 Task: In the  document Daniel.html ,change text color to 'Dark Blue' Insert the mentioned shape below the text 'Rounded Rectangle'. Change color of the shape to  PinkChange shape height to 0.7
Action: Mouse moved to (398, 221)
Screenshot: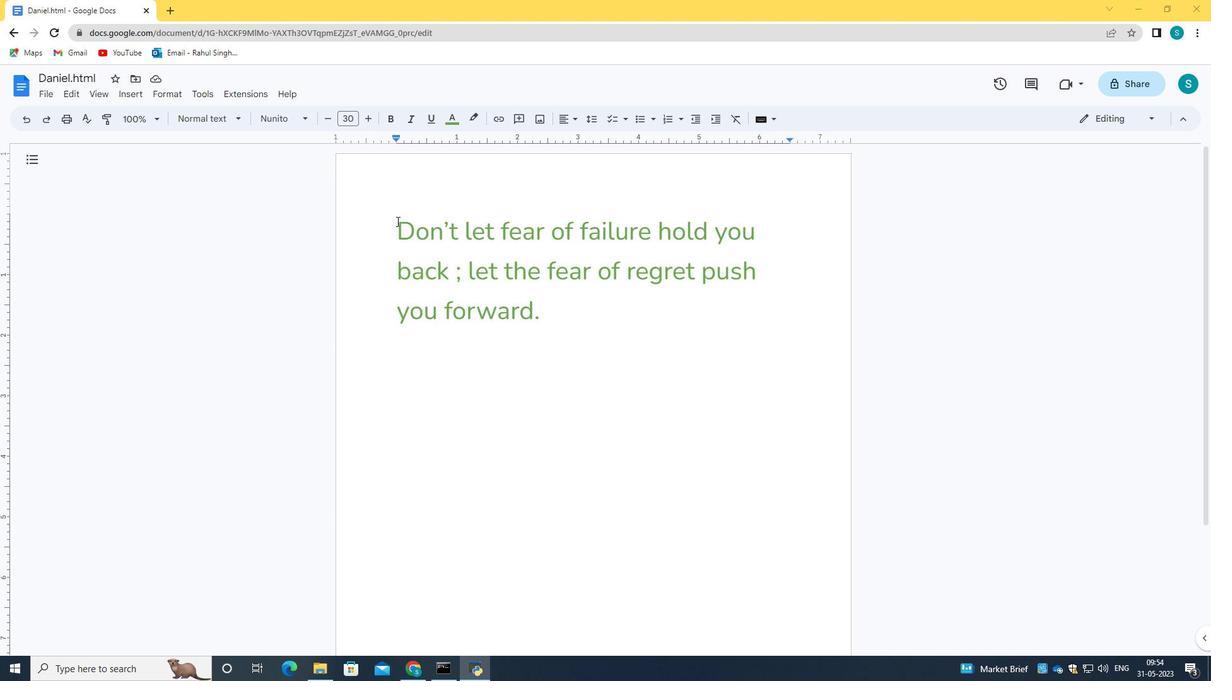 
Action: Mouse pressed left at (398, 221)
Screenshot: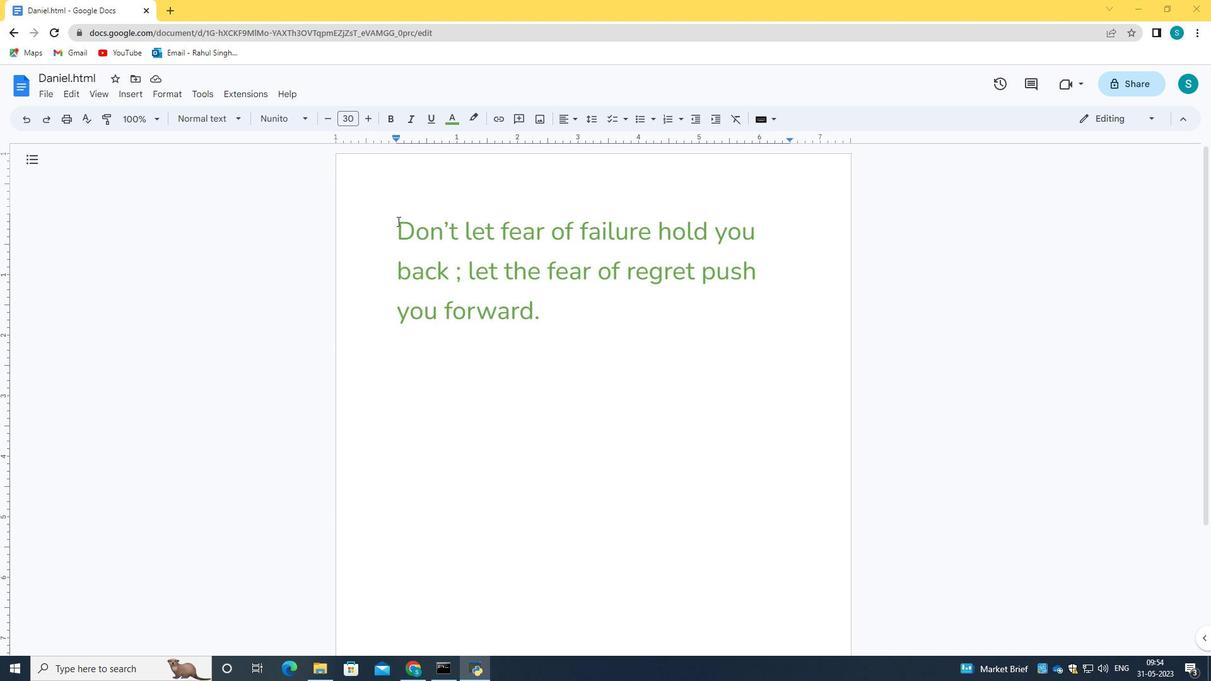 
Action: Mouse moved to (457, 116)
Screenshot: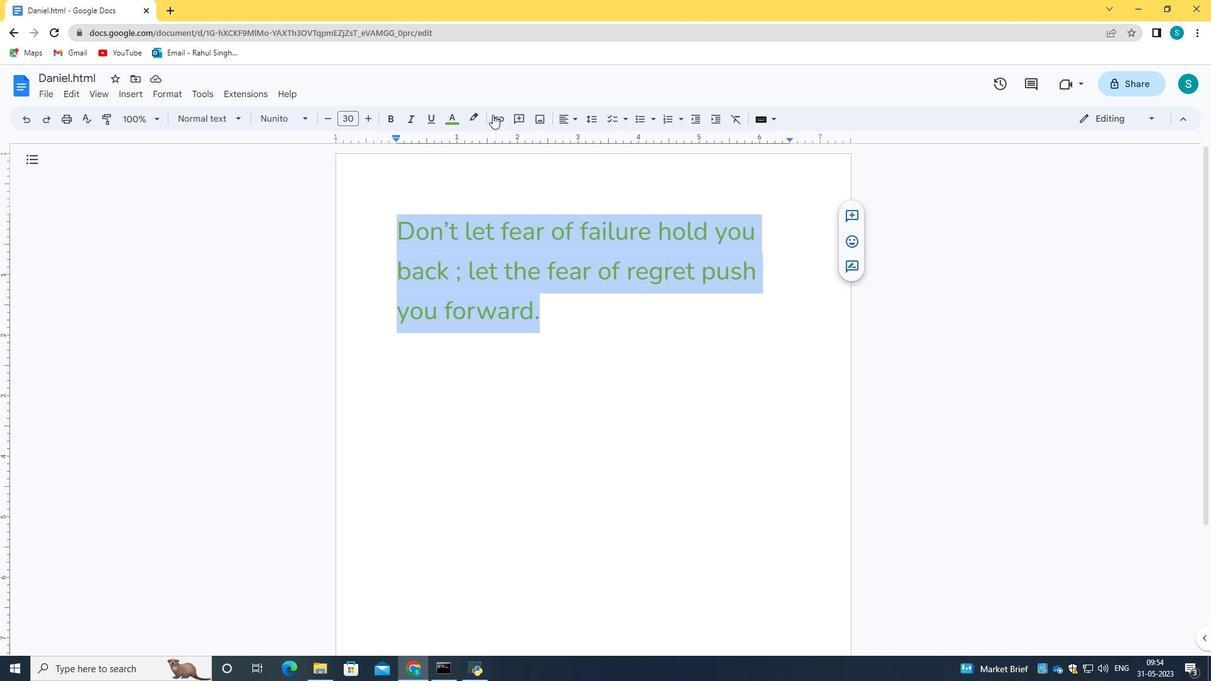 
Action: Mouse pressed left at (457, 116)
Screenshot: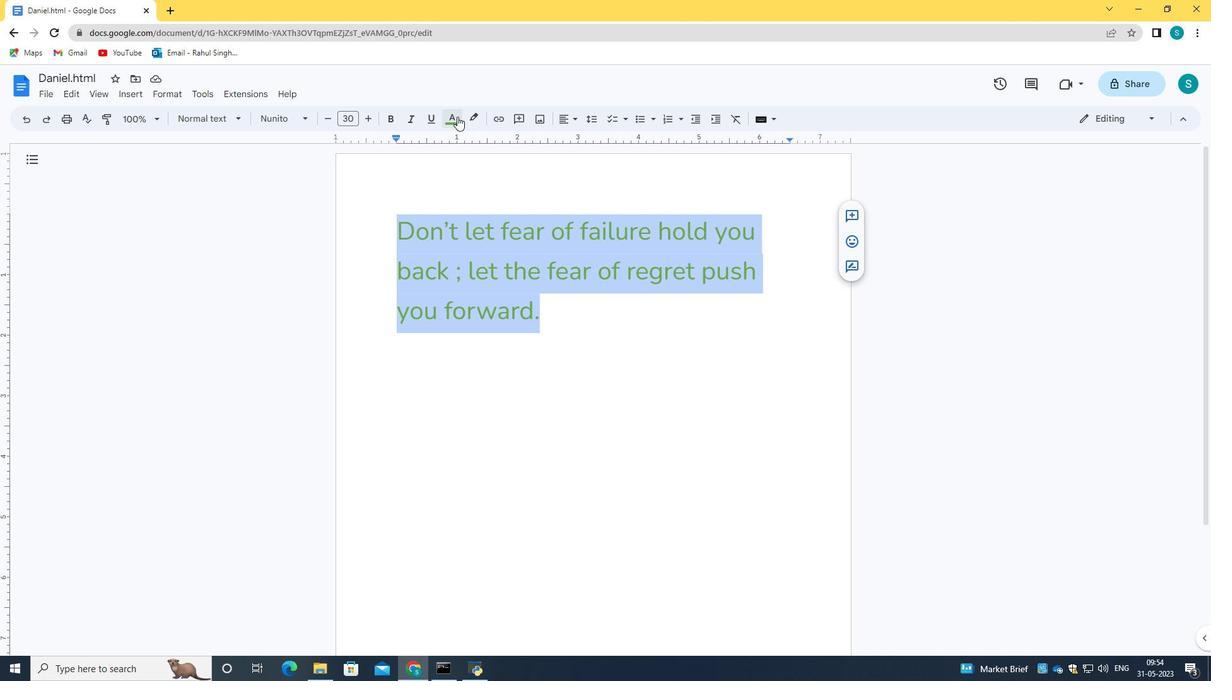 
Action: Mouse moved to (551, 239)
Screenshot: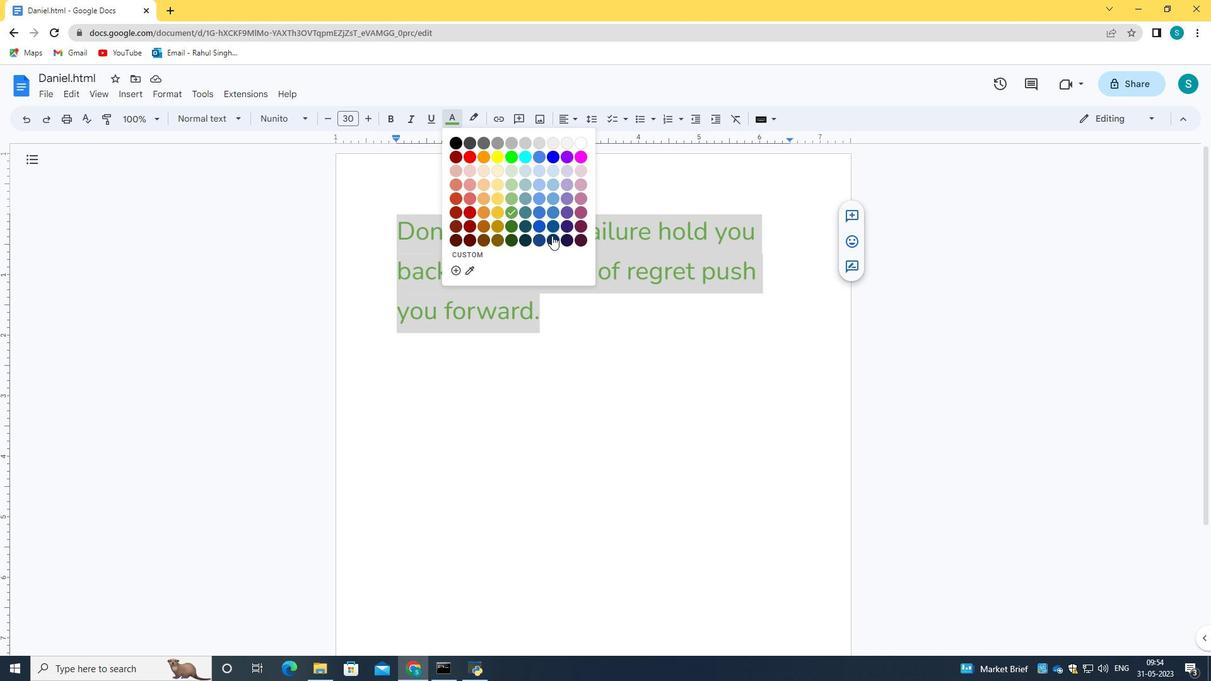 
Action: Mouse pressed left at (551, 239)
Screenshot: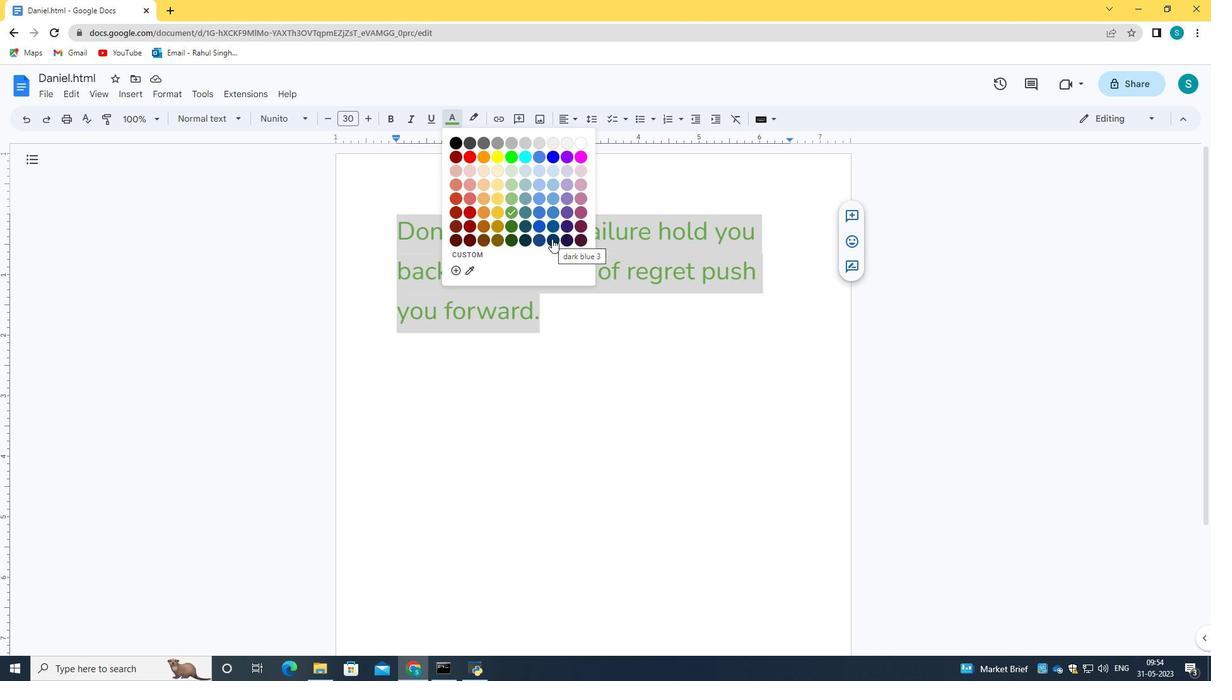 
Action: Mouse moved to (553, 192)
Screenshot: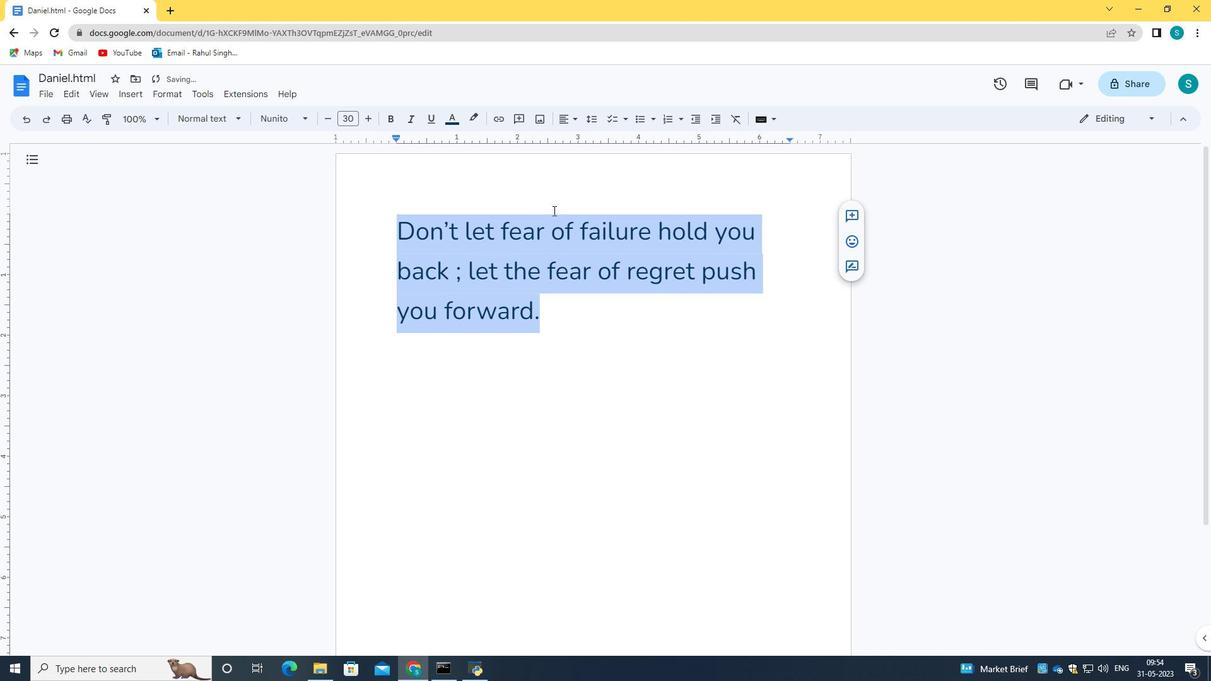 
Action: Mouse pressed left at (553, 192)
Screenshot: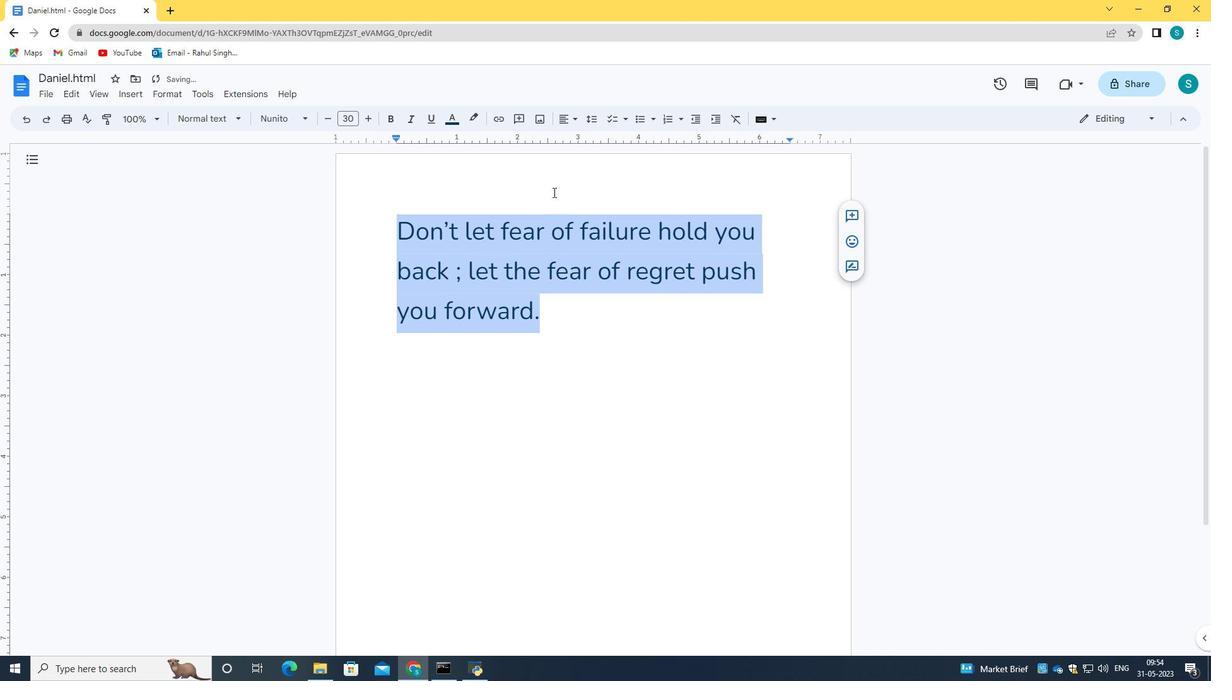 
Action: Mouse moved to (396, 222)
Screenshot: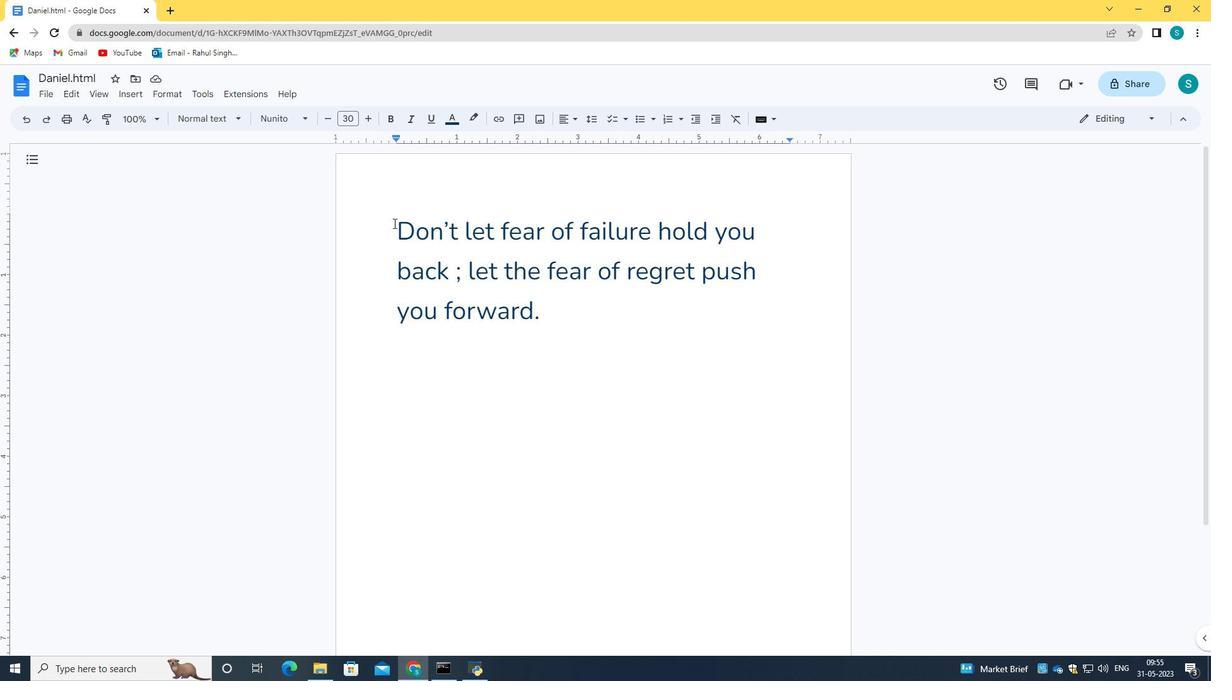 
Action: Mouse pressed left at (396, 222)
Screenshot: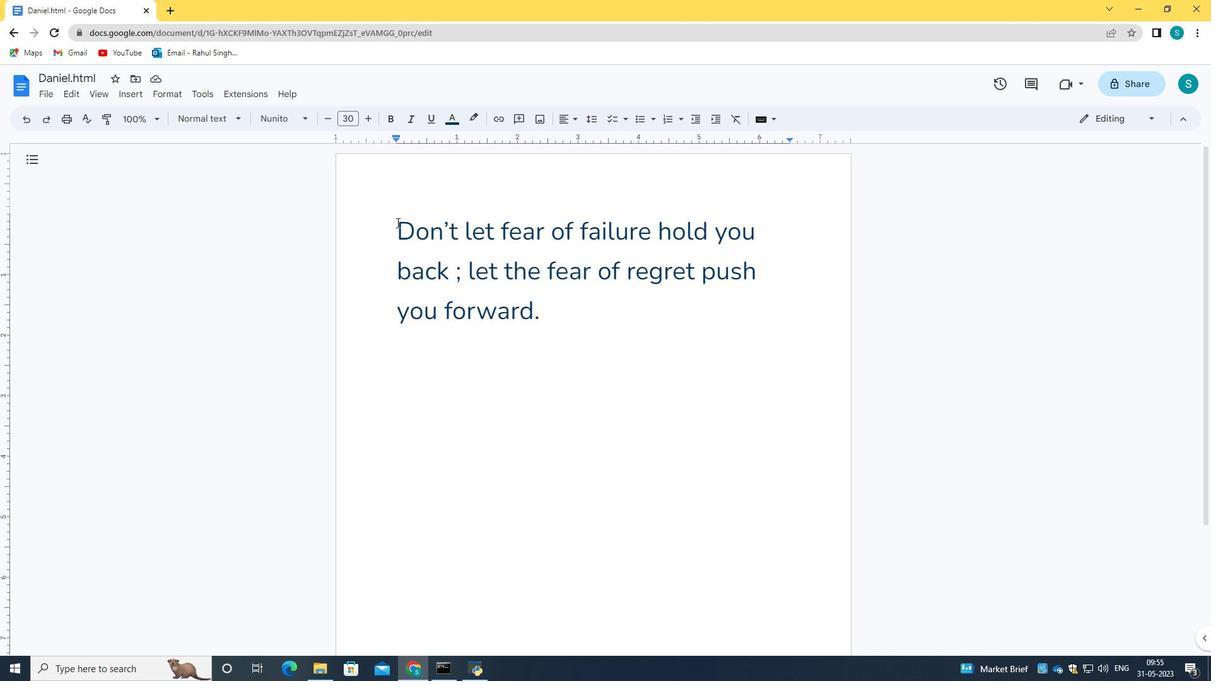 
Action: Mouse moved to (54, 95)
Screenshot: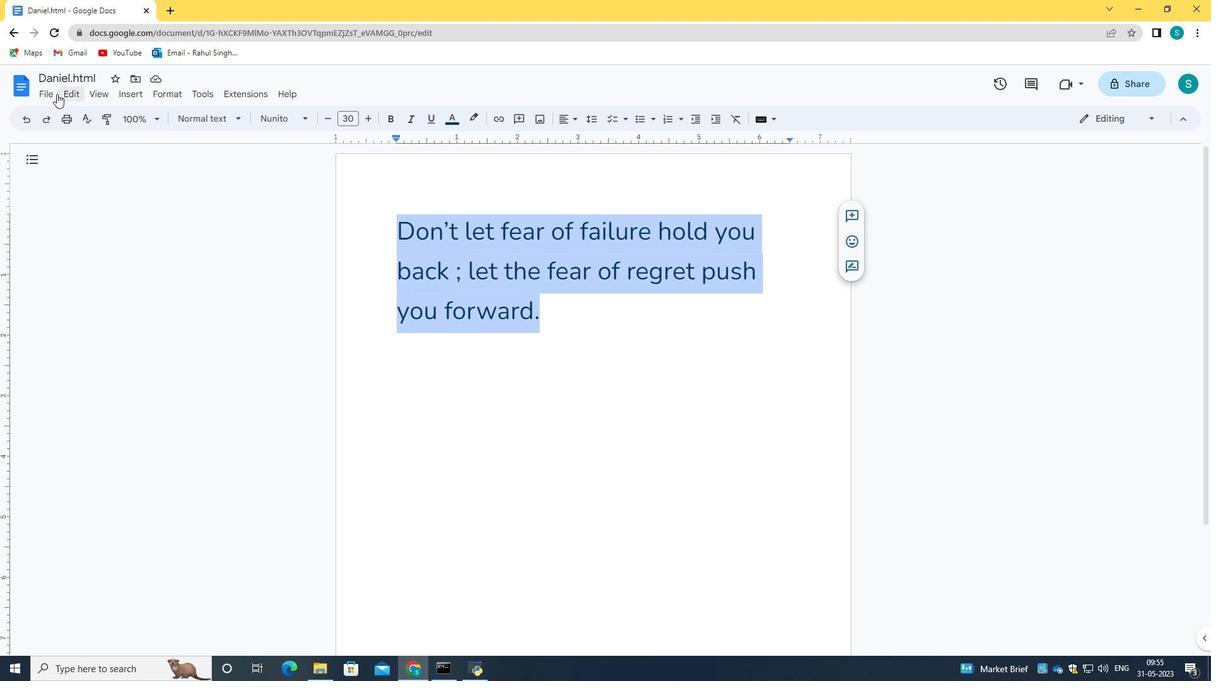 
Action: Mouse pressed left at (54, 95)
Screenshot: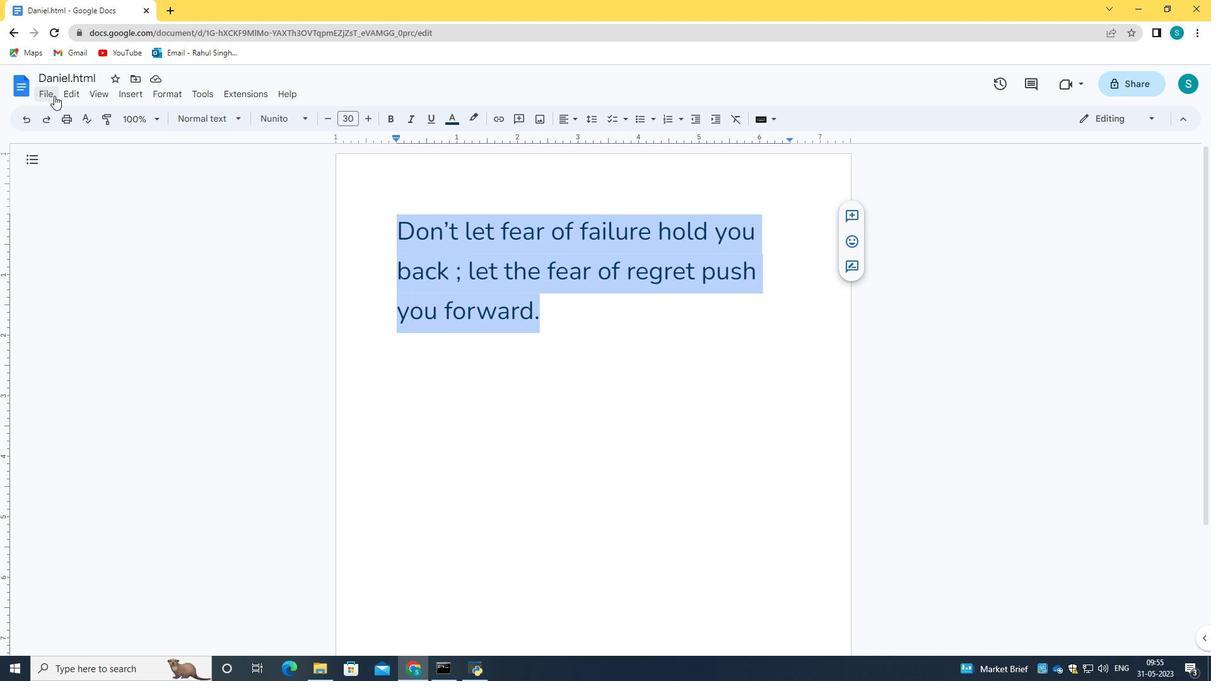 
Action: Mouse moved to (336, 357)
Screenshot: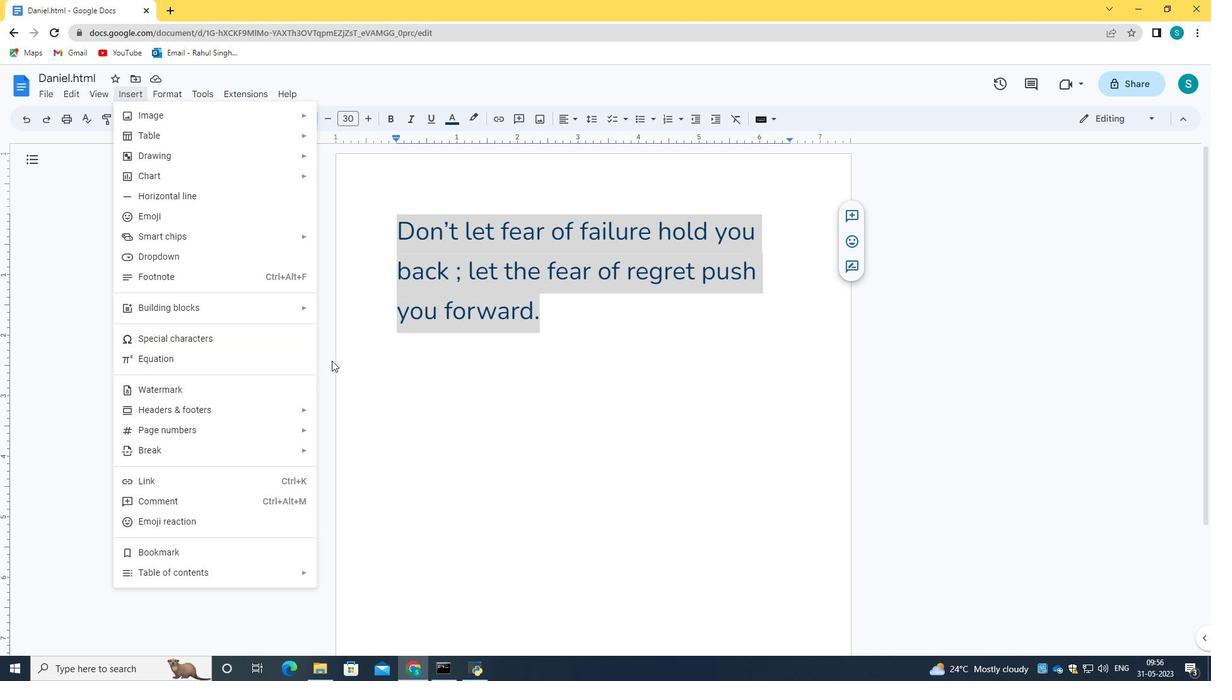
Action: Mouse pressed left at (336, 357)
Screenshot: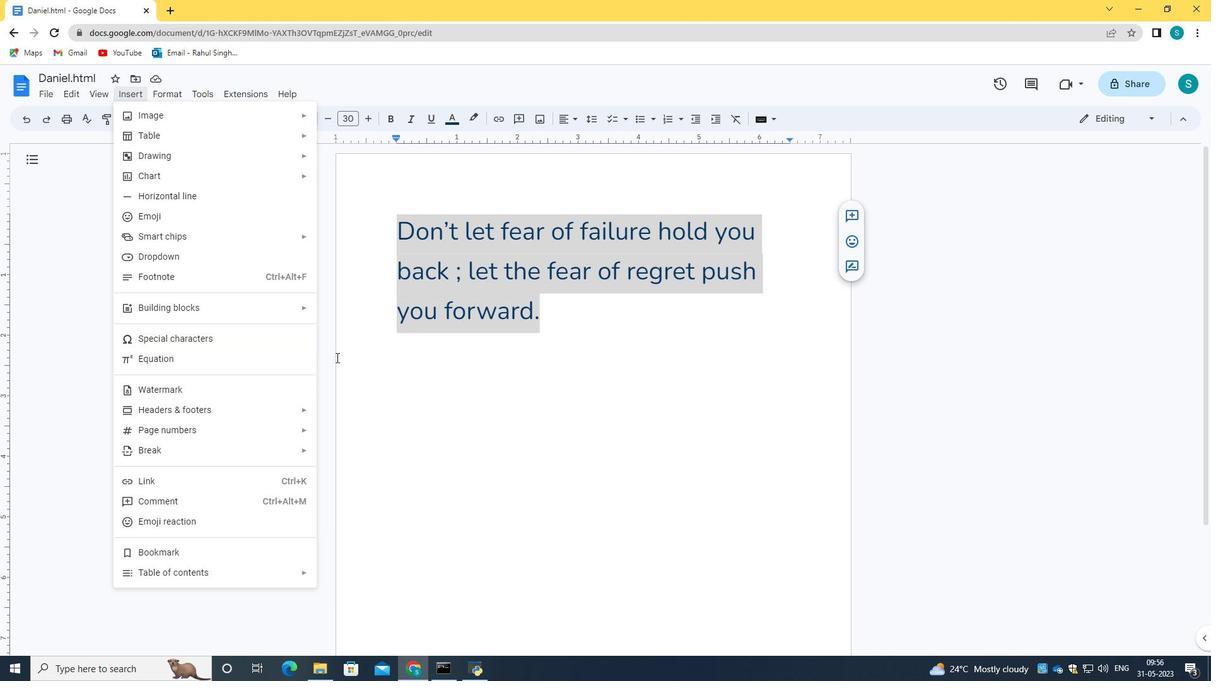 
Action: Mouse moved to (65, 96)
Screenshot: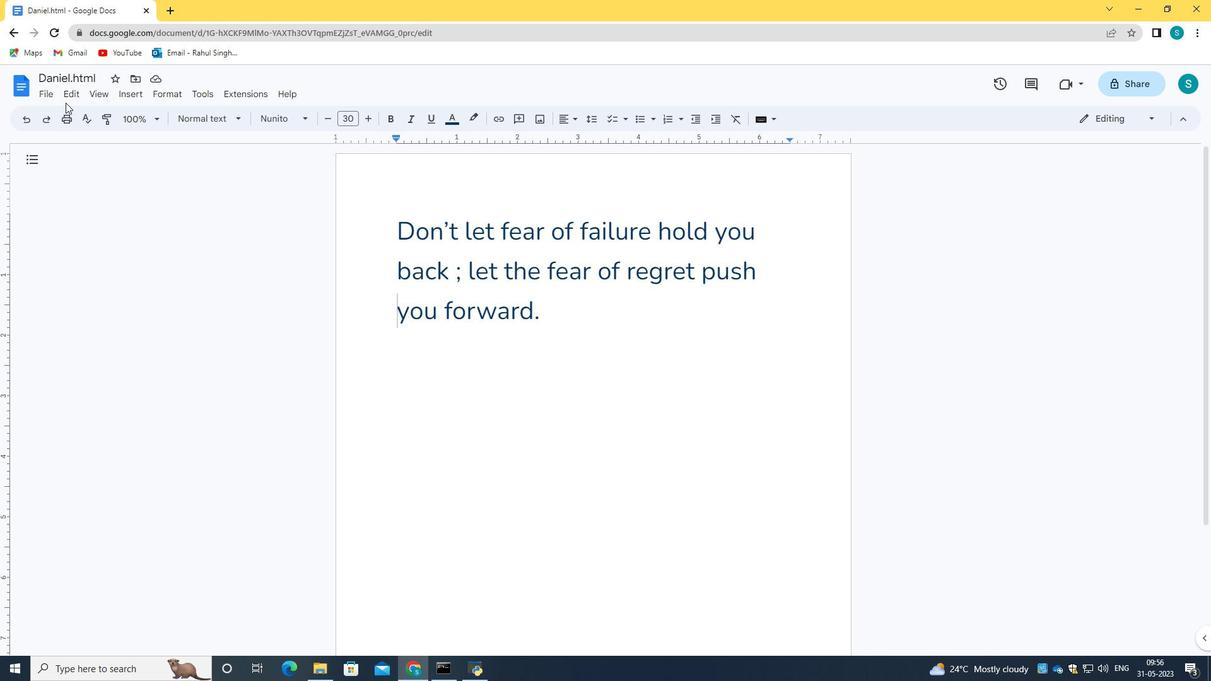 
Action: Mouse pressed left at (65, 96)
Screenshot: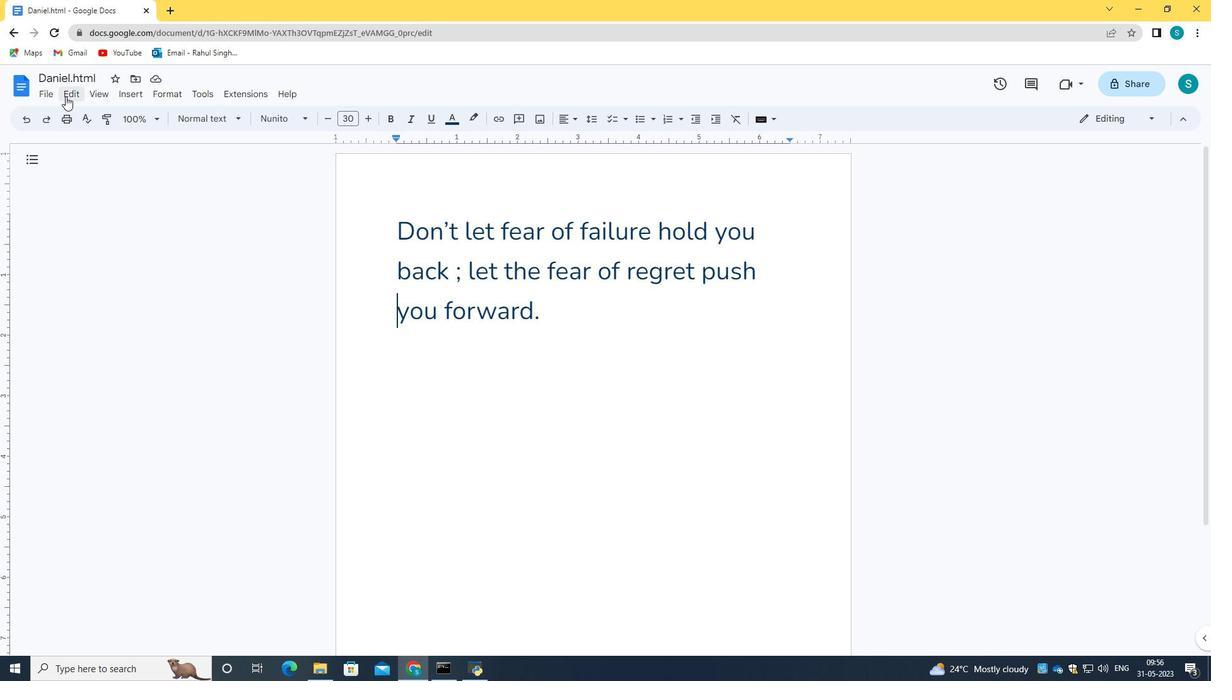 
Action: Mouse pressed left at (65, 96)
Screenshot: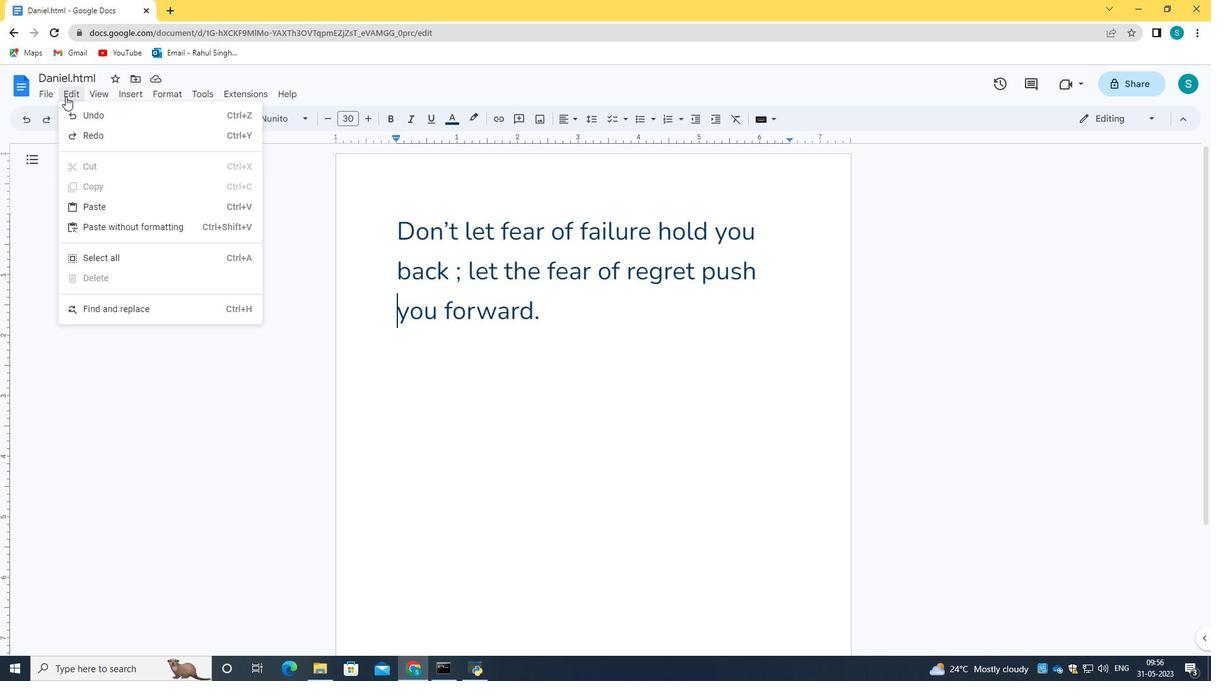 
Action: Mouse moved to (83, 96)
Screenshot: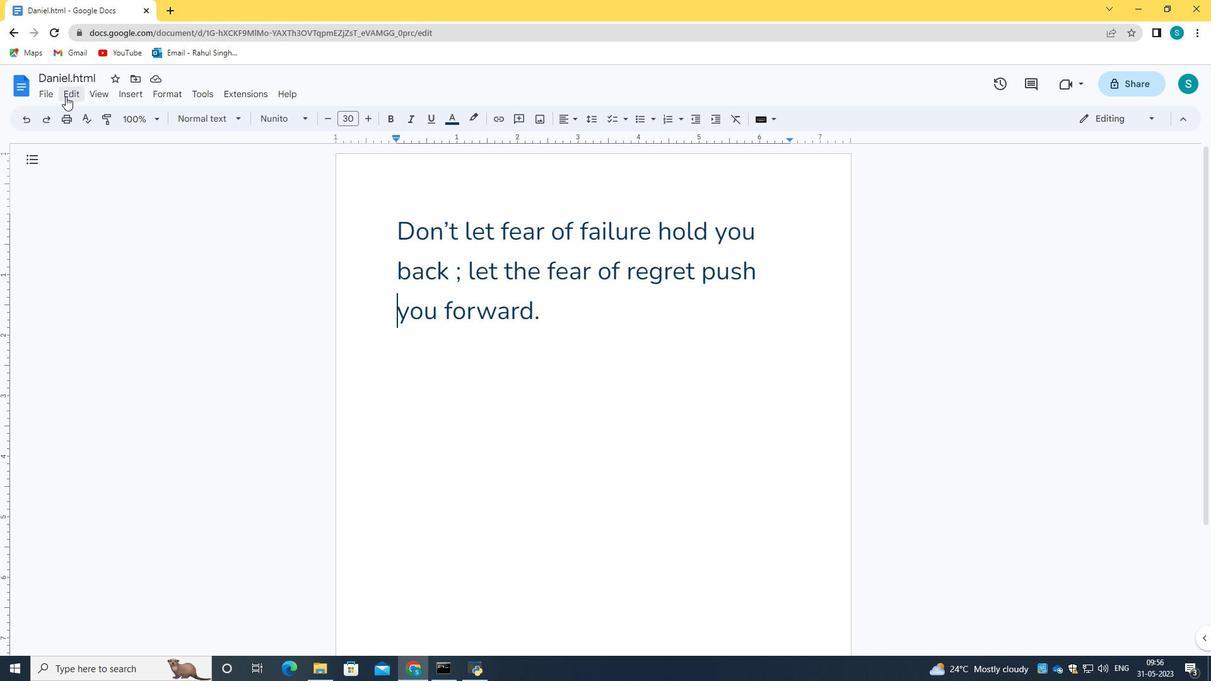 
Action: Mouse pressed left at (83, 96)
Screenshot: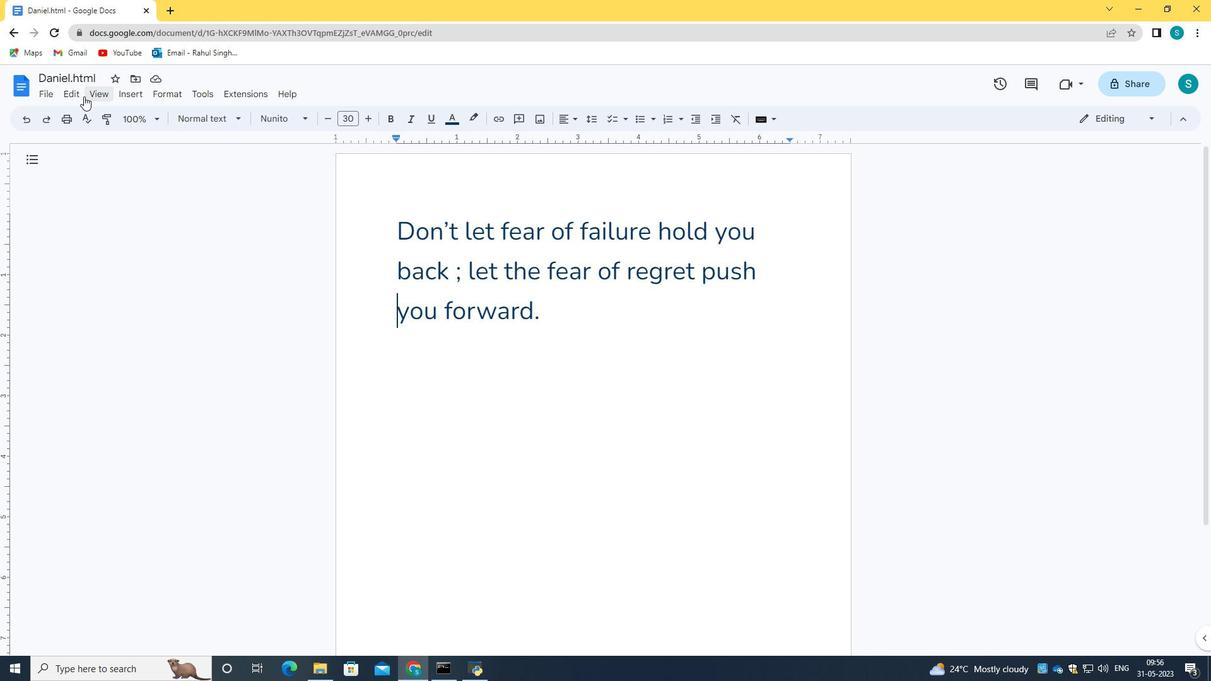
Action: Mouse moved to (154, 85)
Screenshot: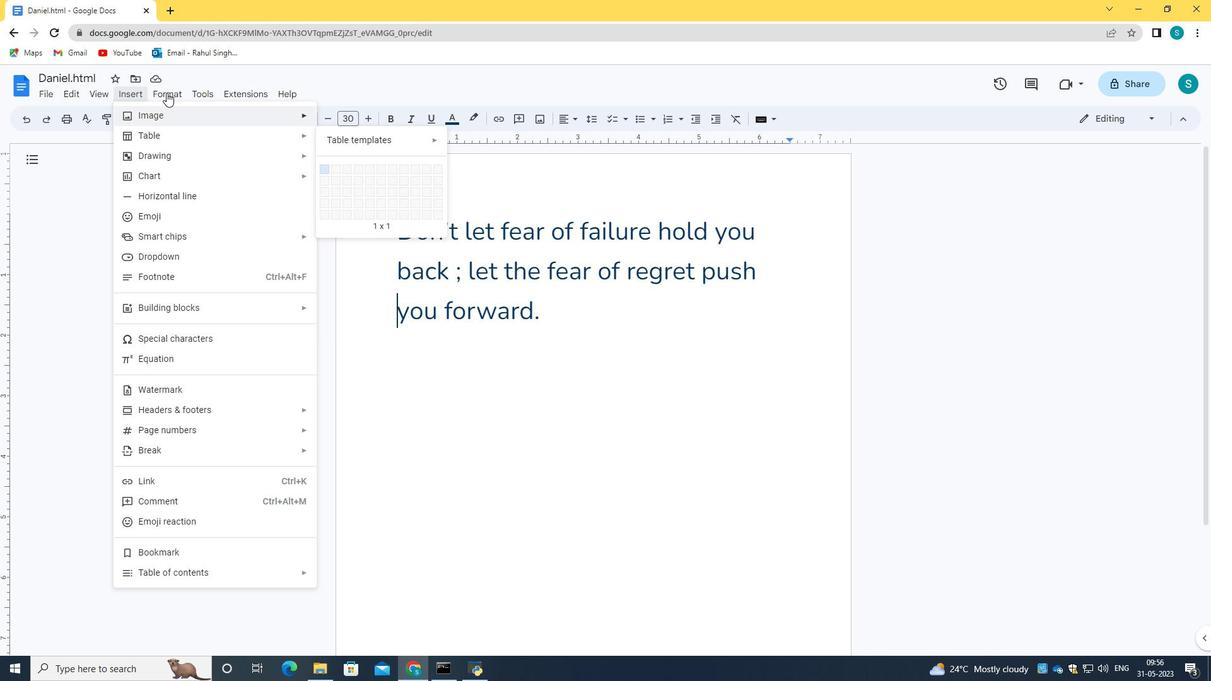 
Action: Mouse pressed left at (154, 85)
Screenshot: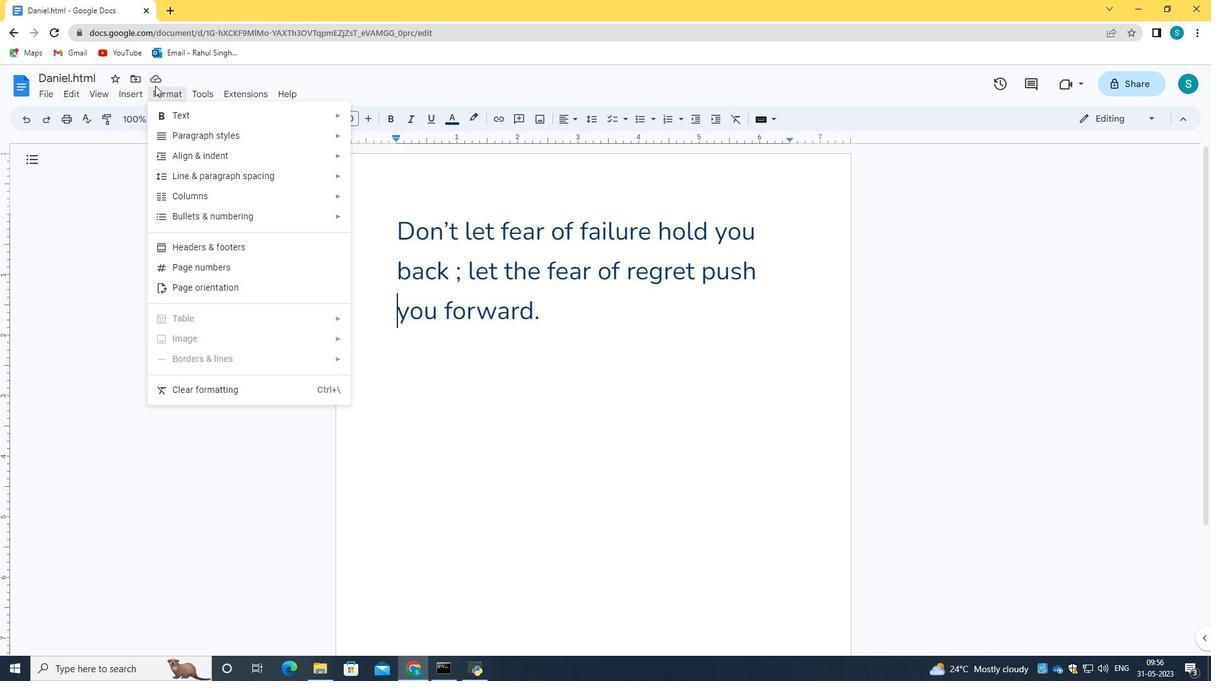 
Action: Mouse moved to (167, 92)
Screenshot: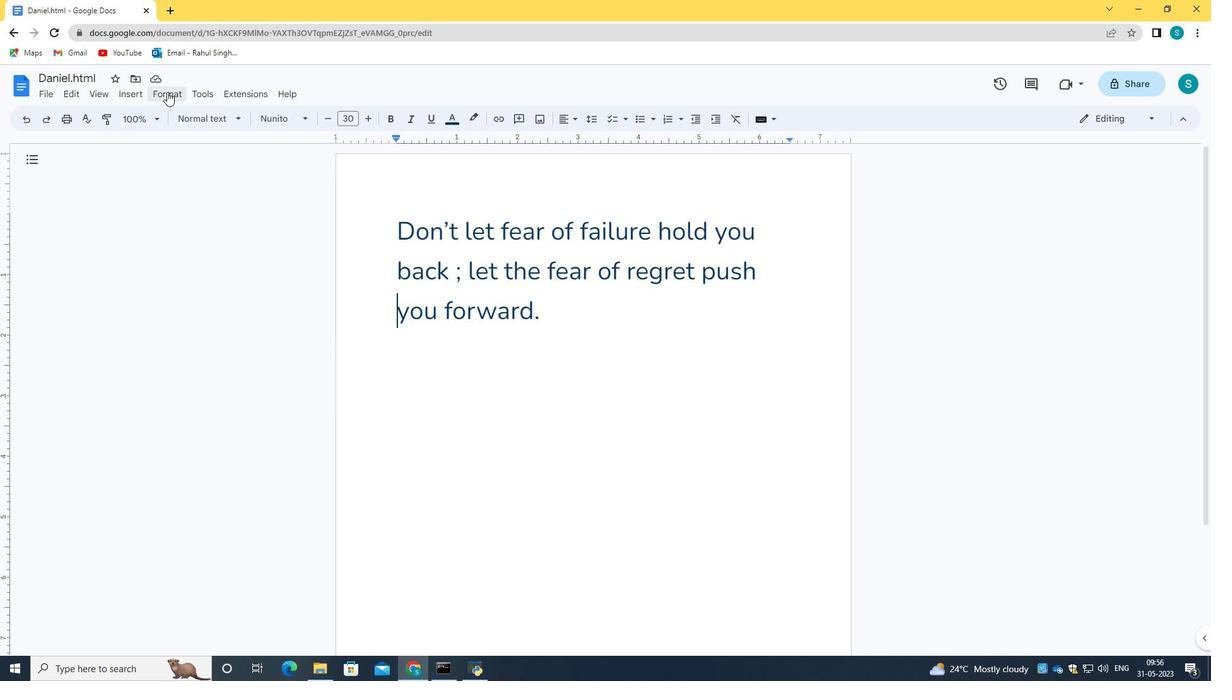 
Action: Mouse pressed left at (167, 92)
Screenshot: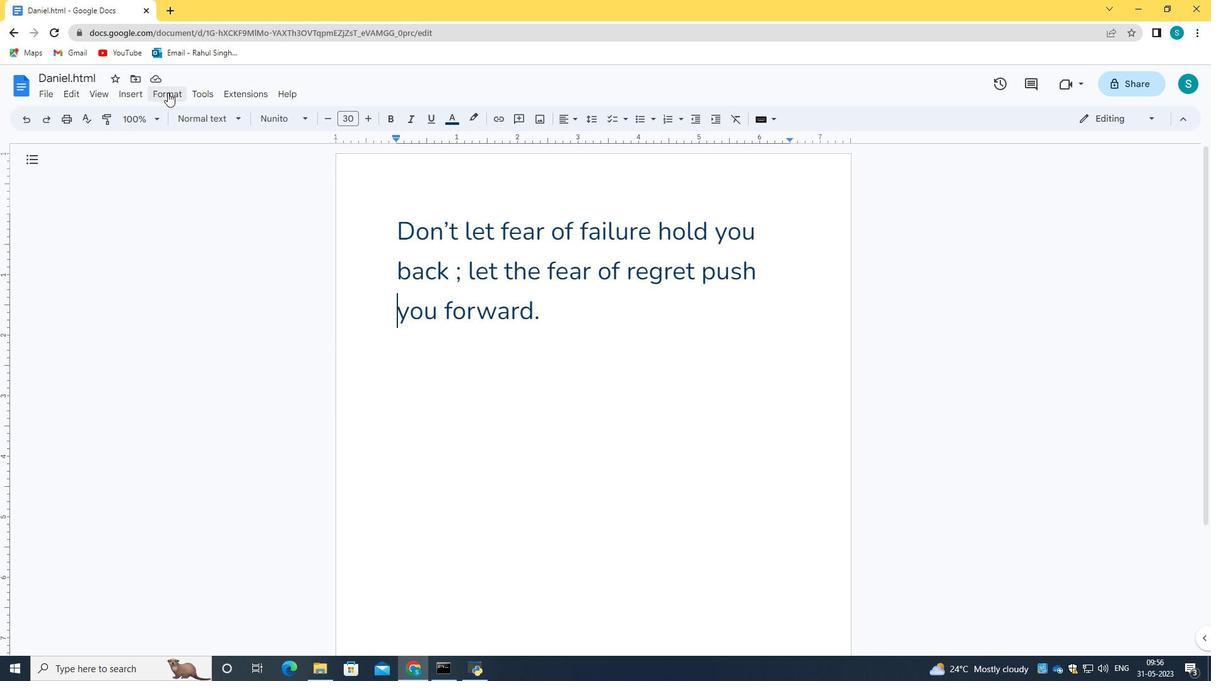 
Action: Mouse moved to (351, 163)
Screenshot: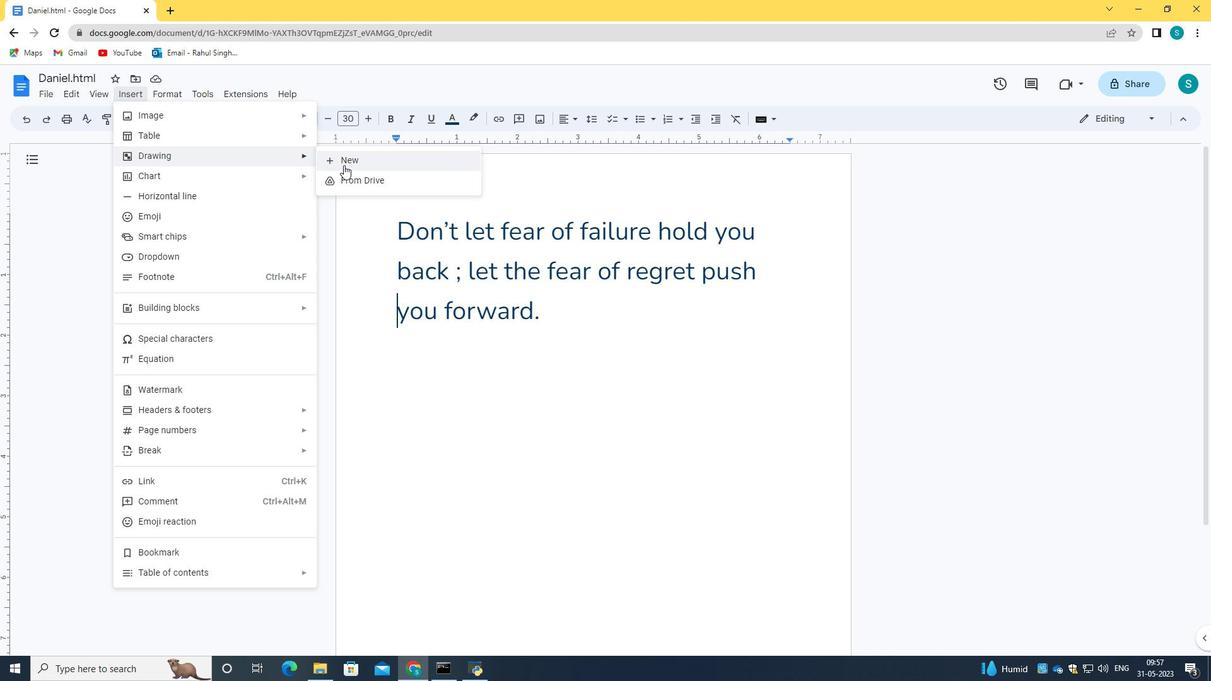 
Action: Mouse pressed left at (351, 163)
Screenshot: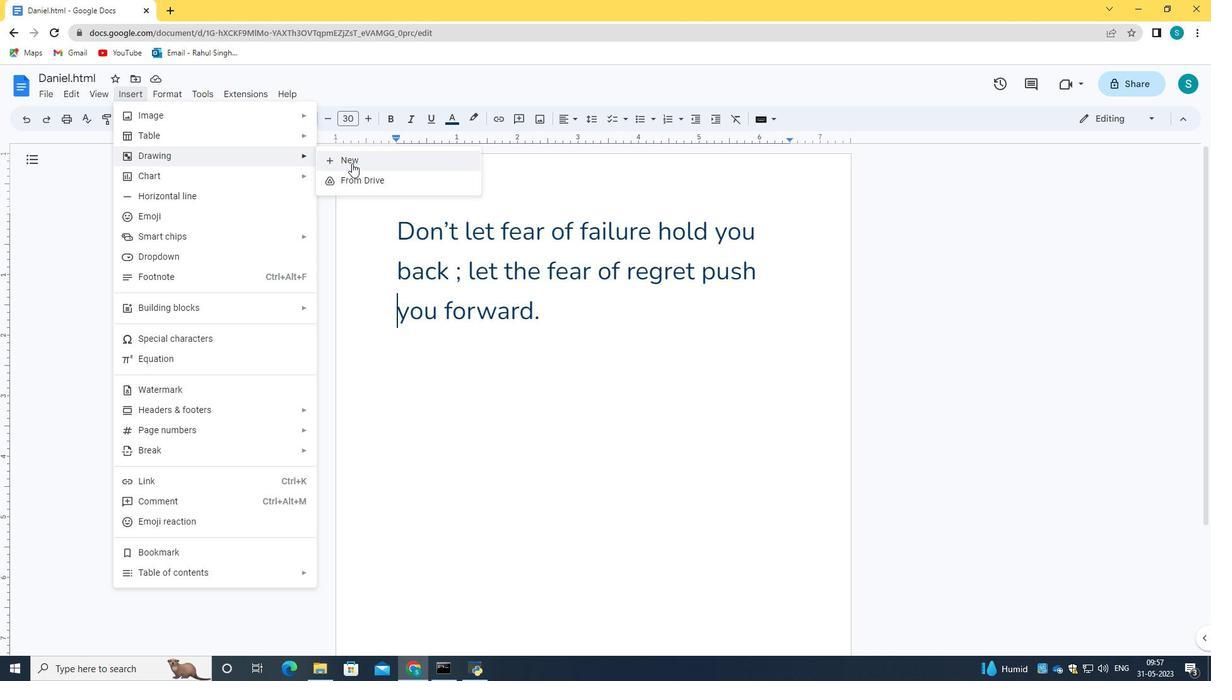 
Action: Mouse moved to (471, 146)
Screenshot: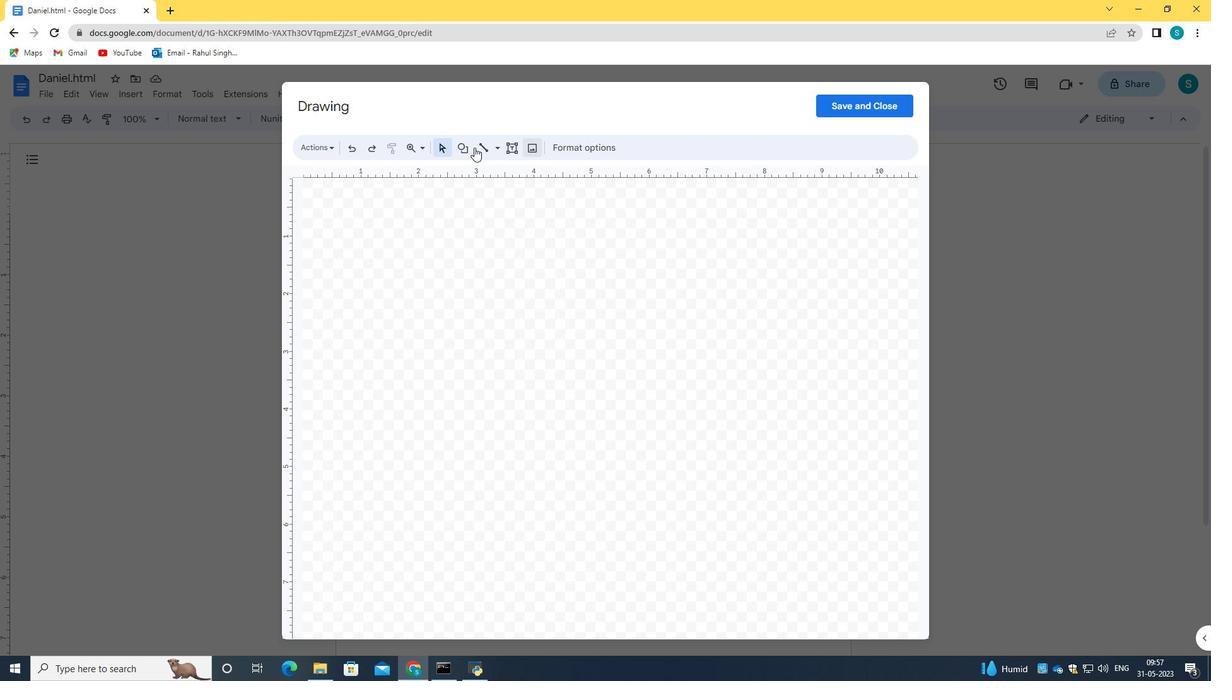 
Action: Mouse pressed left at (471, 146)
Screenshot: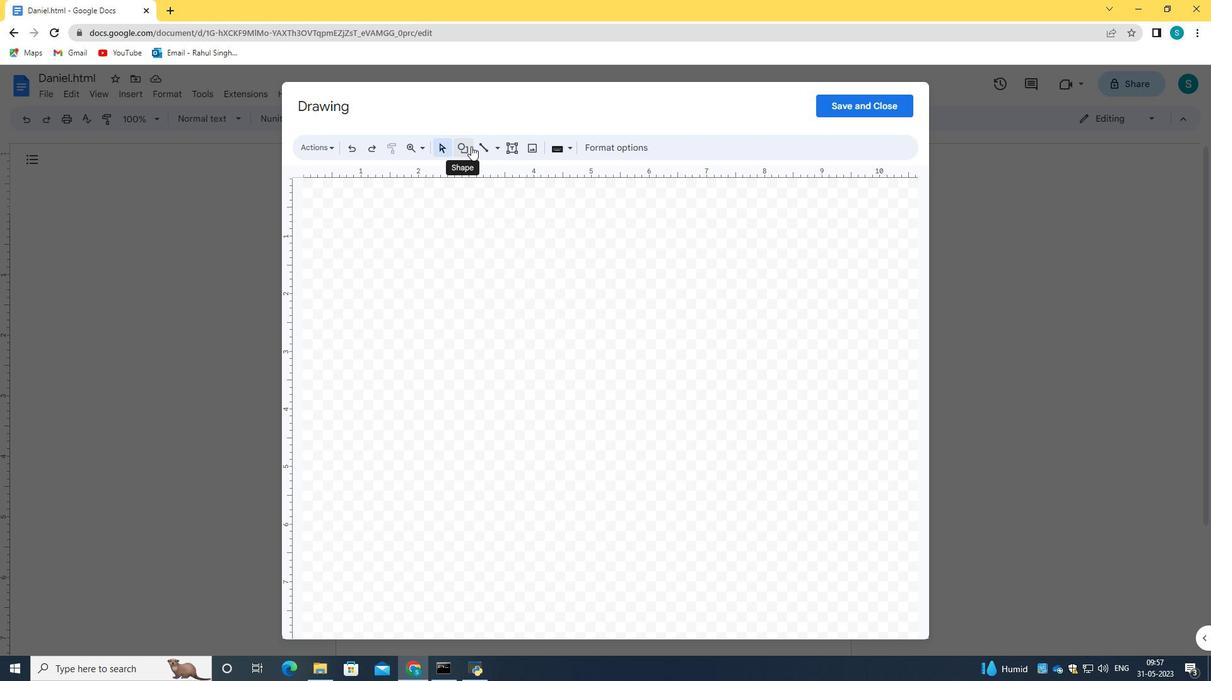 
Action: Mouse moved to (577, 173)
Screenshot: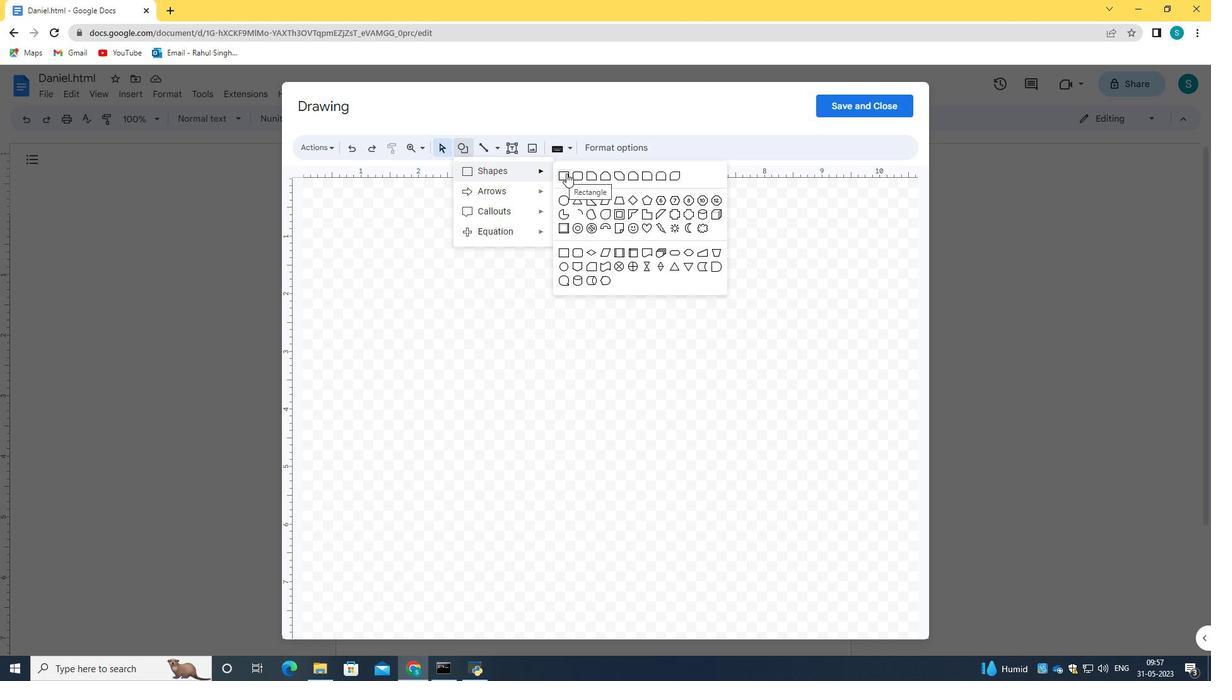 
Action: Mouse pressed left at (577, 173)
Screenshot: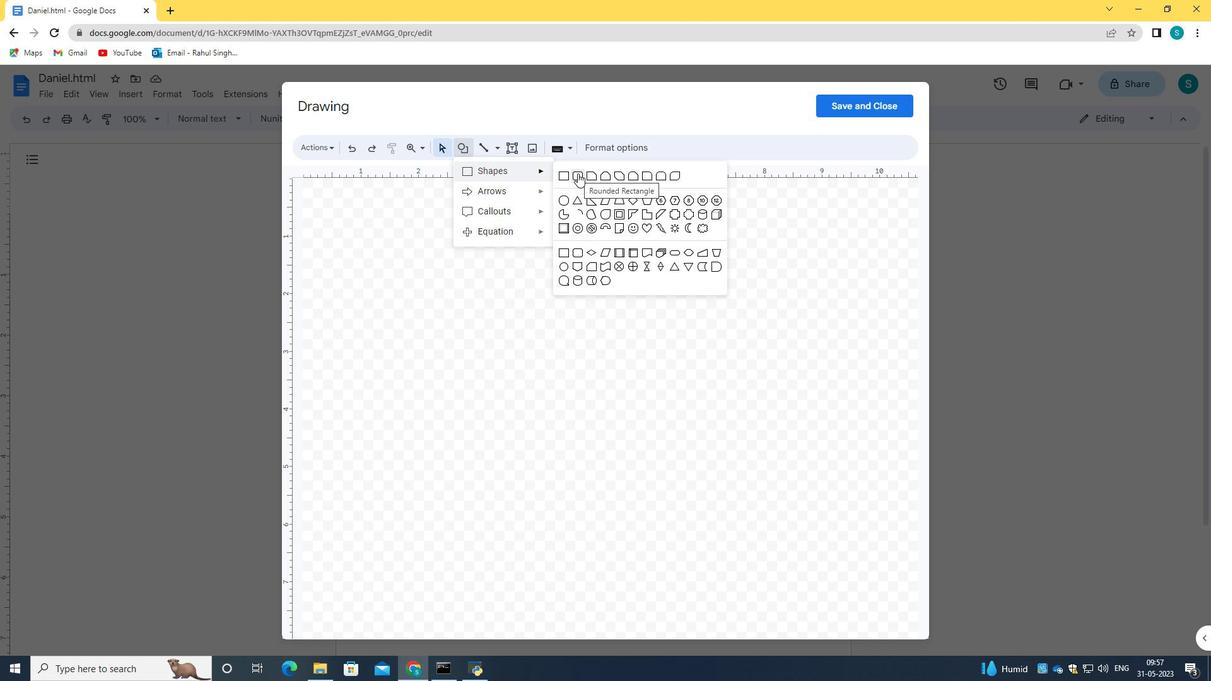 
Action: Mouse moved to (870, 102)
Screenshot: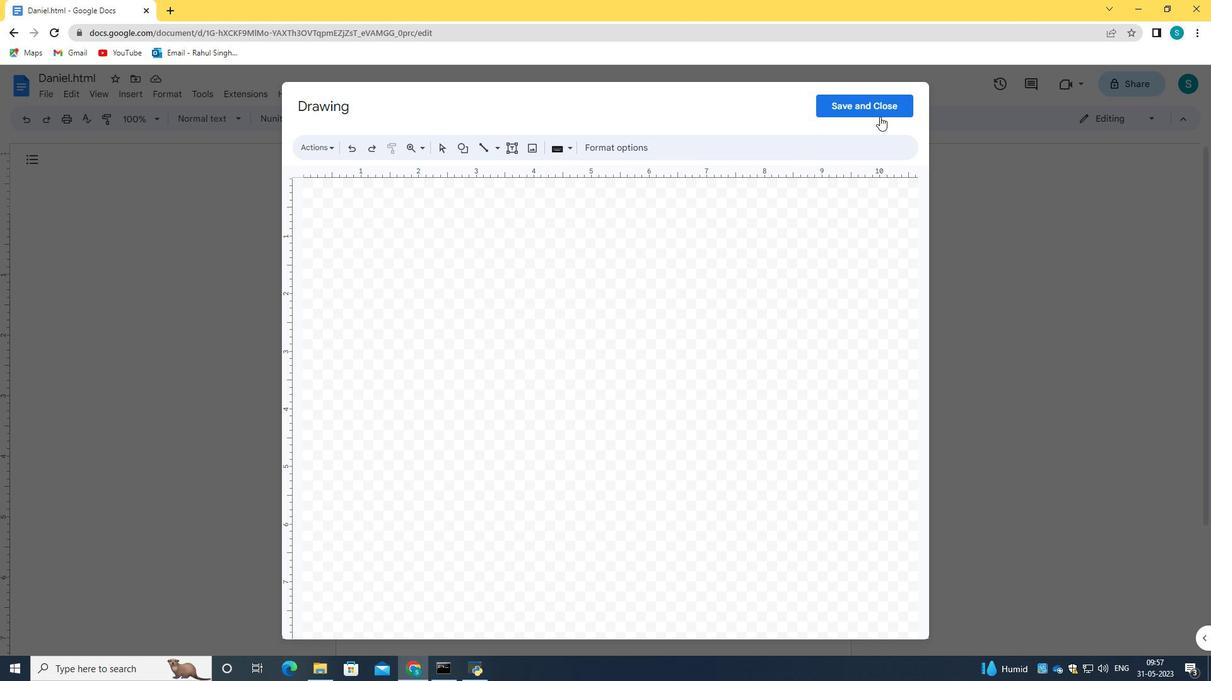 
Action: Mouse pressed left at (870, 102)
Screenshot: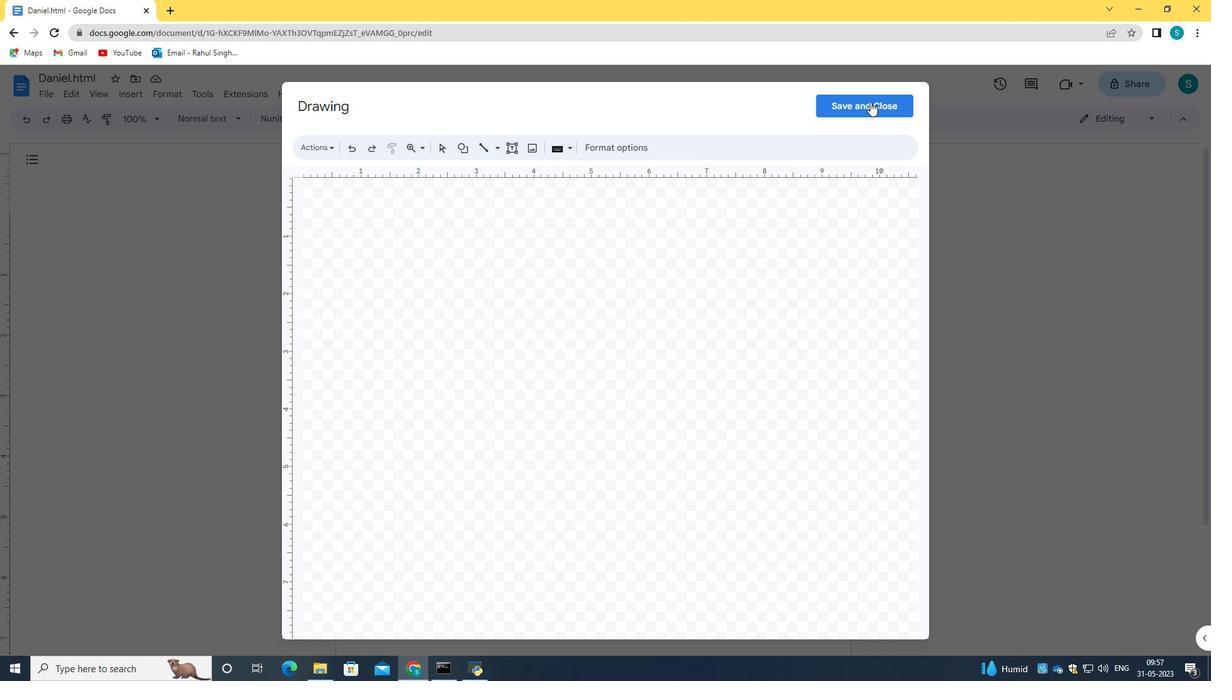 
Action: Mouse moved to (431, 232)
Screenshot: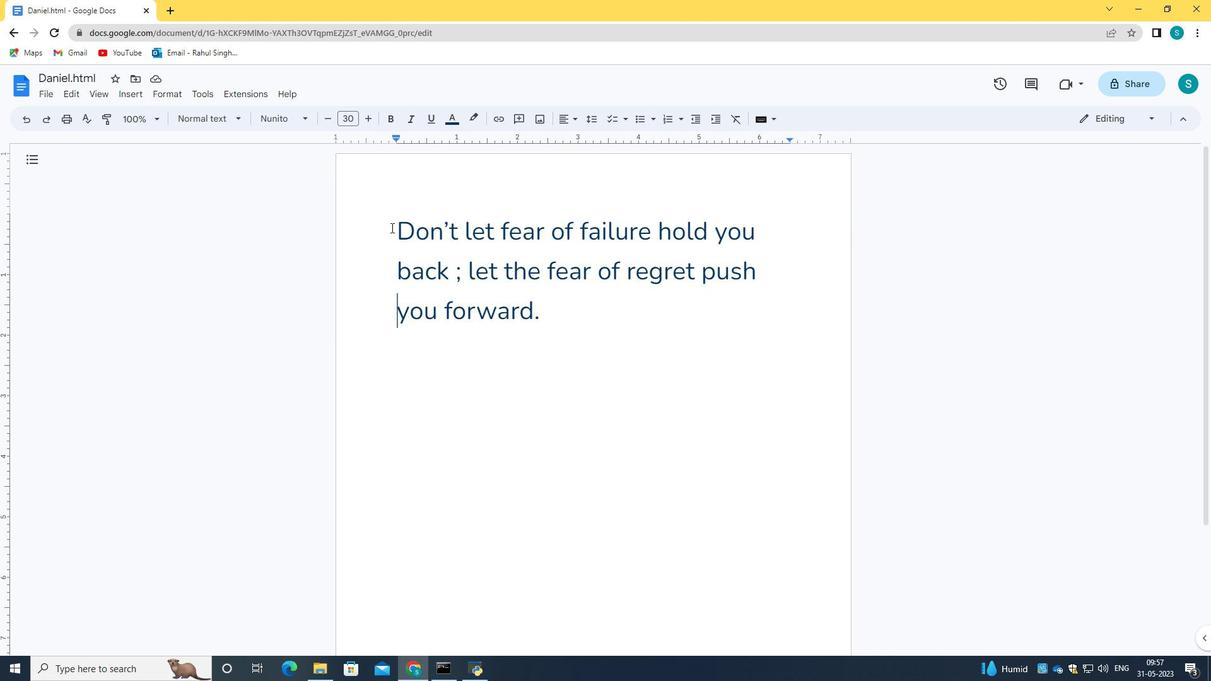 
Action: Mouse pressed left at (431, 232)
Screenshot: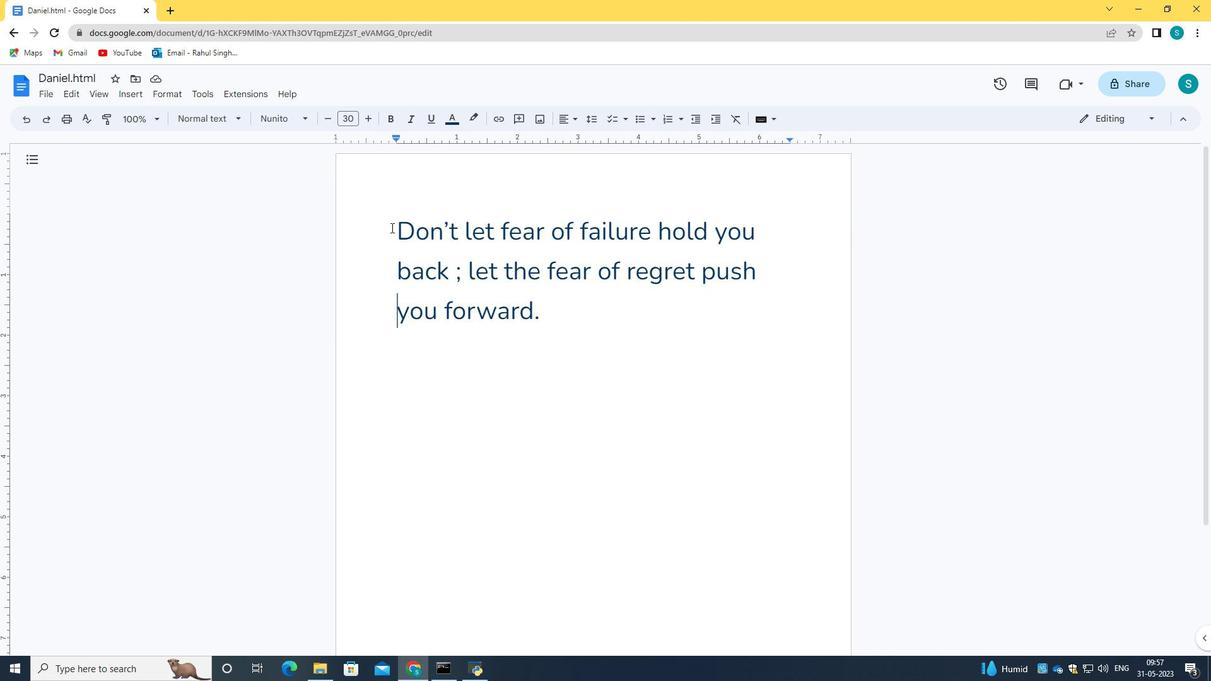 
Action: Mouse moved to (388, 223)
Screenshot: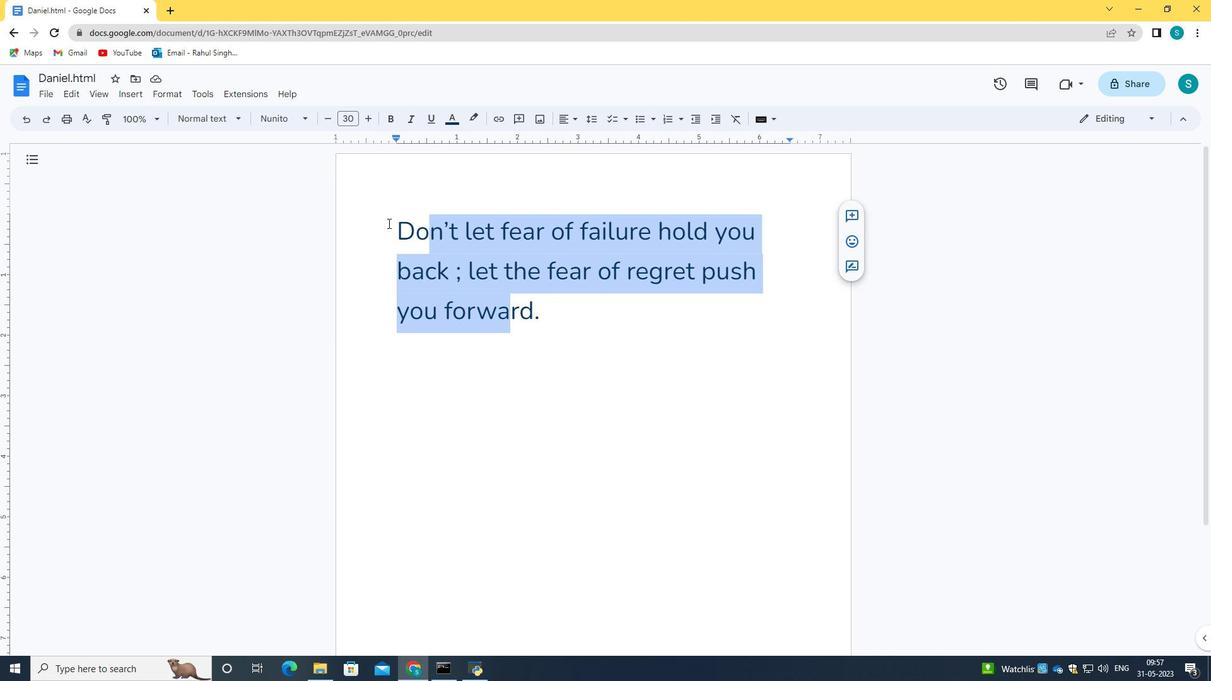 
Action: Mouse pressed left at (388, 223)
Screenshot: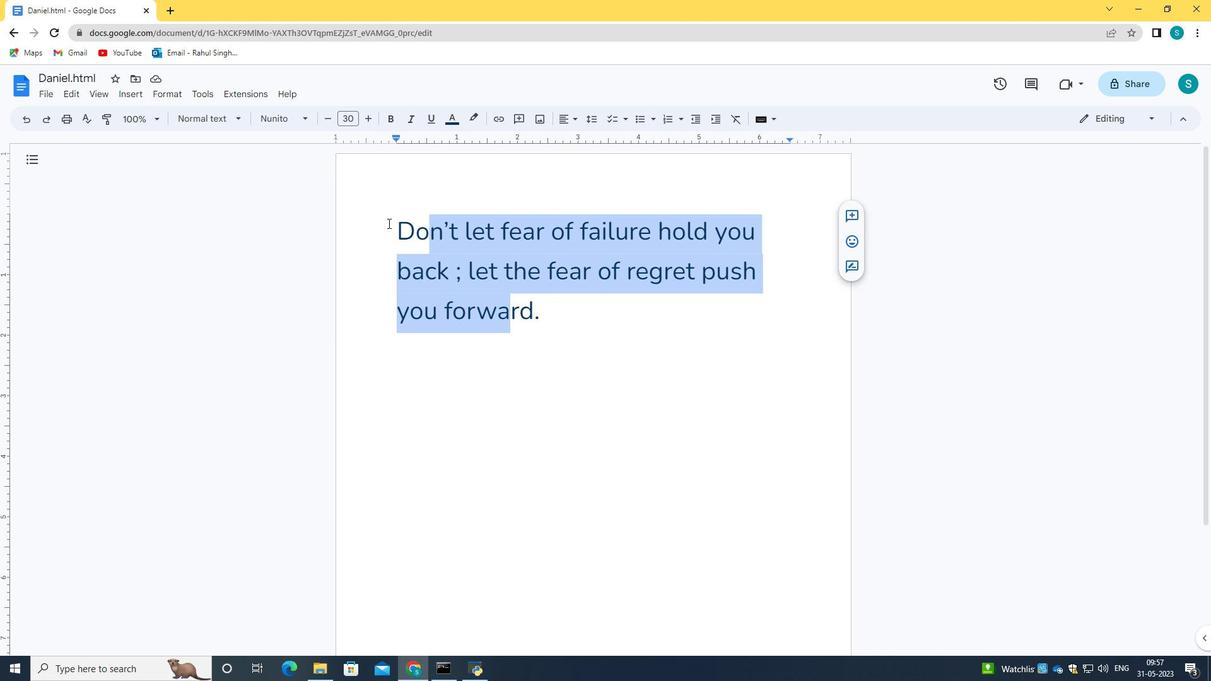 
Action: Mouse moved to (132, 94)
Screenshot: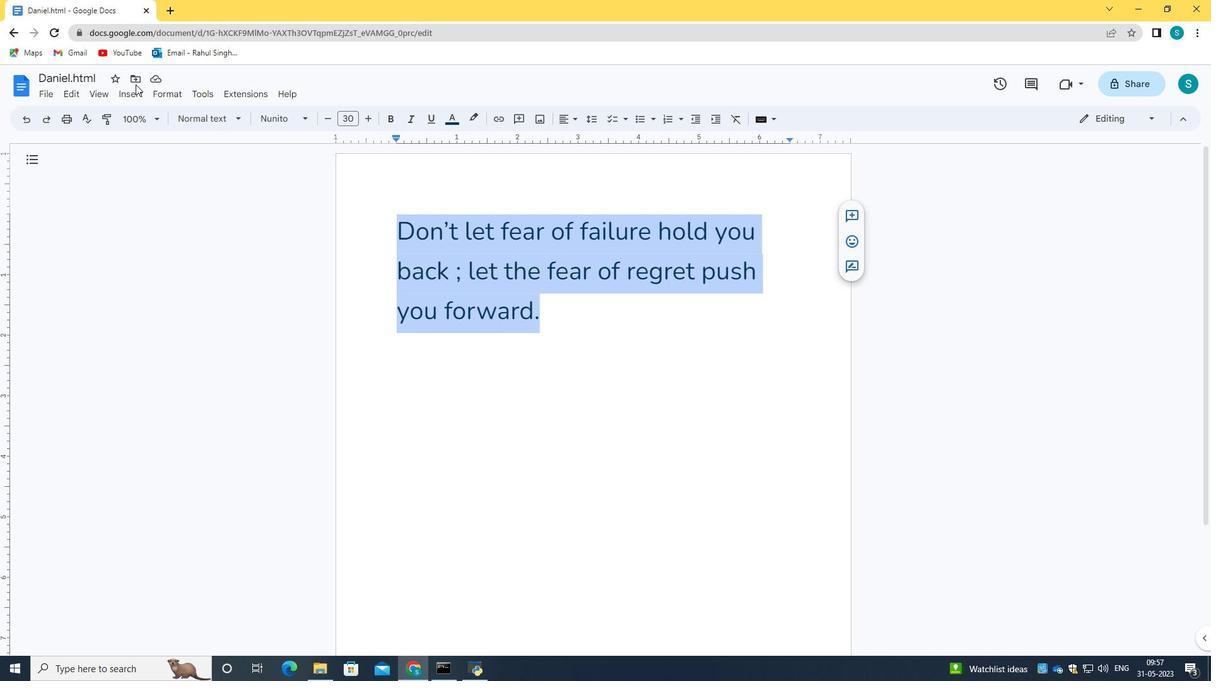 
Action: Mouse pressed left at (132, 94)
Screenshot: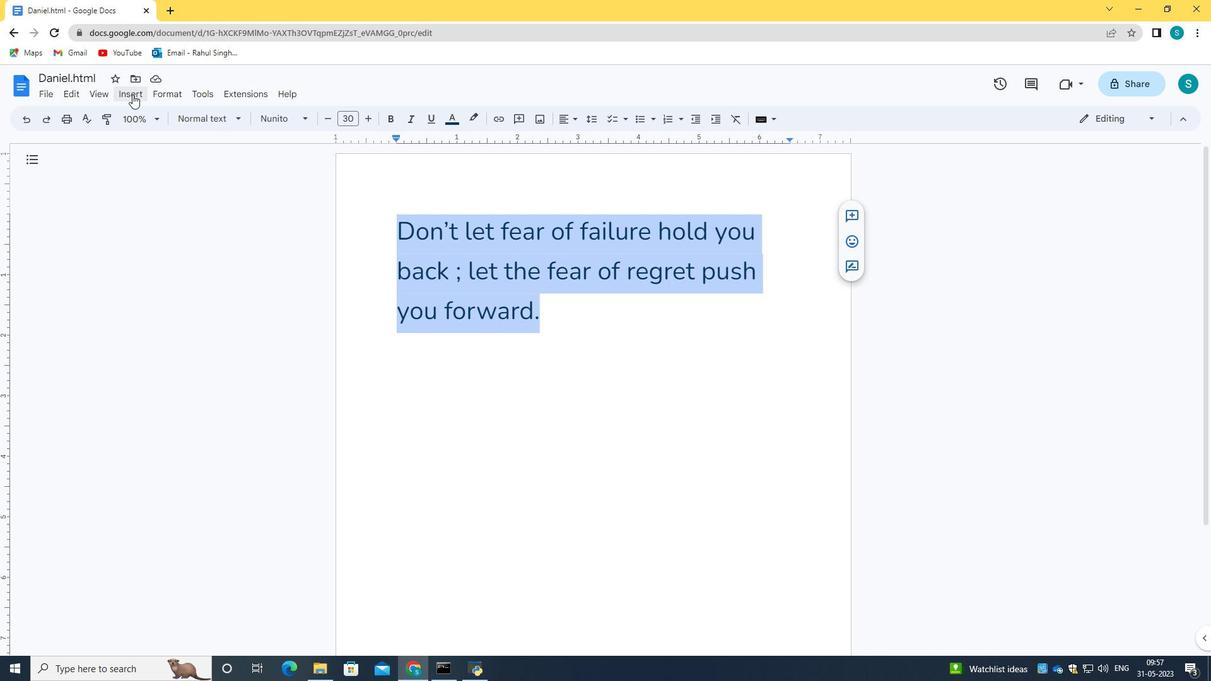 
Action: Mouse moved to (365, 164)
Screenshot: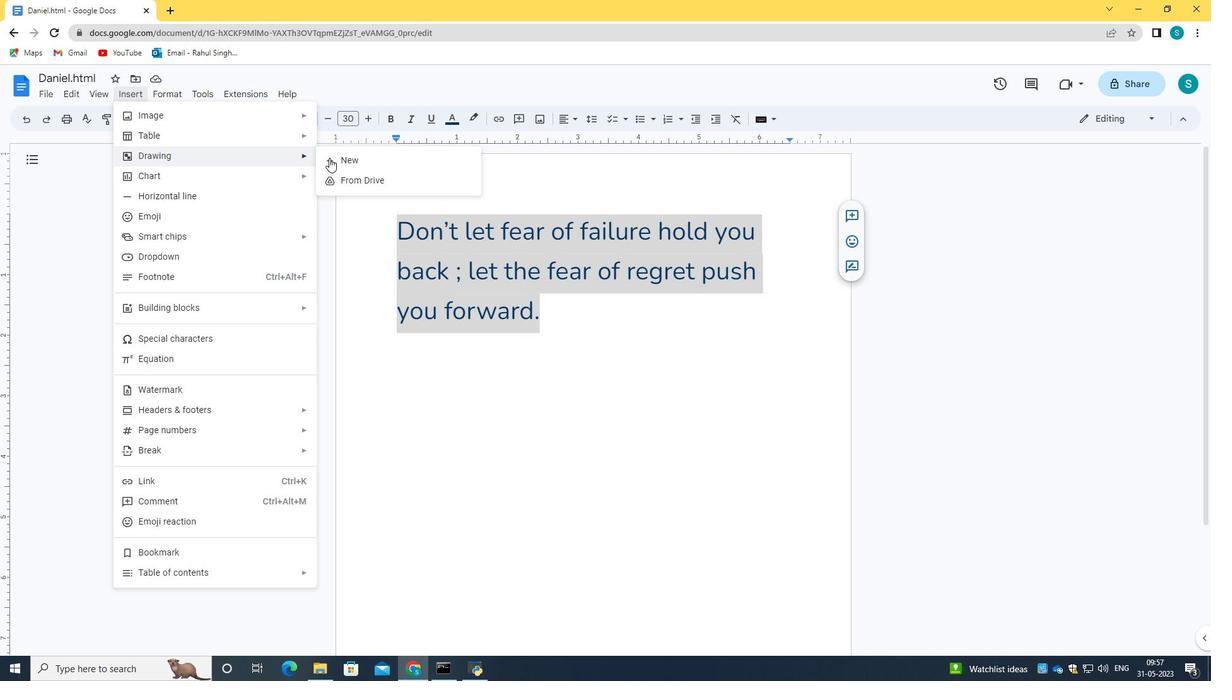 
Action: Mouse pressed left at (365, 164)
Screenshot: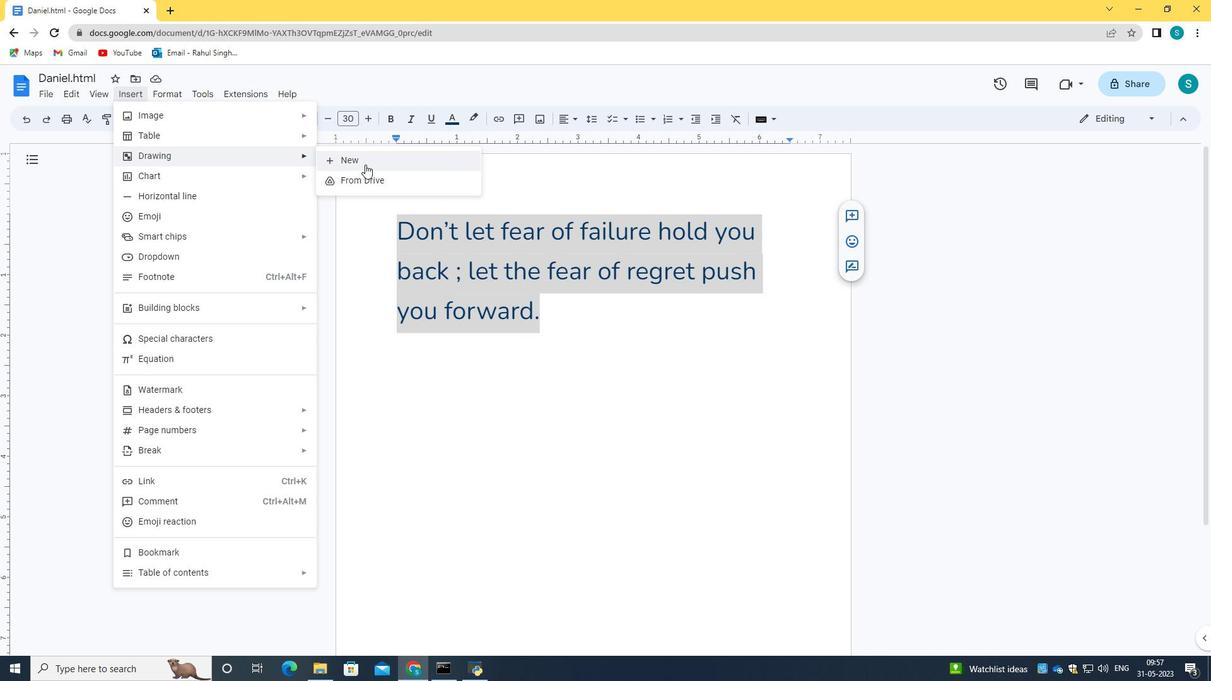 
Action: Mouse moved to (459, 151)
Screenshot: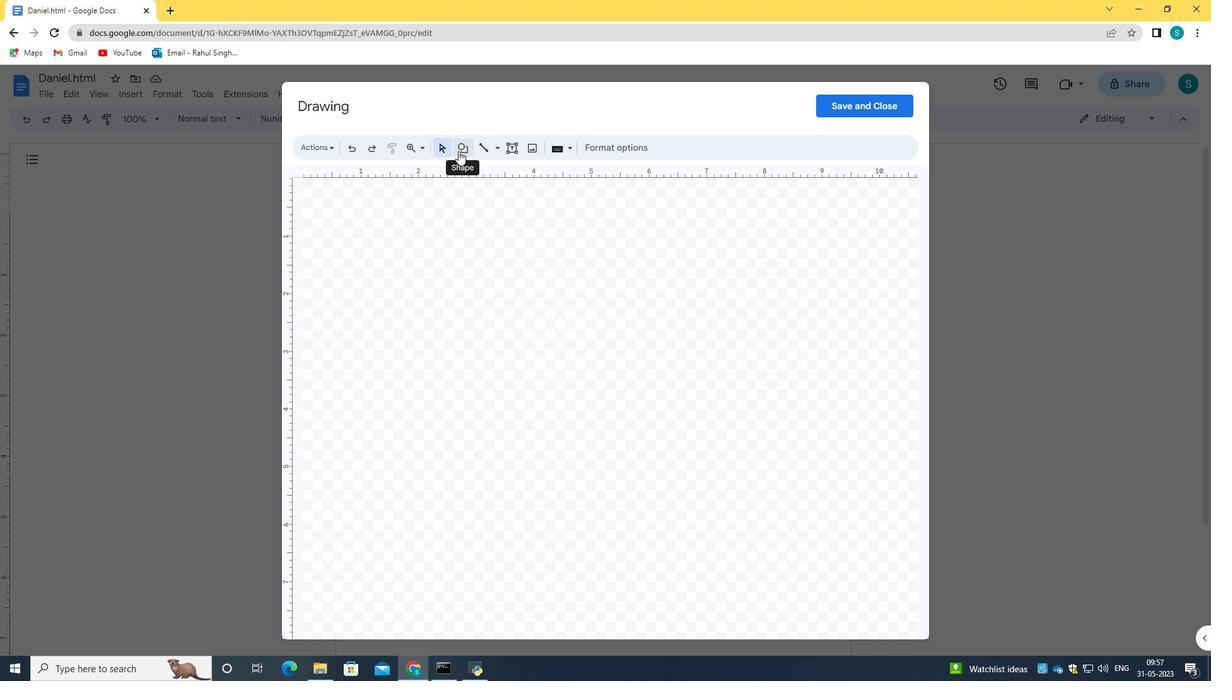 
Action: Mouse pressed left at (459, 151)
Screenshot: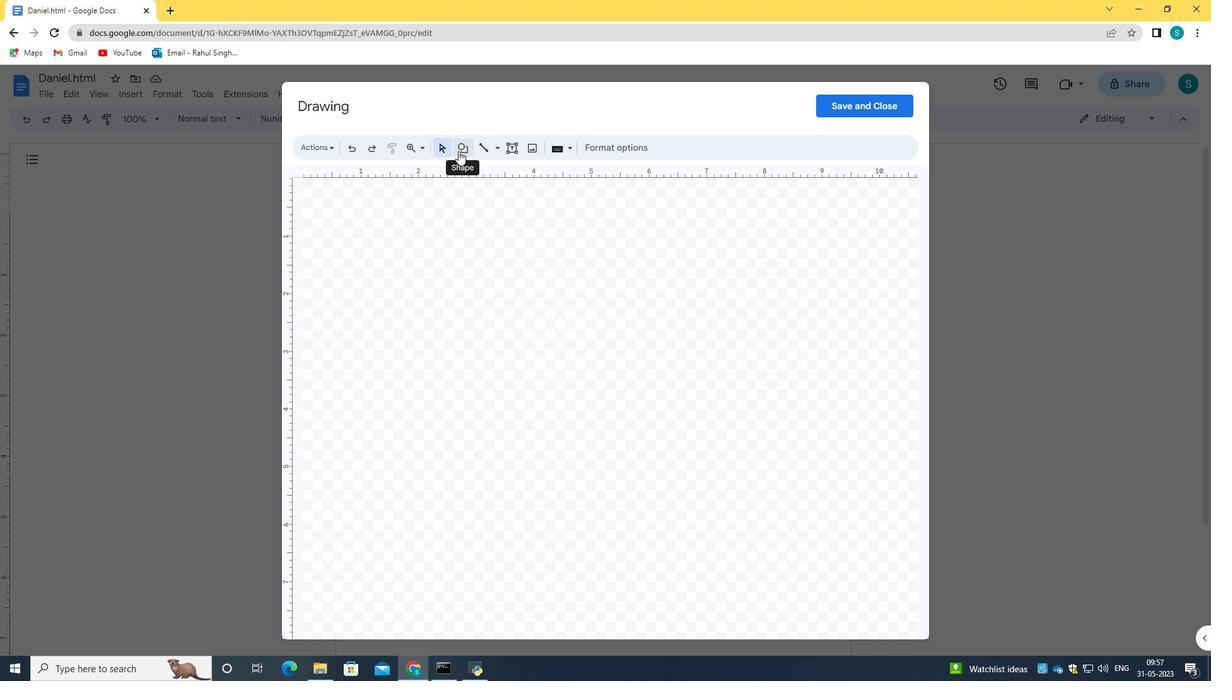 
Action: Mouse moved to (485, 172)
Screenshot: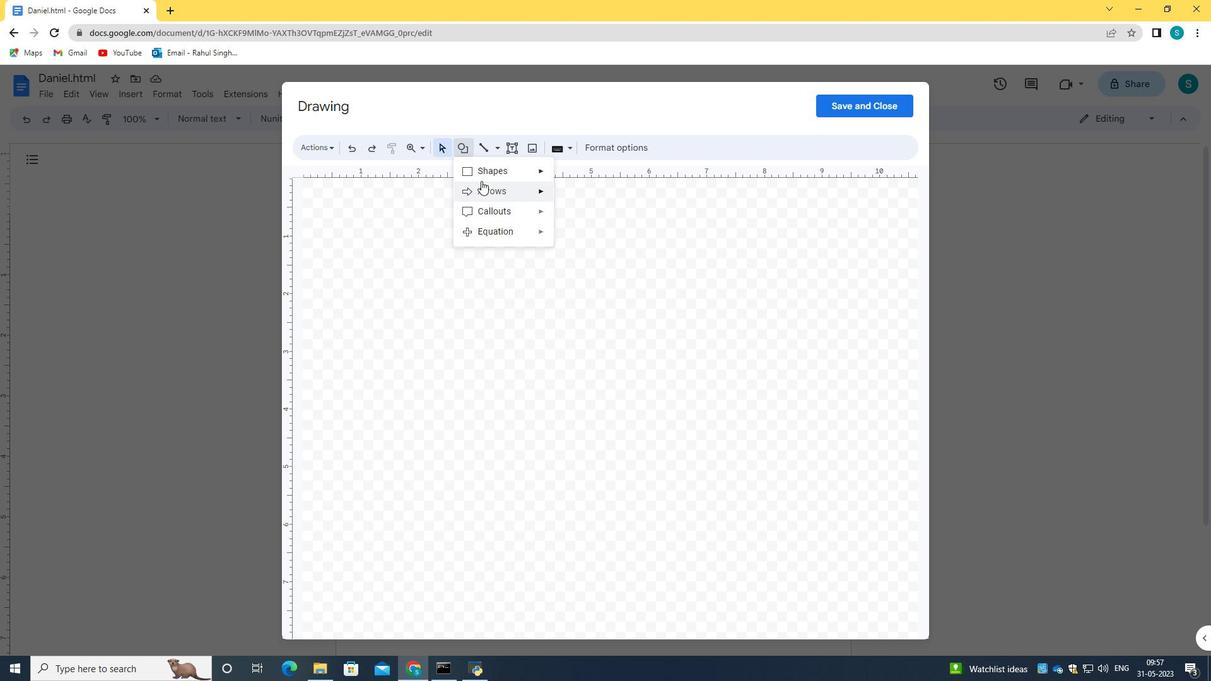 
Action: Mouse pressed left at (485, 172)
Screenshot: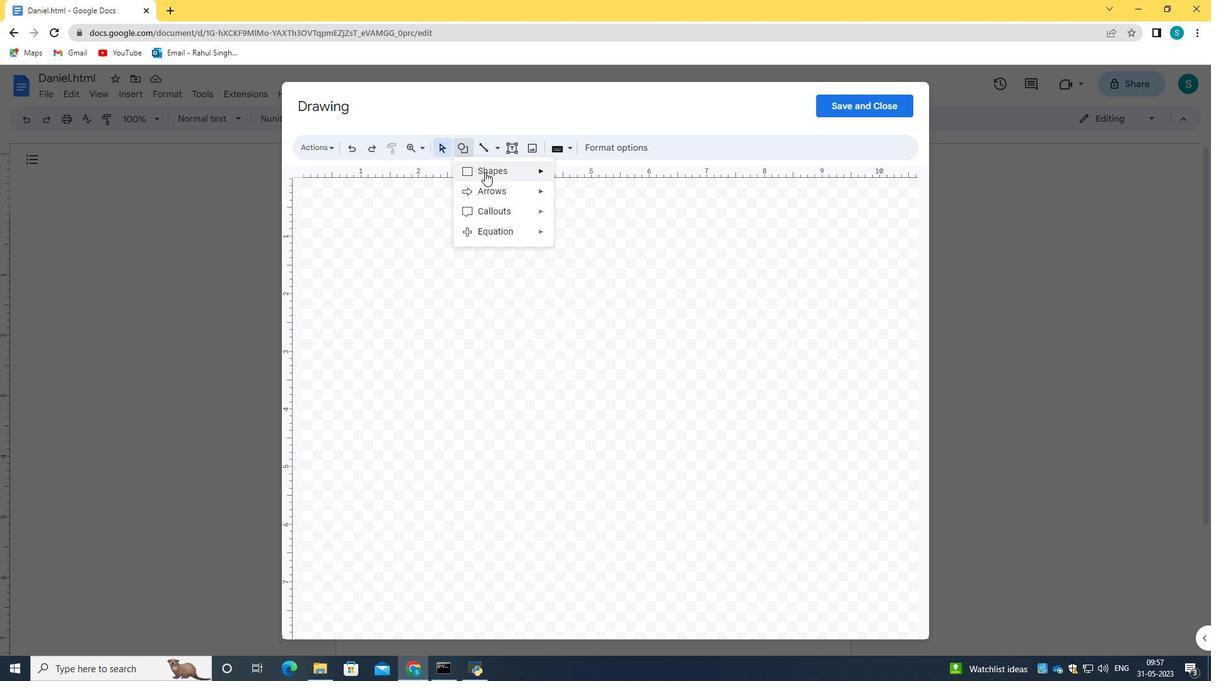 
Action: Mouse moved to (575, 180)
Screenshot: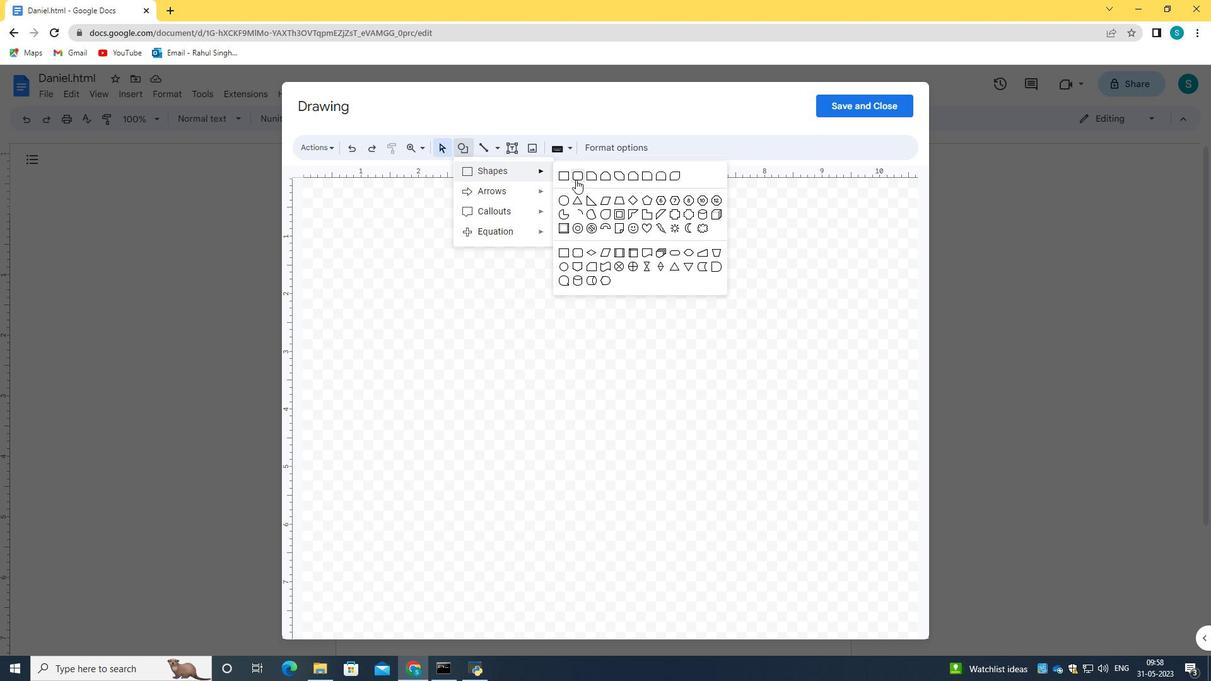 
Action: Mouse pressed left at (575, 180)
Screenshot: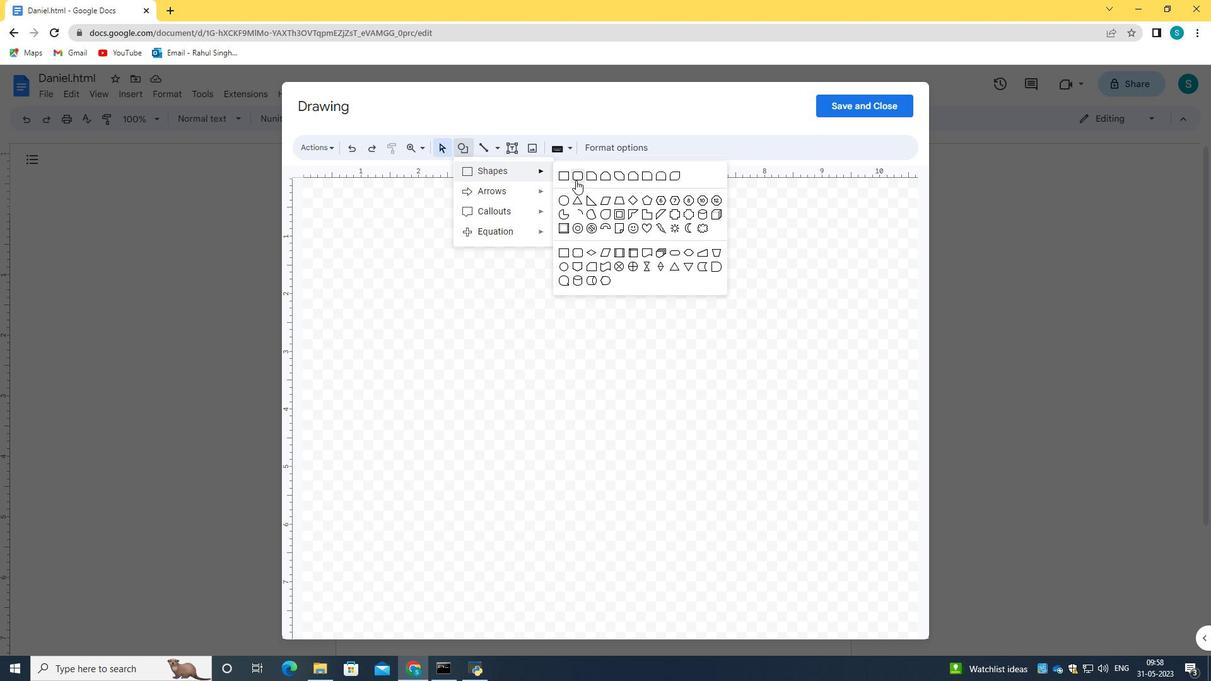 
Action: Mouse moved to (510, 216)
Screenshot: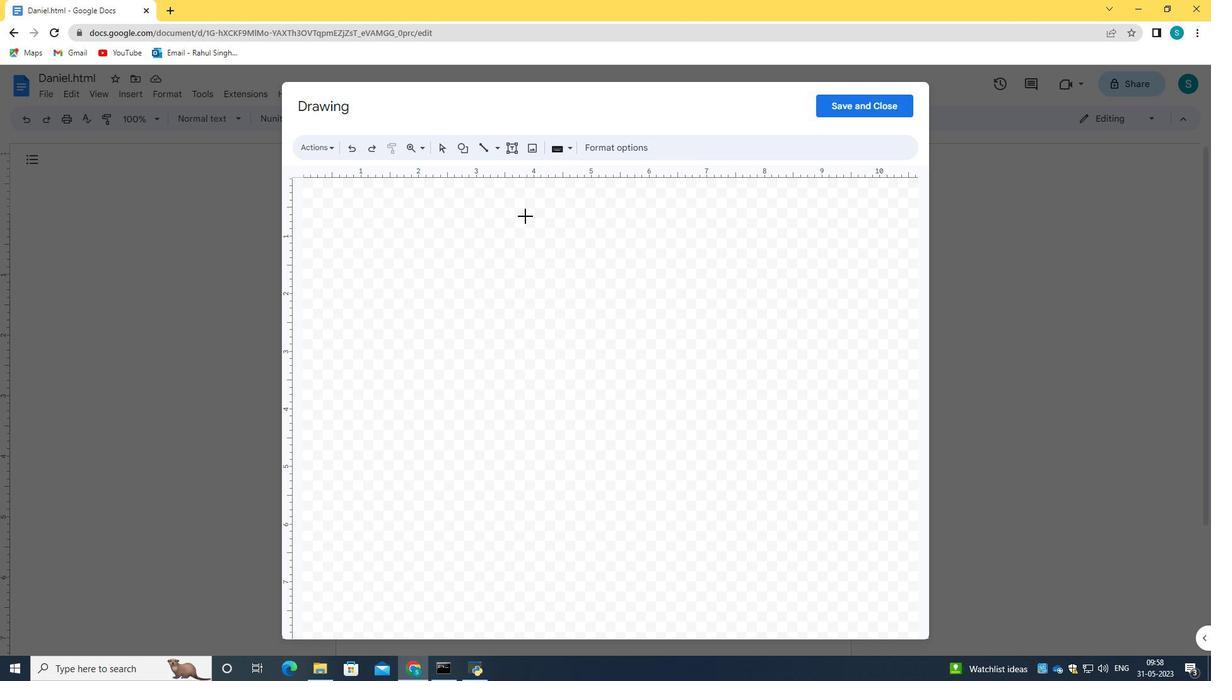 
Action: Mouse pressed left at (510, 216)
Screenshot: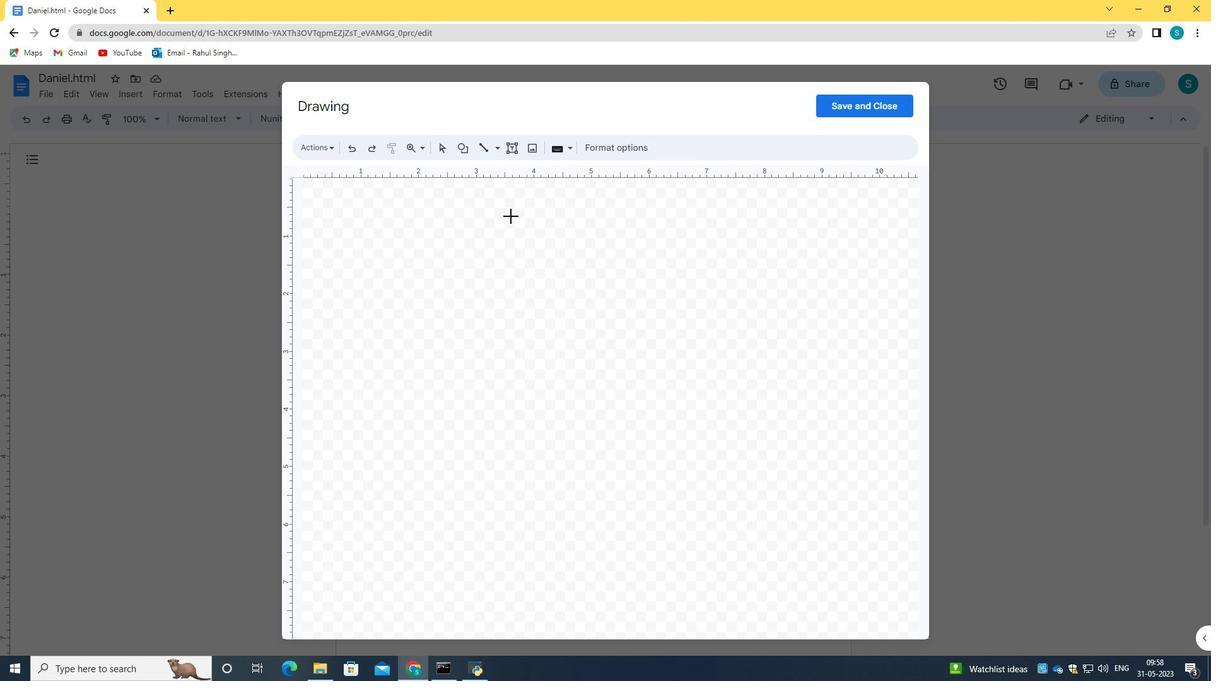 
Action: Mouse moved to (604, 262)
Screenshot: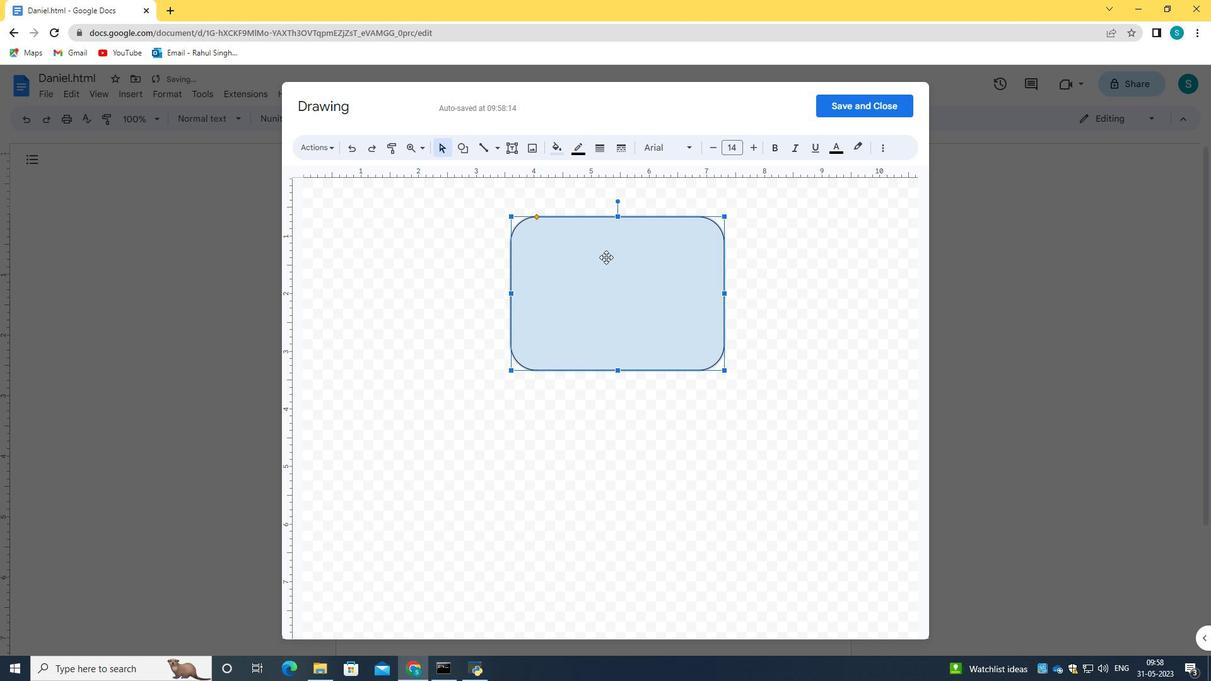 
Action: Mouse pressed left at (604, 262)
Screenshot: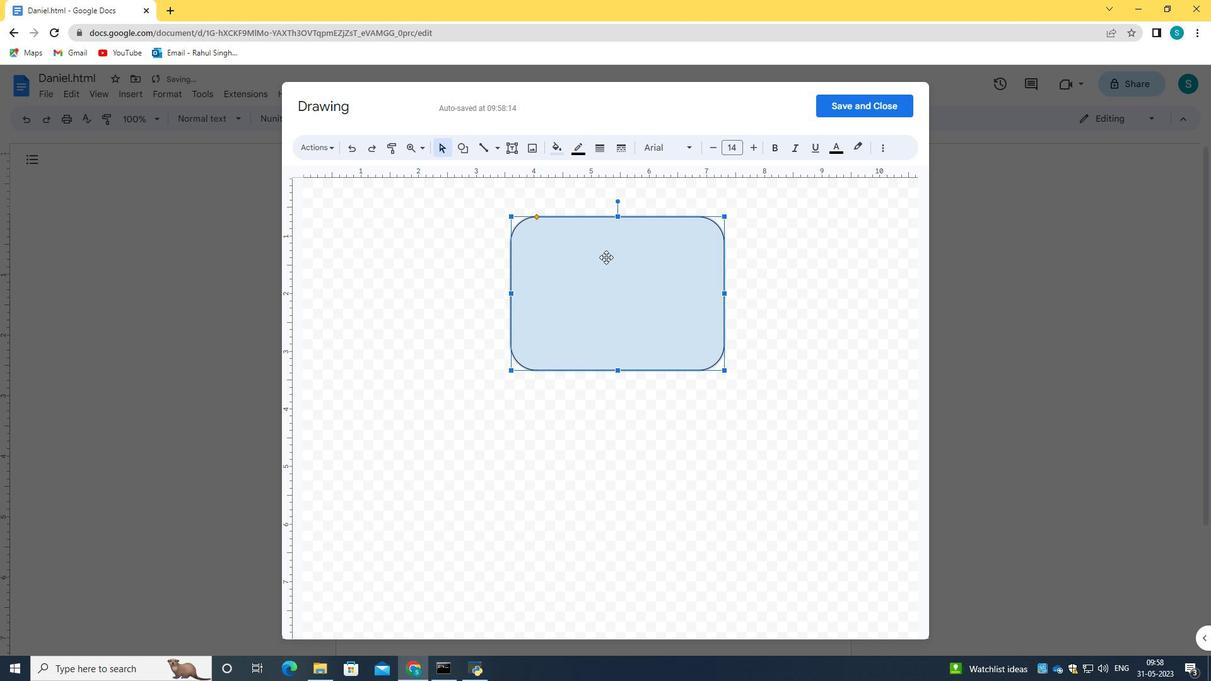 
Action: Mouse moved to (870, 107)
Screenshot: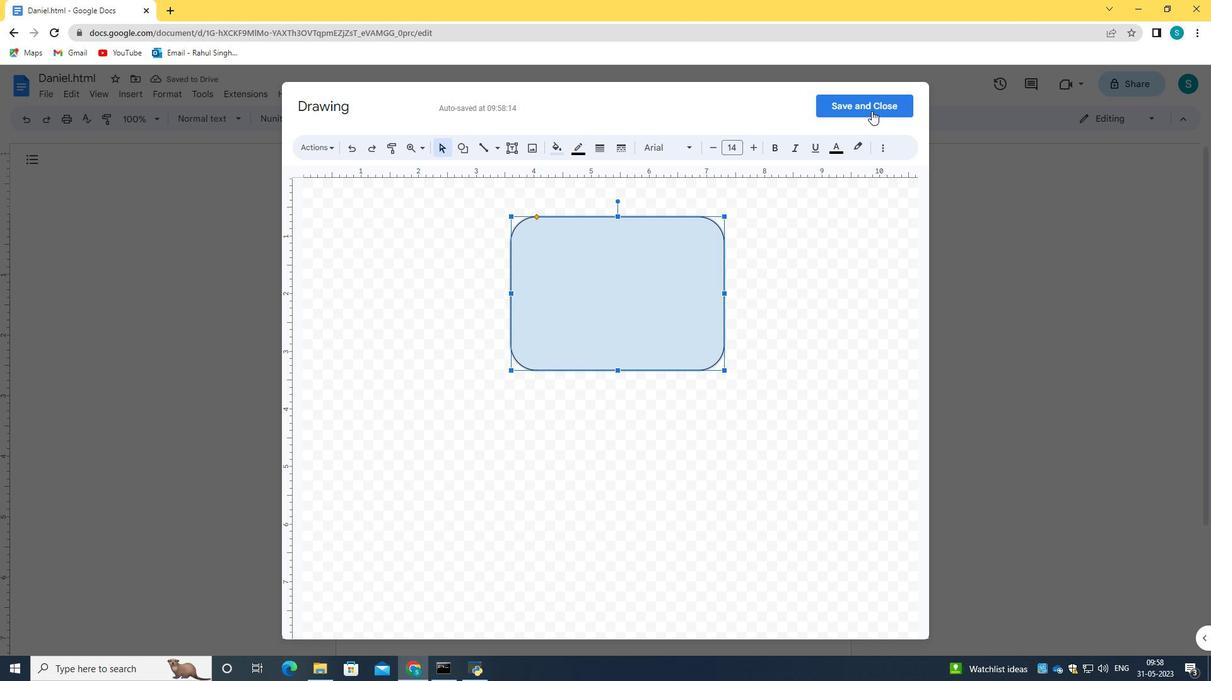 
Action: Mouse pressed left at (870, 107)
Screenshot: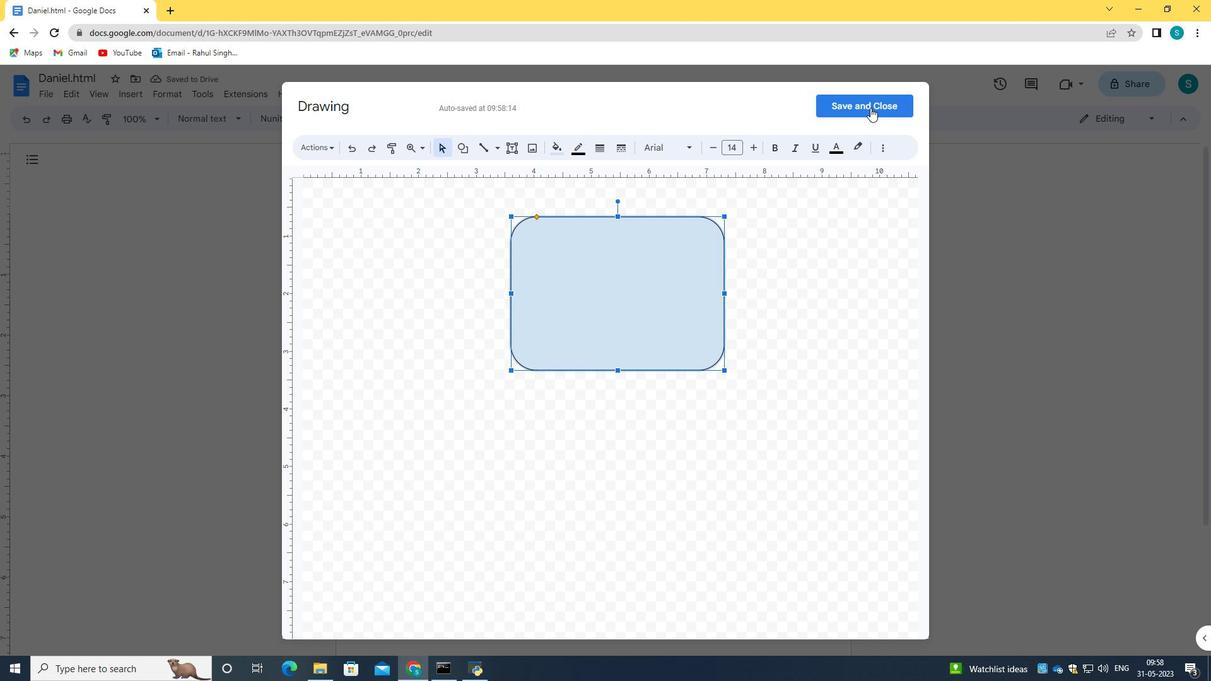 
Action: Mouse moved to (541, 292)
Screenshot: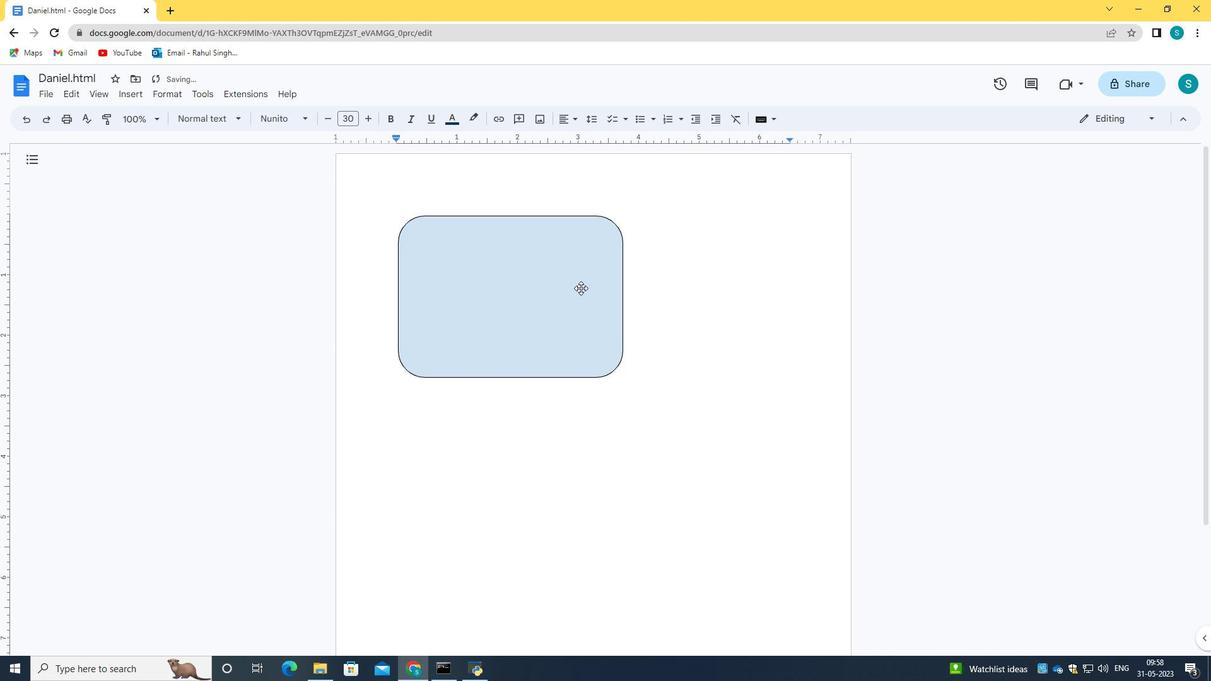 
Action: Mouse pressed left at (541, 292)
Screenshot: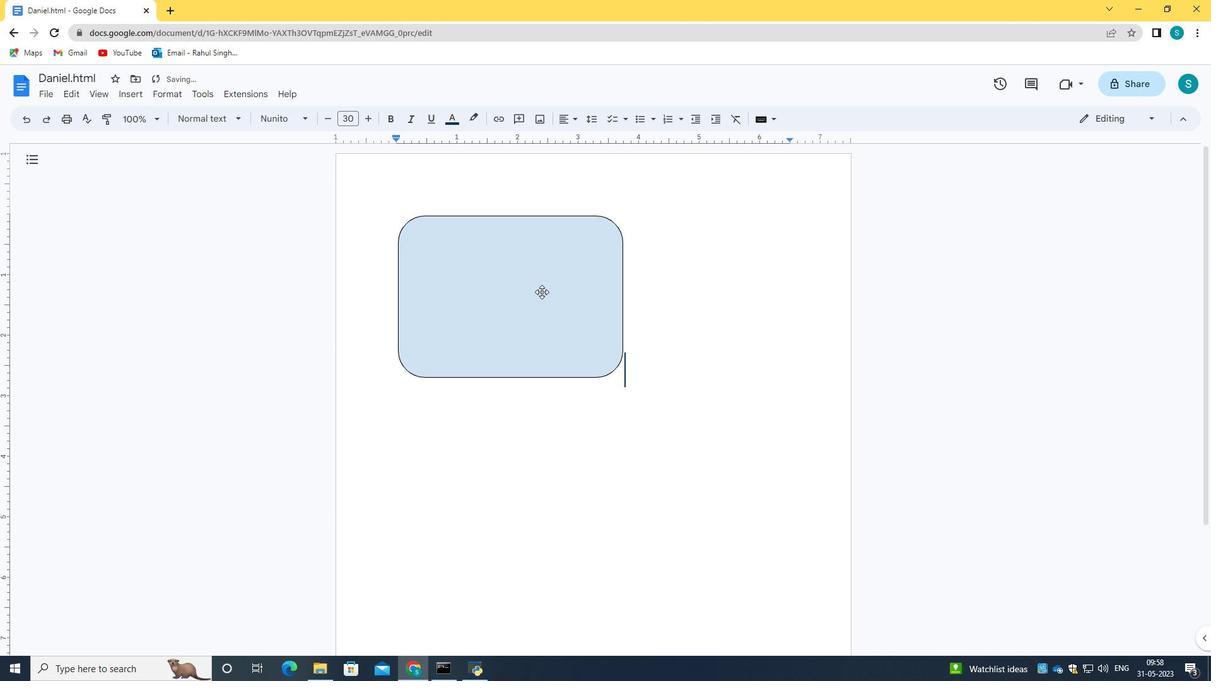 
Action: Mouse moved to (30, 116)
Screenshot: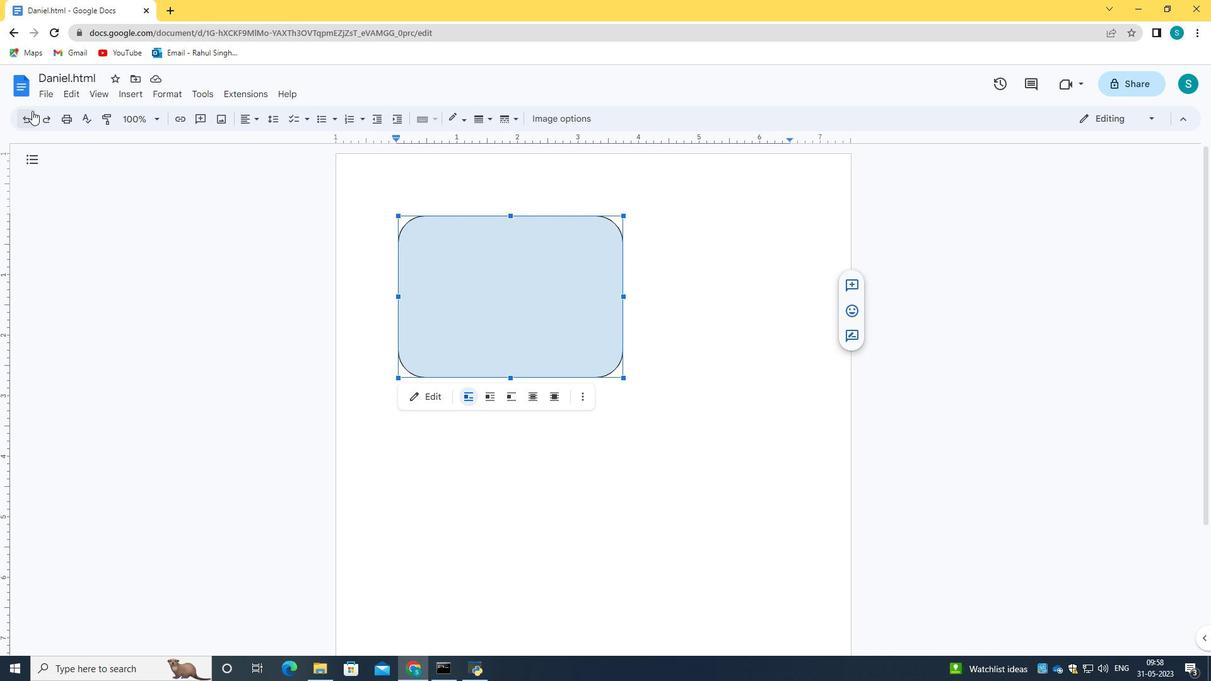 
Action: Mouse pressed left at (30, 116)
Screenshot: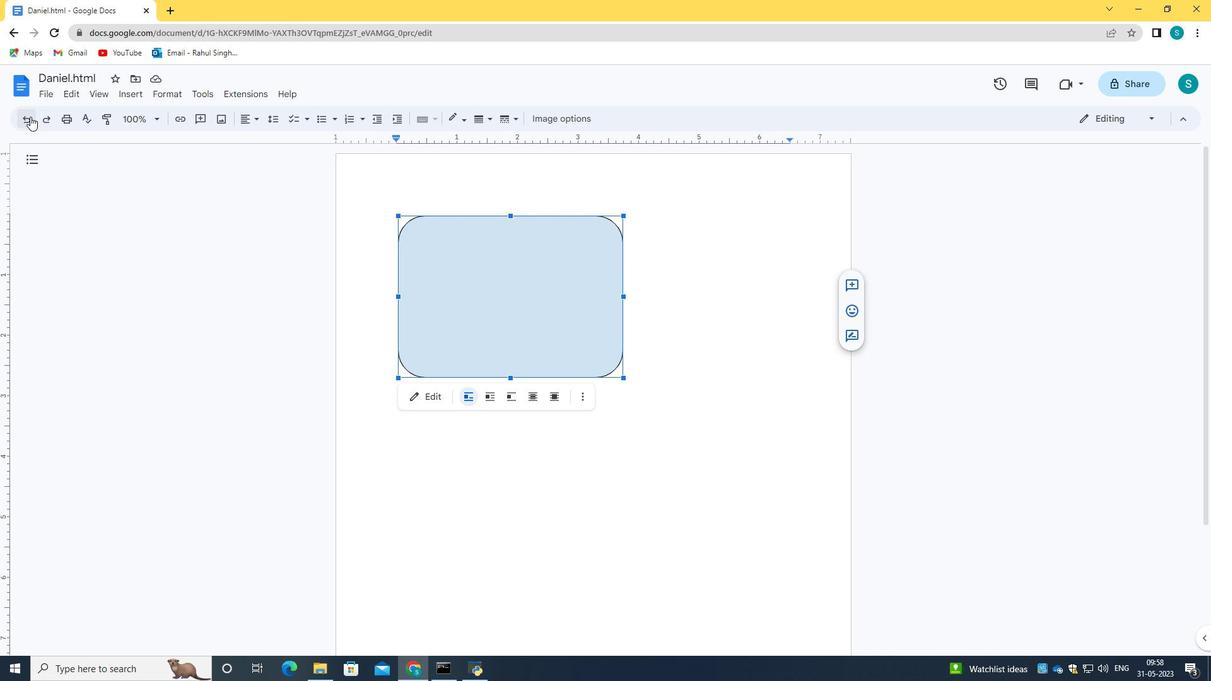 
Action: Mouse moved to (30, 117)
Screenshot: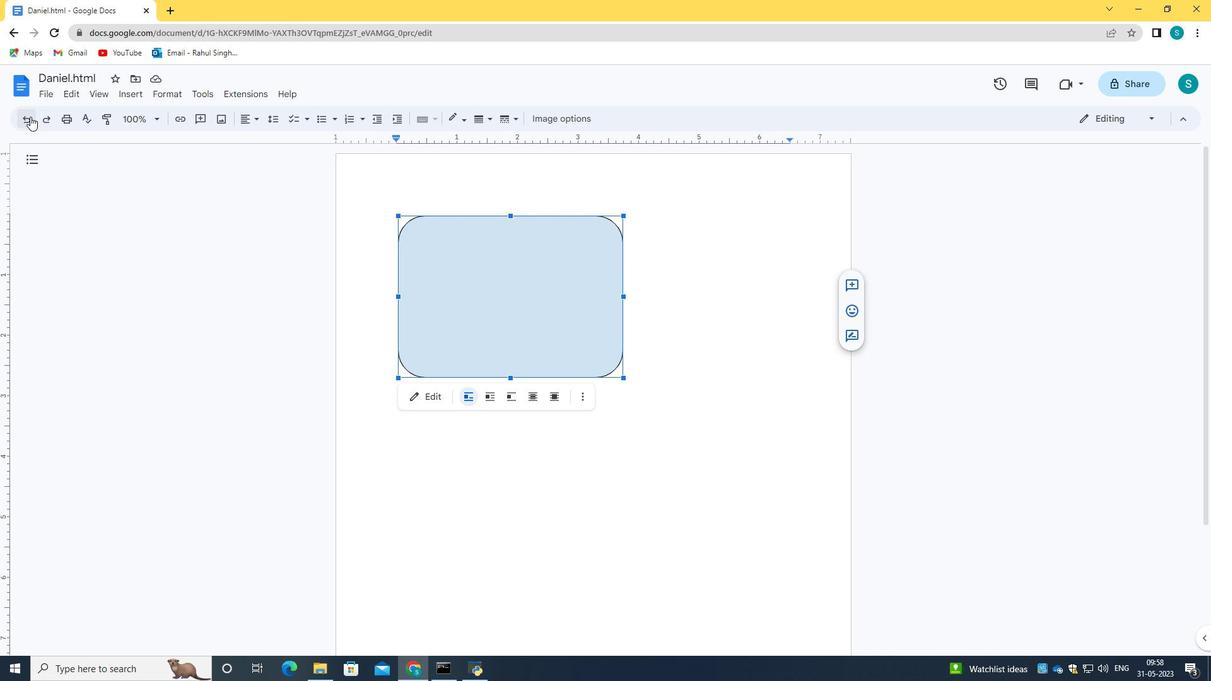 
Action: Mouse pressed left at (30, 117)
Screenshot: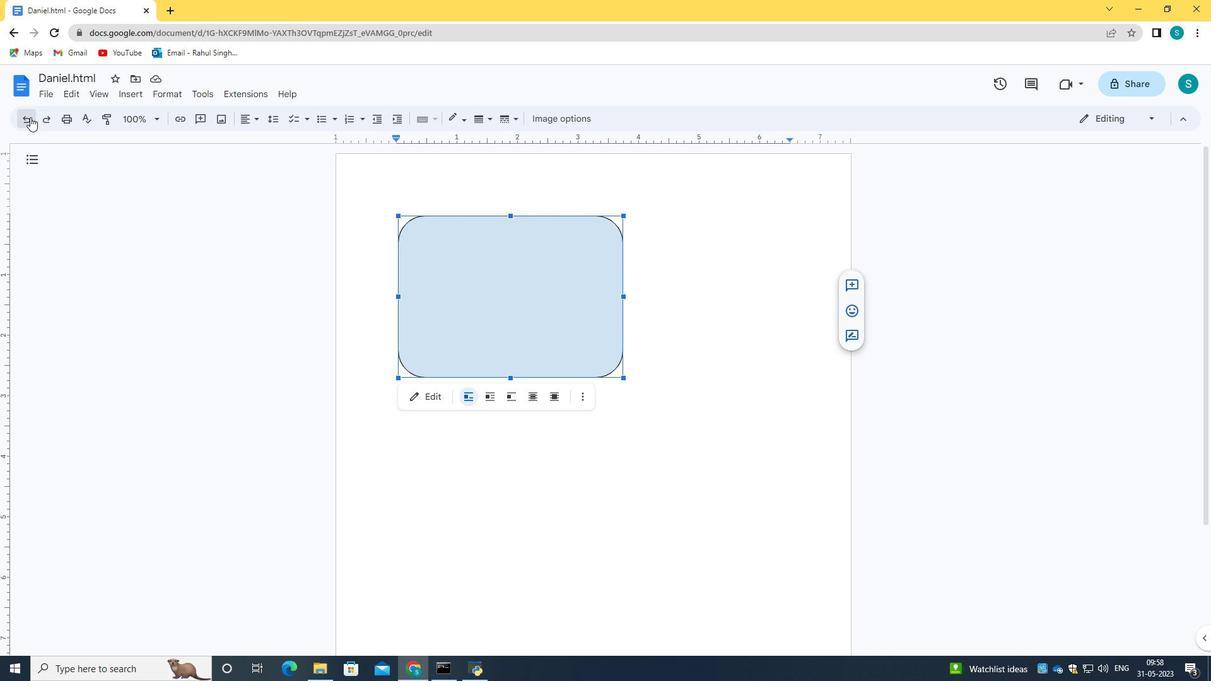 
Action: Mouse moved to (559, 181)
Screenshot: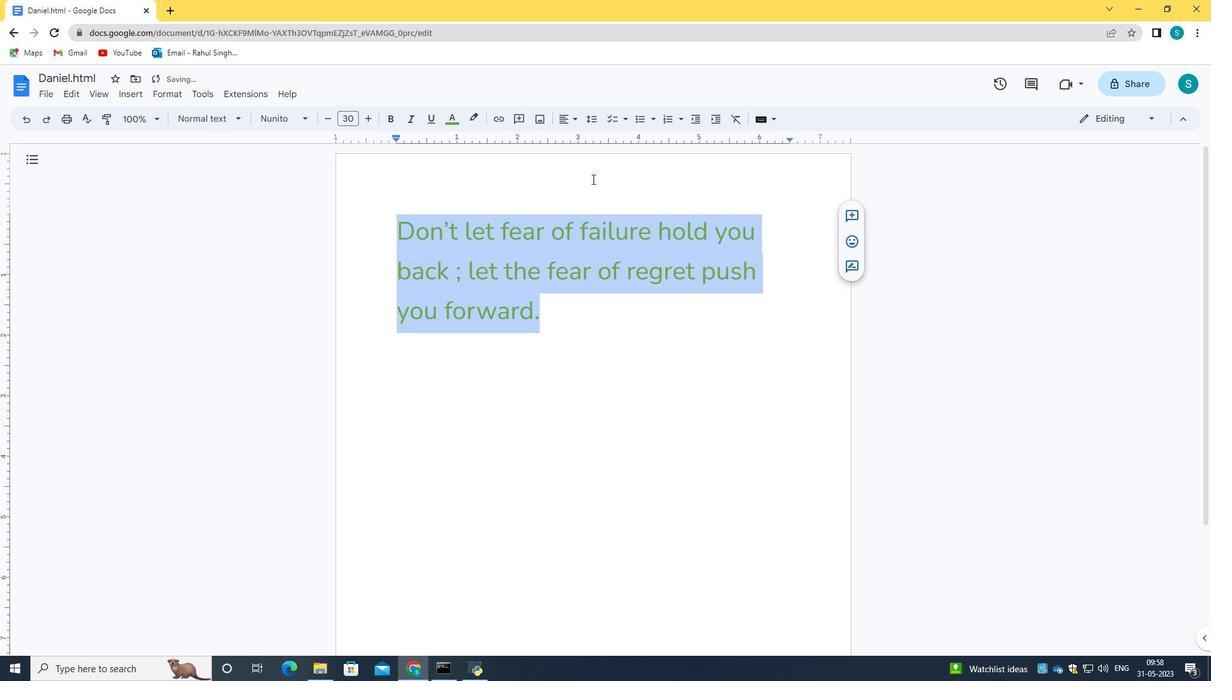 
Action: Mouse pressed left at (559, 181)
Screenshot: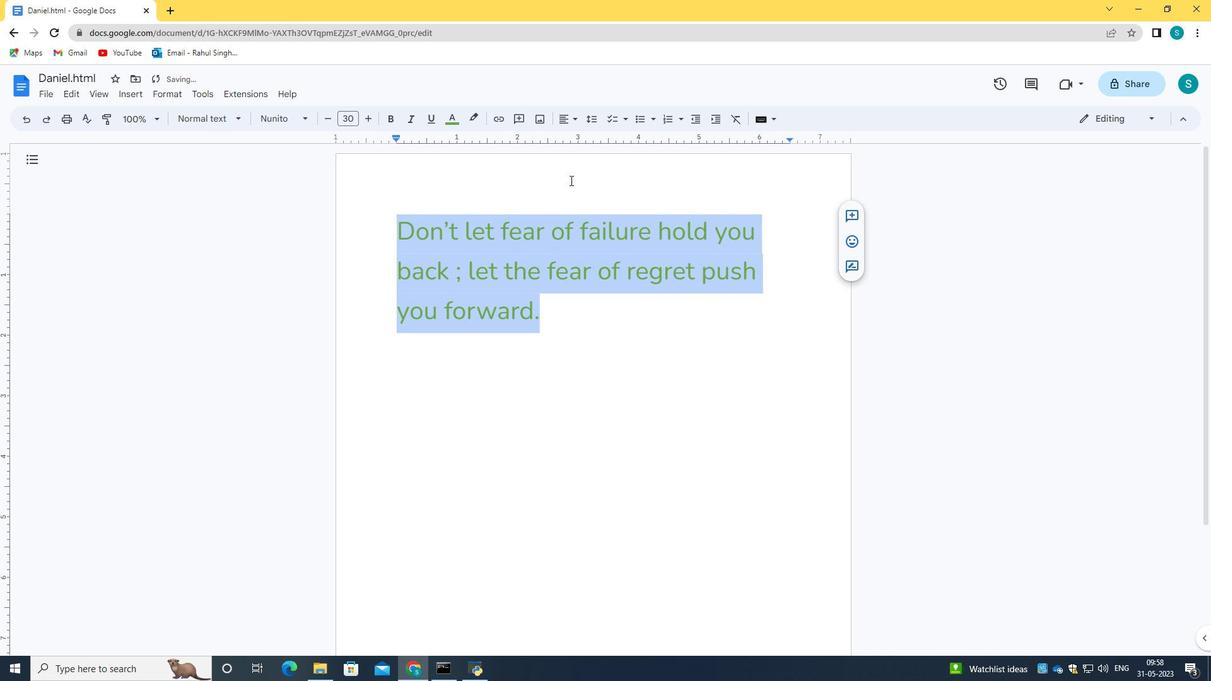 
Action: Mouse moved to (384, 201)
Screenshot: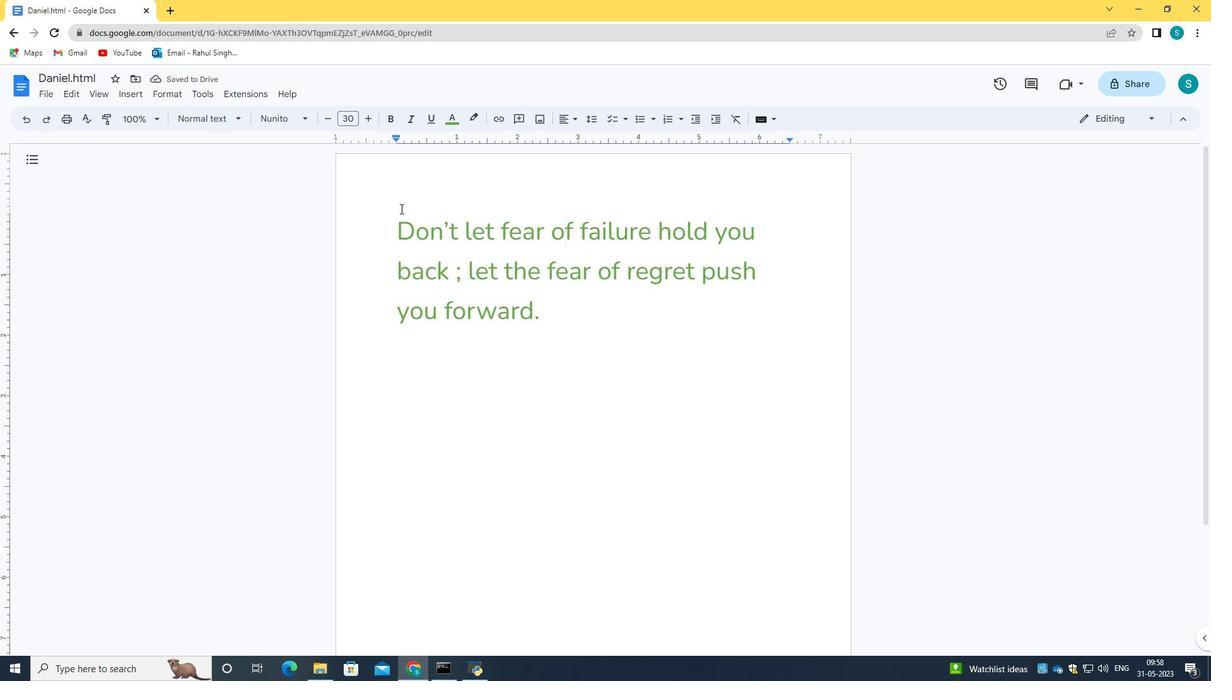 
Action: Mouse pressed left at (384, 201)
Screenshot: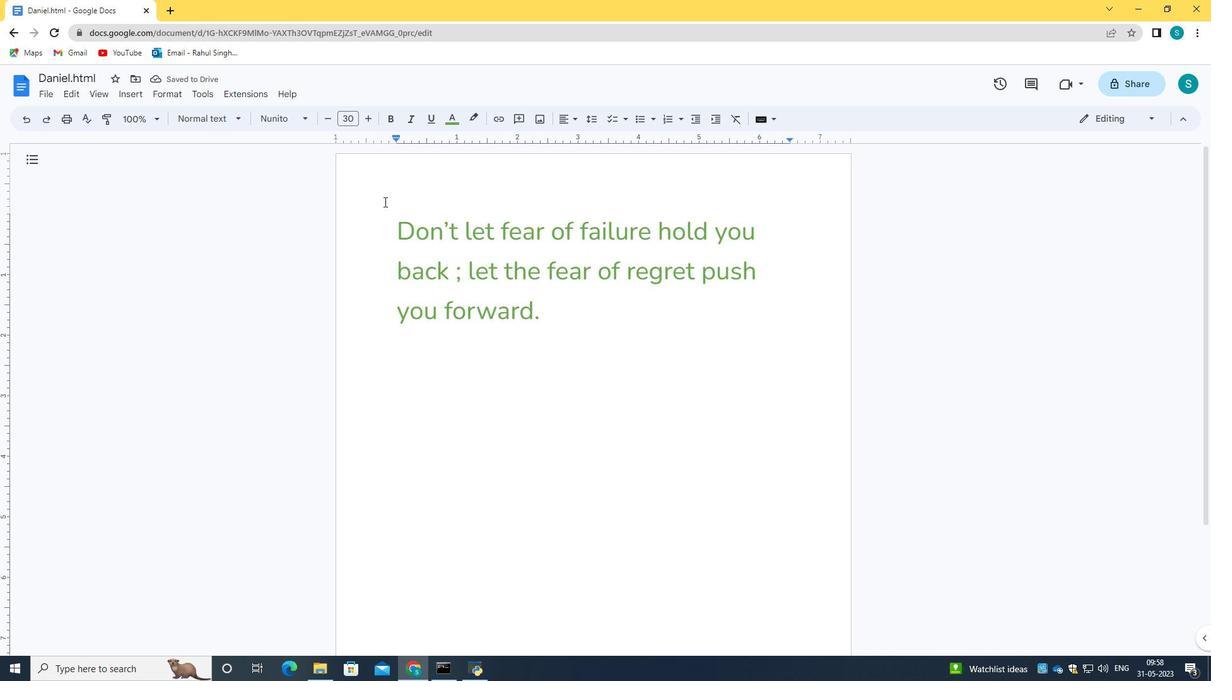 
Action: Mouse moved to (624, 339)
Screenshot: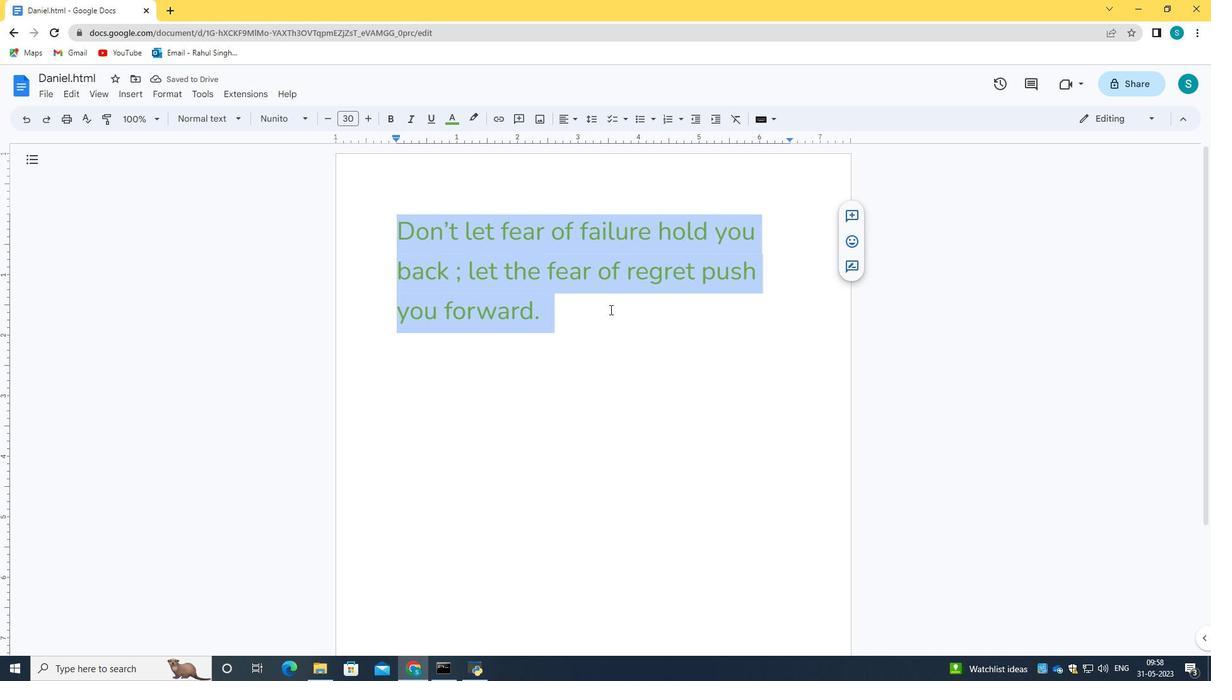 
Action: Mouse pressed left at (624, 339)
Screenshot: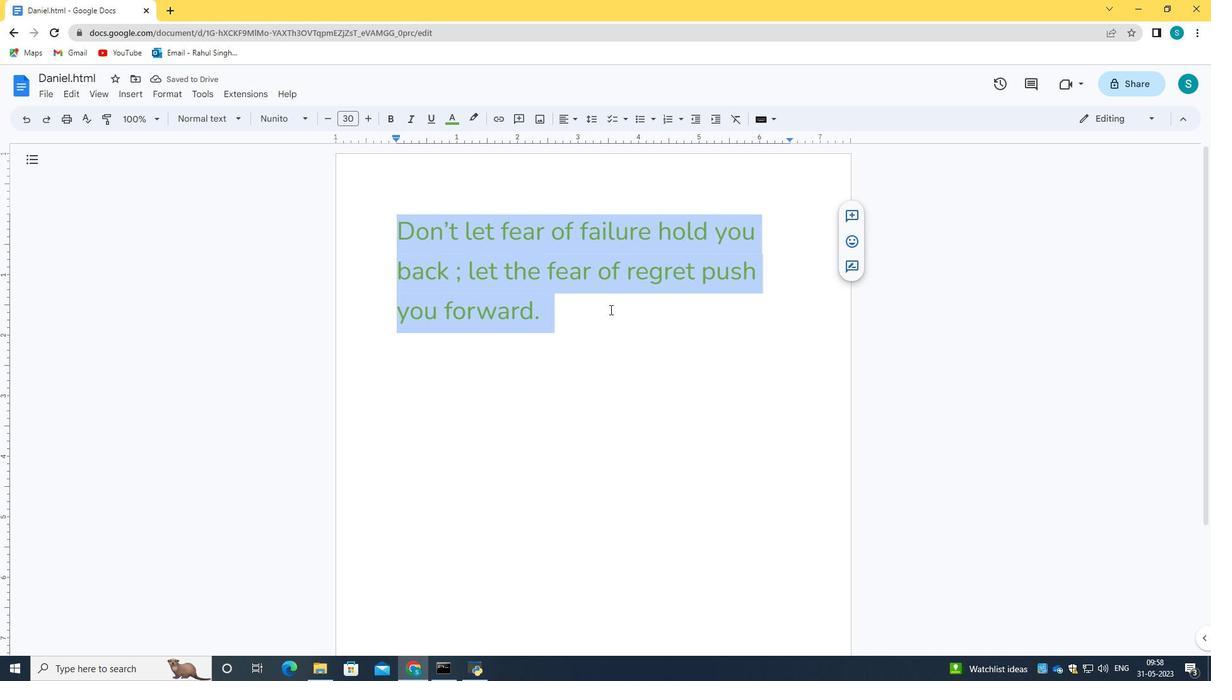 
Action: Mouse moved to (124, 96)
Screenshot: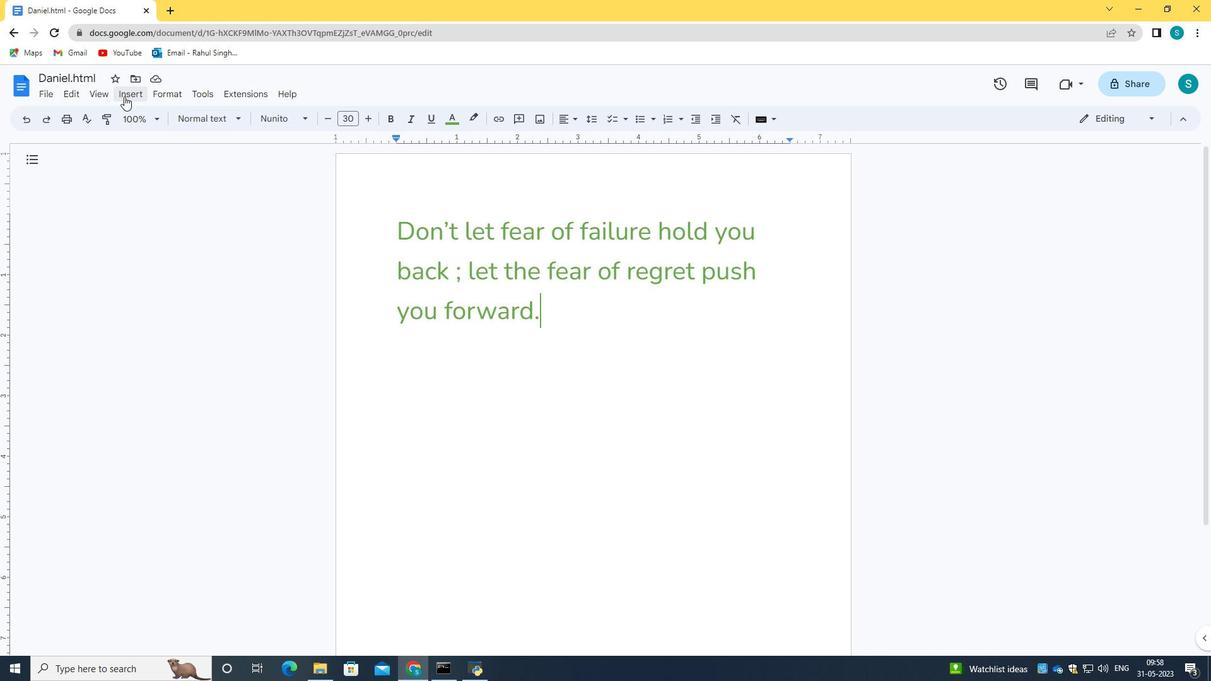 
Action: Mouse pressed left at (124, 96)
Screenshot: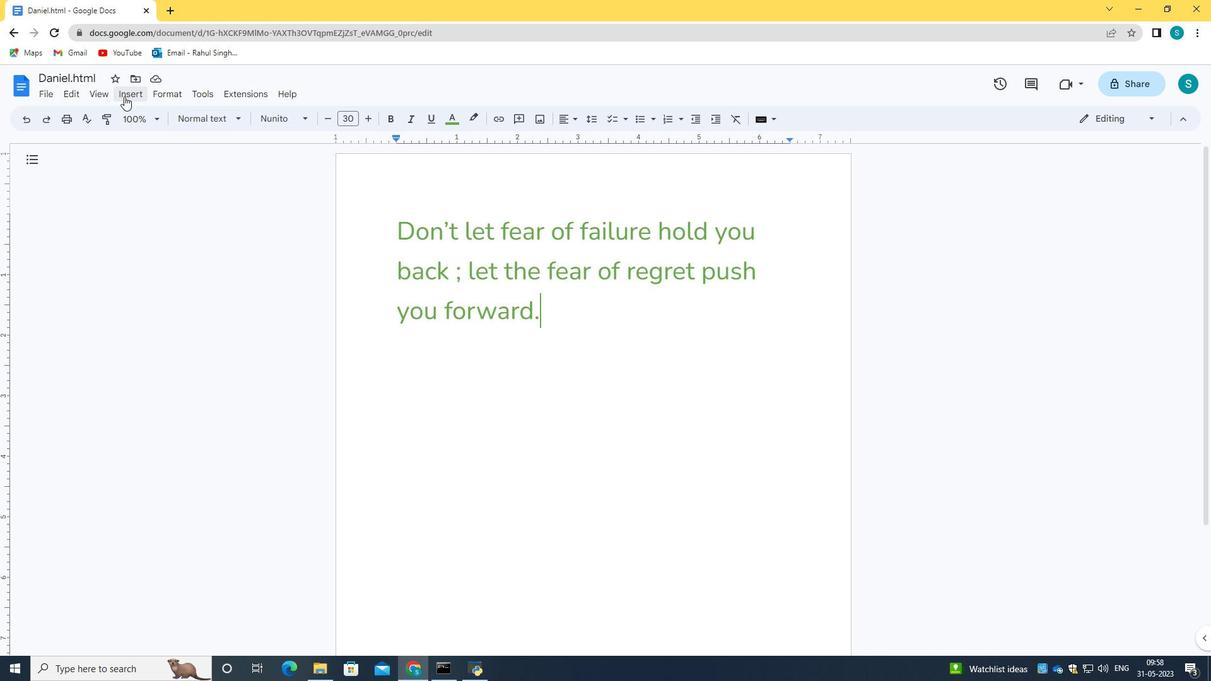 
Action: Mouse moved to (334, 162)
Screenshot: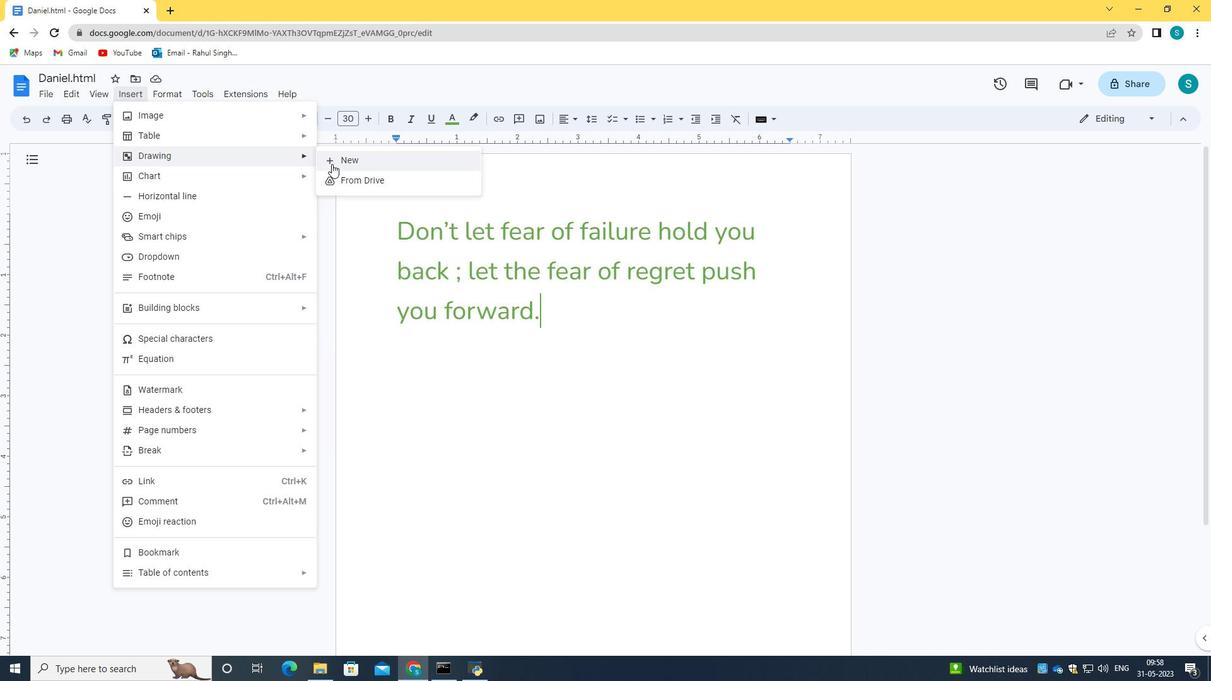 
Action: Mouse pressed left at (334, 162)
Screenshot: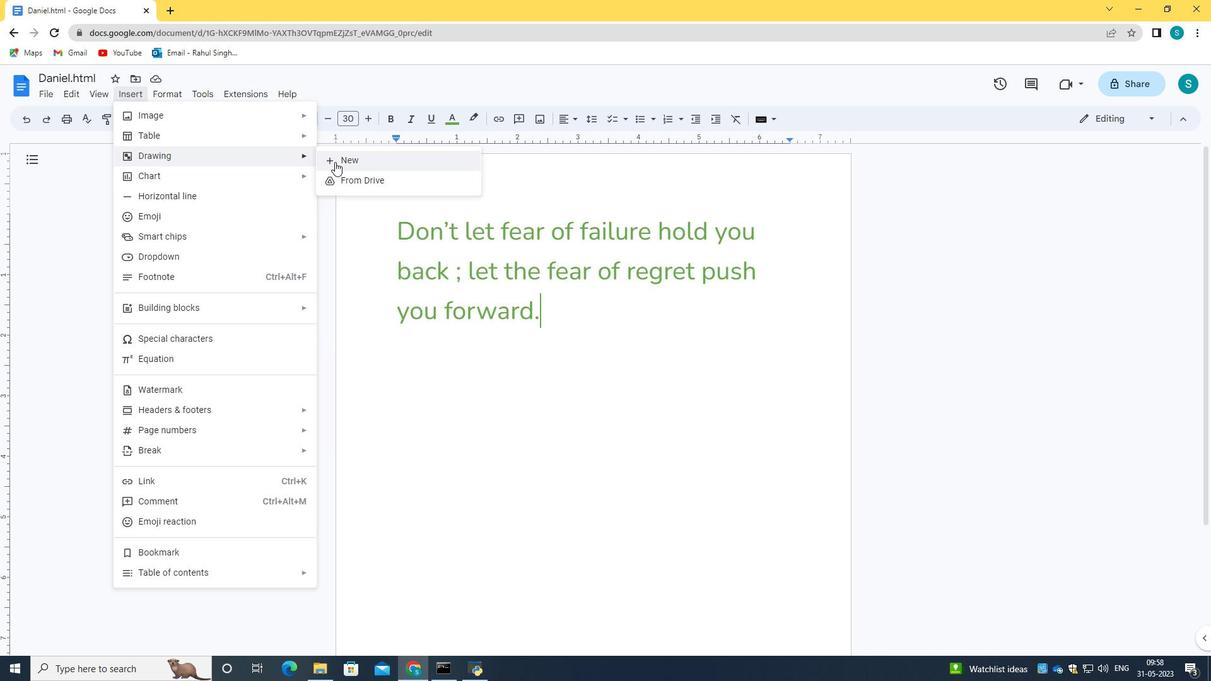 
Action: Mouse moved to (458, 145)
Screenshot: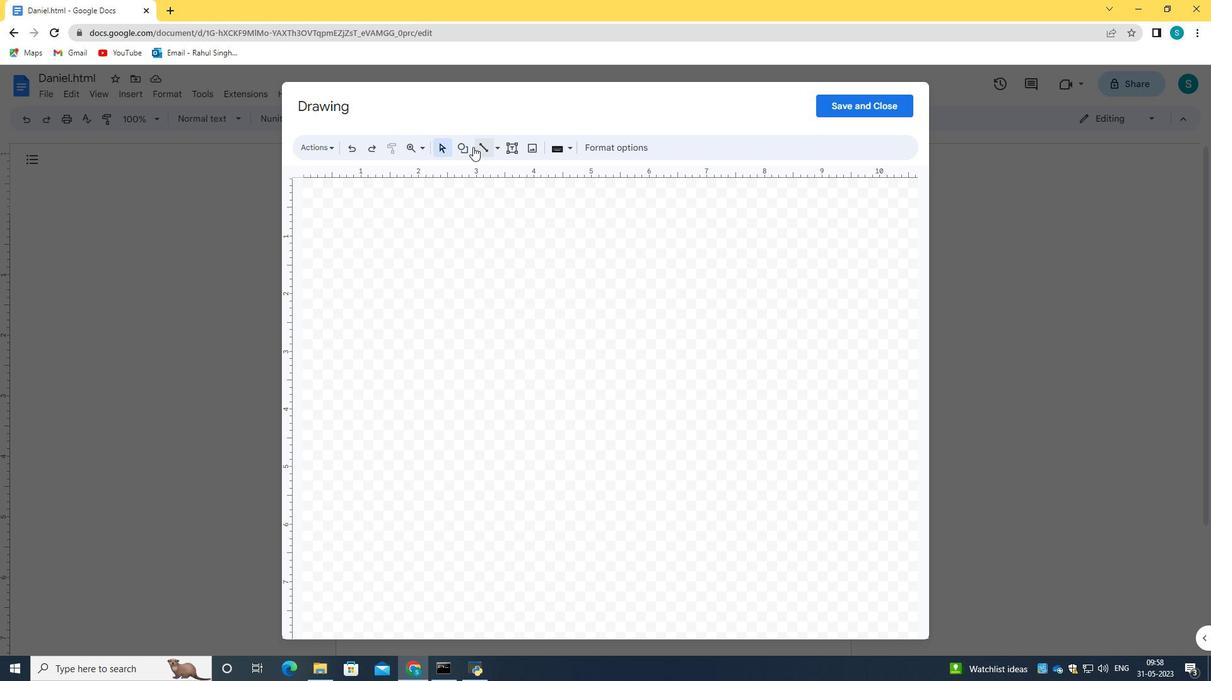 
Action: Mouse pressed left at (458, 145)
Screenshot: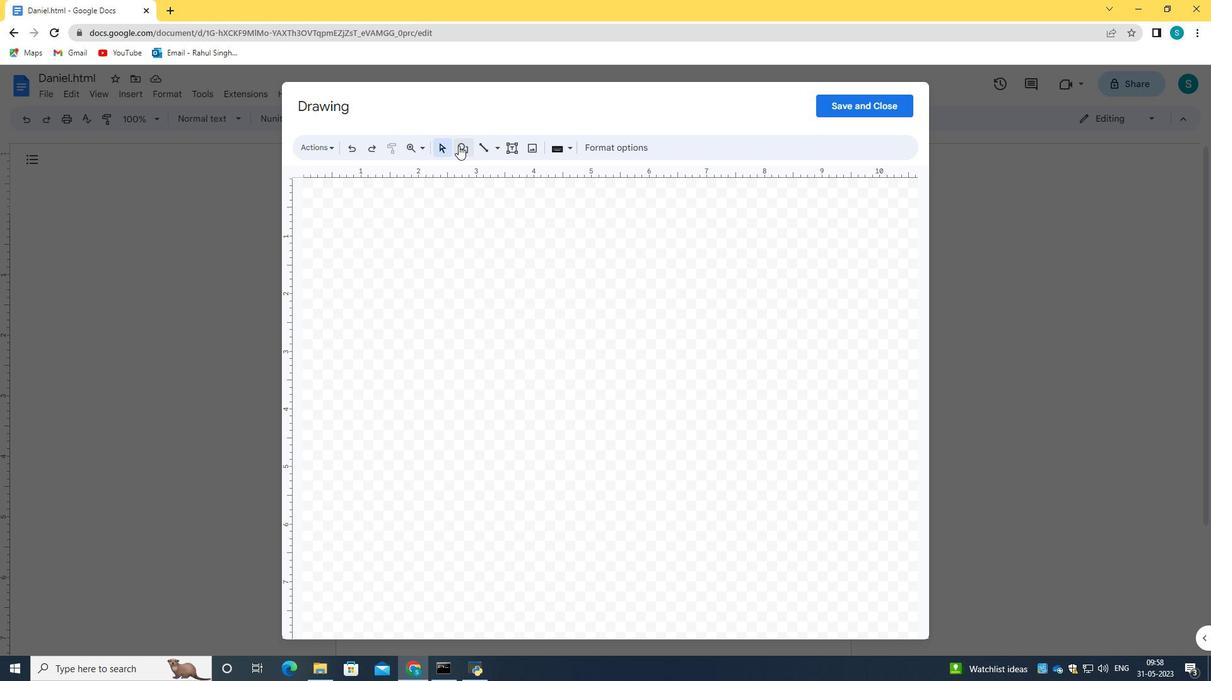 
Action: Mouse moved to (572, 176)
Screenshot: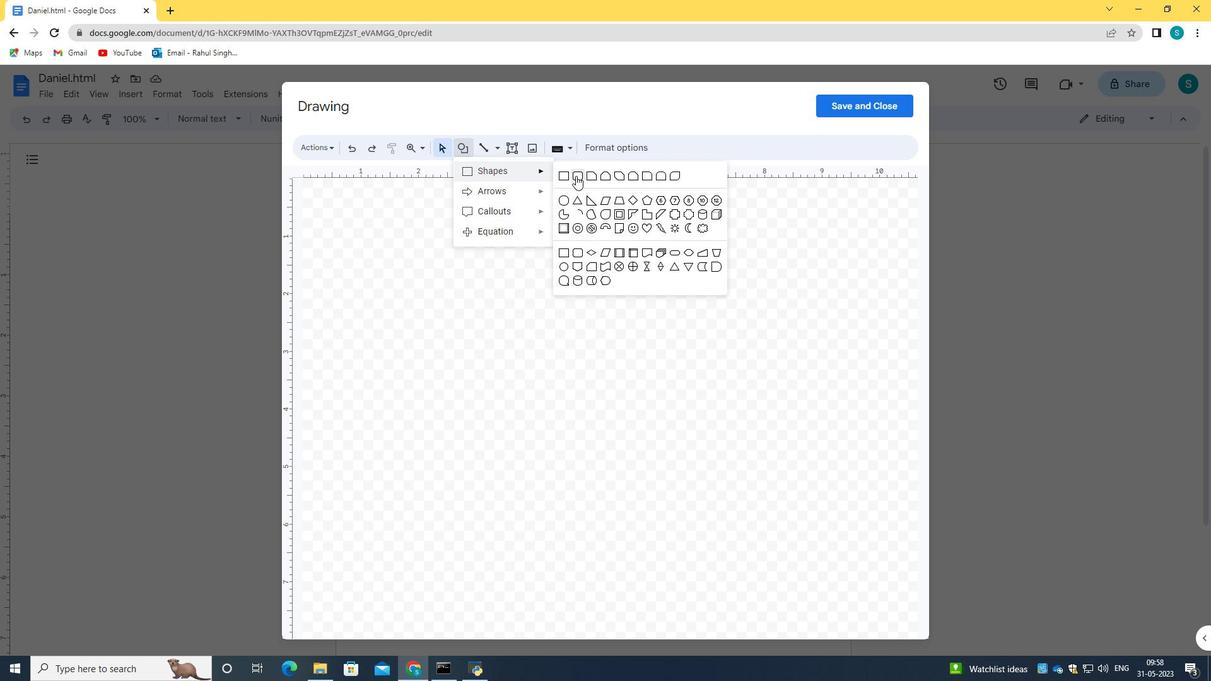 
Action: Mouse pressed left at (572, 176)
Screenshot: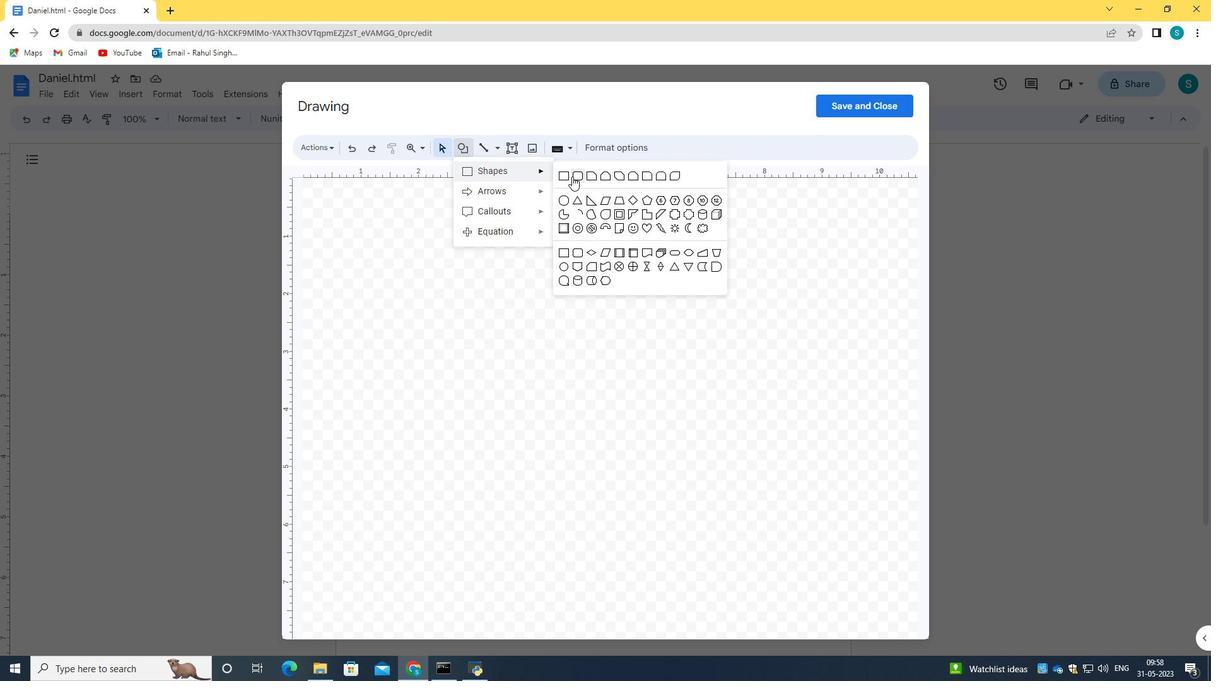 
Action: Mouse moved to (845, 113)
Screenshot: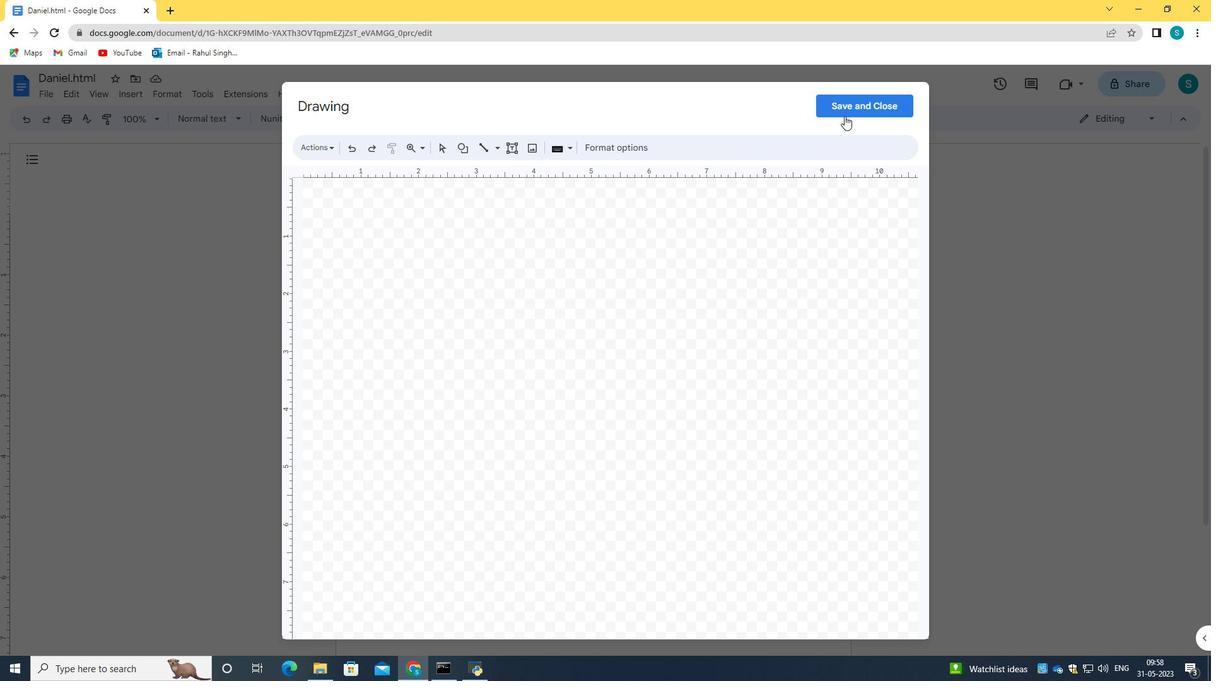 
Action: Mouse pressed left at (845, 113)
Screenshot: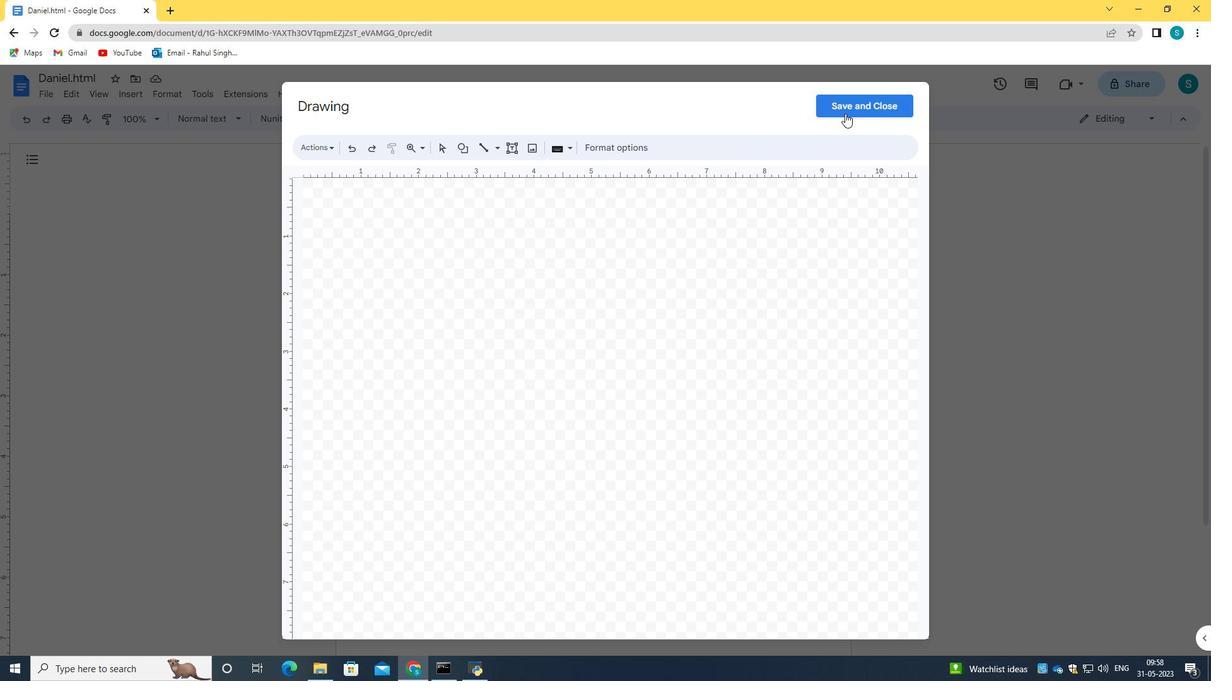 
Action: Mouse moved to (379, 206)
Screenshot: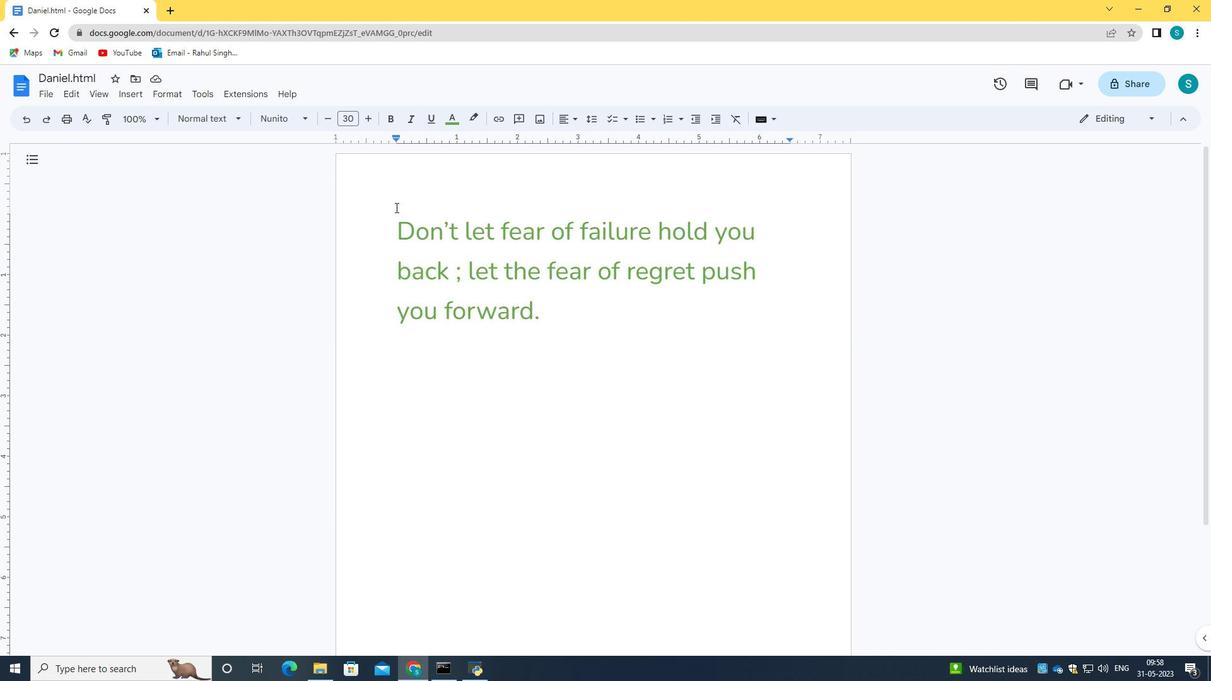 
Action: Mouse pressed left at (379, 206)
Screenshot: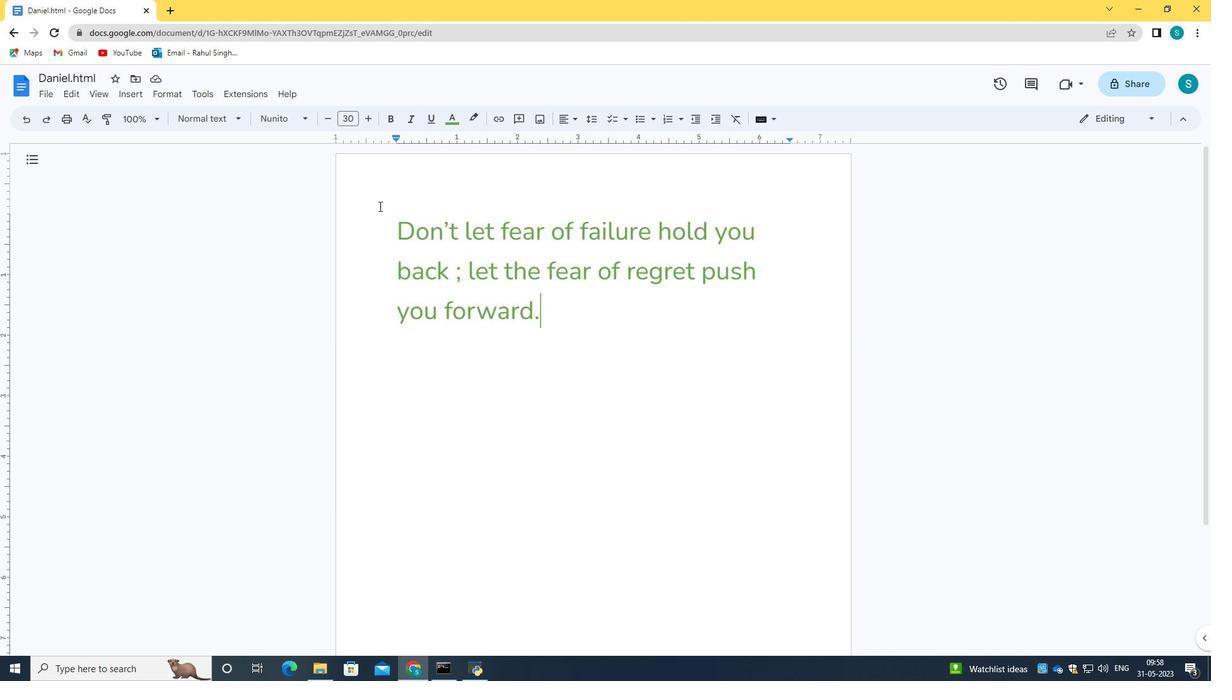 
Action: Mouse moved to (532, 313)
Screenshot: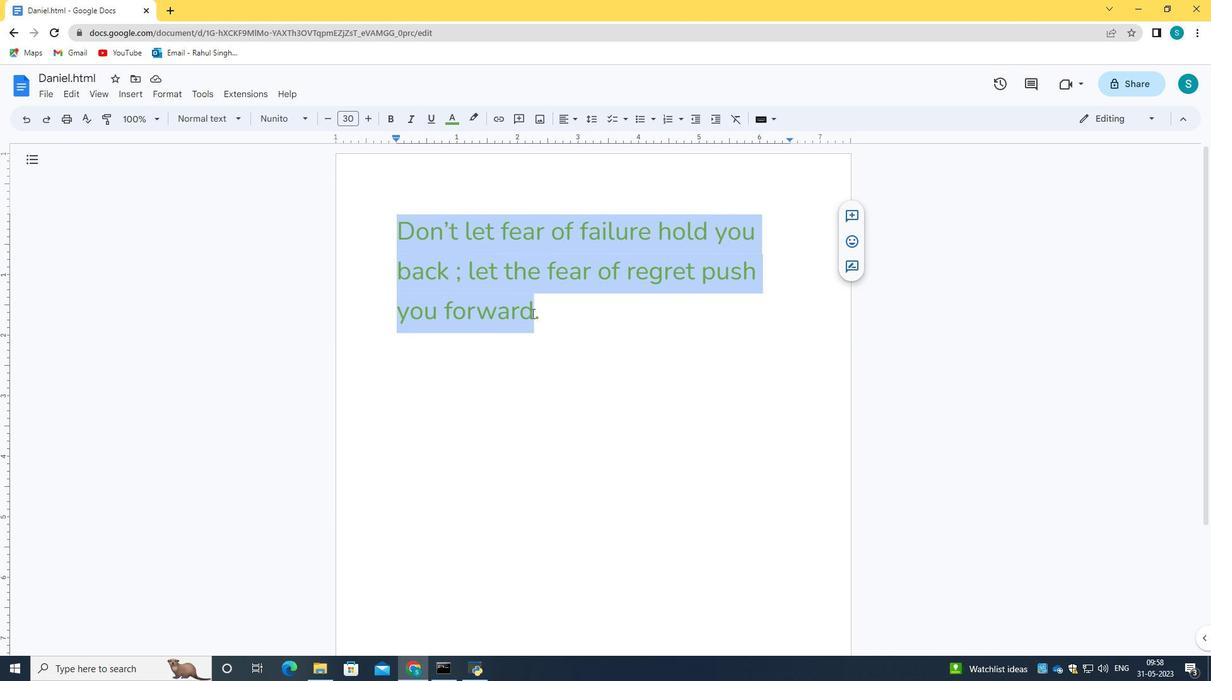 
Action: Mouse pressed left at (532, 313)
Screenshot: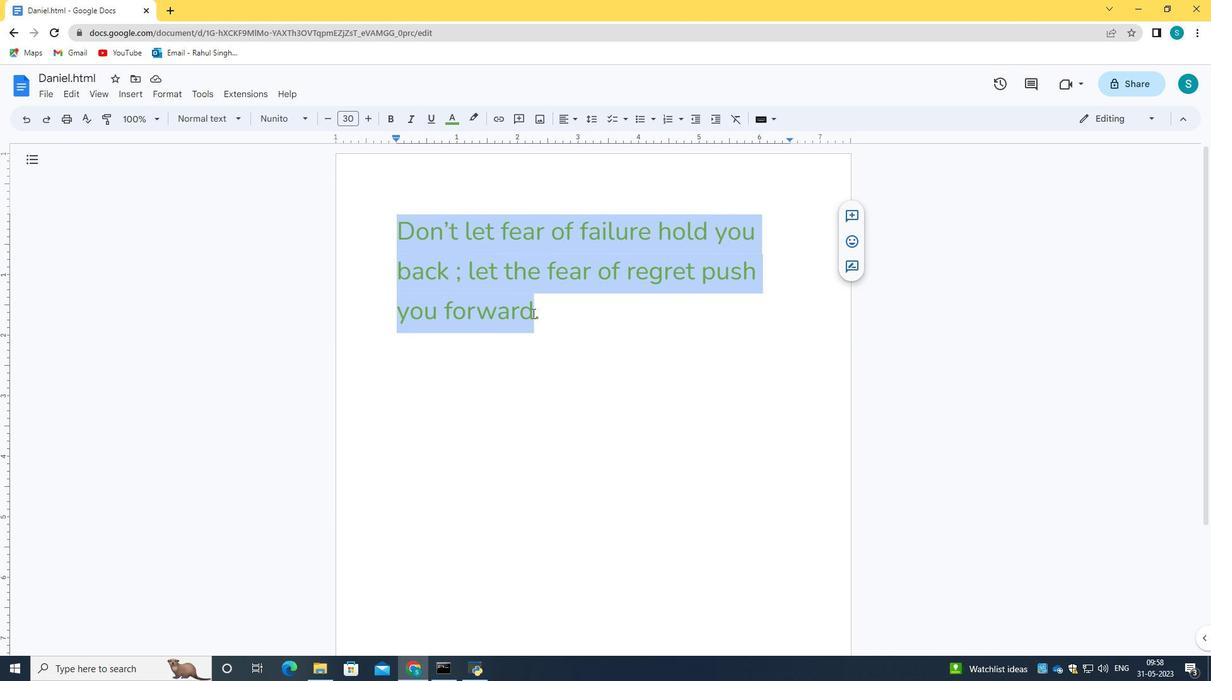 
Action: Mouse moved to (391, 223)
Screenshot: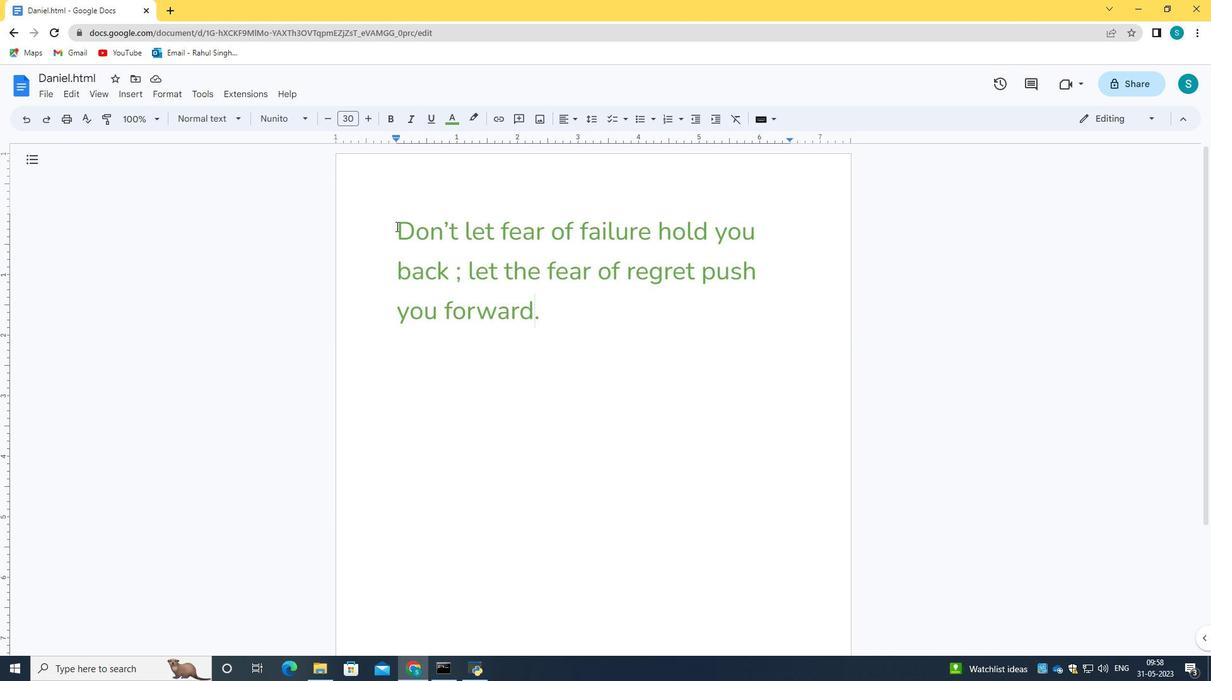 
Action: Mouse pressed left at (391, 223)
Screenshot: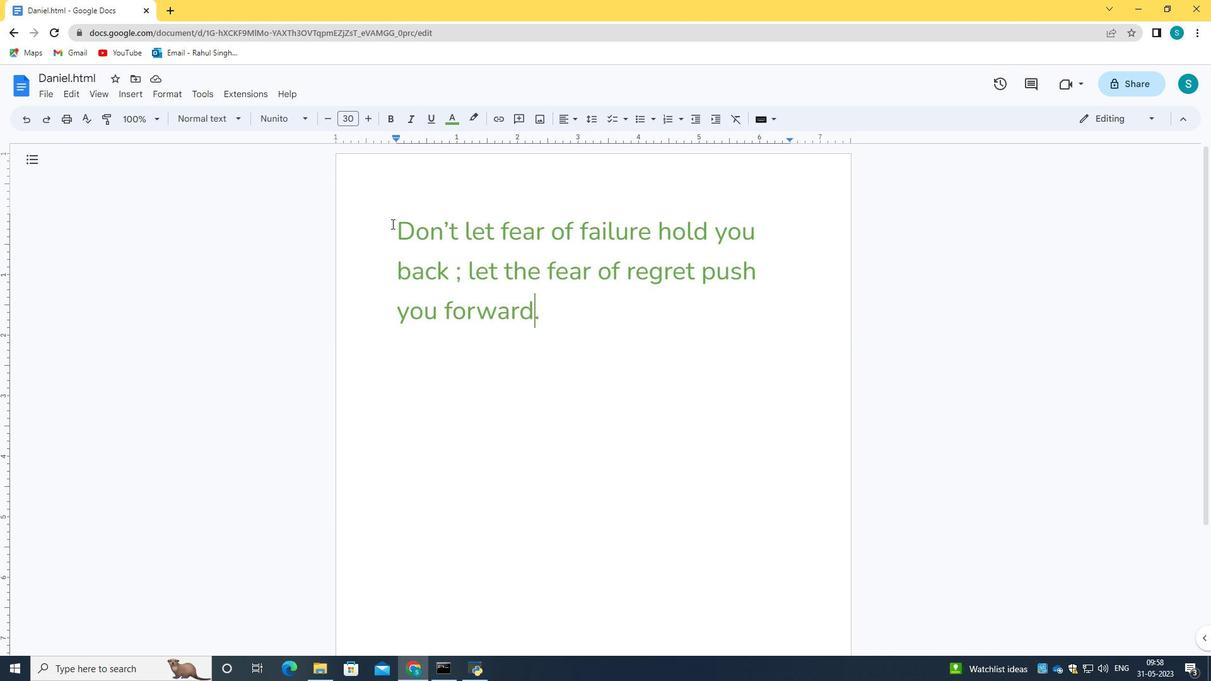 
Action: Mouse moved to (544, 324)
Screenshot: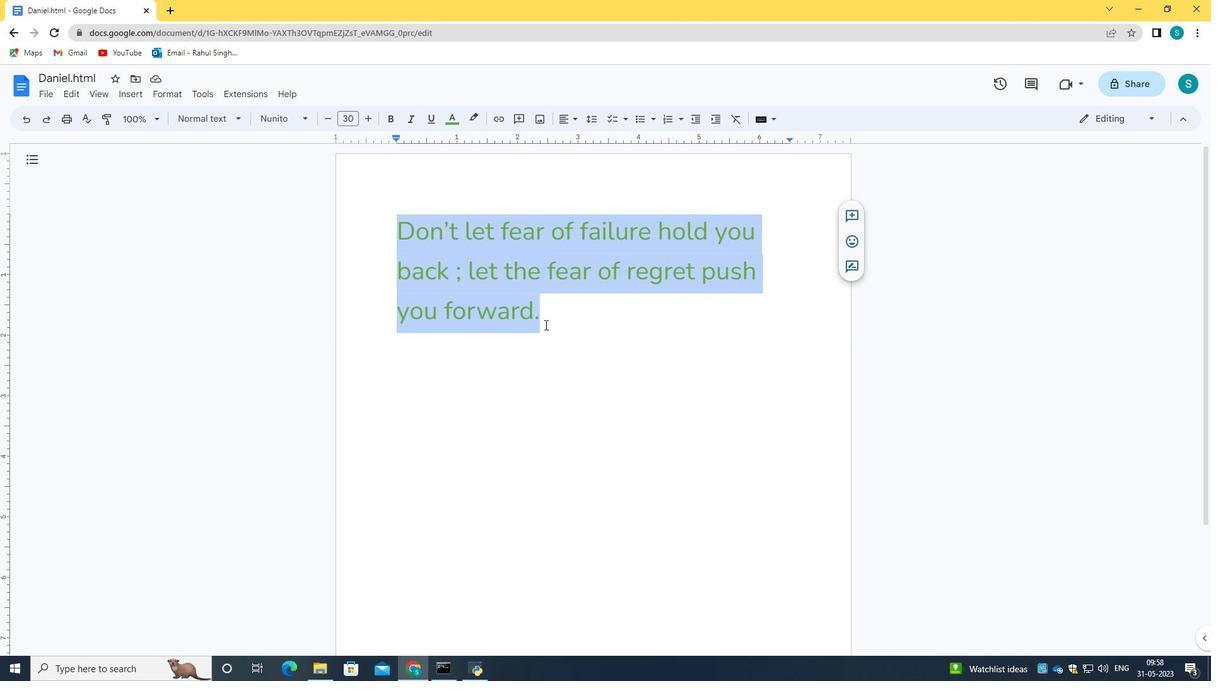 
Action: Key pressed ctrl+C<'\x03'>
Screenshot: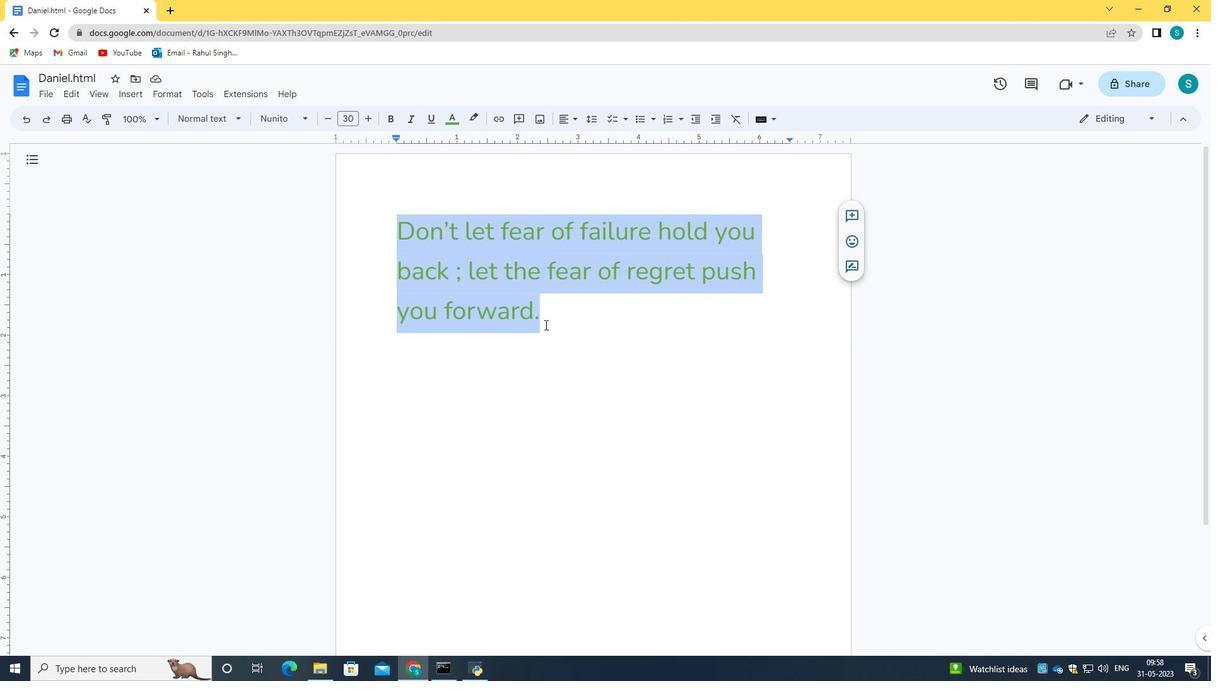 
Action: Mouse moved to (127, 91)
Screenshot: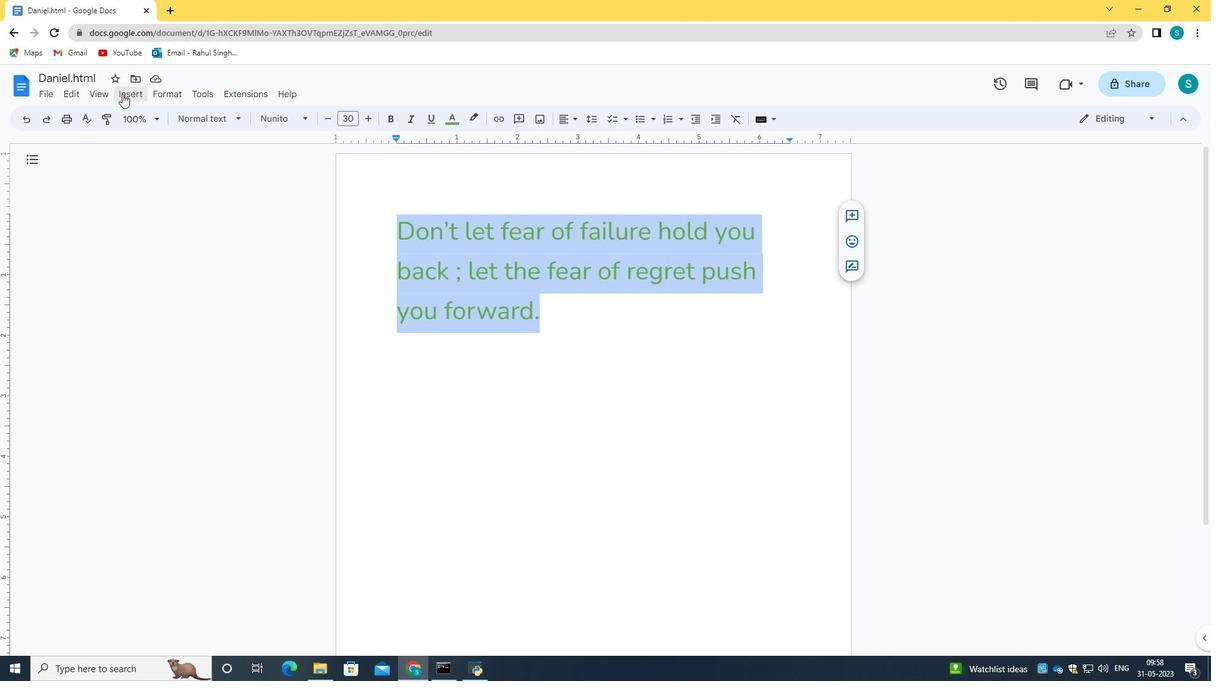 
Action: Mouse pressed left at (127, 91)
Screenshot: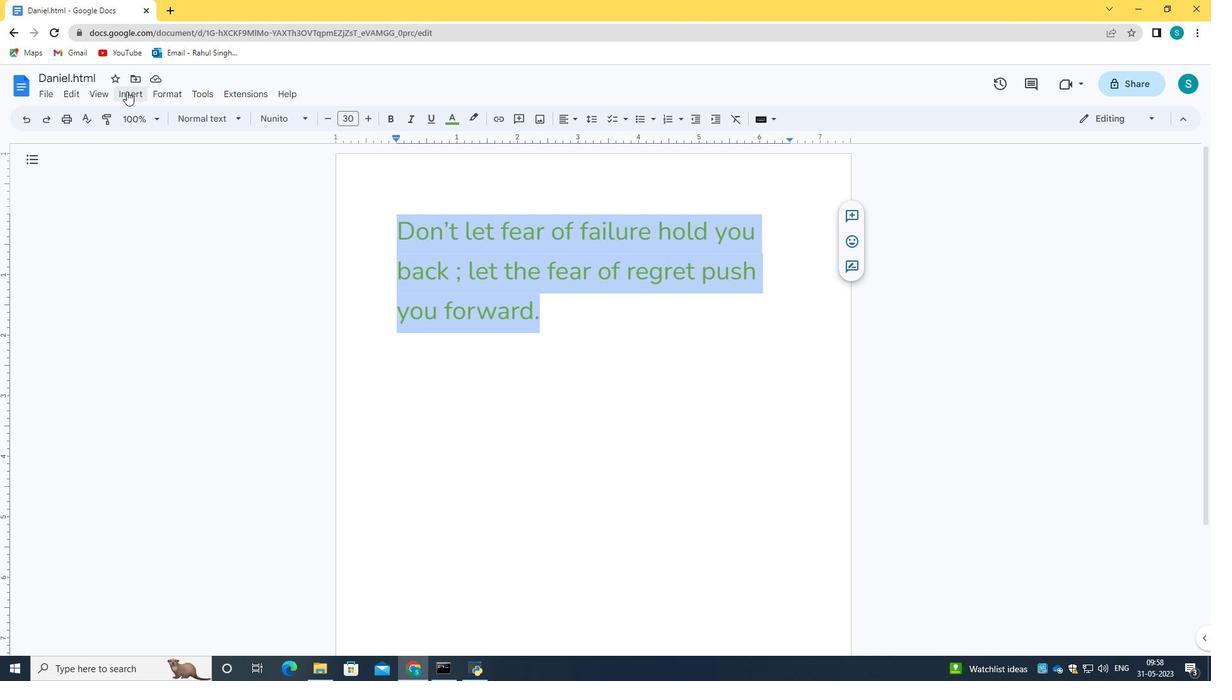 
Action: Mouse moved to (360, 157)
Screenshot: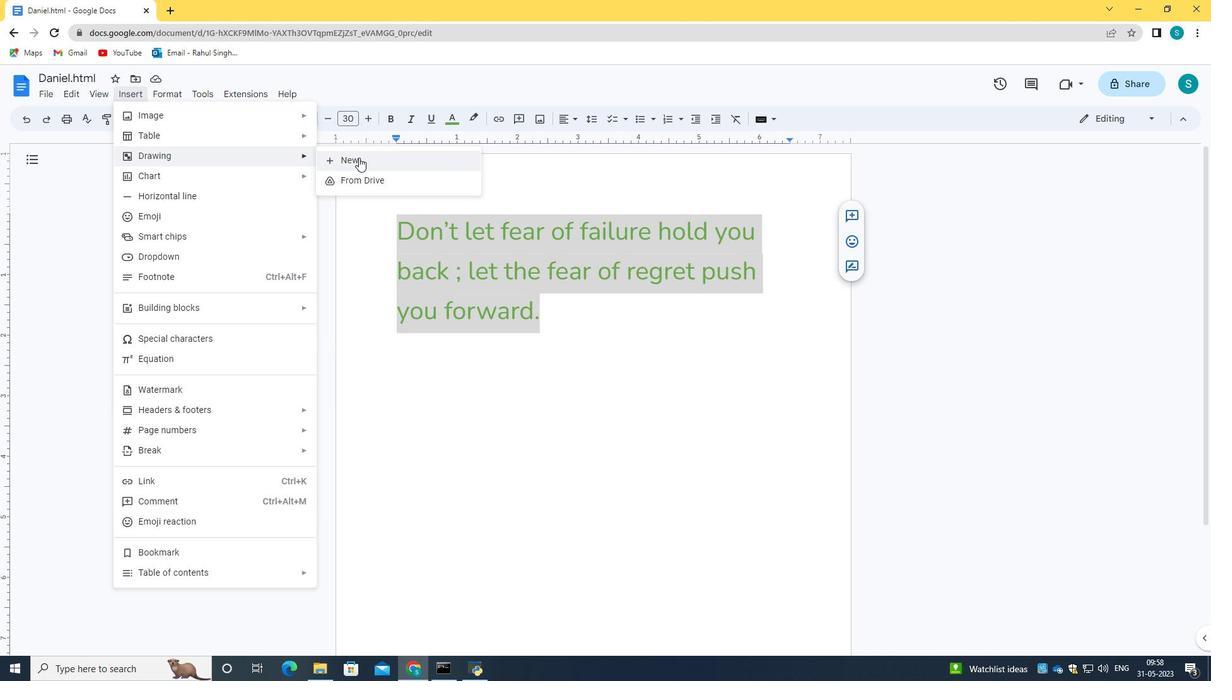 
Action: Mouse pressed left at (360, 157)
Screenshot: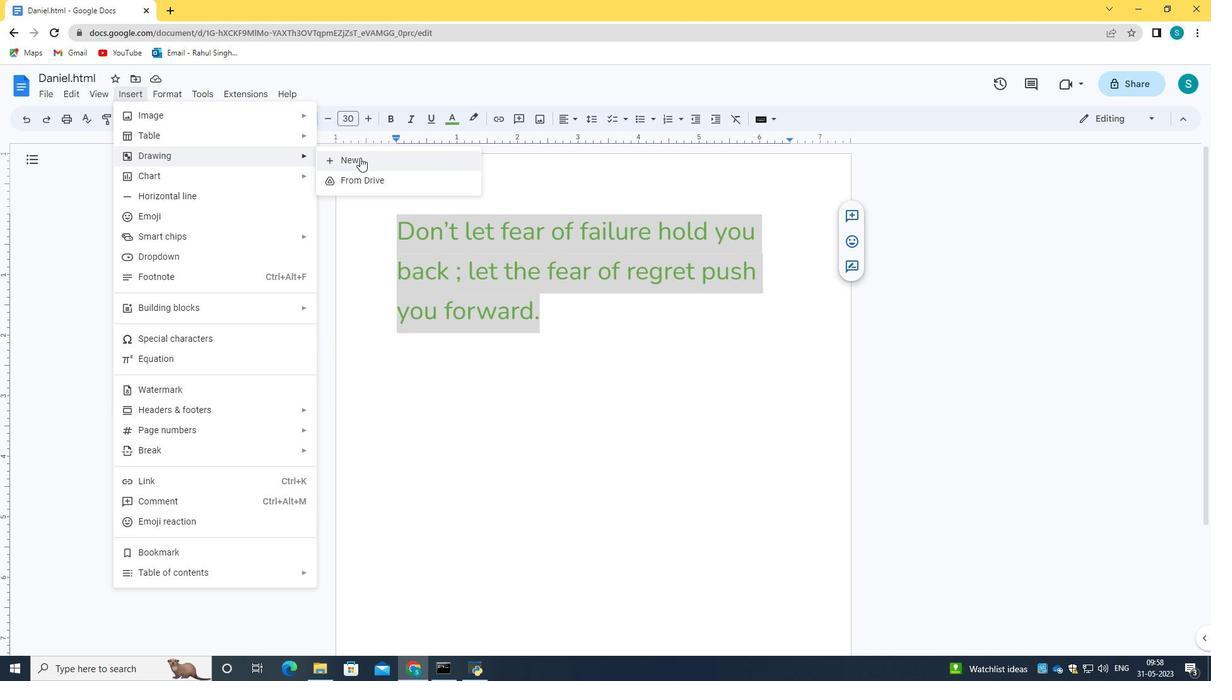
Action: Mouse moved to (480, 322)
Screenshot: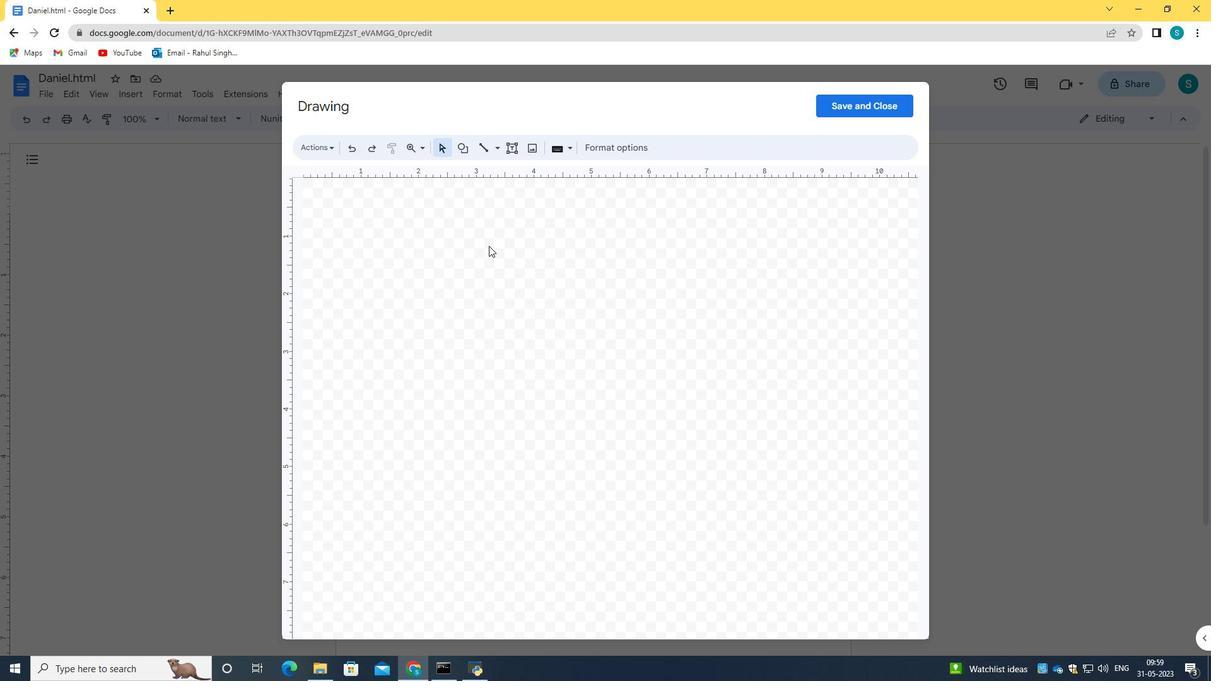 
Action: Mouse pressed left at (480, 322)
Screenshot: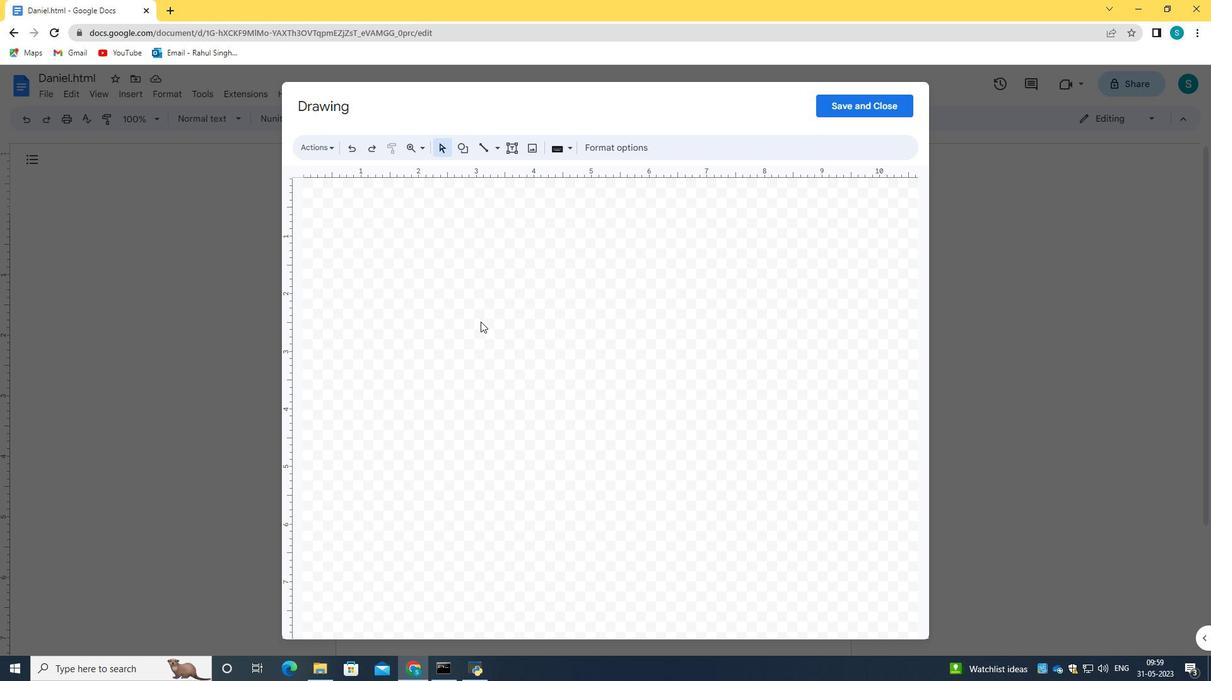 
Action: Mouse moved to (505, 240)
Screenshot: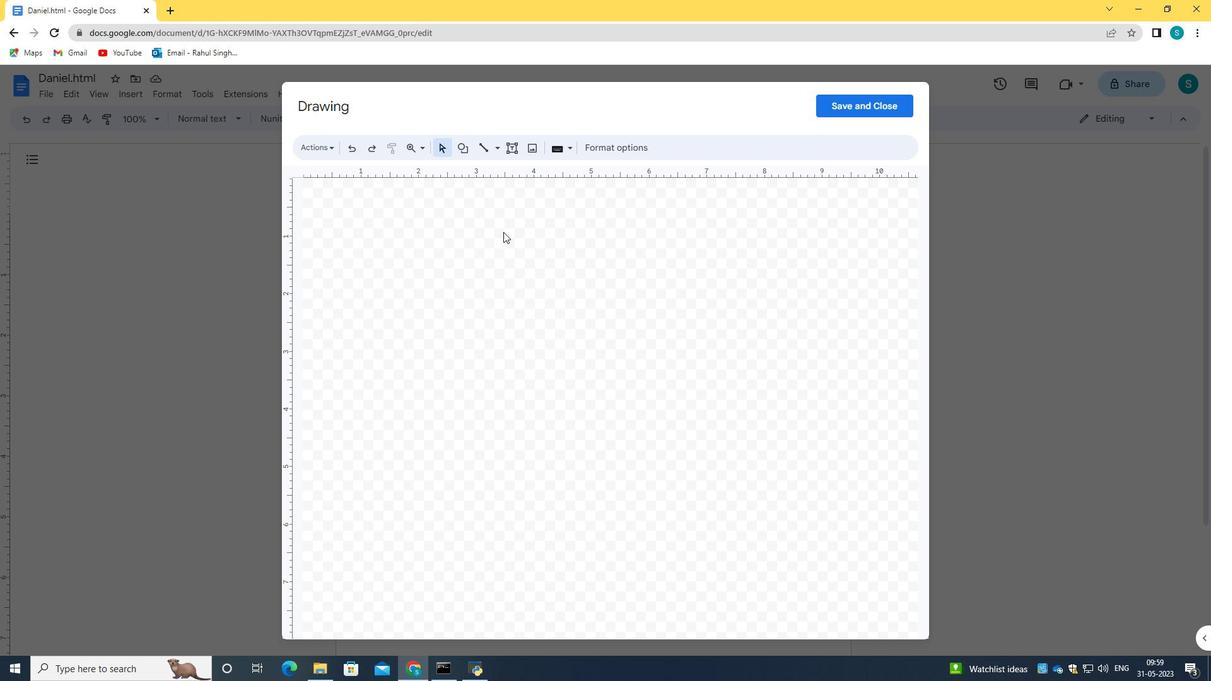 
Action: Mouse pressed left at (505, 240)
Screenshot: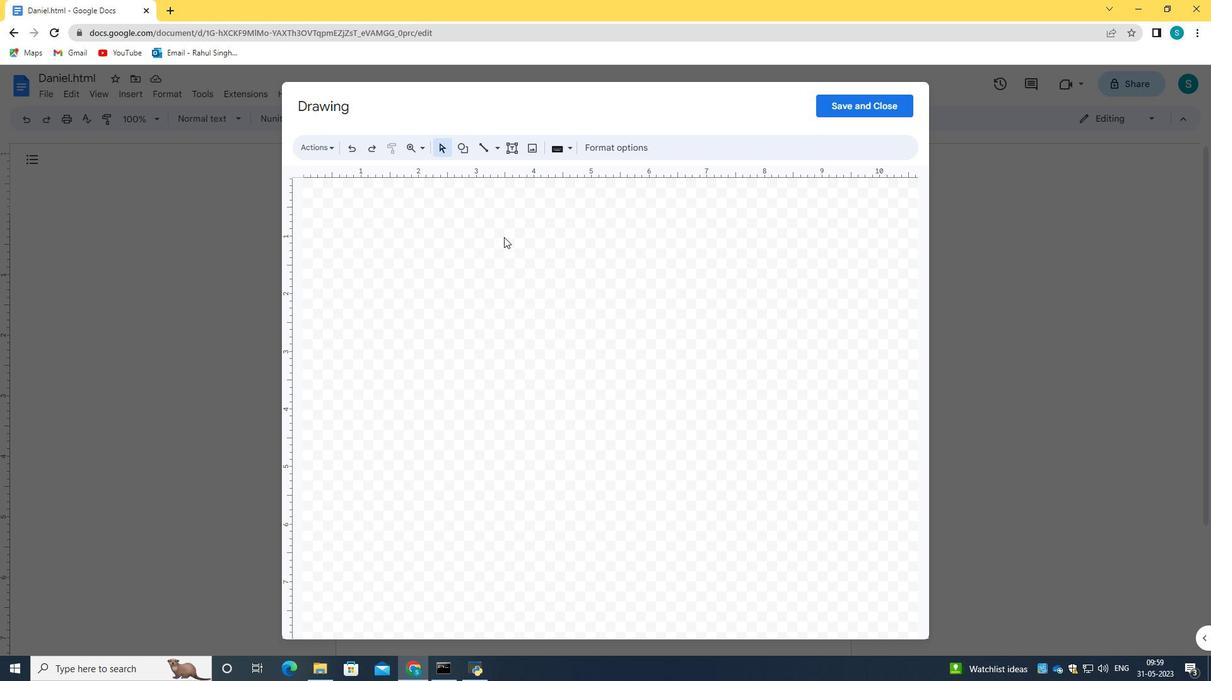 
Action: Mouse moved to (470, 148)
Screenshot: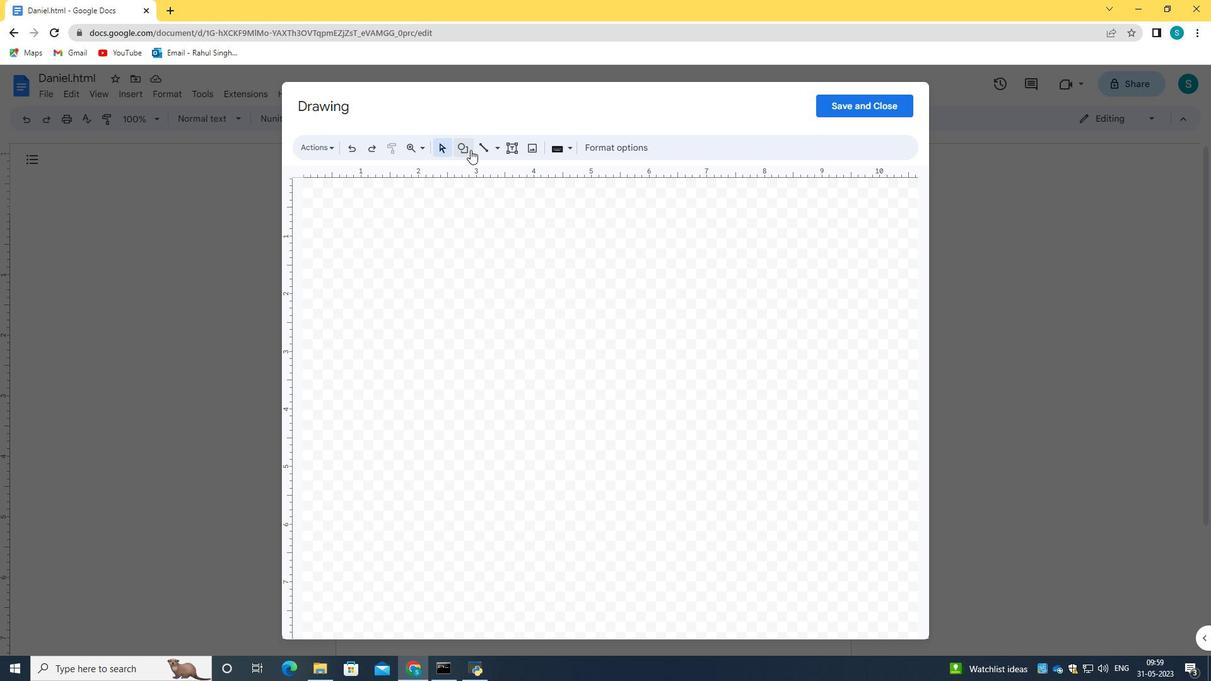 
Action: Mouse pressed left at (470, 148)
Screenshot: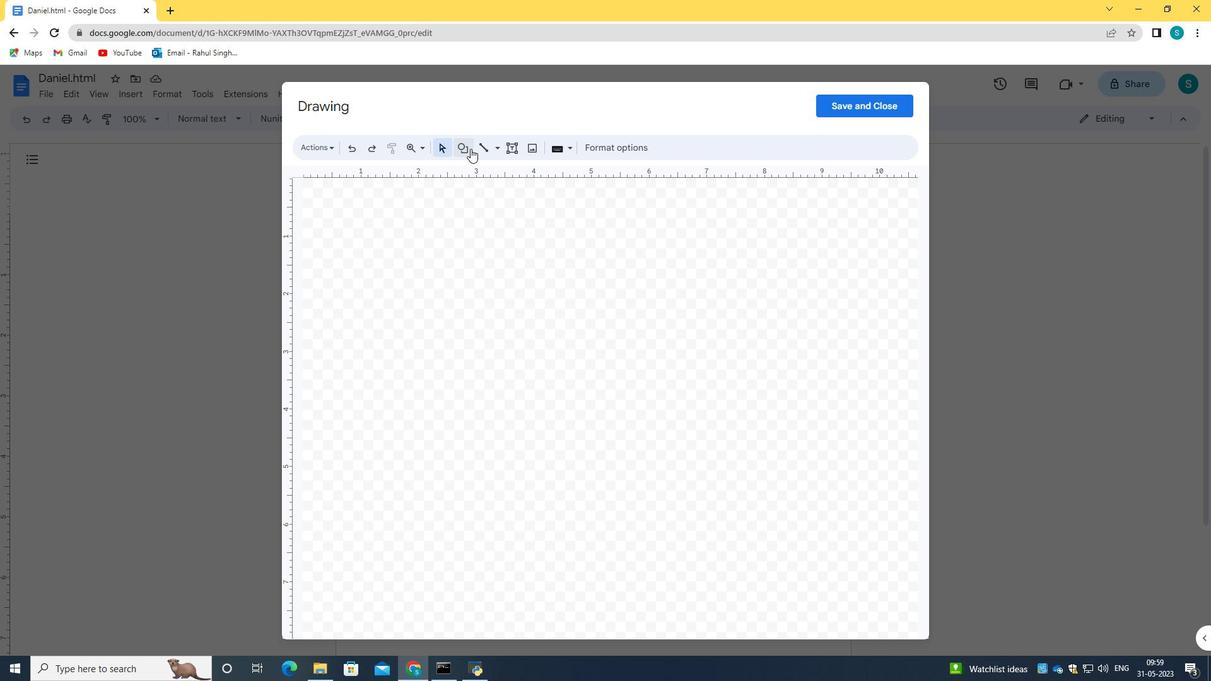 
Action: Mouse moved to (576, 179)
Screenshot: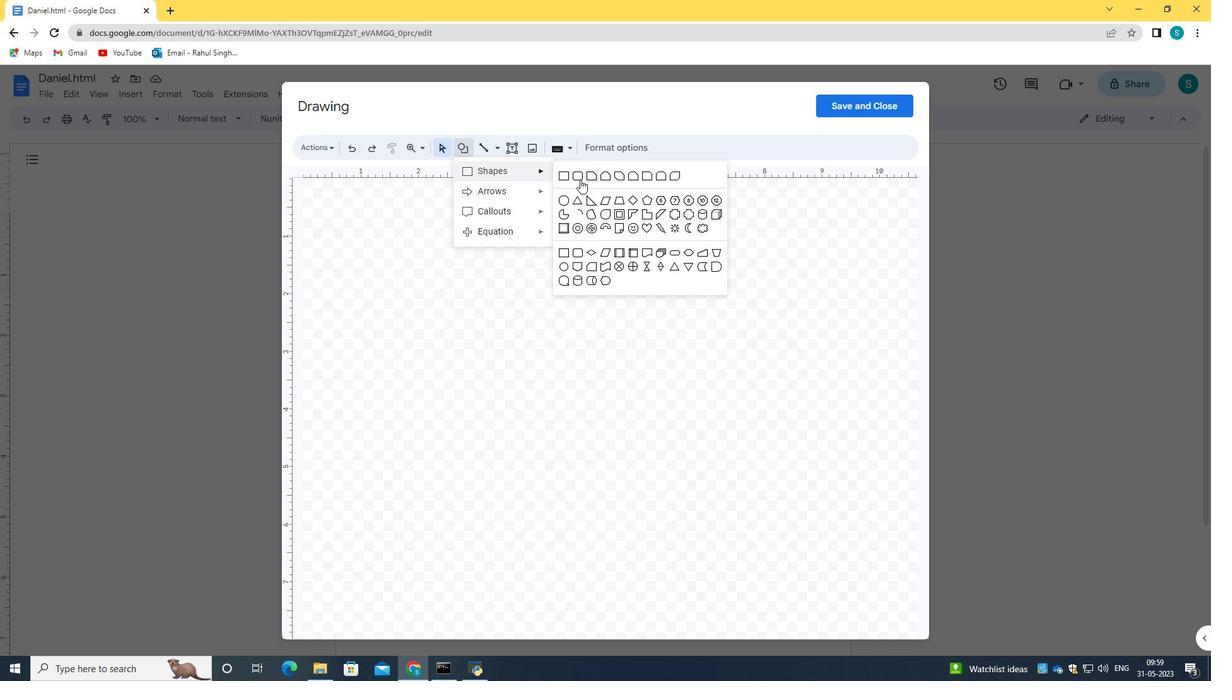 
Action: Mouse pressed left at (576, 179)
Screenshot: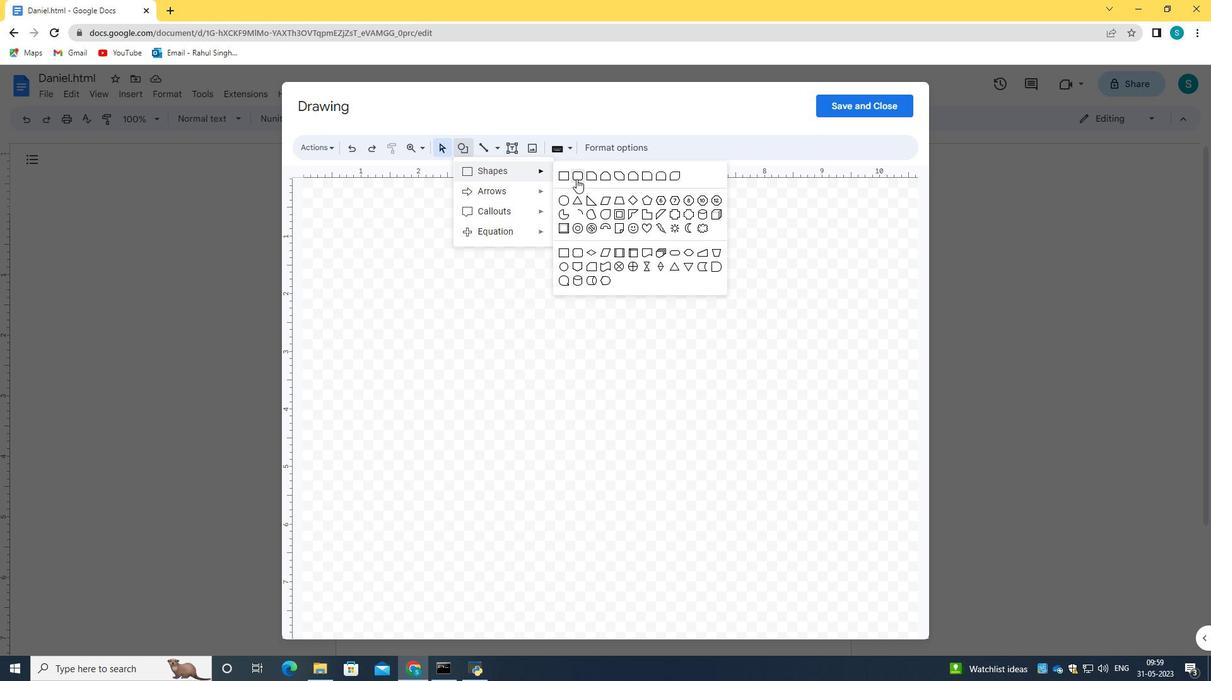 
Action: Mouse moved to (421, 242)
Screenshot: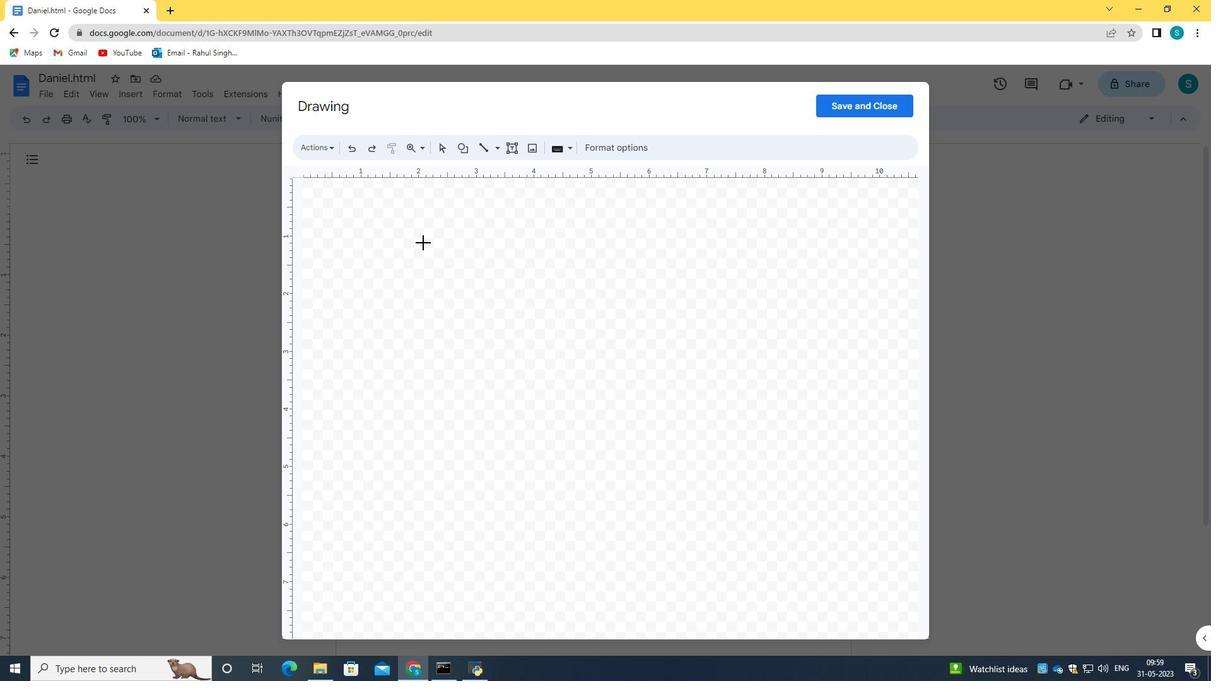 
Action: Mouse pressed left at (421, 242)
Screenshot: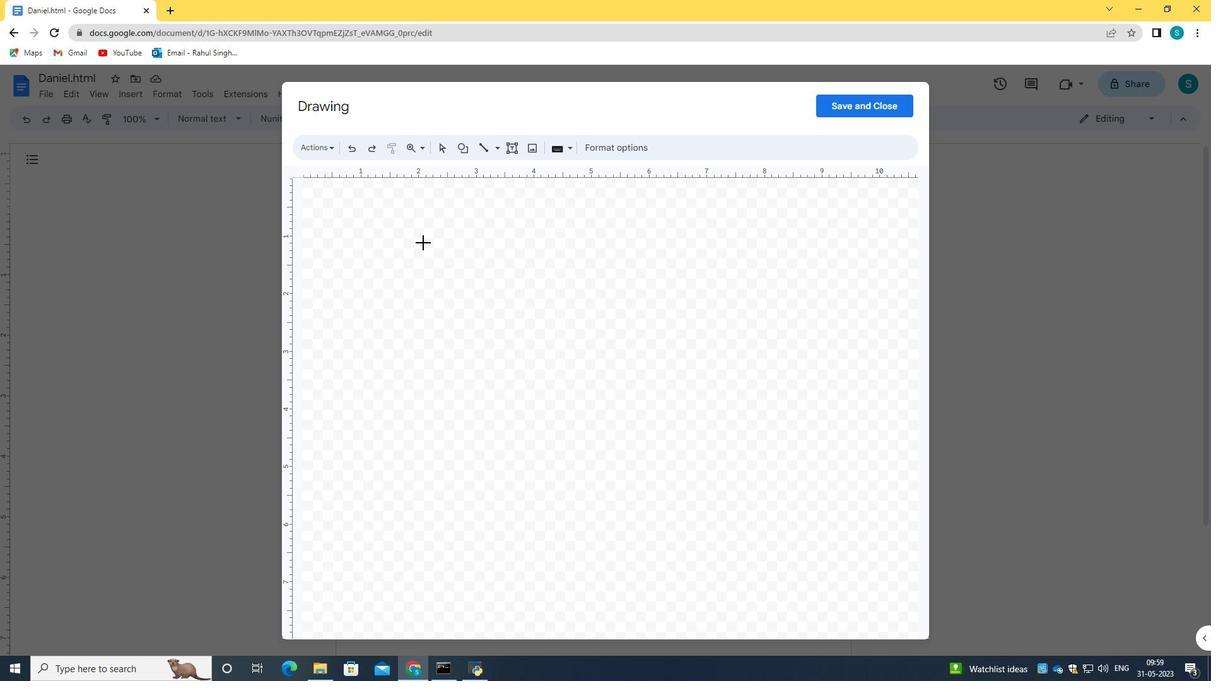 
Action: Mouse moved to (639, 370)
Screenshot: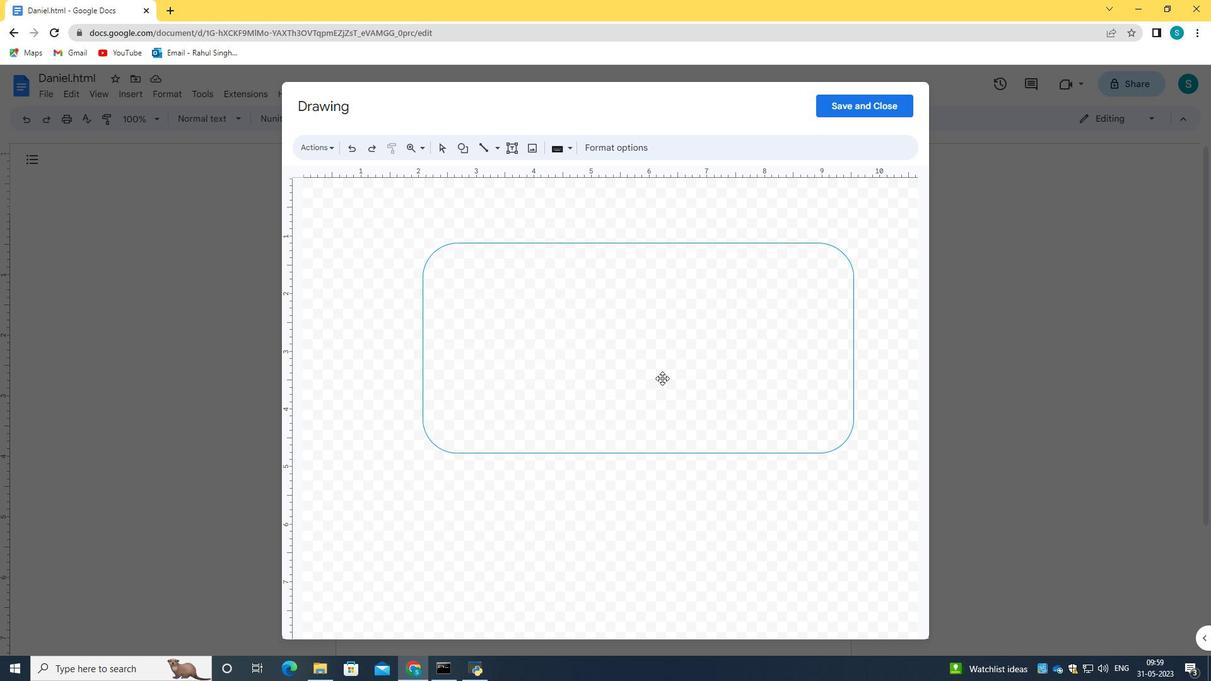 
Action: Mouse pressed left at (639, 370)
Screenshot: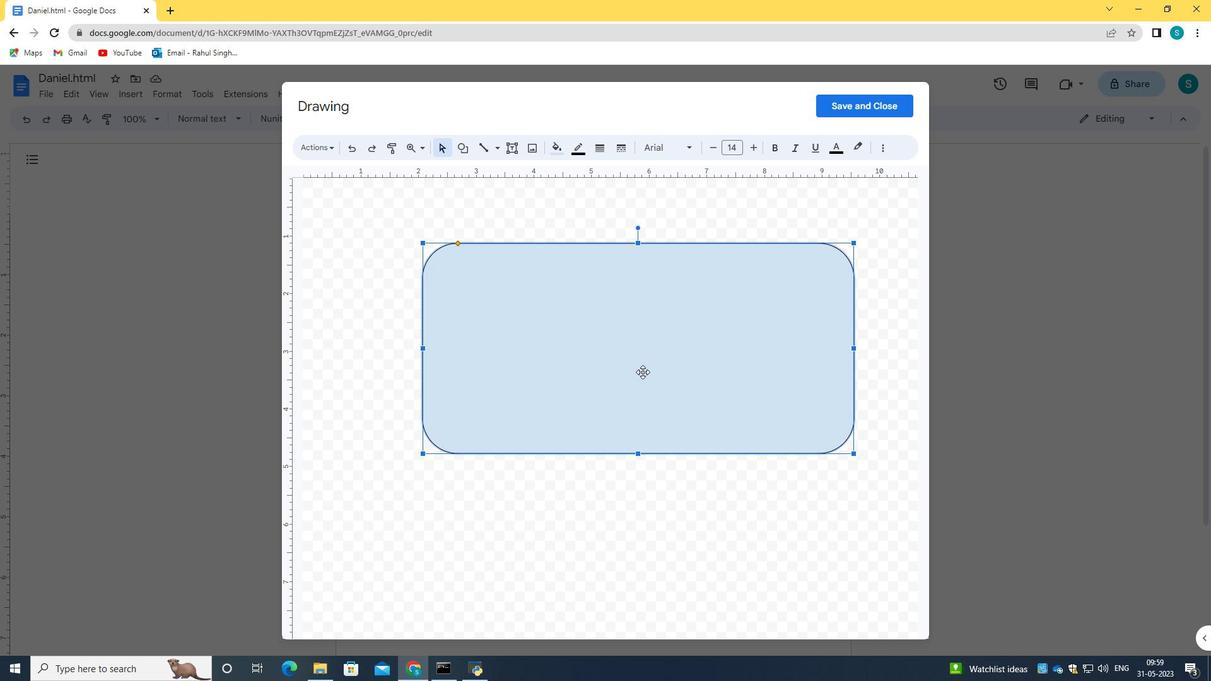 
Action: Mouse moved to (641, 370)
Screenshot: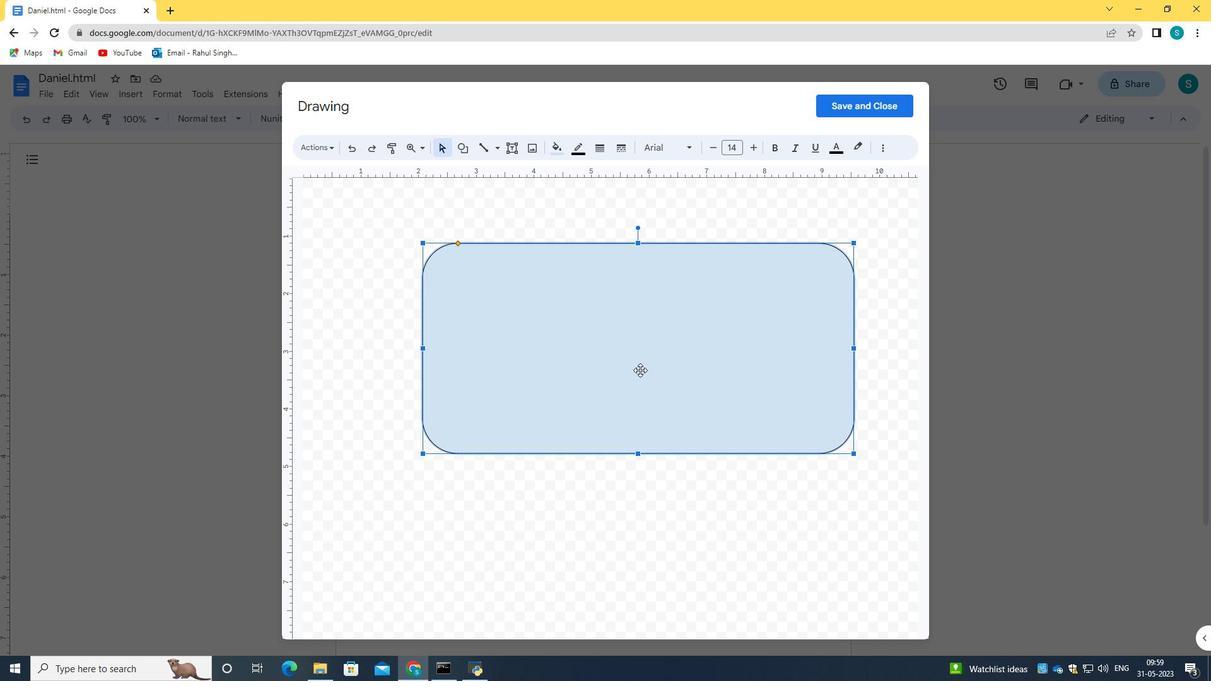 
Action: Key pressed ctrl+V<'\x03'>
Screenshot: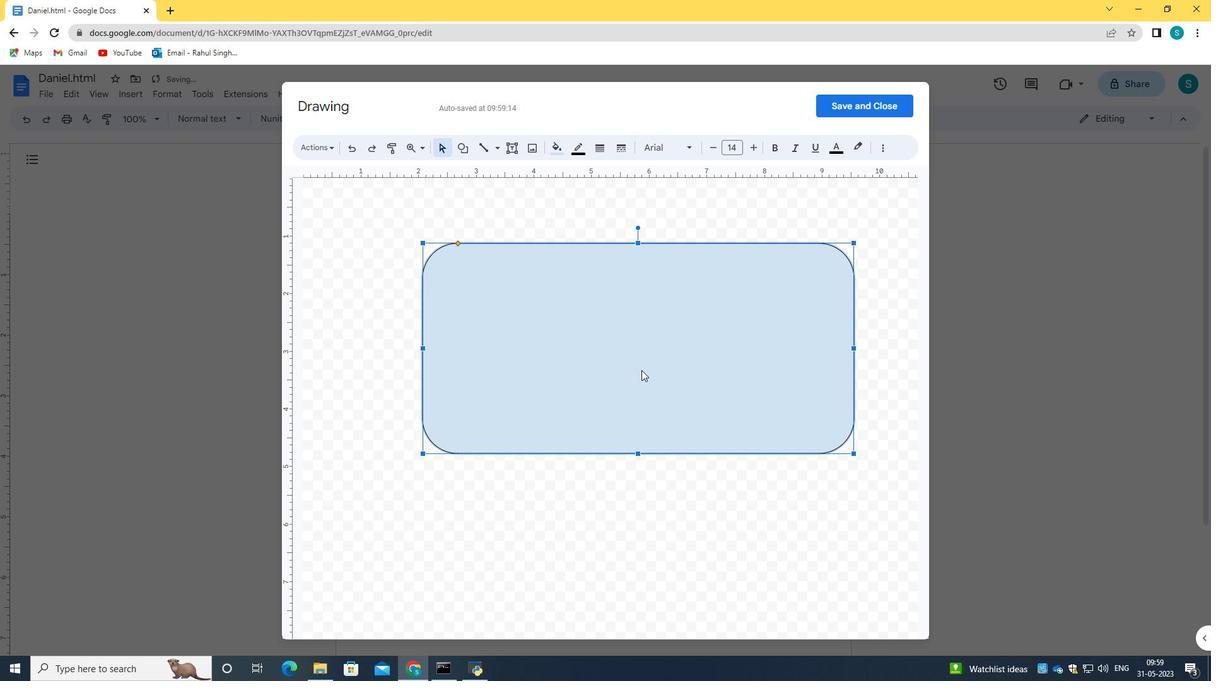 
Action: Mouse moved to (640, 374)
Screenshot: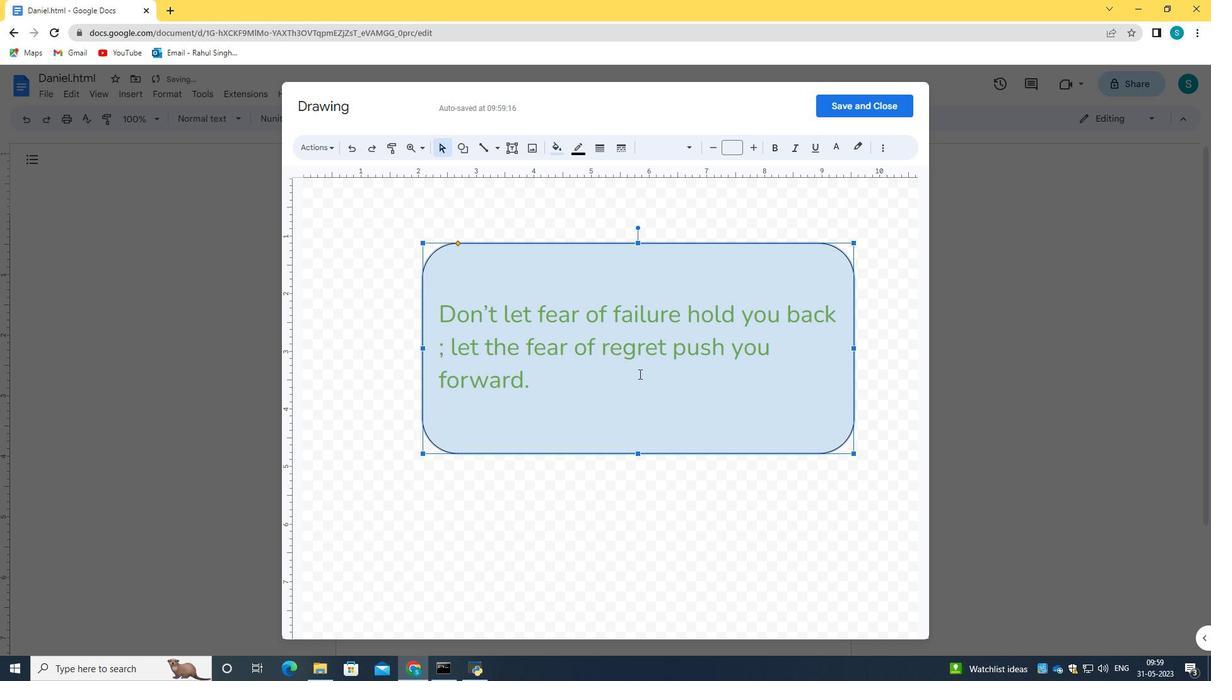 
Action: Mouse pressed left at (640, 374)
Screenshot: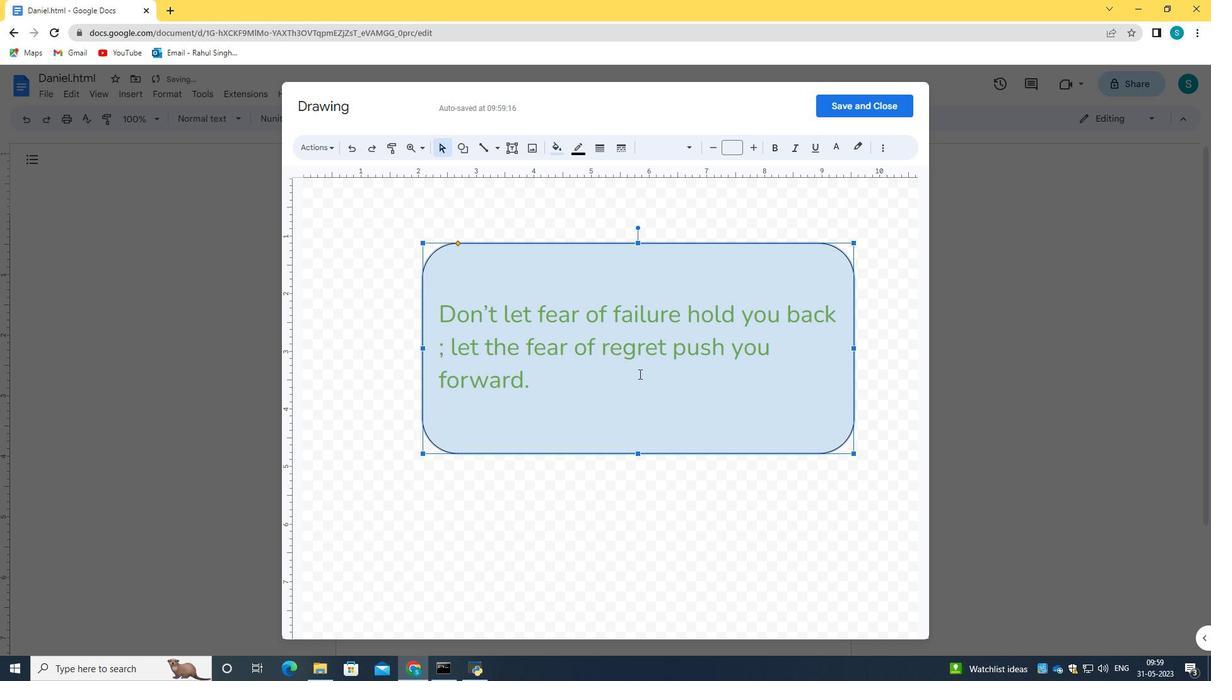 
Action: Mouse moved to (855, 108)
Screenshot: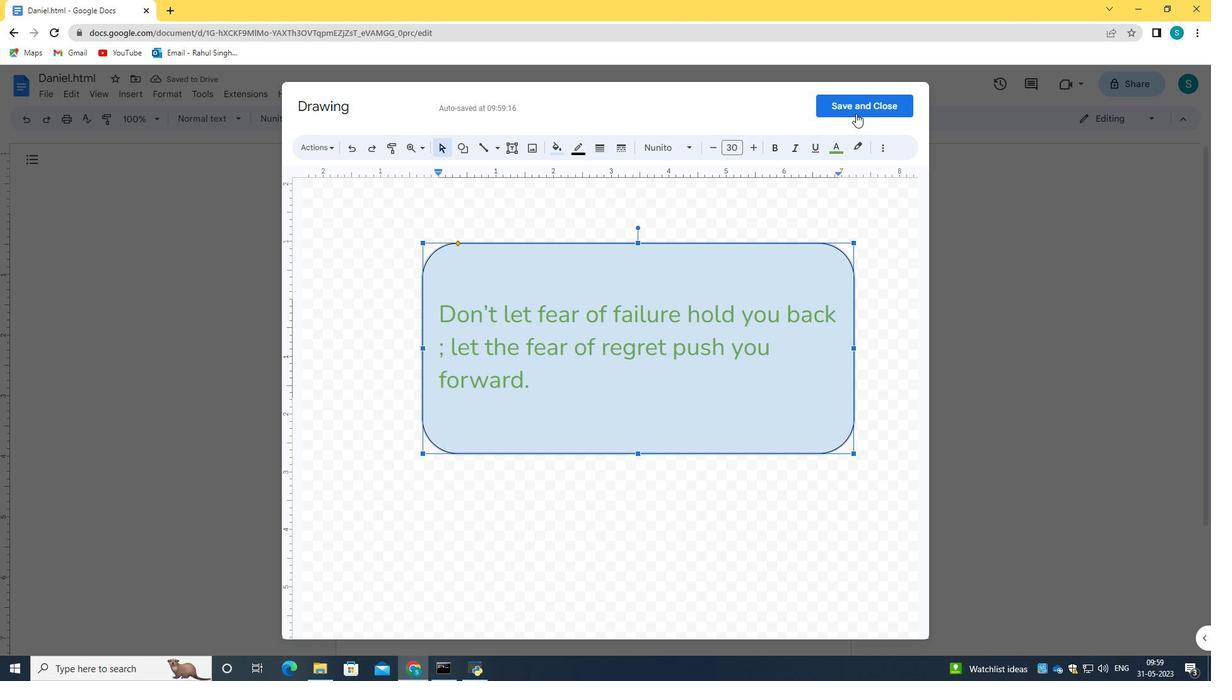 
Action: Mouse pressed left at (855, 108)
Screenshot: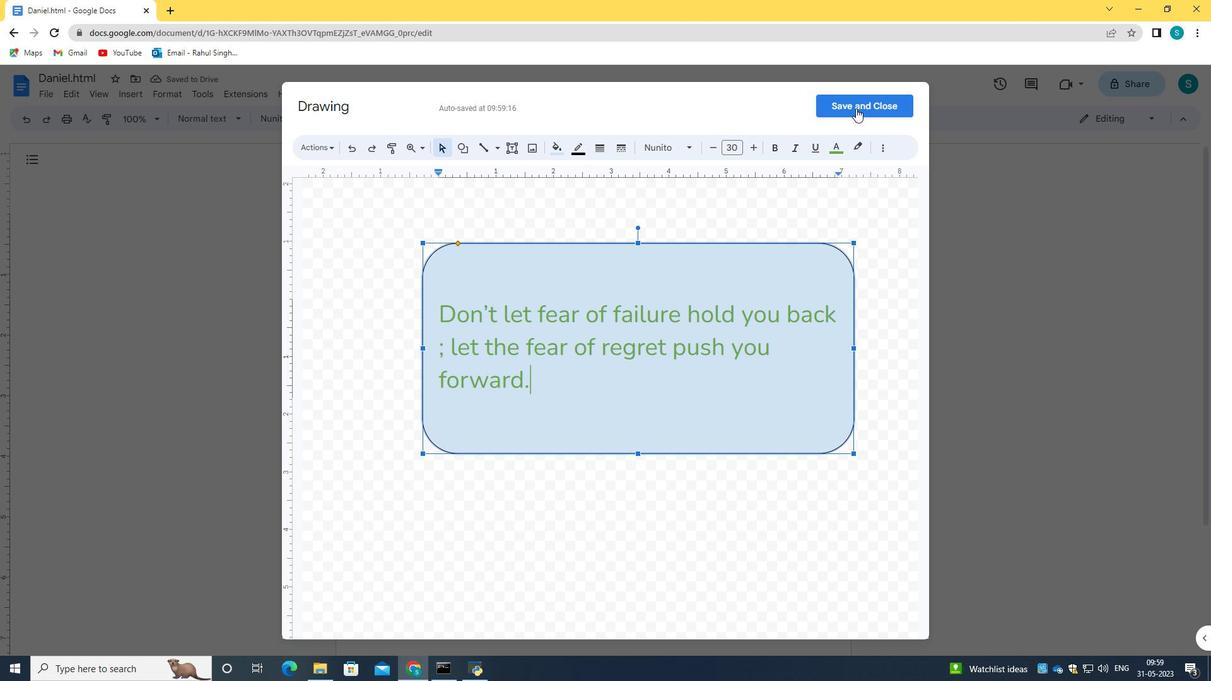 
Action: Mouse moved to (531, 190)
Screenshot: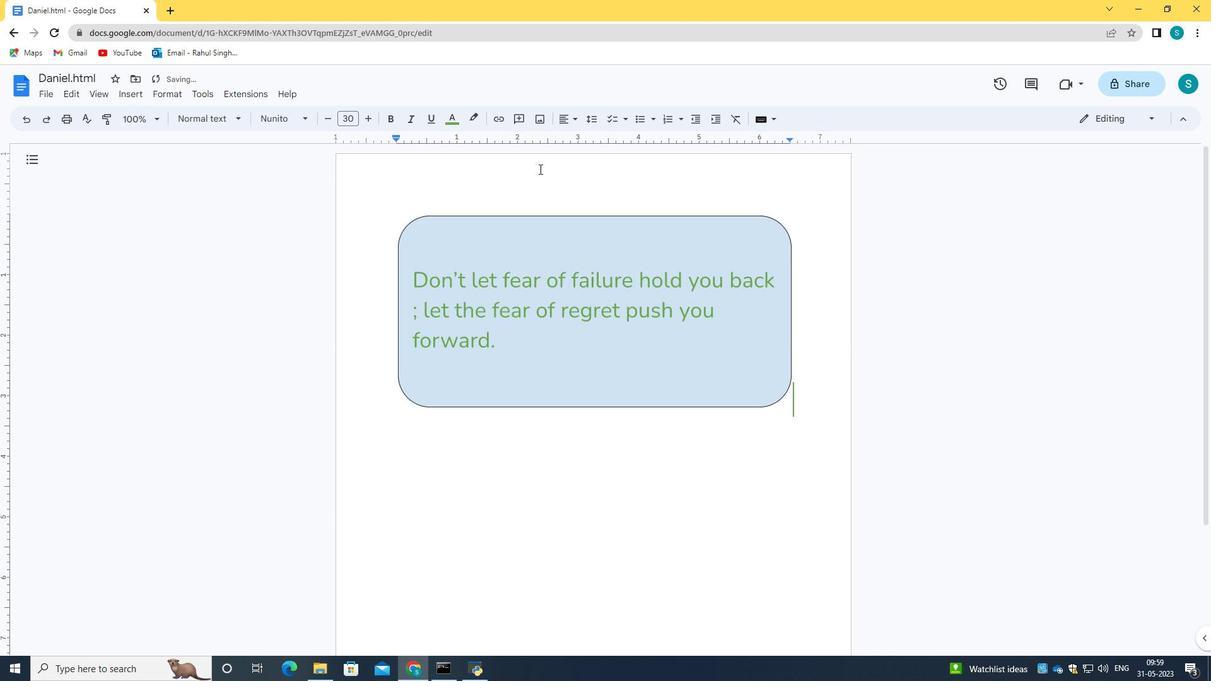 
Action: Mouse pressed left at (531, 190)
Screenshot: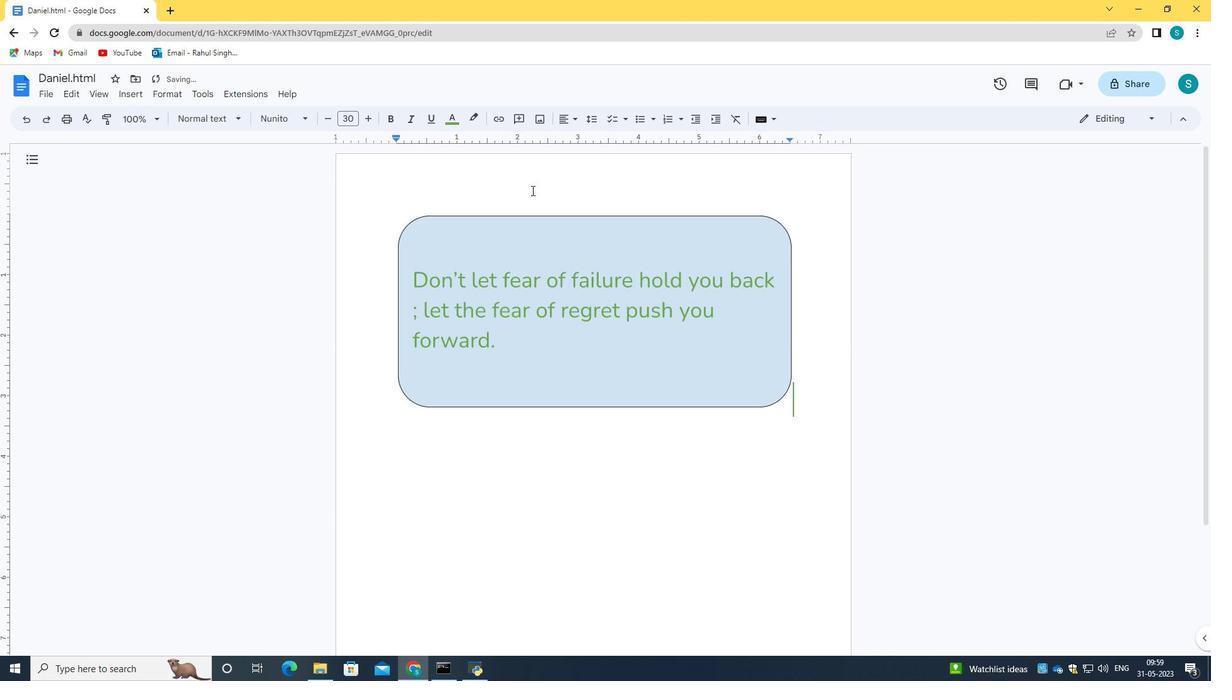 
Action: Mouse moved to (513, 173)
Screenshot: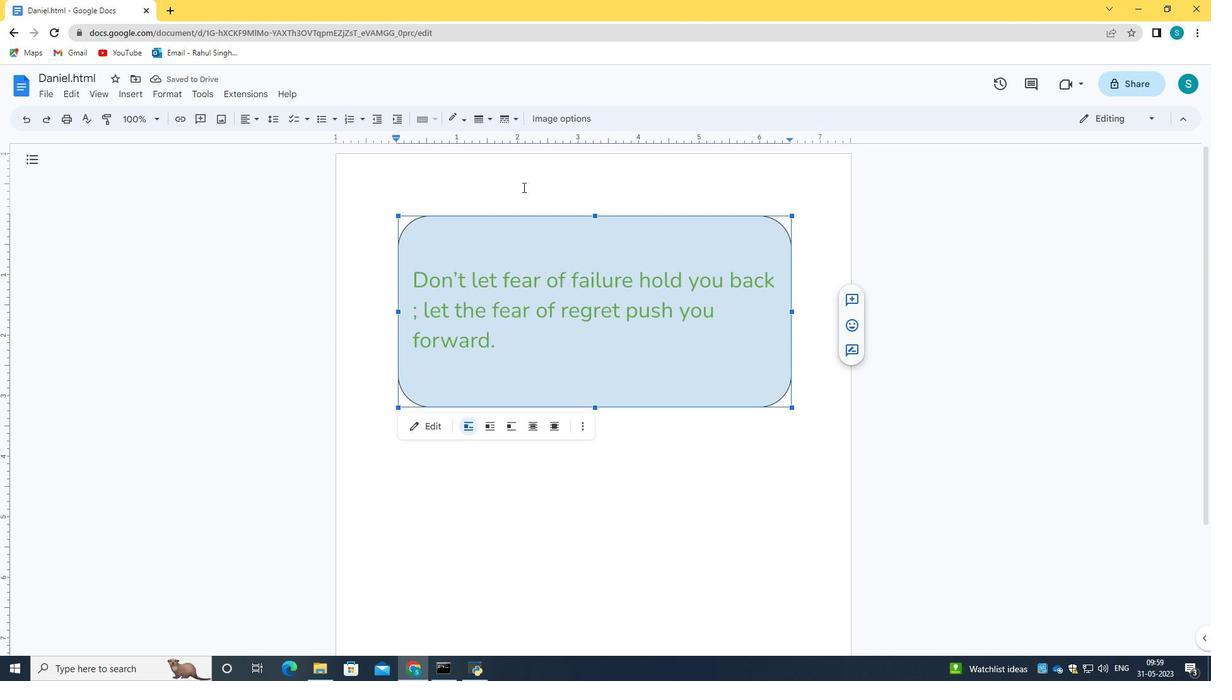 
Action: Mouse pressed left at (513, 173)
Screenshot: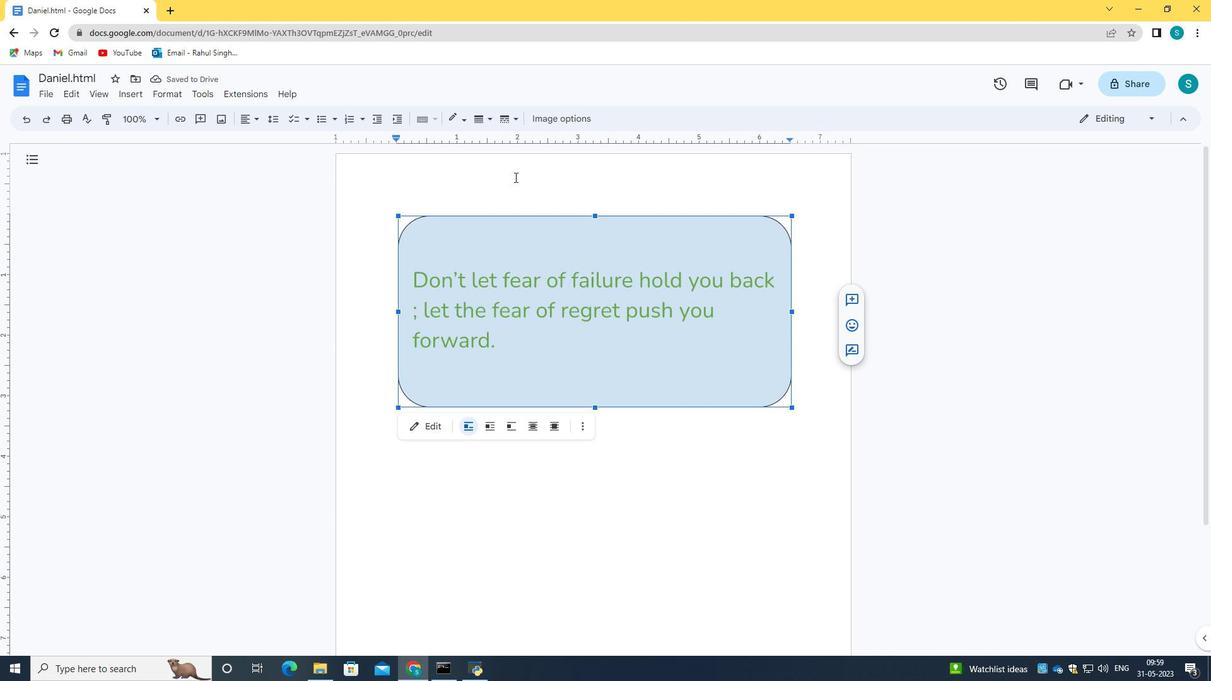 
Action: Mouse moved to (398, 215)
Screenshot: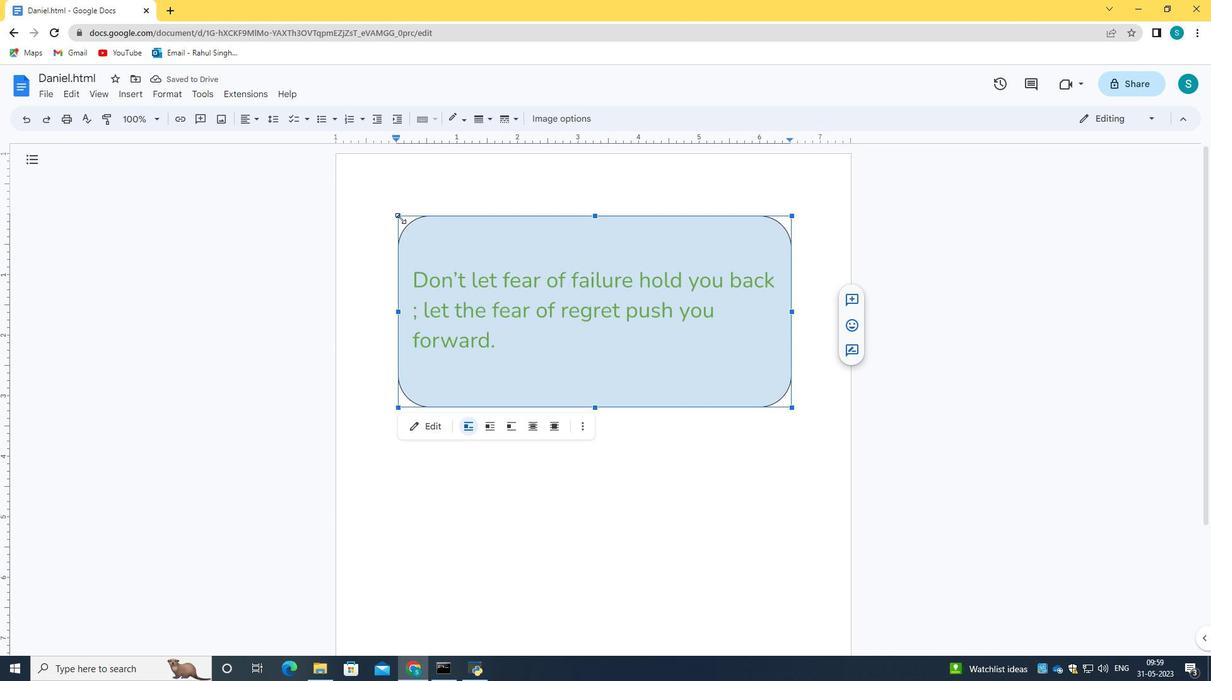 
Action: Mouse pressed left at (398, 215)
Screenshot: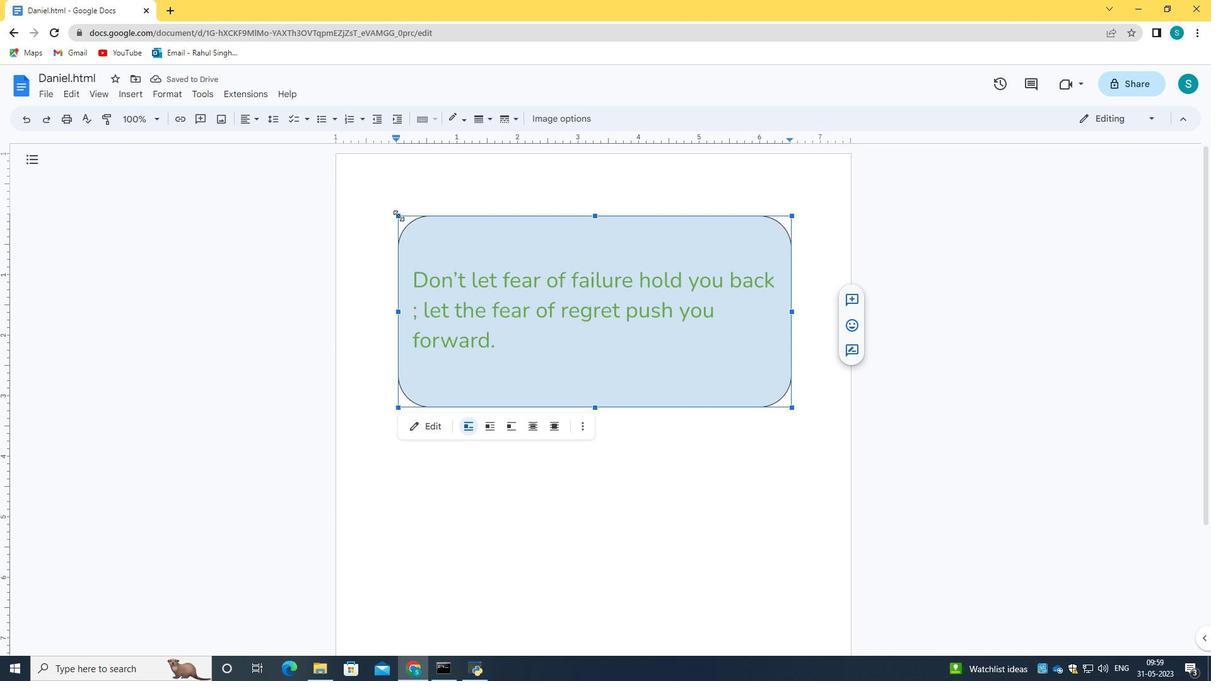 
Action: Mouse moved to (777, 401)
Screenshot: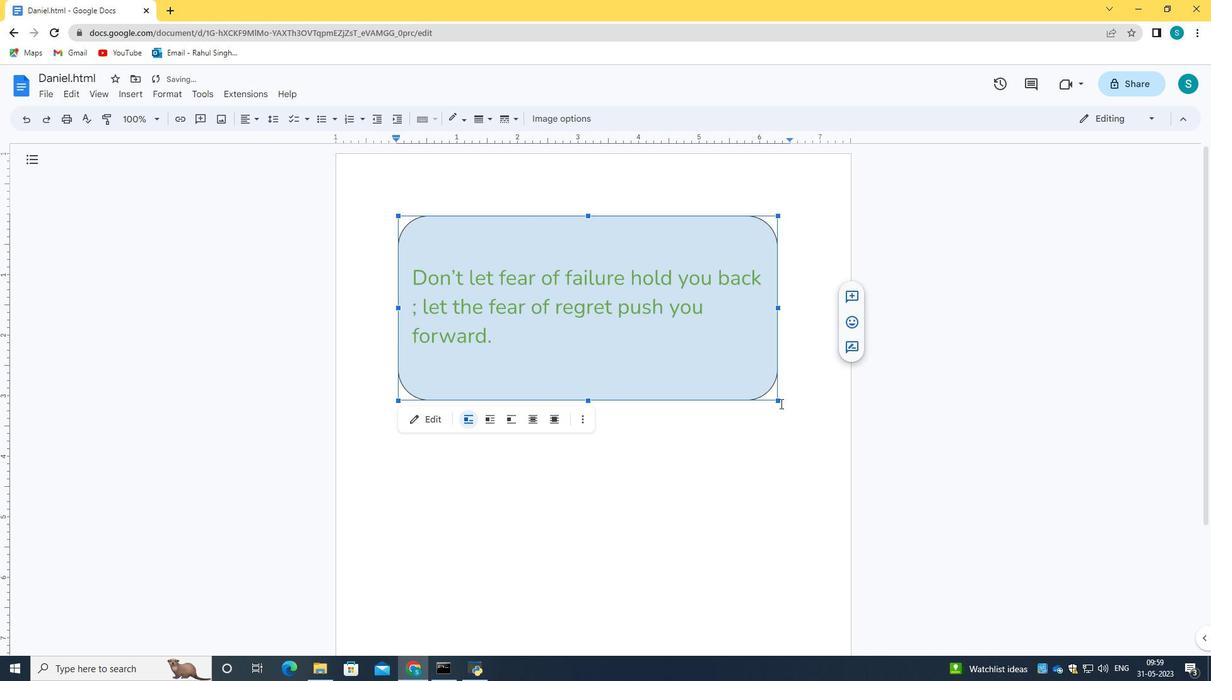 
Action: Mouse pressed left at (777, 401)
Screenshot: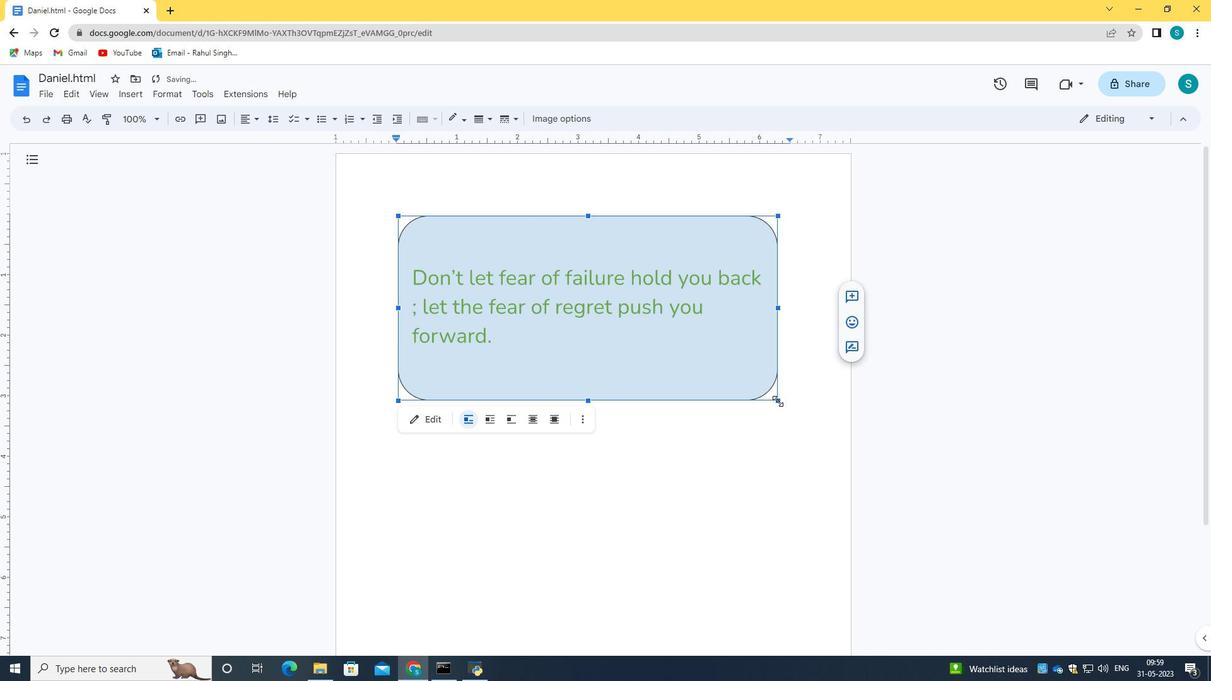
Action: Mouse moved to (642, 479)
Screenshot: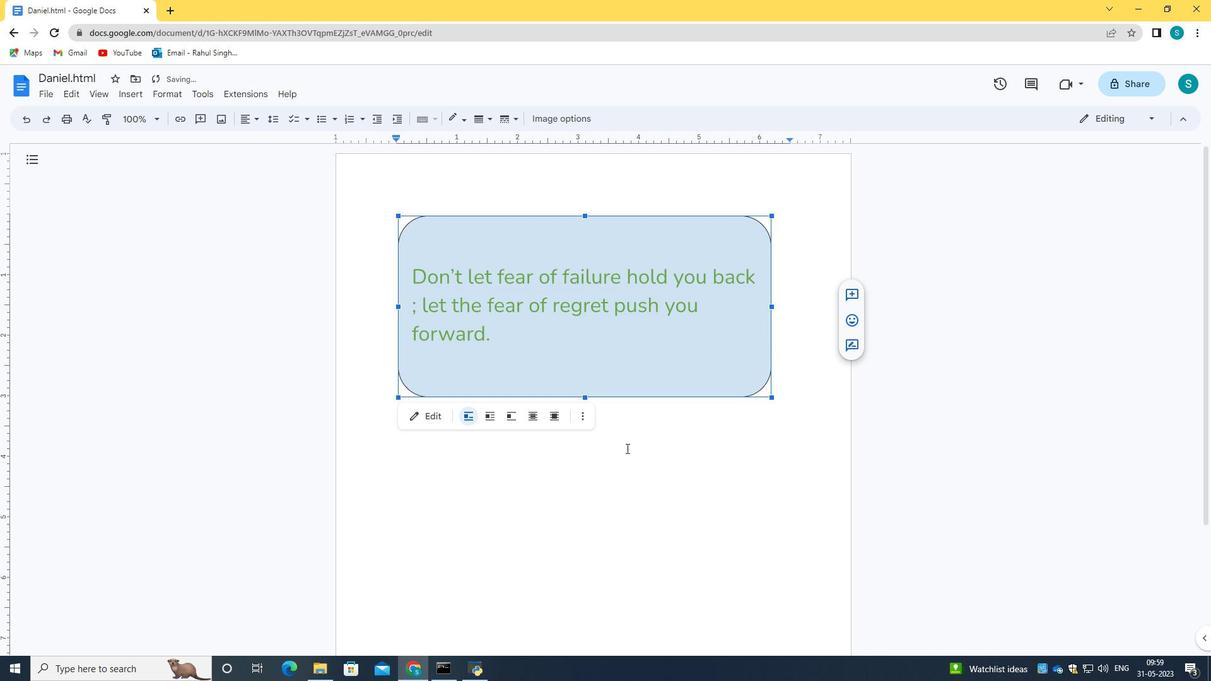 
Action: Mouse pressed left at (642, 479)
Screenshot: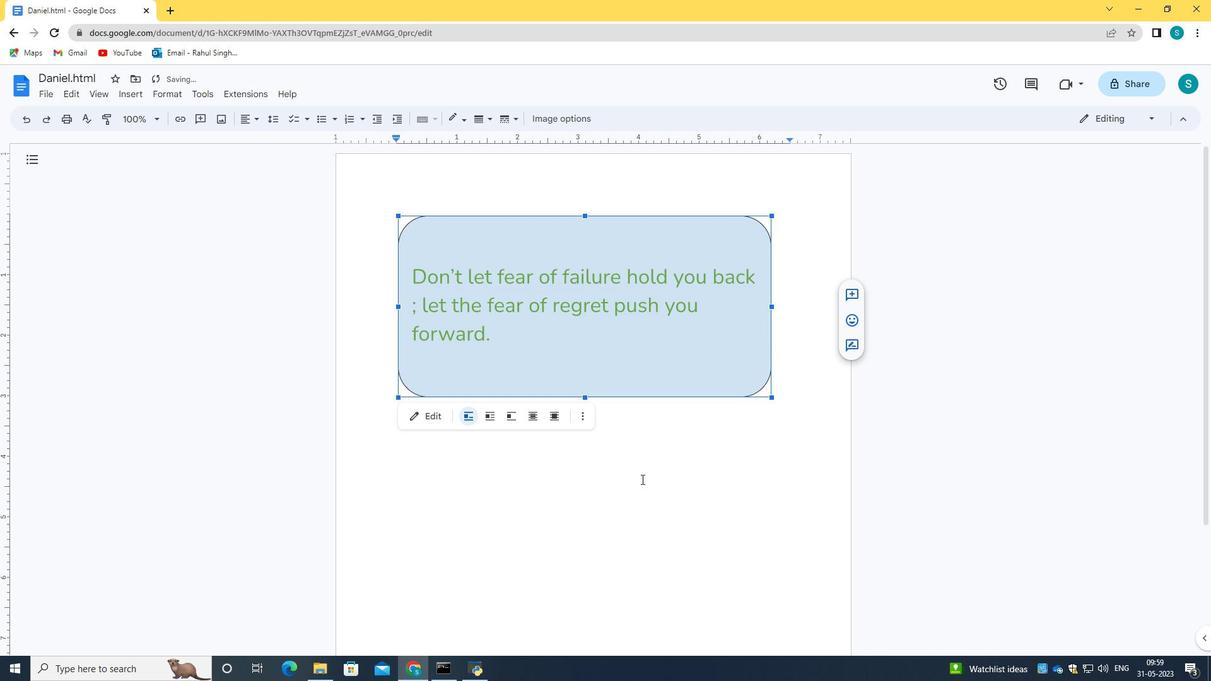 
Action: Mouse moved to (804, 216)
Screenshot: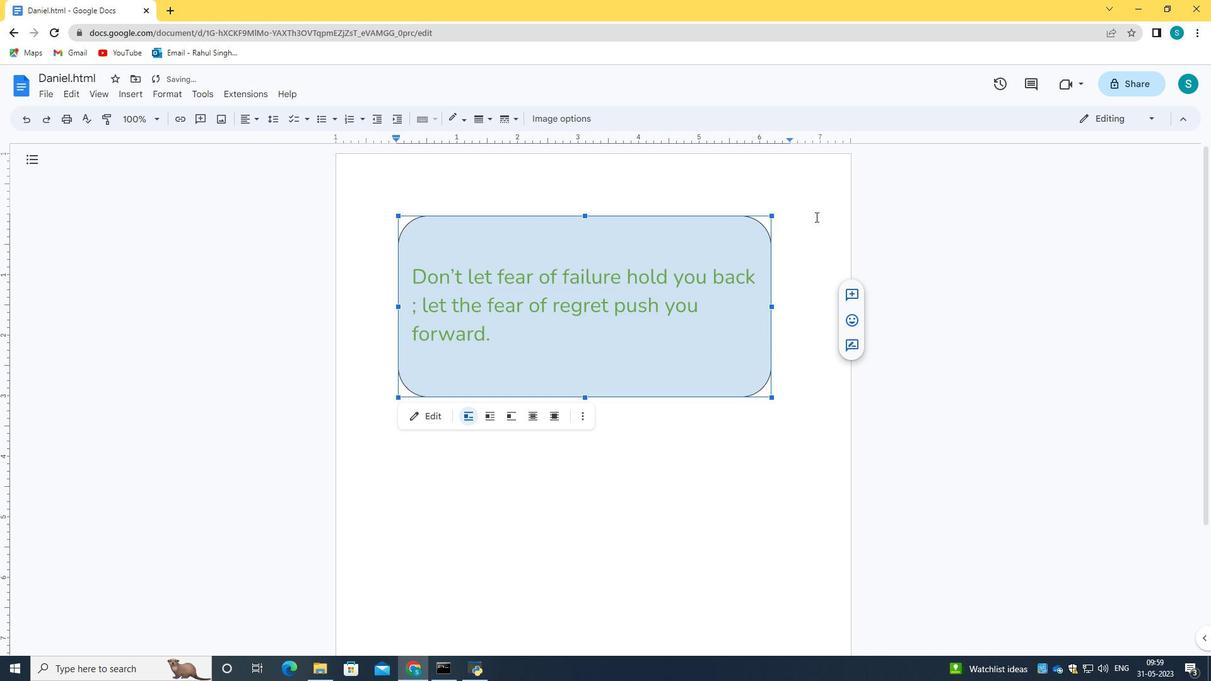 
Action: Mouse pressed left at (804, 216)
Screenshot: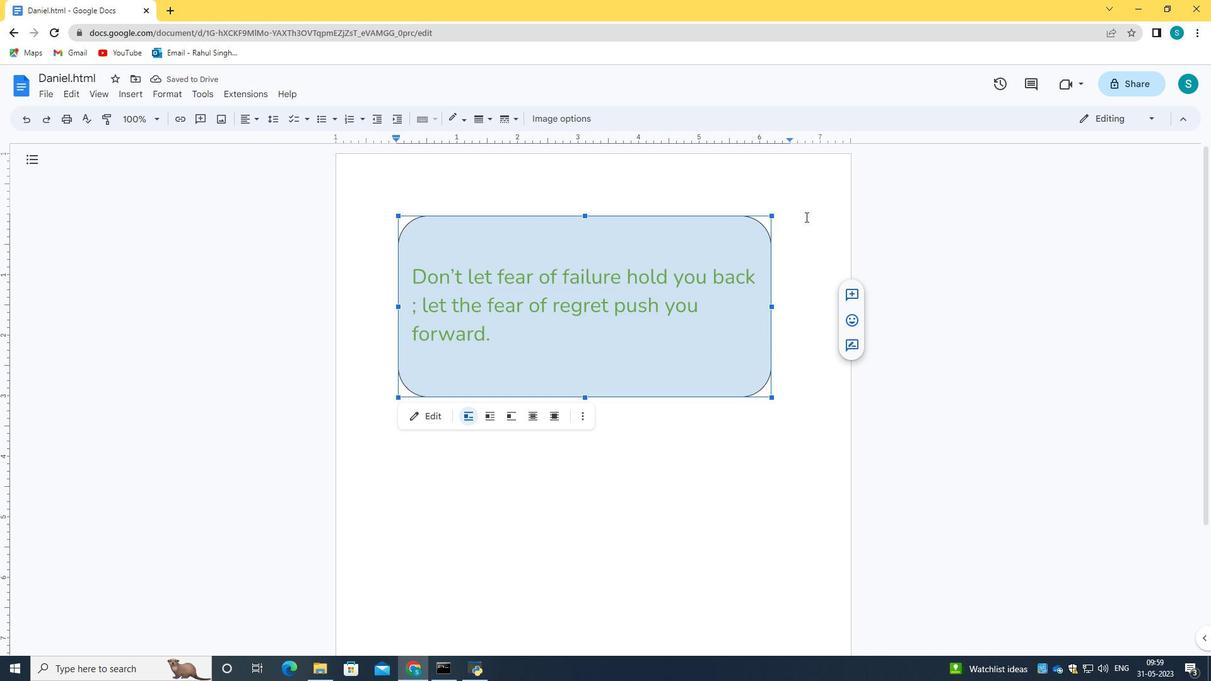 
Action: Mouse moved to (803, 215)
Screenshot: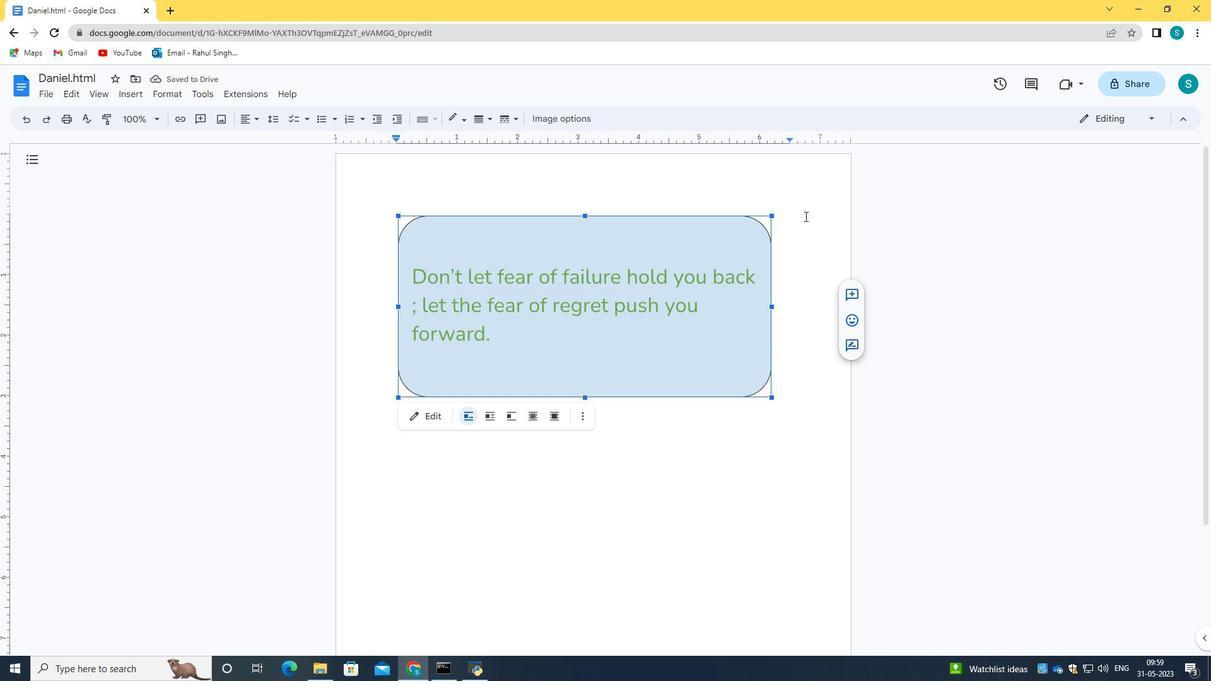 
Action: Mouse pressed left at (803, 215)
Screenshot: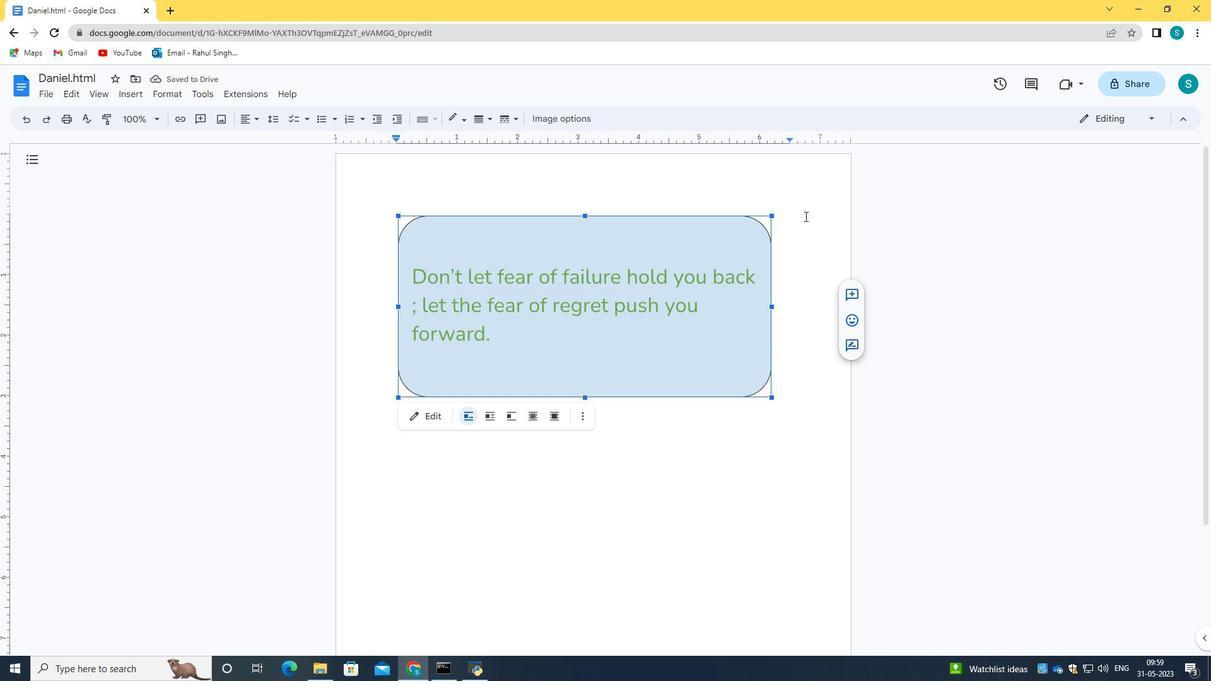 
Action: Mouse moved to (669, 377)
Screenshot: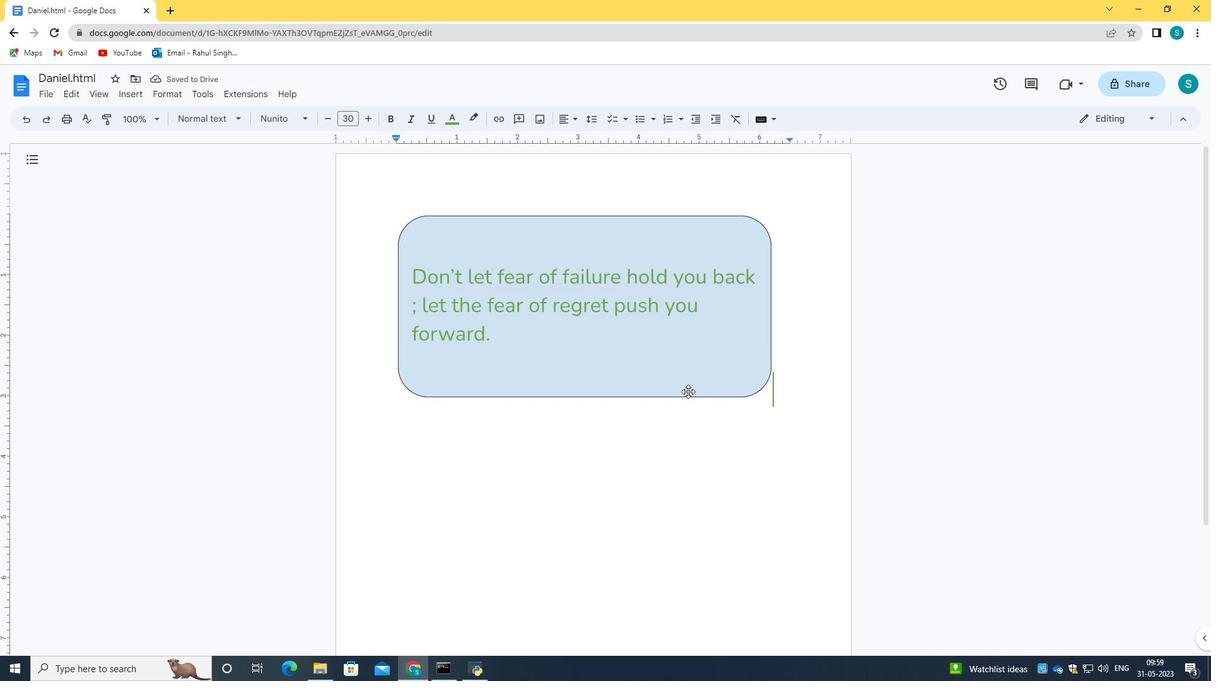 
Action: Mouse pressed left at (669, 377)
Screenshot: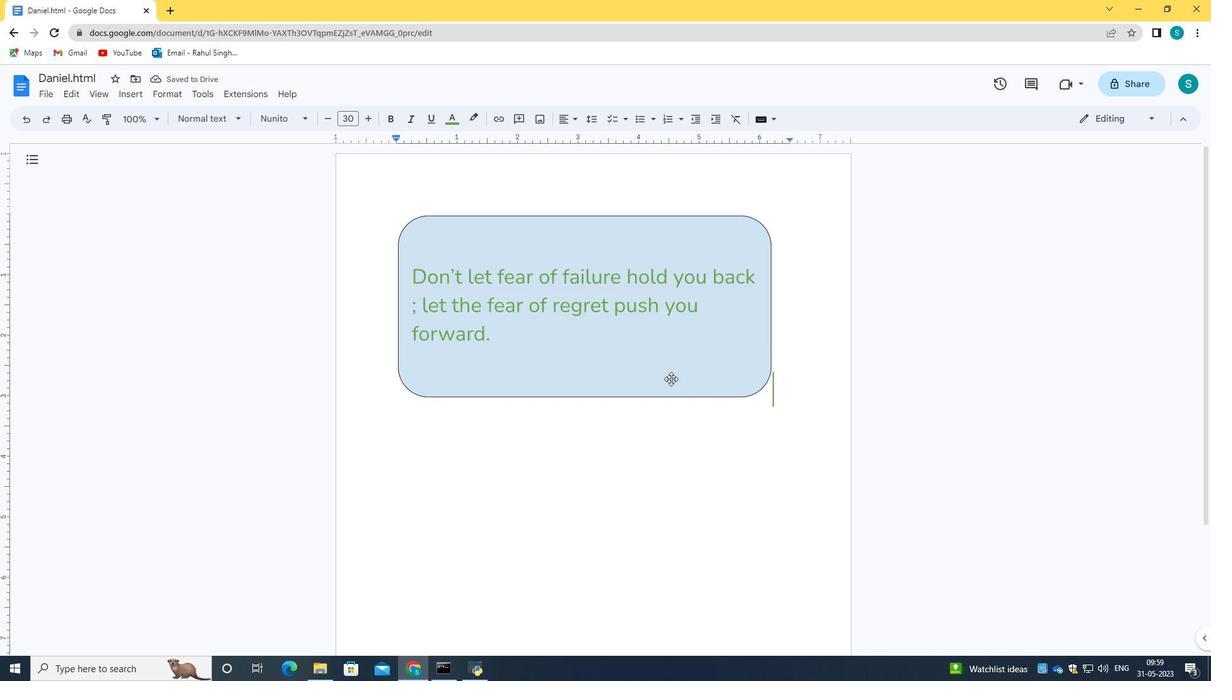 
Action: Mouse moved to (524, 348)
Screenshot: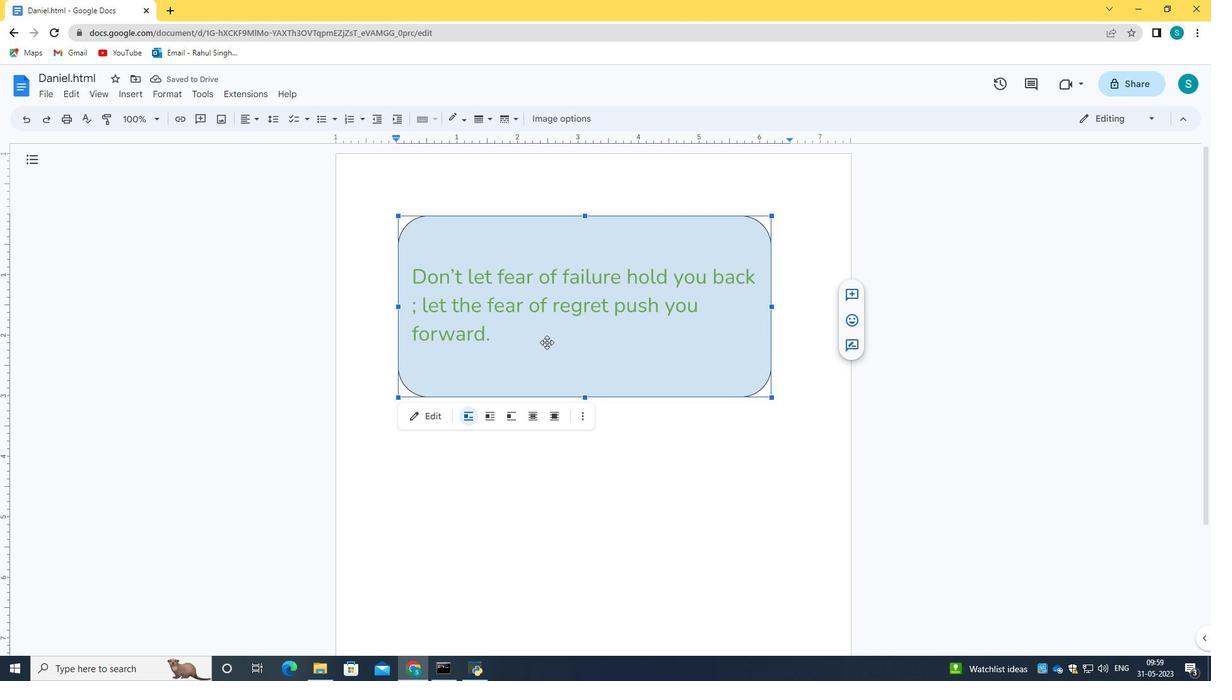 
Action: Mouse pressed left at (524, 348)
Screenshot: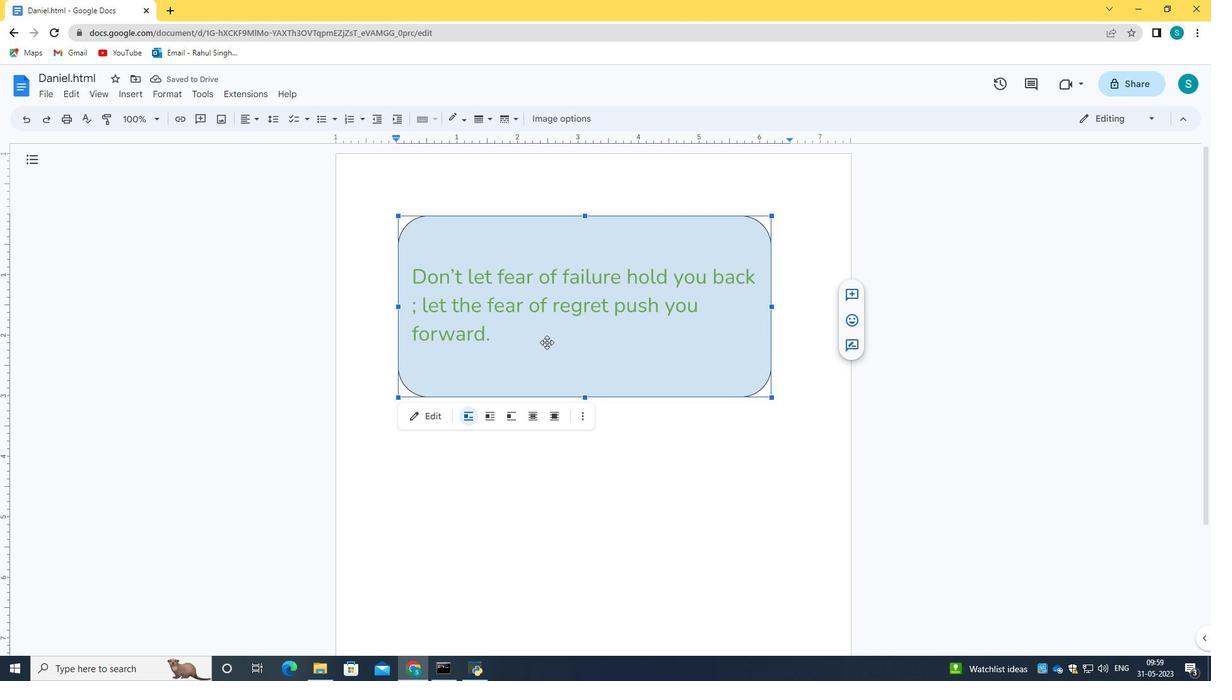 
Action: Mouse moved to (601, 179)
Screenshot: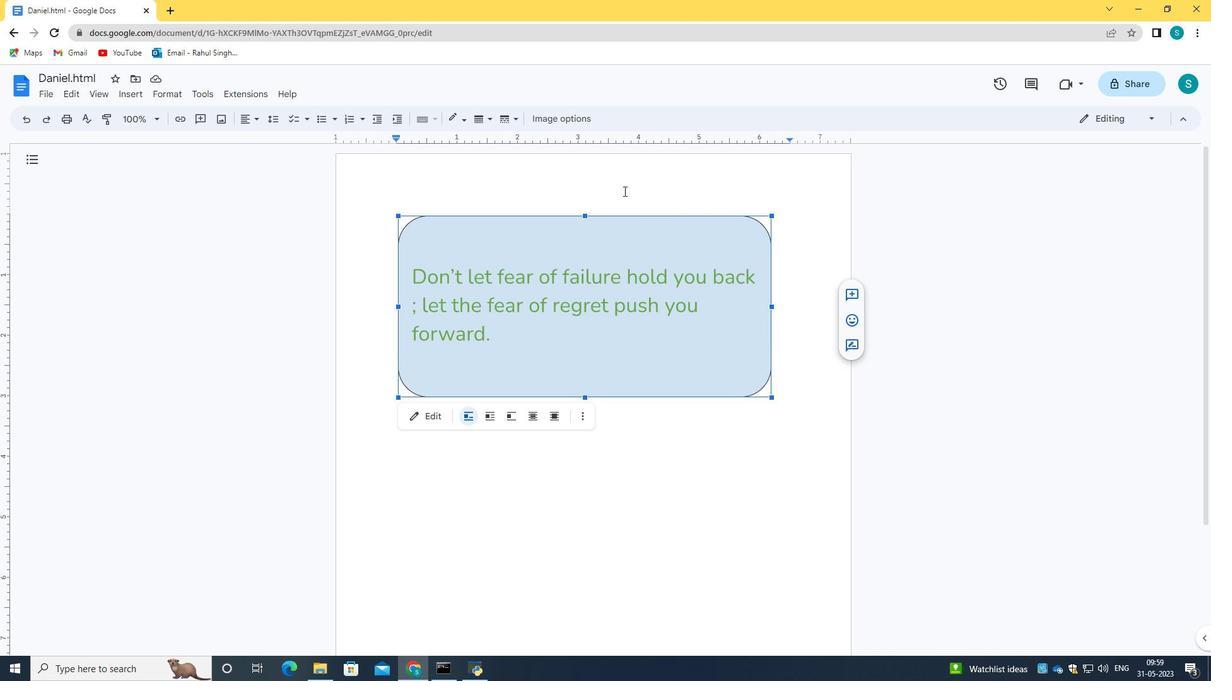
Action: Mouse pressed left at (601, 179)
Screenshot: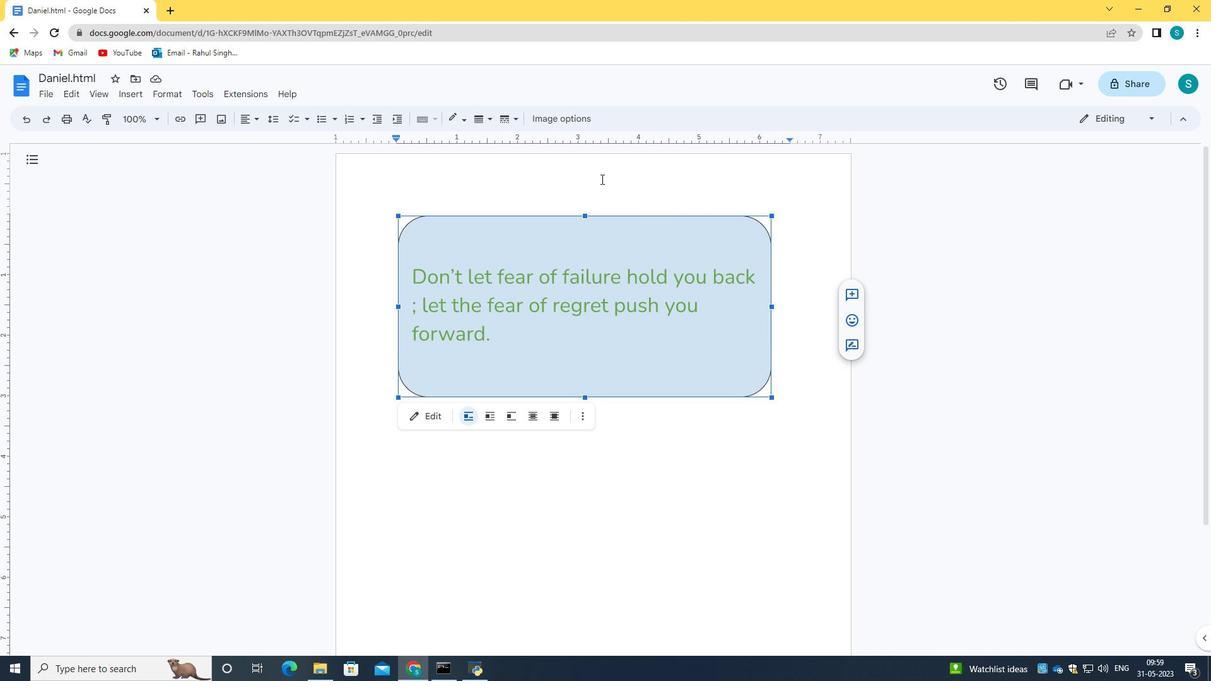 
Action: Mouse moved to (768, 414)
Screenshot: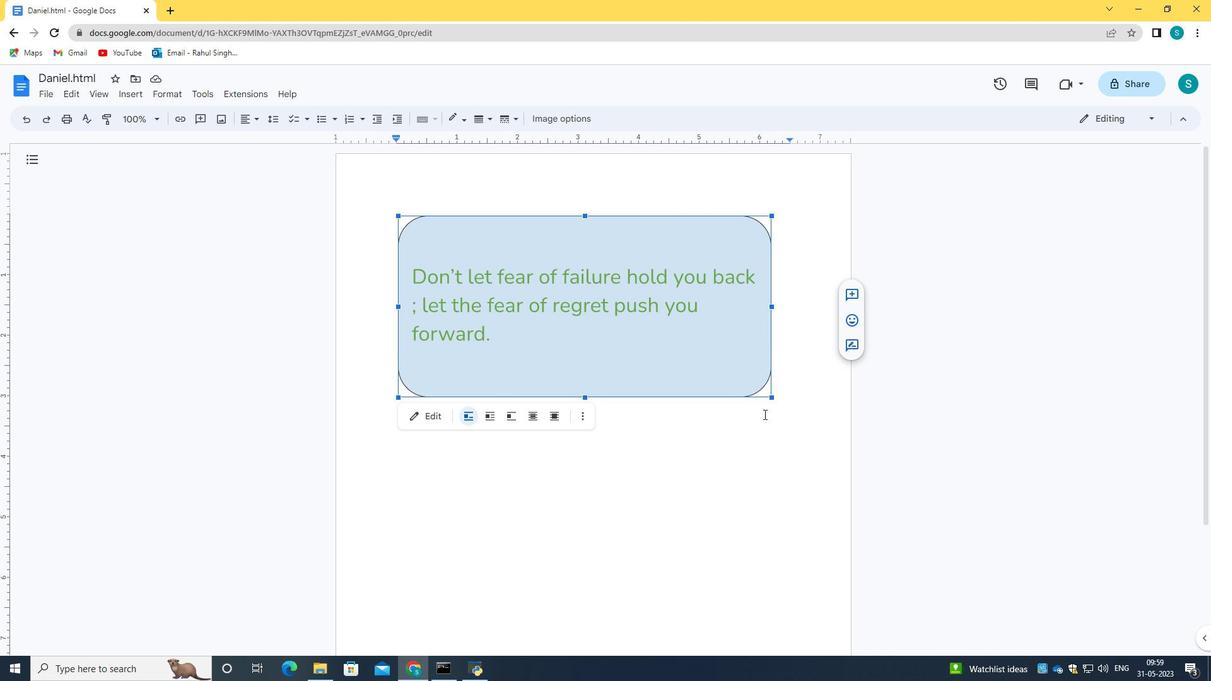 
Action: Mouse pressed left at (768, 414)
Screenshot: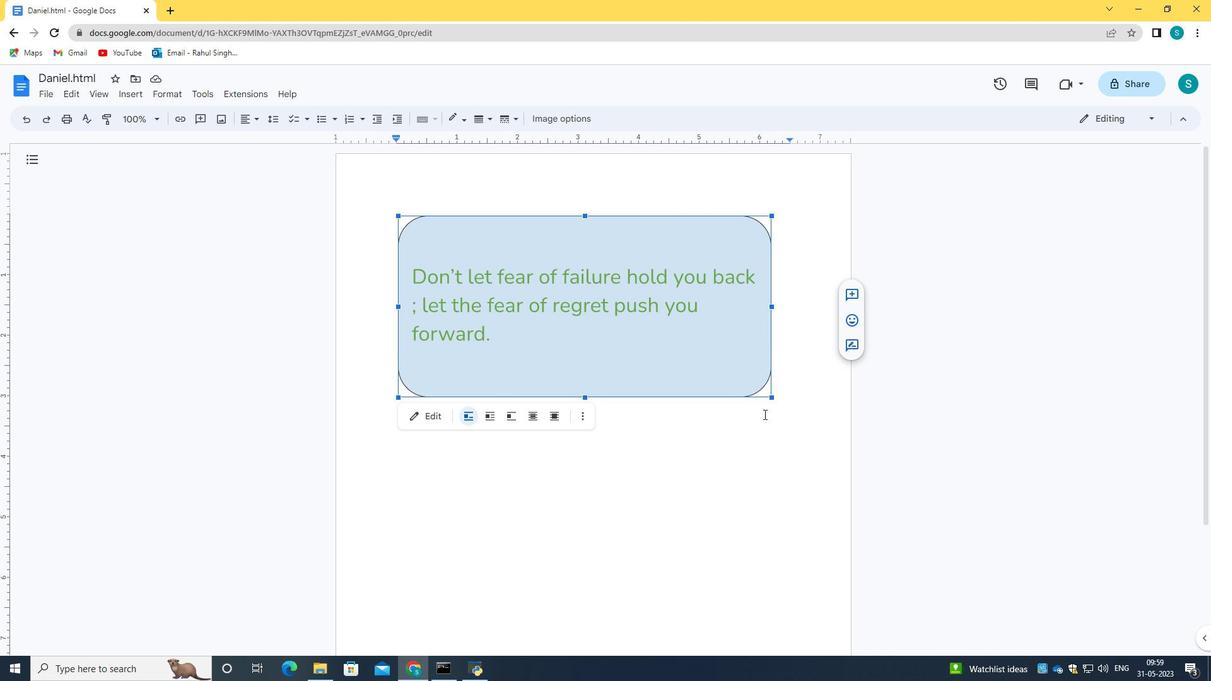 
Action: Mouse moved to (580, 423)
Screenshot: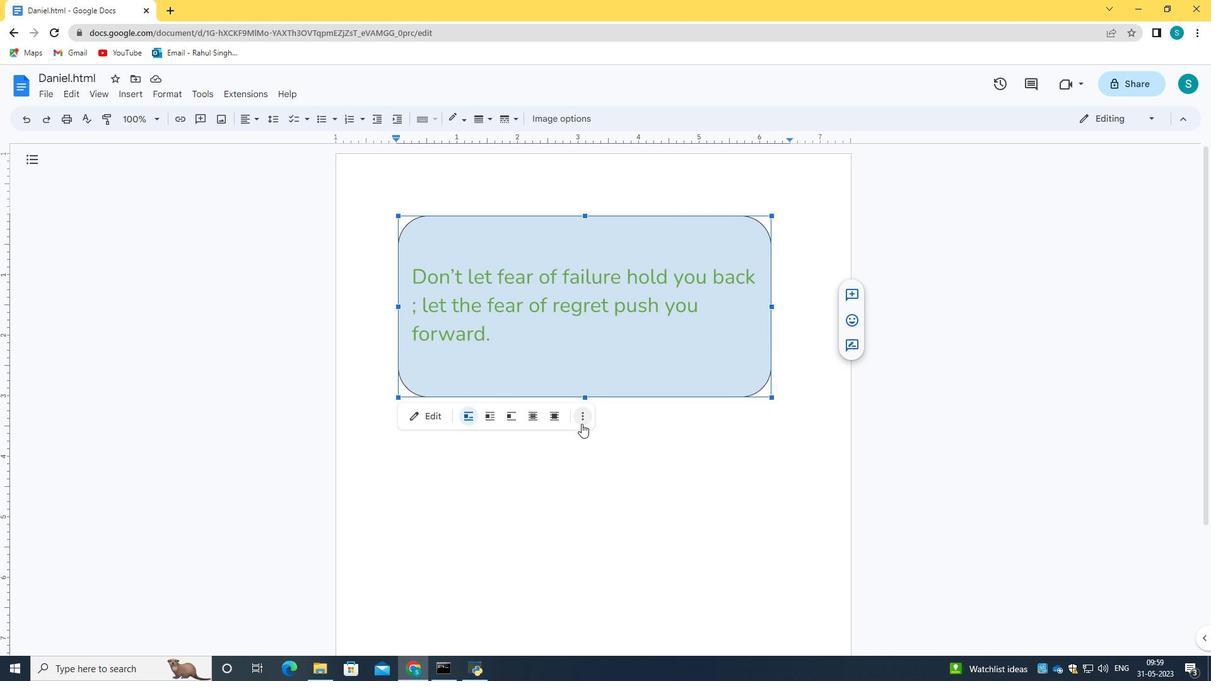 
Action: Mouse pressed left at (580, 423)
Screenshot: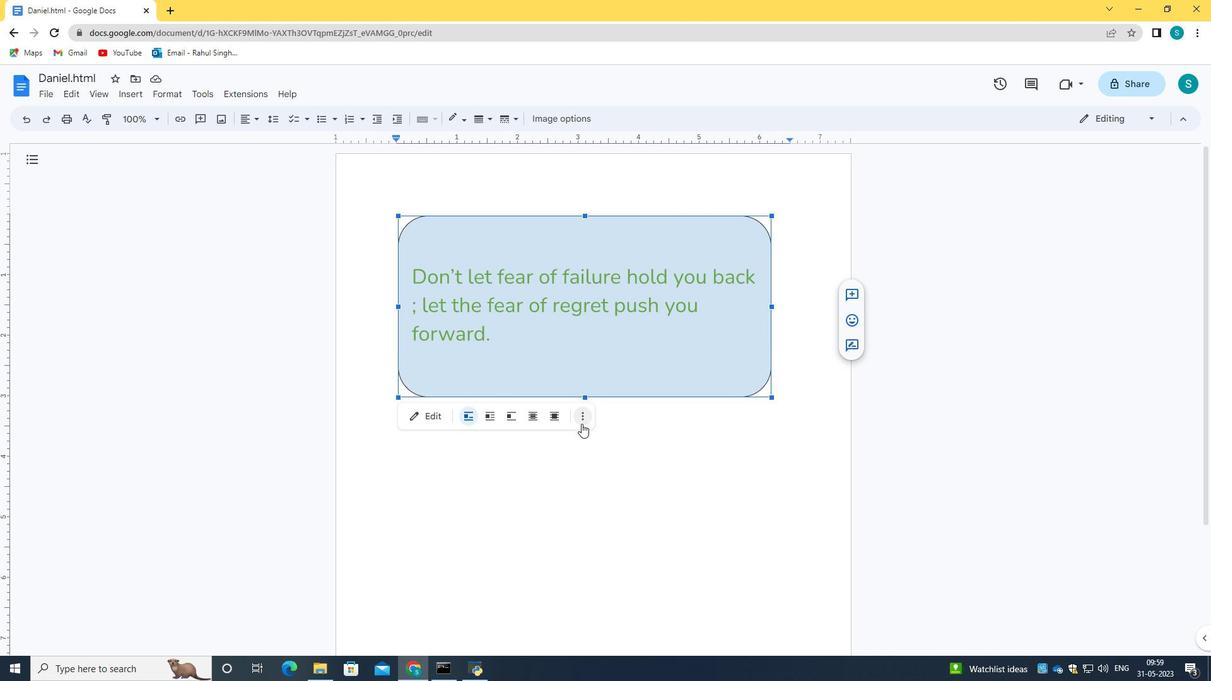 
Action: Mouse moved to (671, 428)
Screenshot: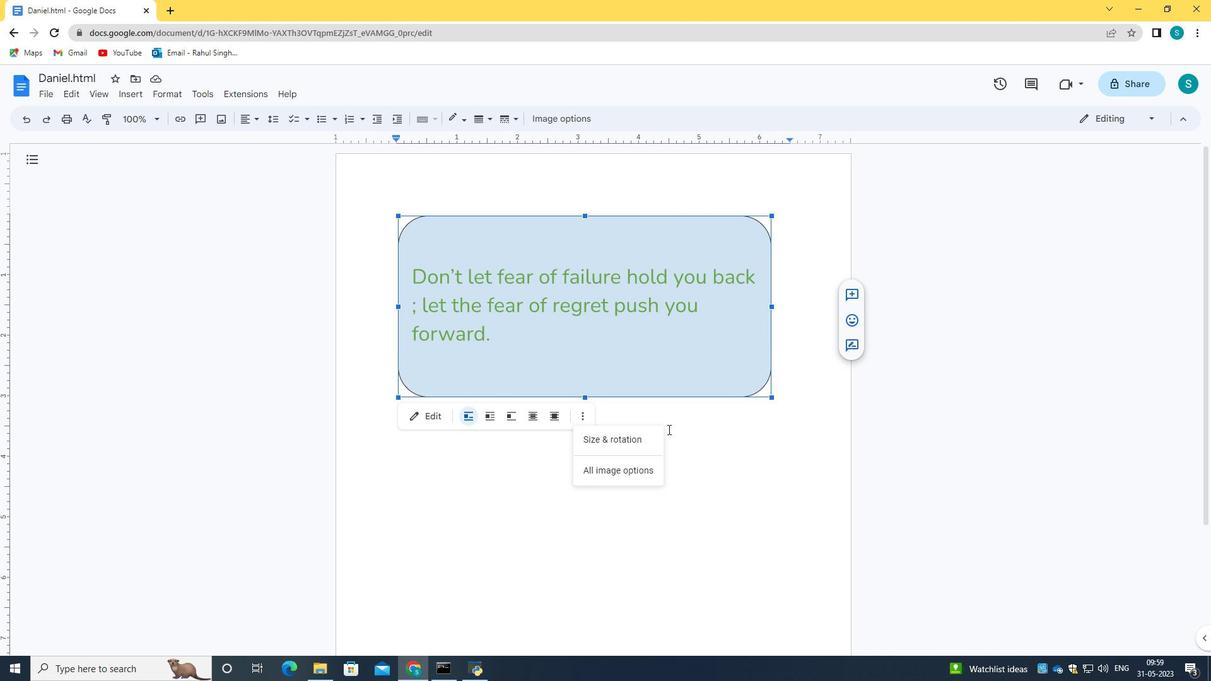 
Action: Mouse pressed left at (671, 428)
Screenshot: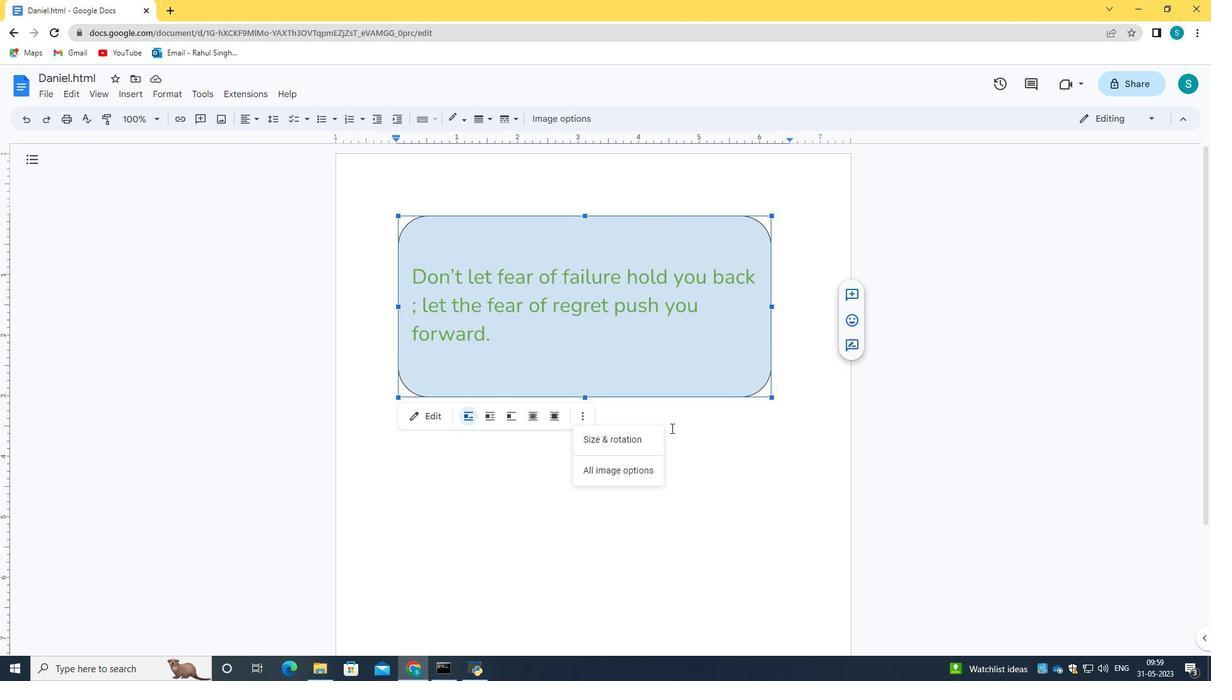 
Action: Mouse moved to (500, 256)
Screenshot: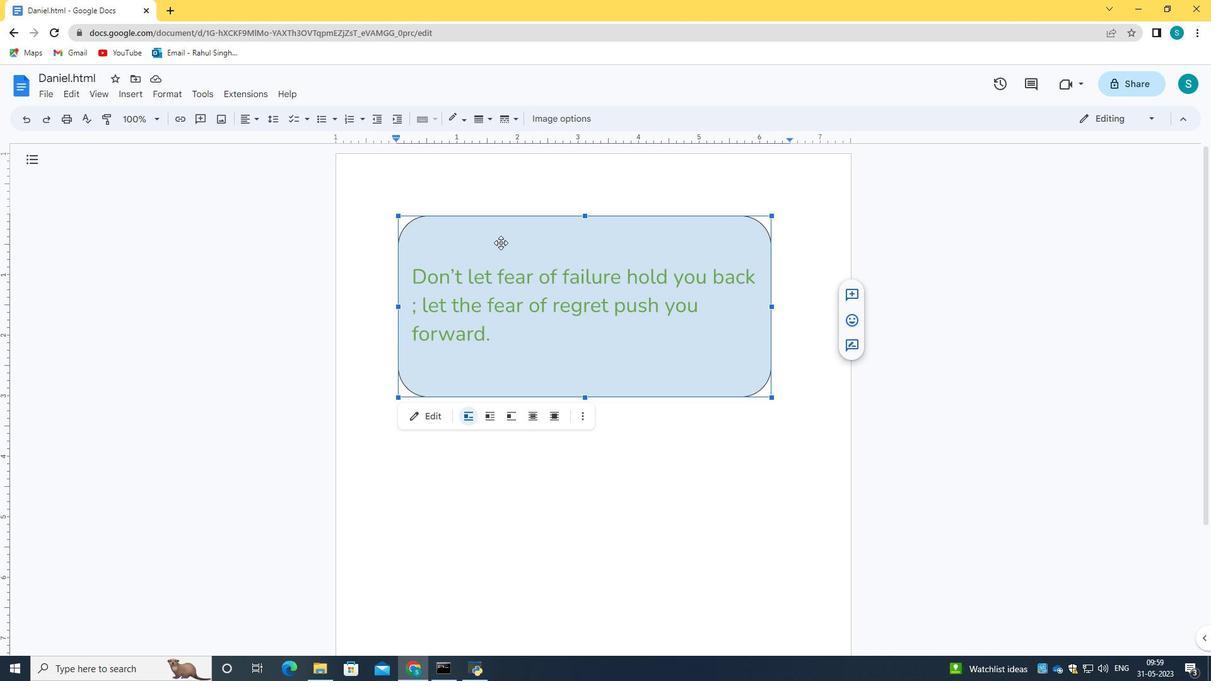 
Action: Mouse pressed left at (500, 256)
Screenshot: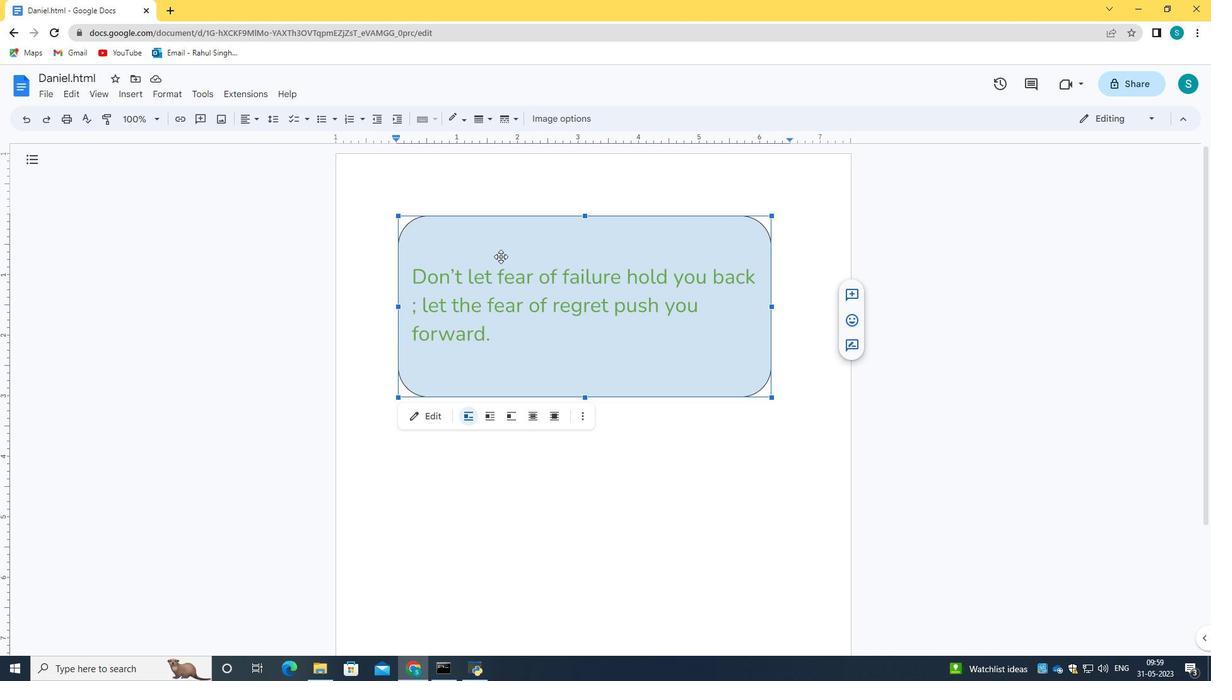 
Action: Mouse moved to (408, 222)
Screenshot: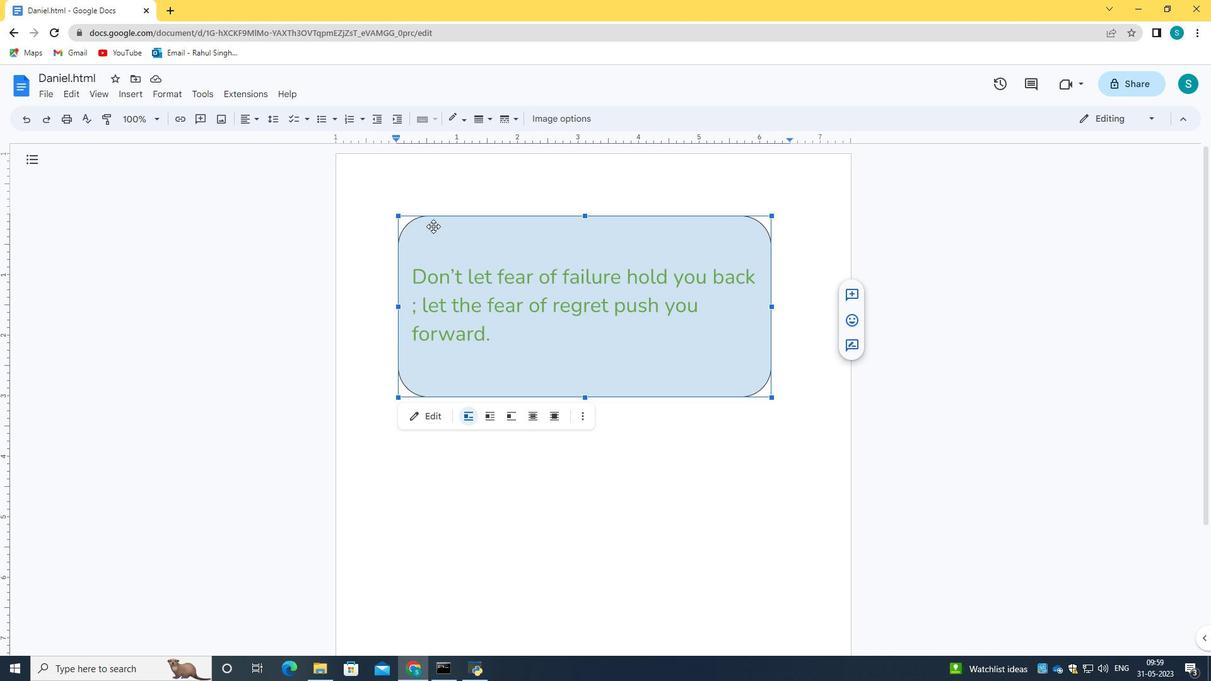 
Action: Mouse pressed left at (408, 222)
Screenshot: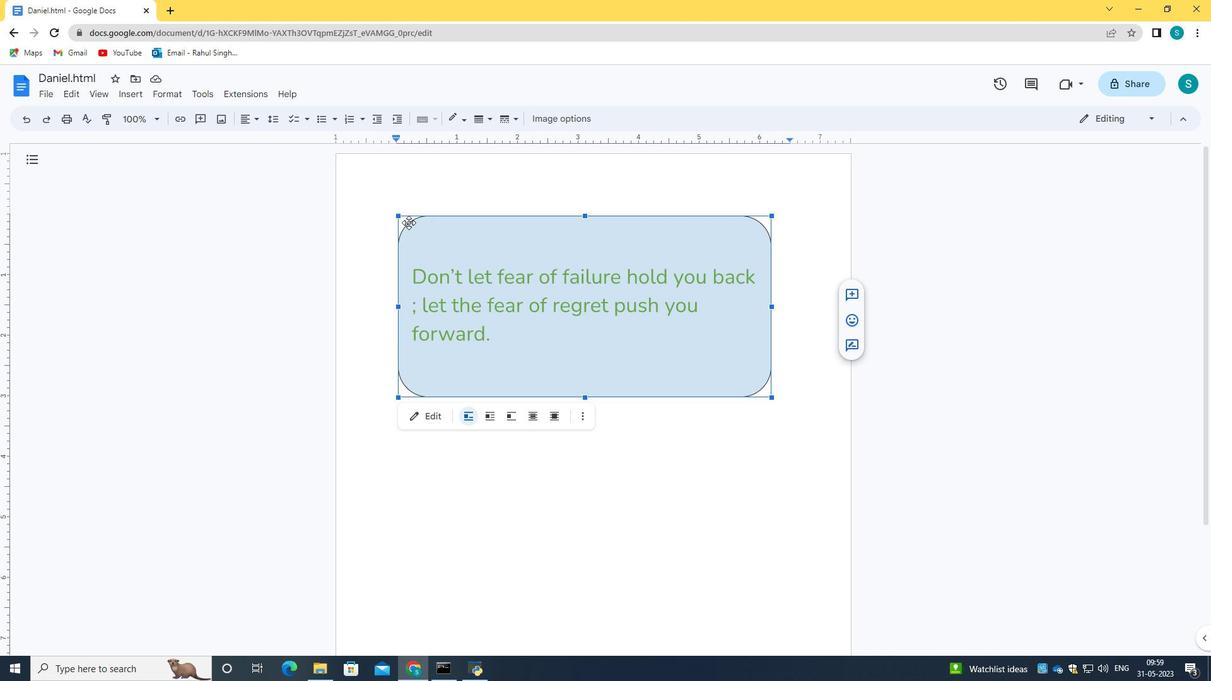 
Action: Mouse moved to (785, 325)
Screenshot: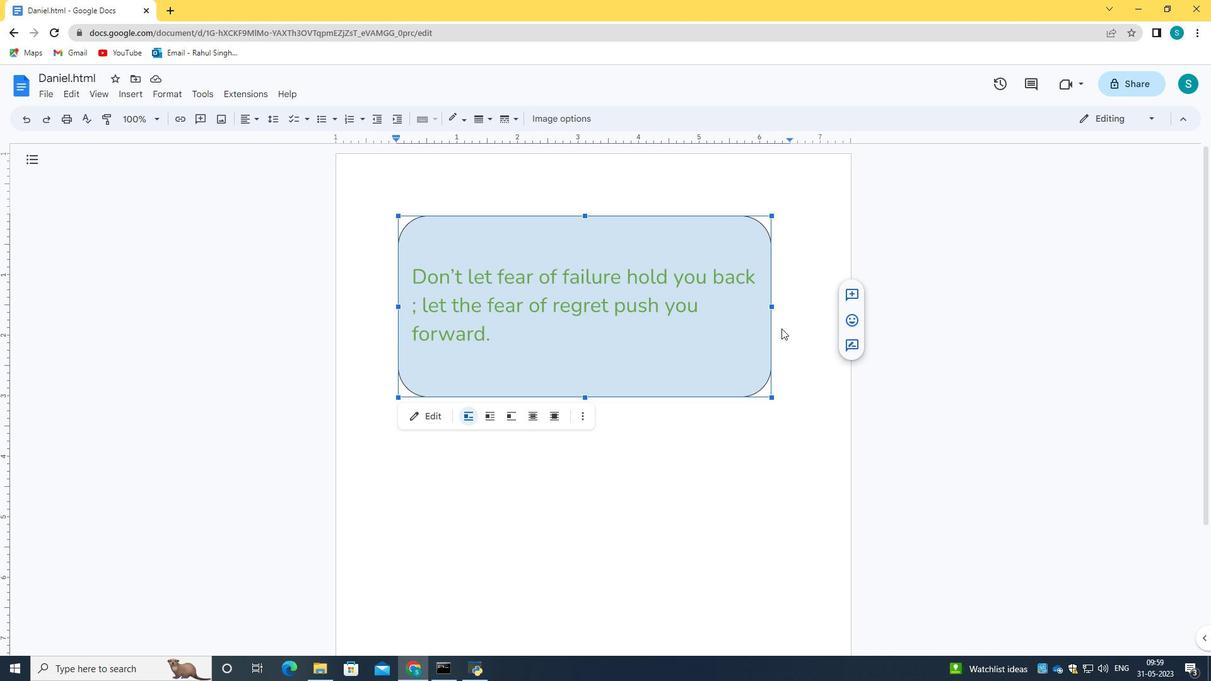 
Action: Mouse pressed left at (785, 325)
Screenshot: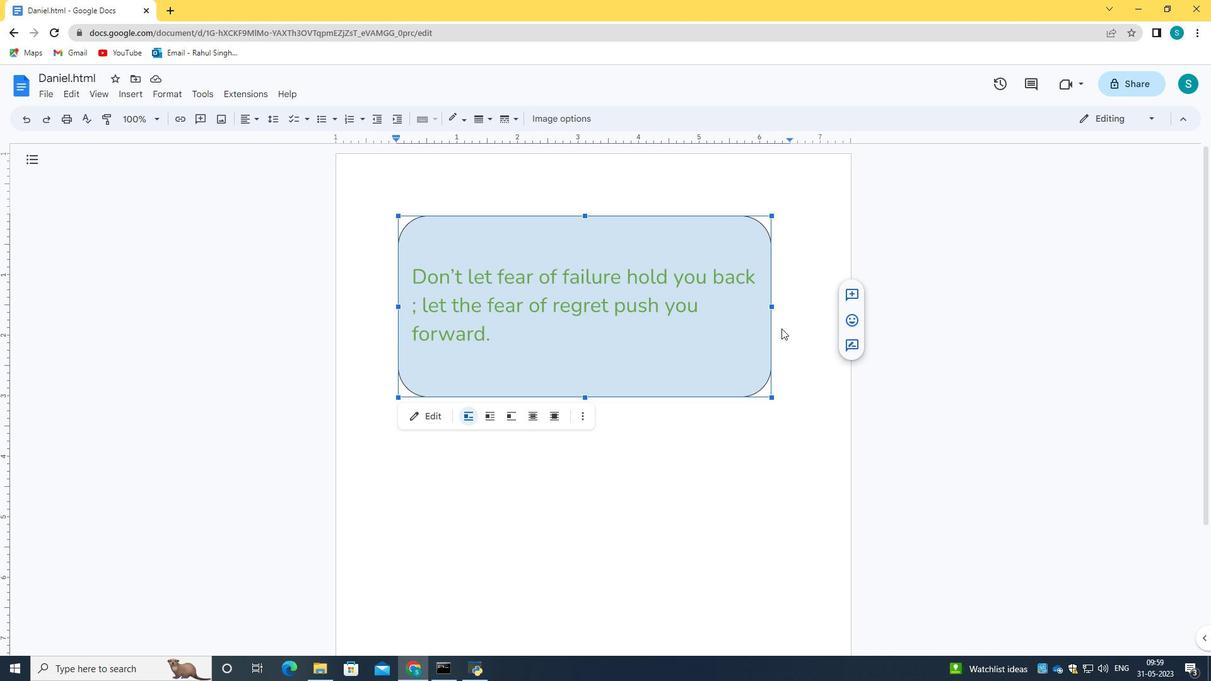 
Action: Mouse moved to (670, 353)
Screenshot: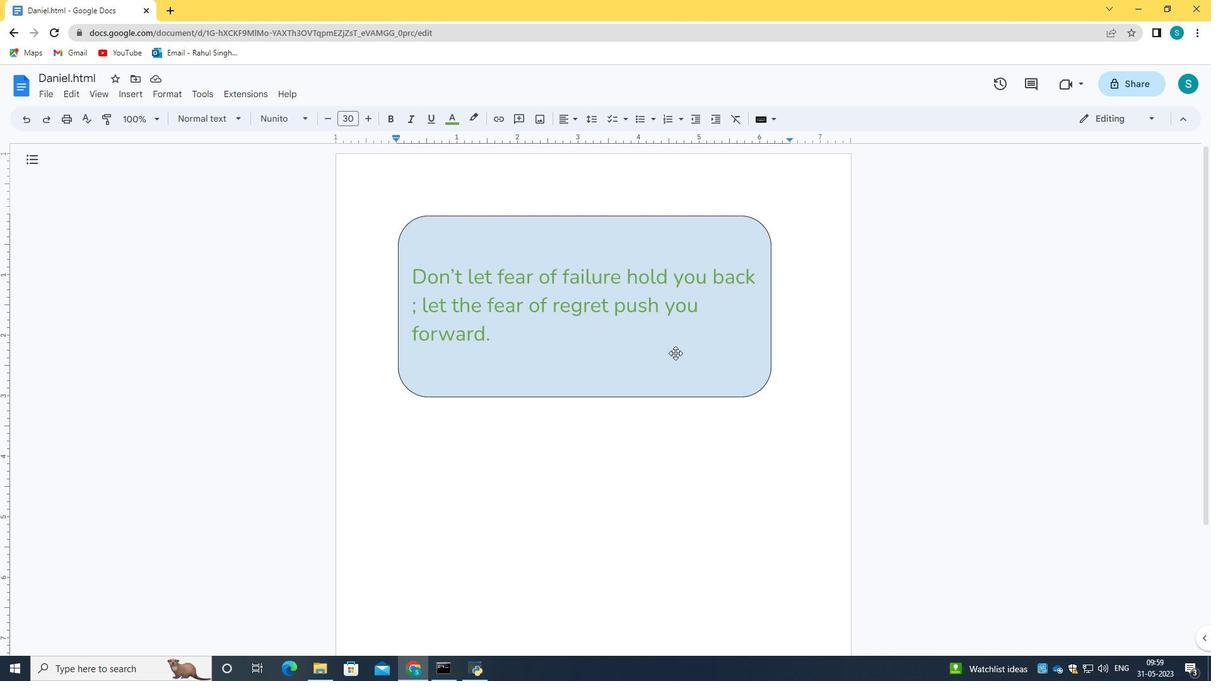 
Action: Mouse pressed right at (670, 353)
Screenshot: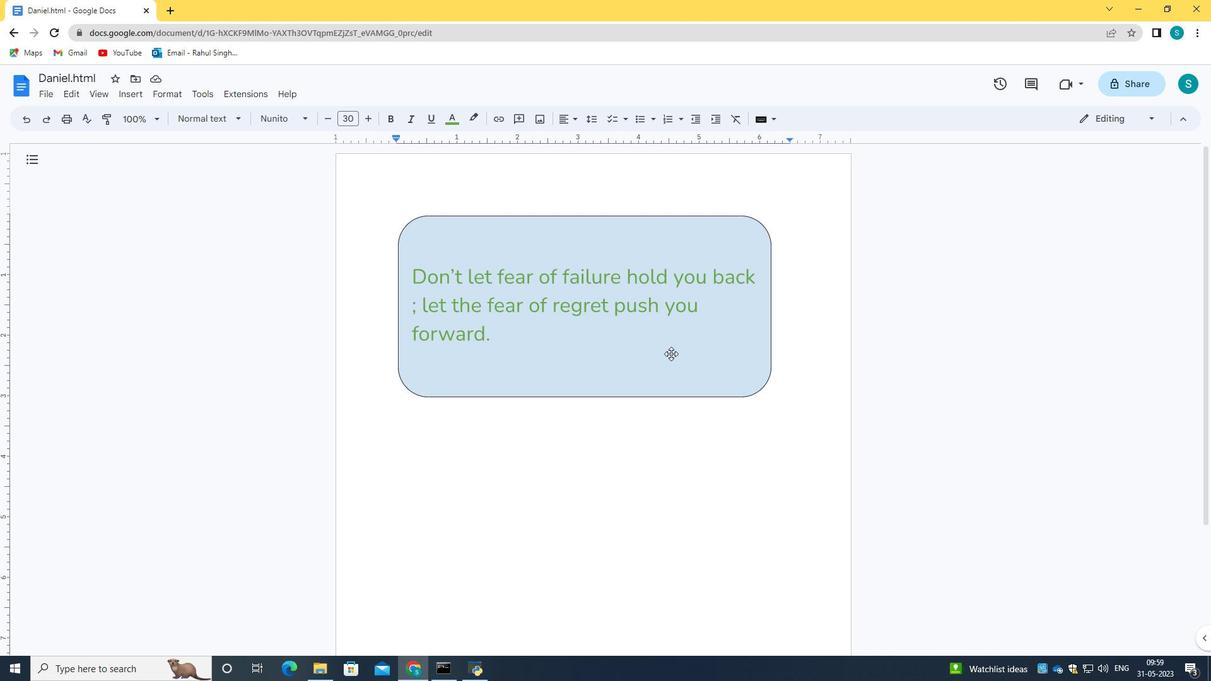 
Action: Mouse moved to (705, 345)
Screenshot: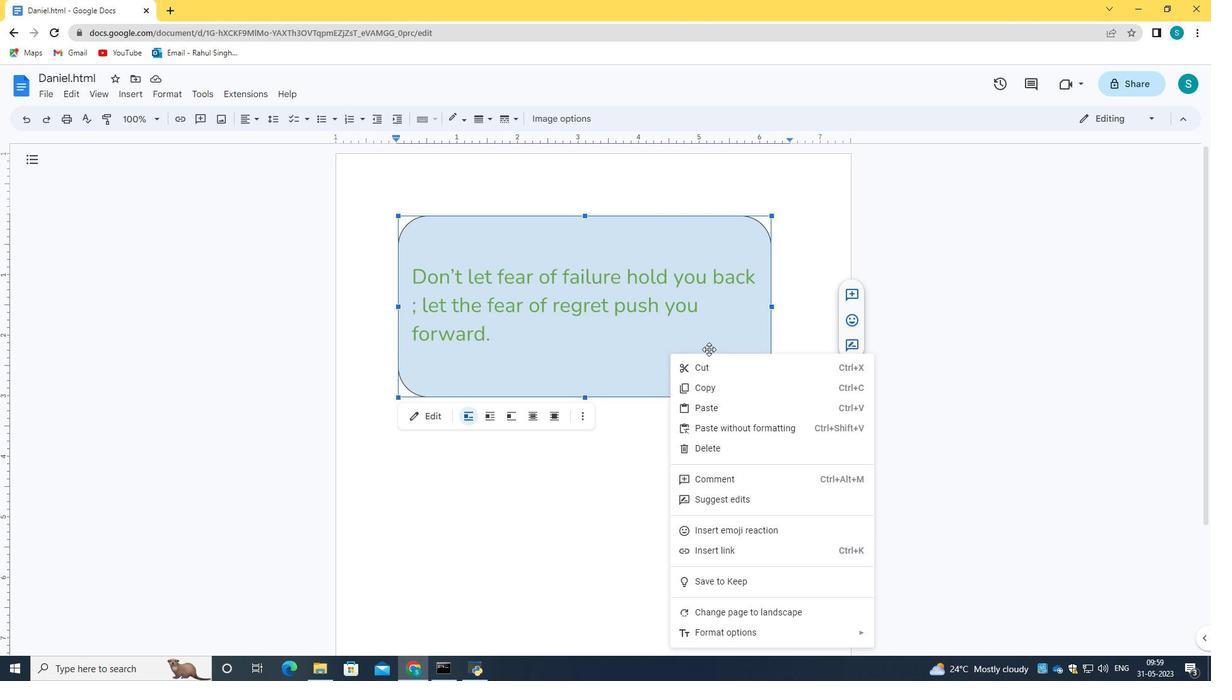 
Action: Mouse pressed left at (705, 345)
Screenshot: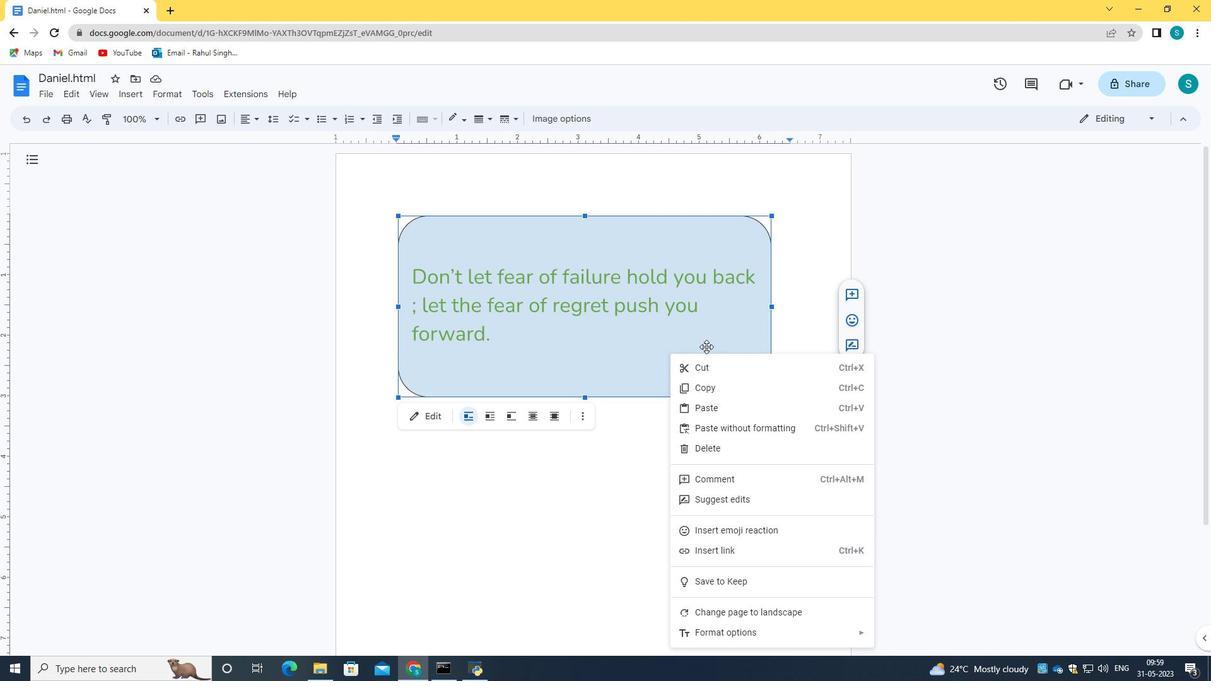 
Action: Mouse moved to (490, 256)
Screenshot: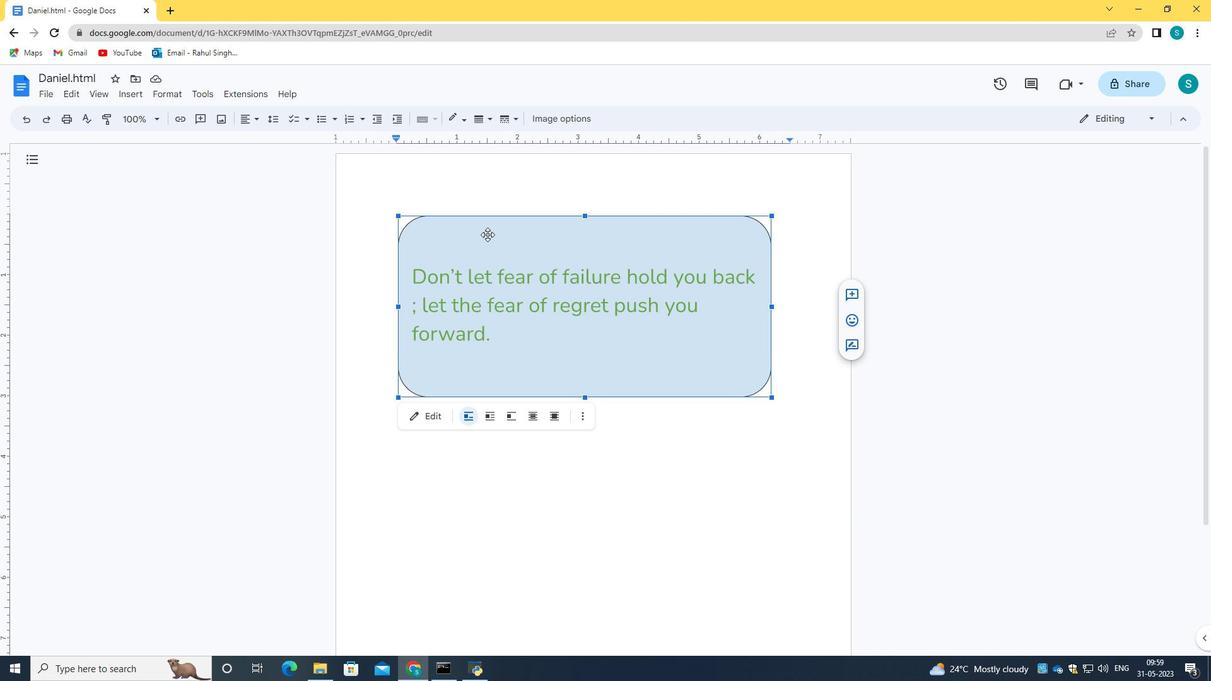 
Action: Mouse pressed left at (490, 256)
Screenshot: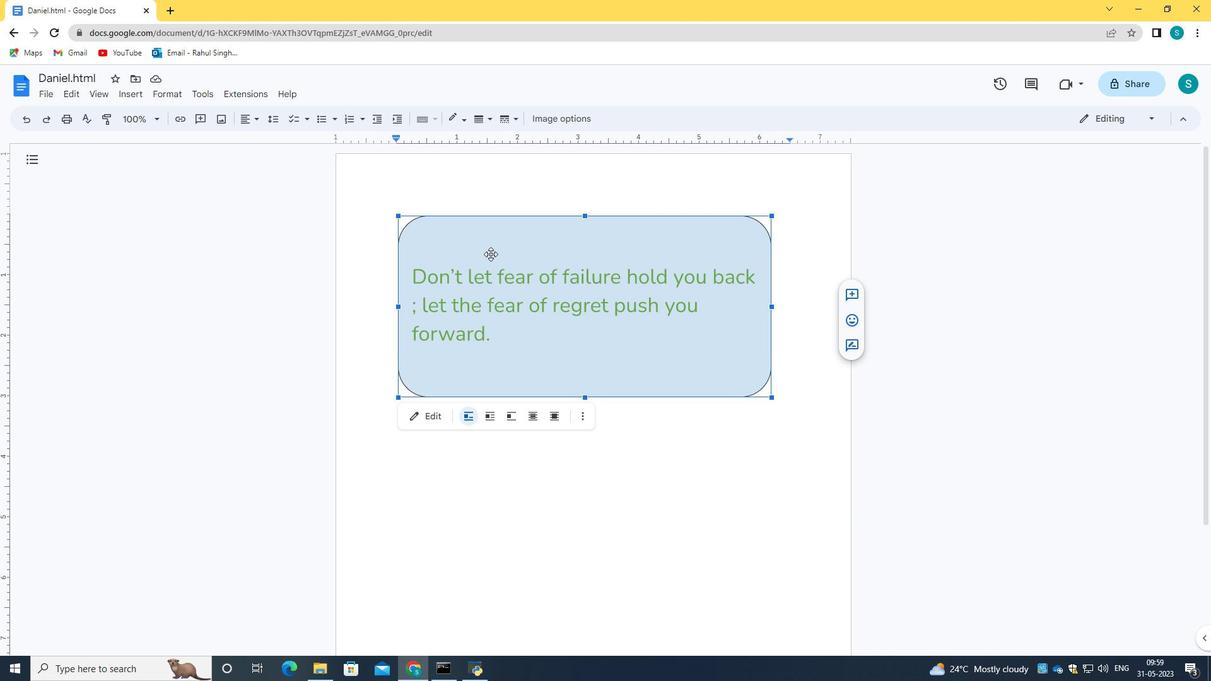 
Action: Mouse moved to (251, 190)
Screenshot: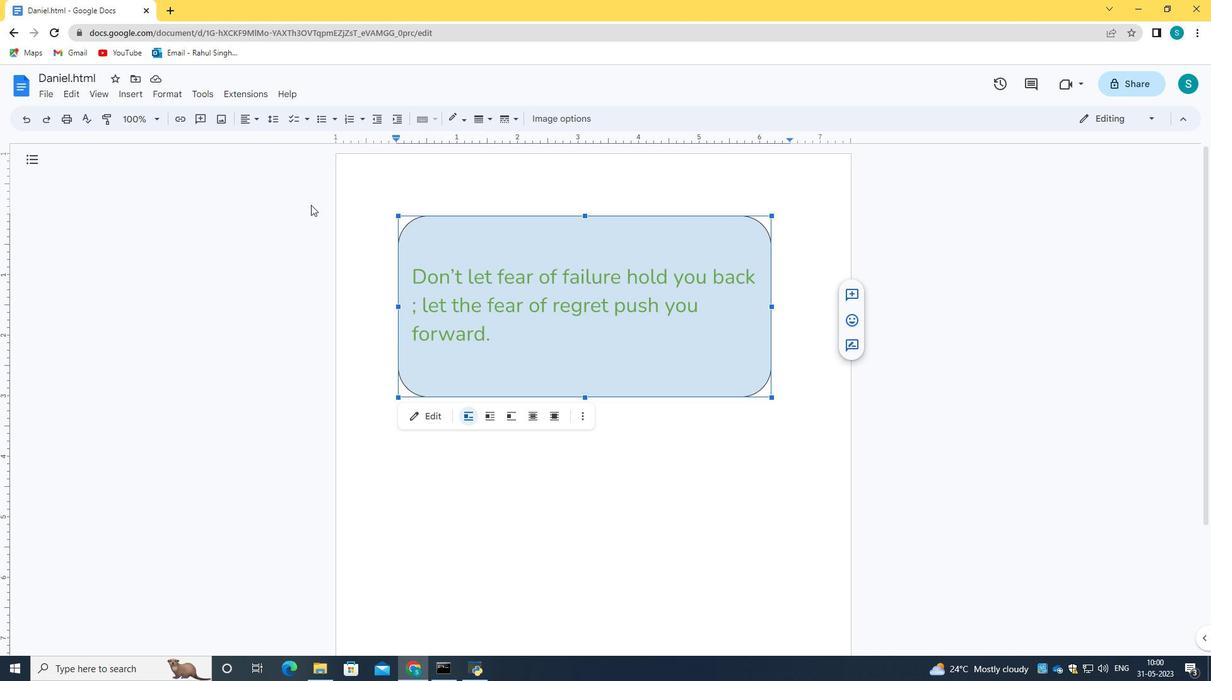 
Action: Mouse pressed left at (251, 190)
Screenshot: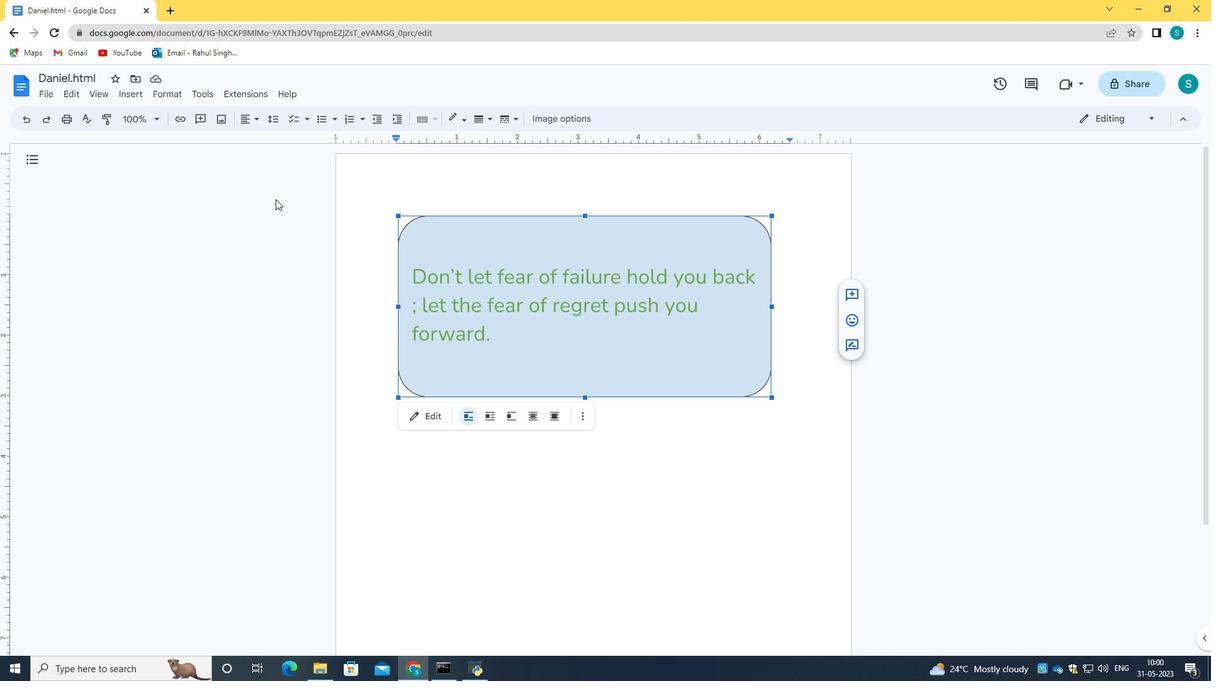 
Action: Mouse moved to (203, 92)
Screenshot: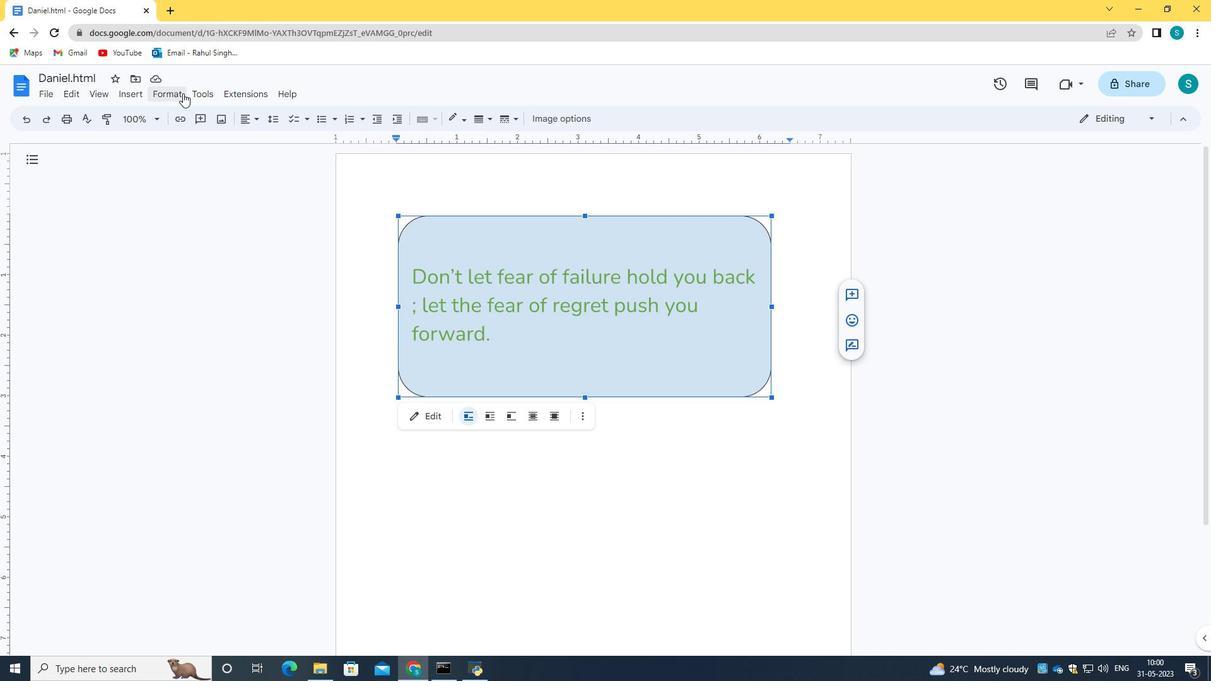 
Action: Mouse pressed left at (203, 92)
Screenshot: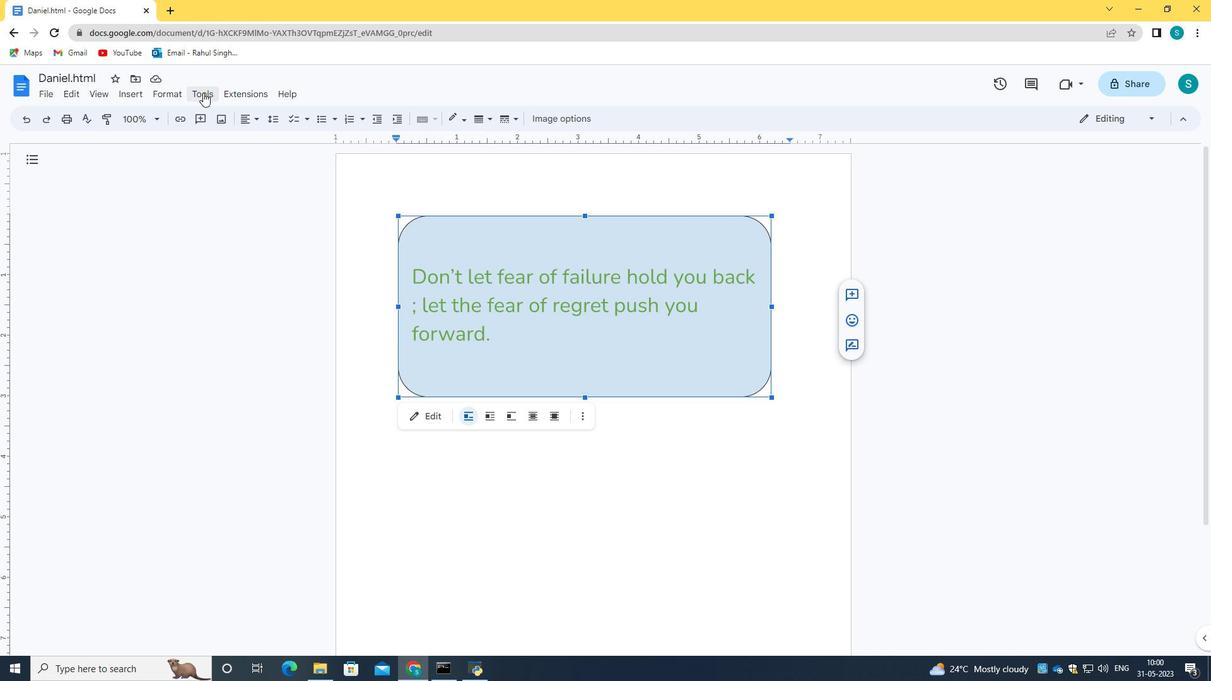
Action: Mouse moved to (343, 160)
Screenshot: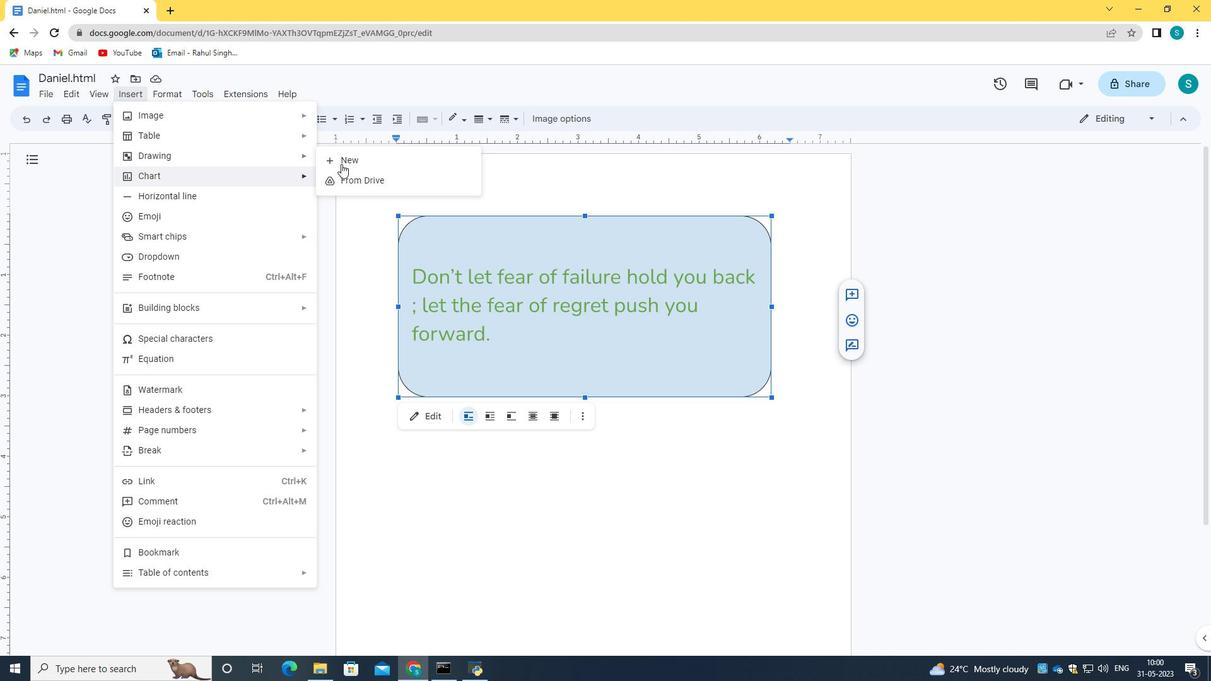 
Action: Mouse pressed left at (343, 160)
Screenshot: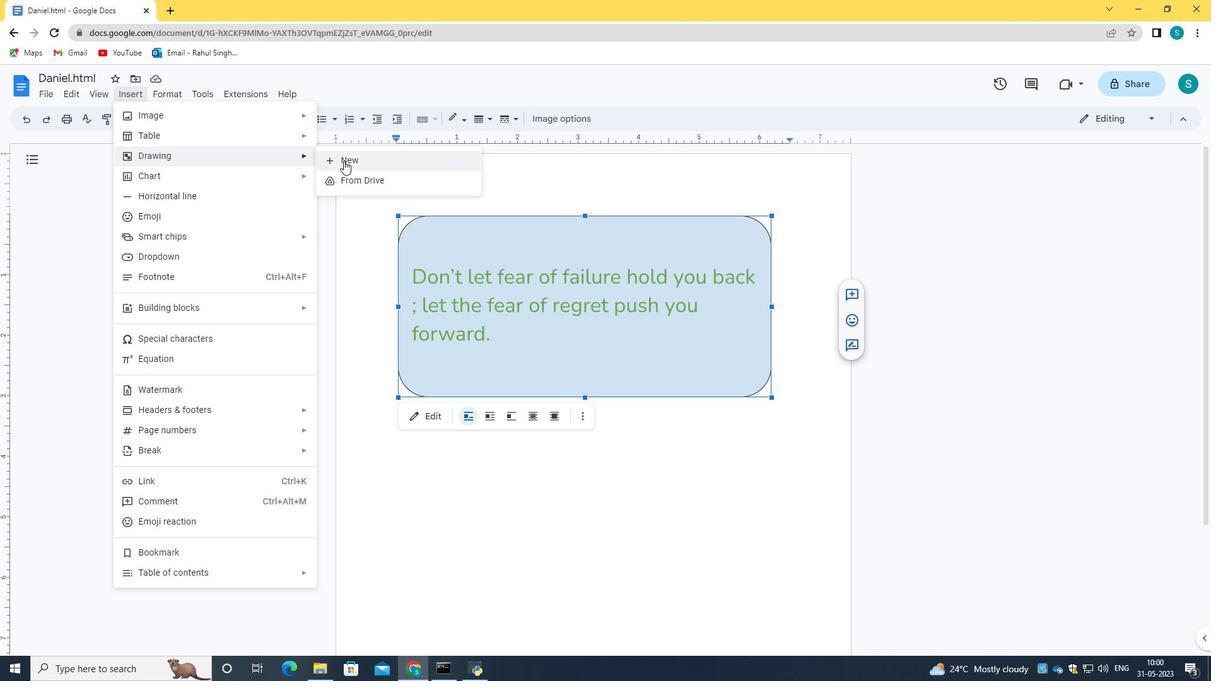 
Action: Mouse moved to (456, 146)
Screenshot: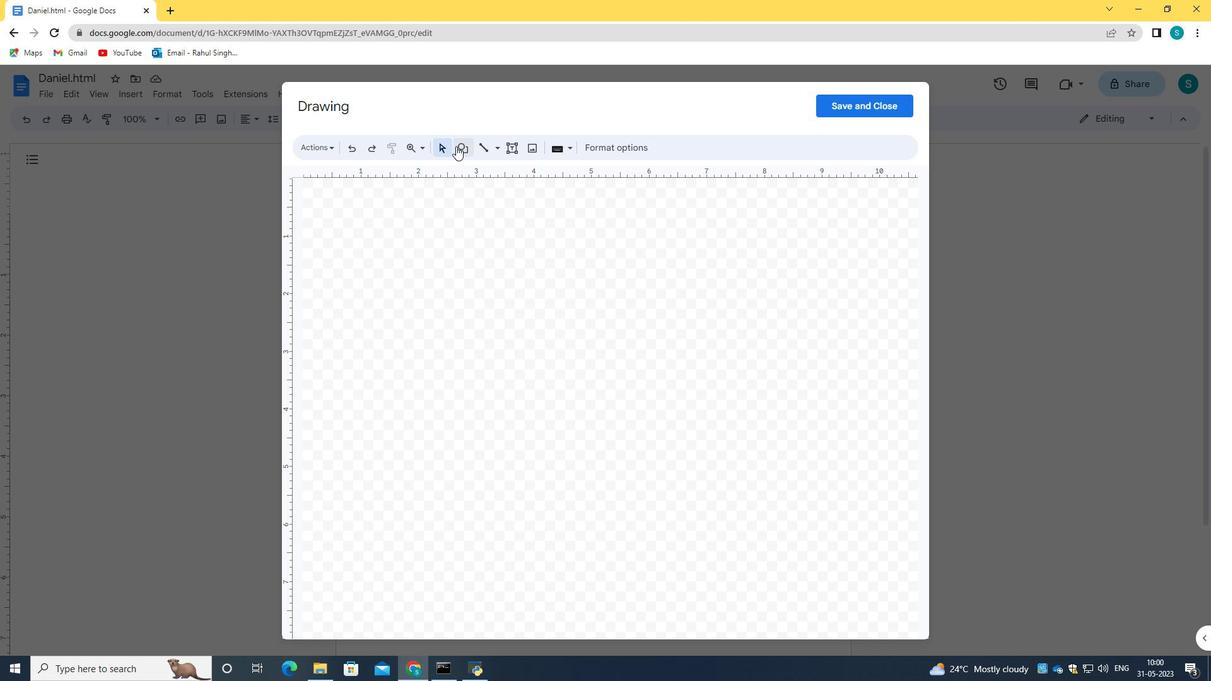 
Action: Mouse pressed left at (456, 146)
Screenshot: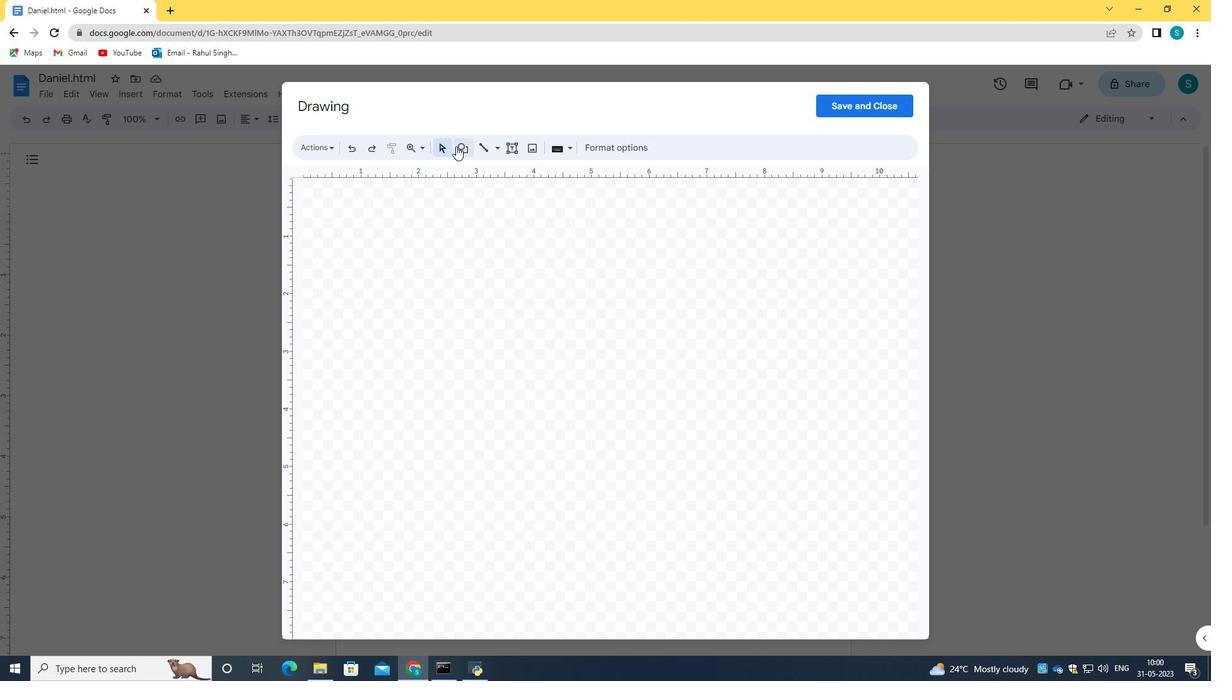 
Action: Mouse moved to (479, 170)
Screenshot: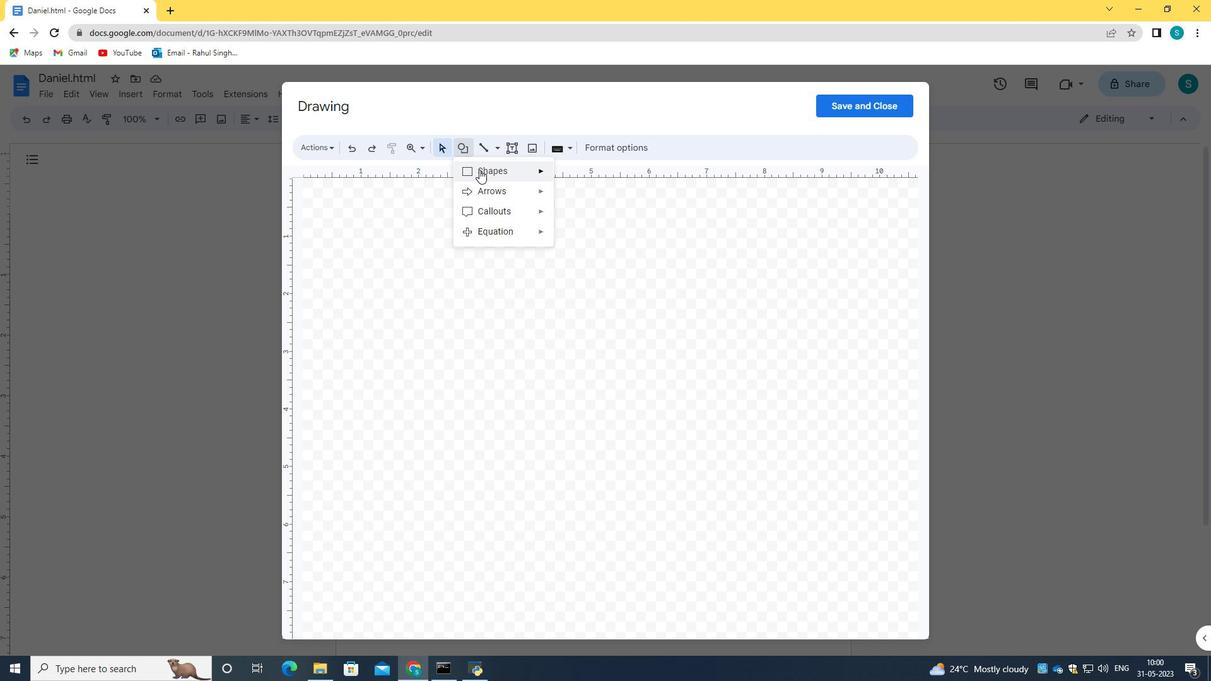 
Action: Mouse pressed left at (479, 170)
Screenshot: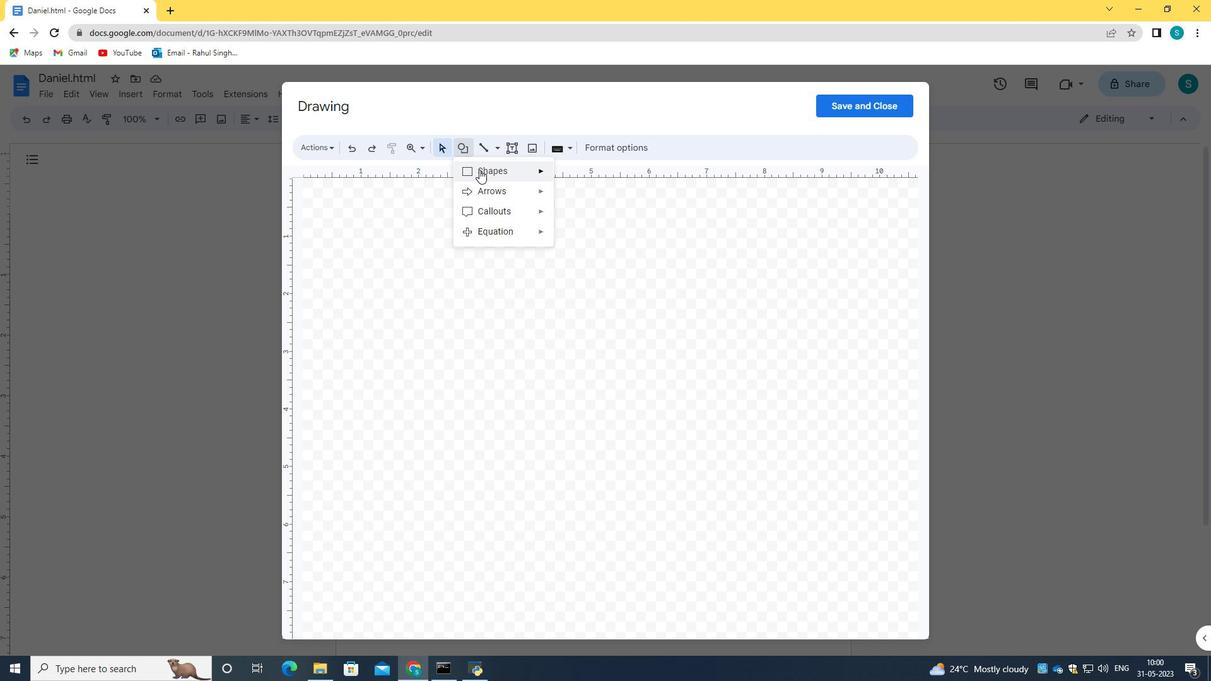 
Action: Mouse moved to (576, 178)
Screenshot: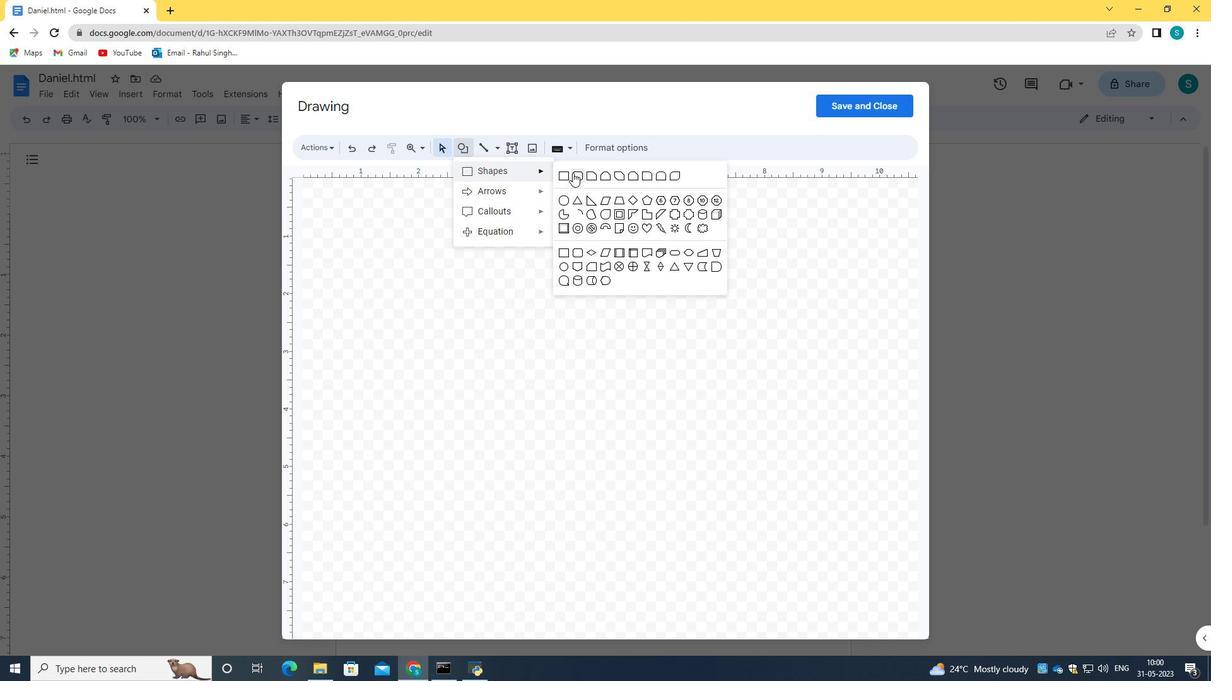 
Action: Mouse pressed left at (576, 178)
Screenshot: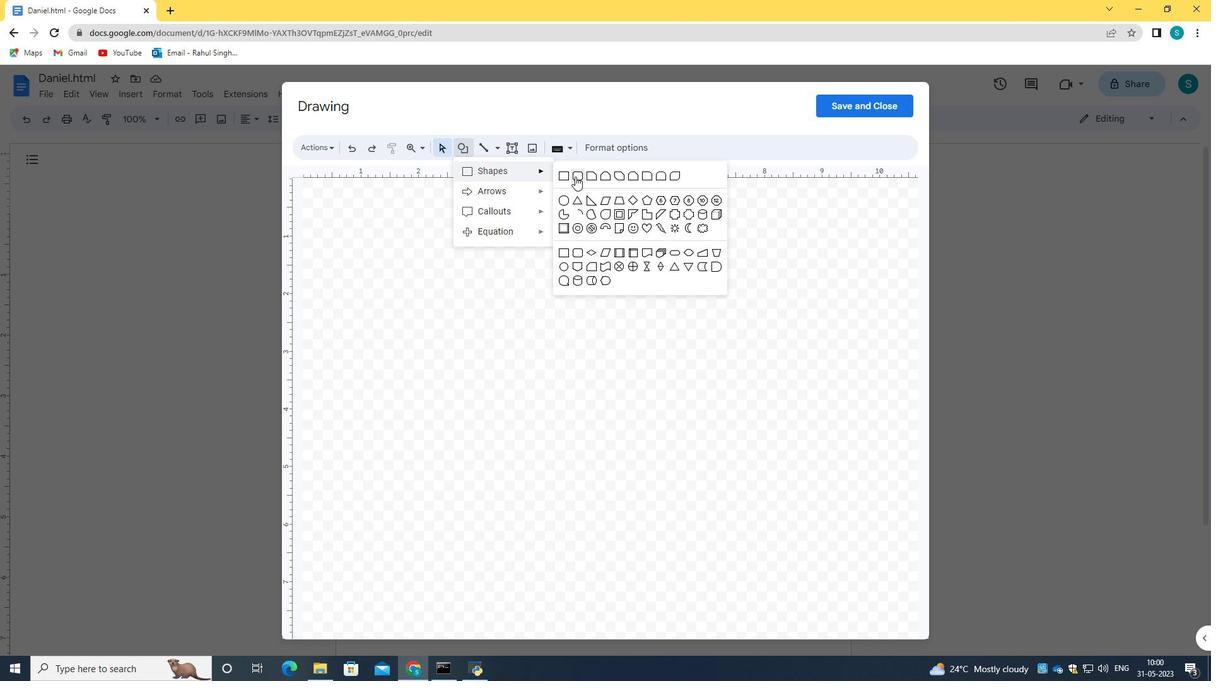 
Action: Mouse moved to (425, 244)
Screenshot: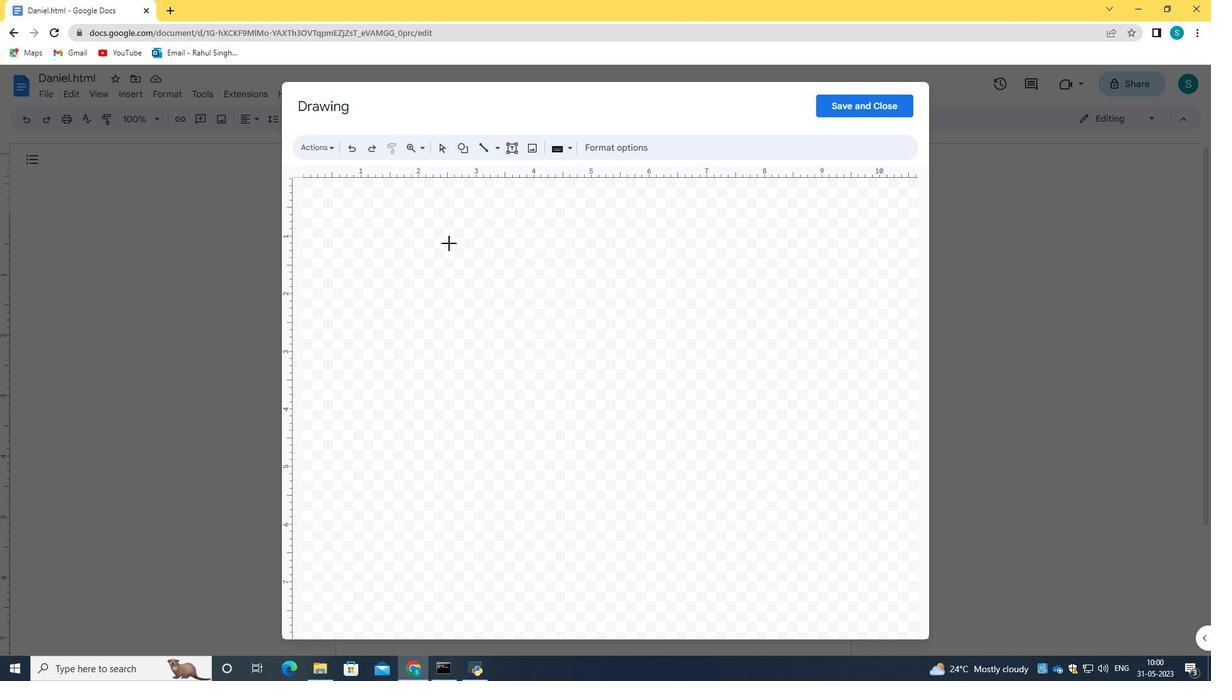 
Action: Mouse pressed left at (425, 244)
Screenshot: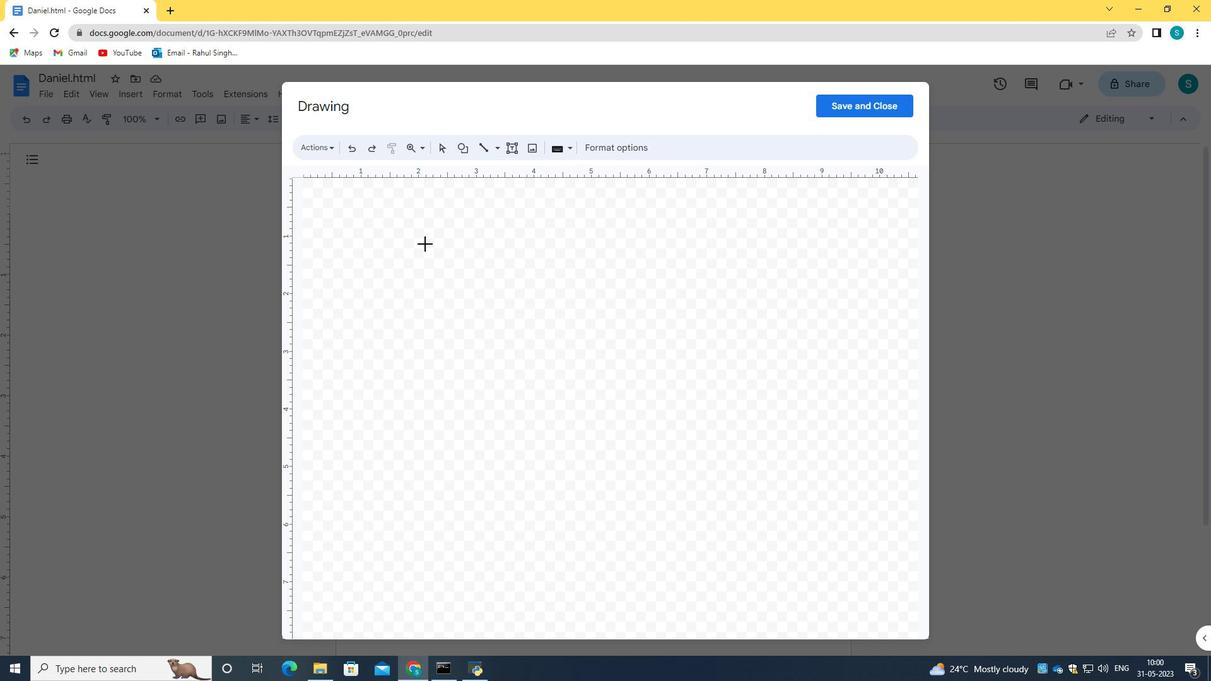 
Action: Mouse moved to (461, 245)
Screenshot: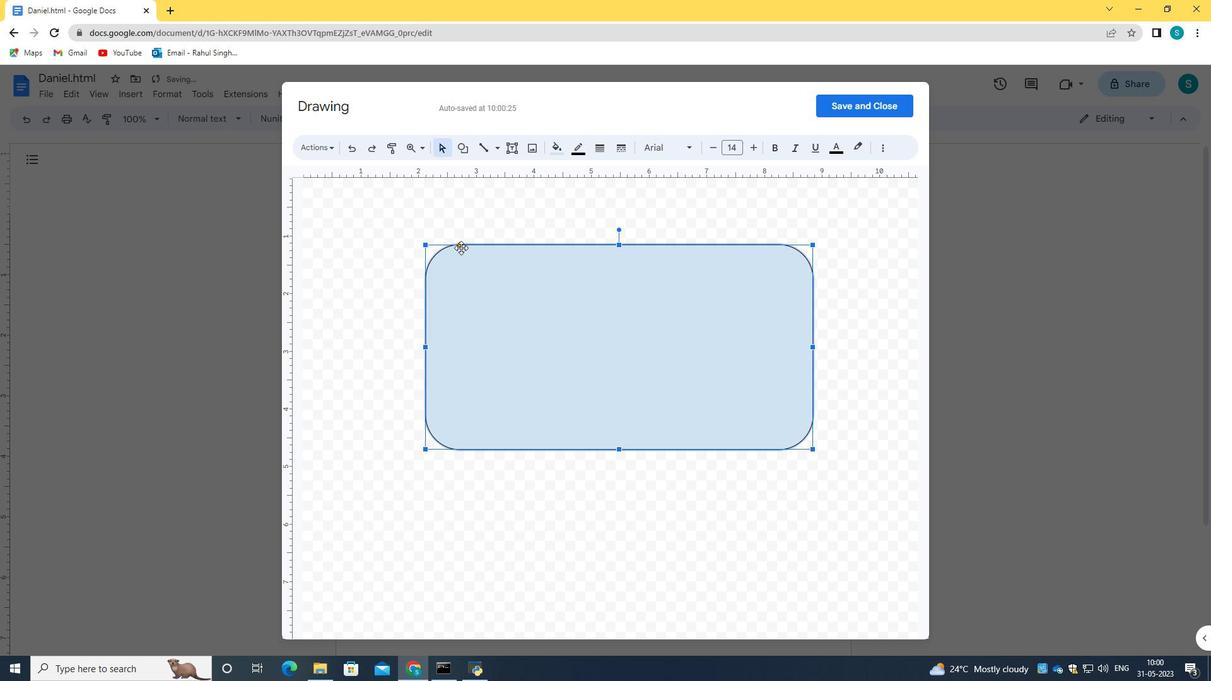 
Action: Mouse pressed left at (461, 245)
Screenshot: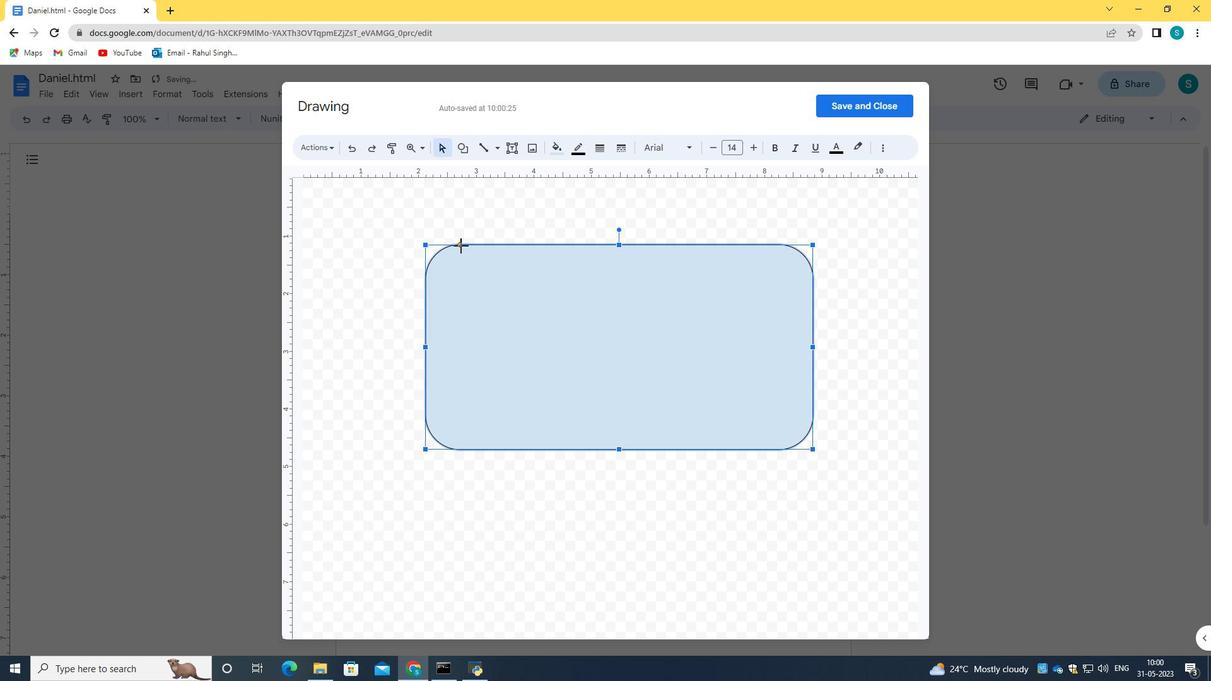 
Action: Mouse moved to (323, 146)
Screenshot: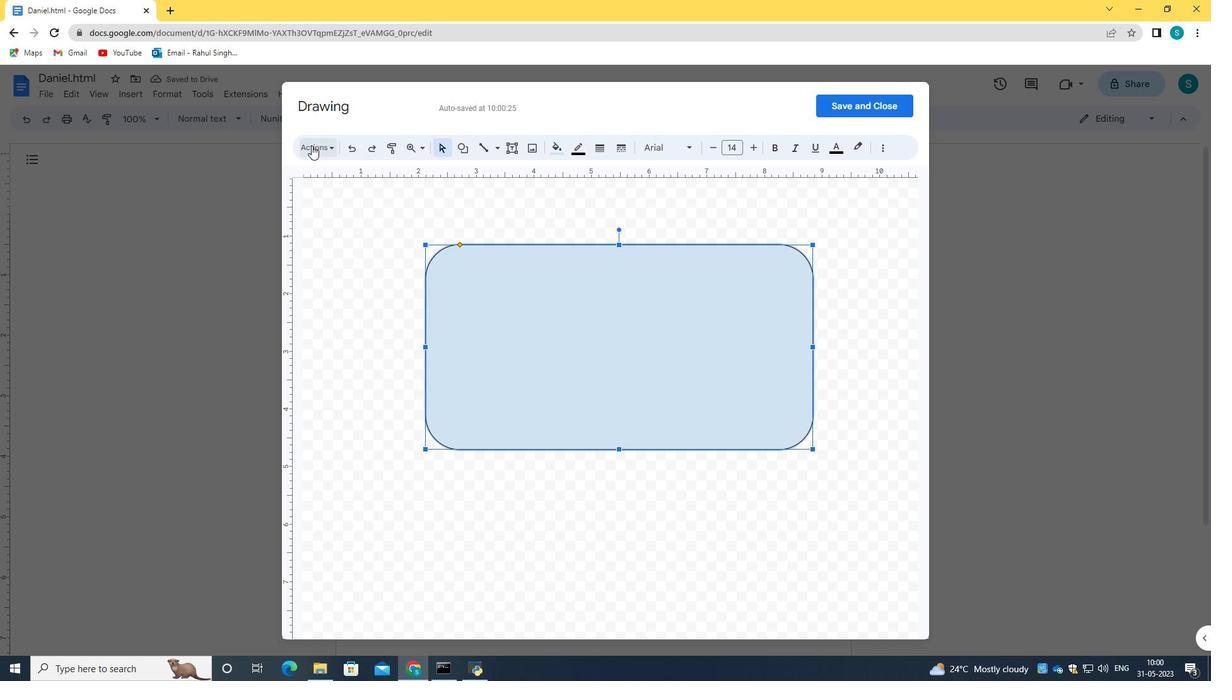 
Action: Mouse pressed left at (323, 146)
Screenshot: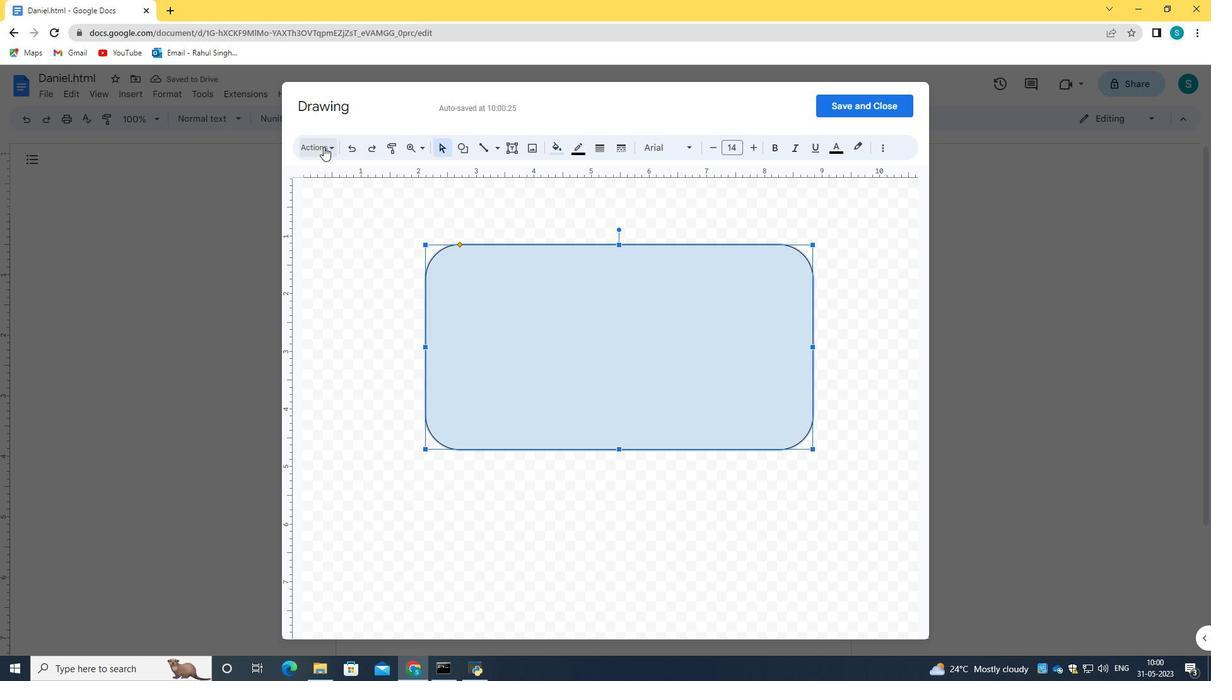 
Action: Mouse moved to (323, 146)
Screenshot: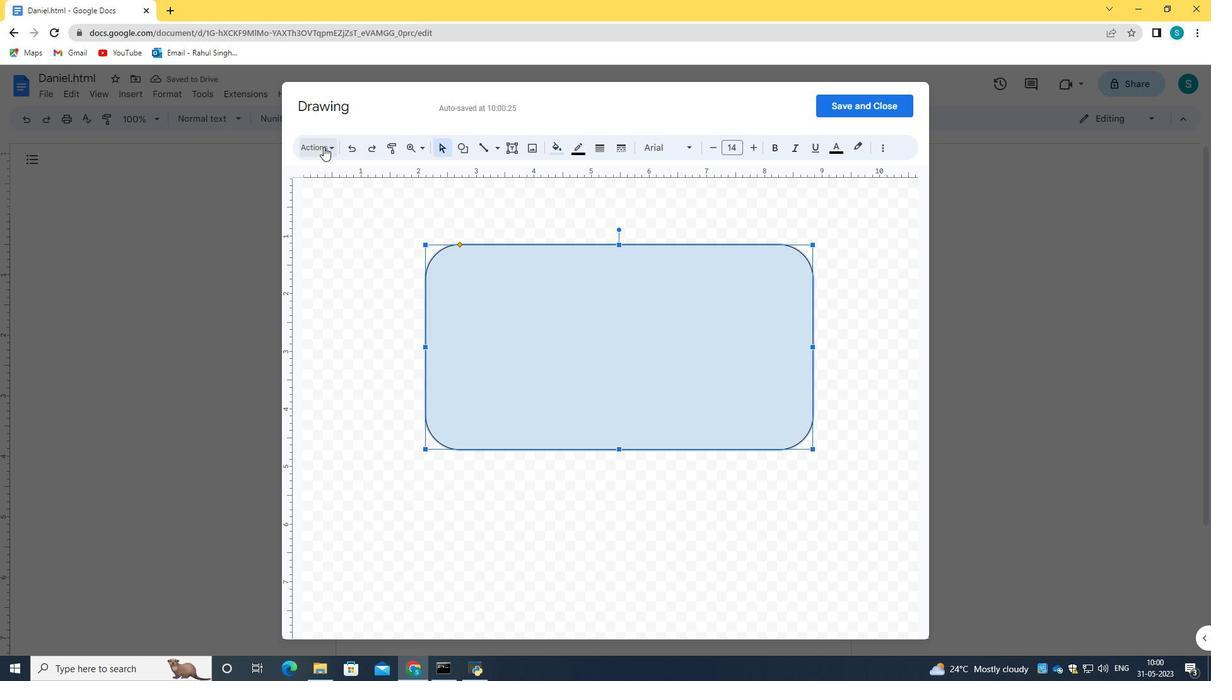 
Action: Mouse pressed left at (323, 146)
Screenshot: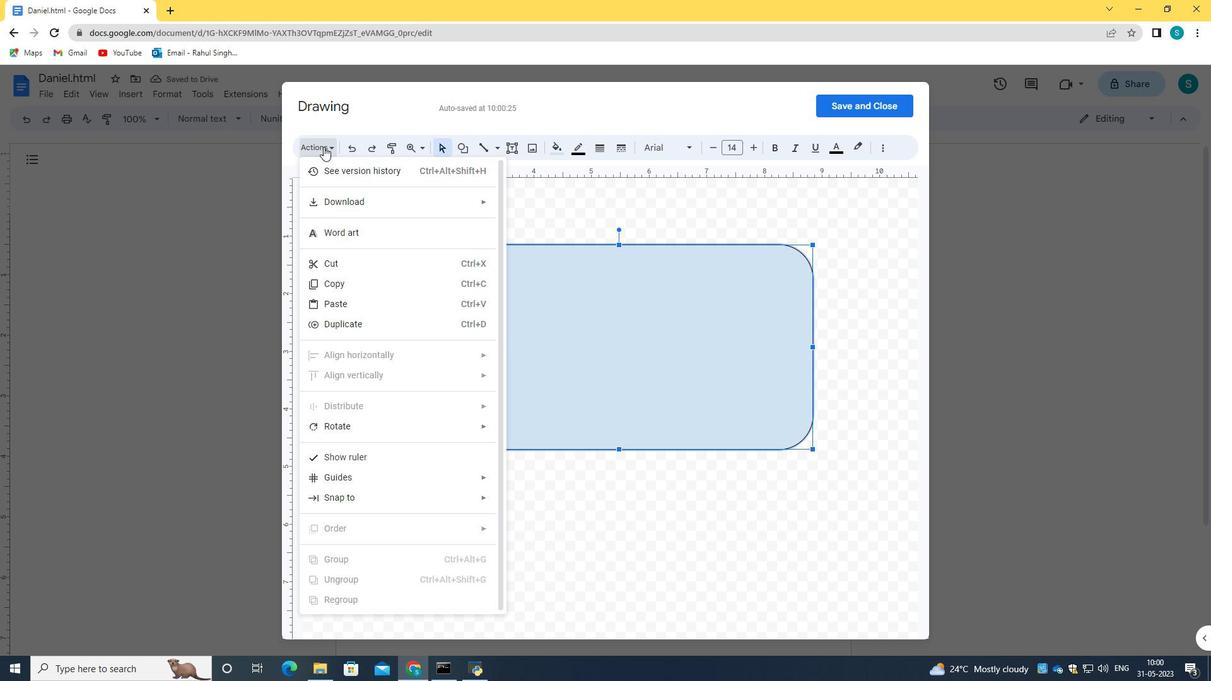 
Action: Mouse moved to (555, 148)
Screenshot: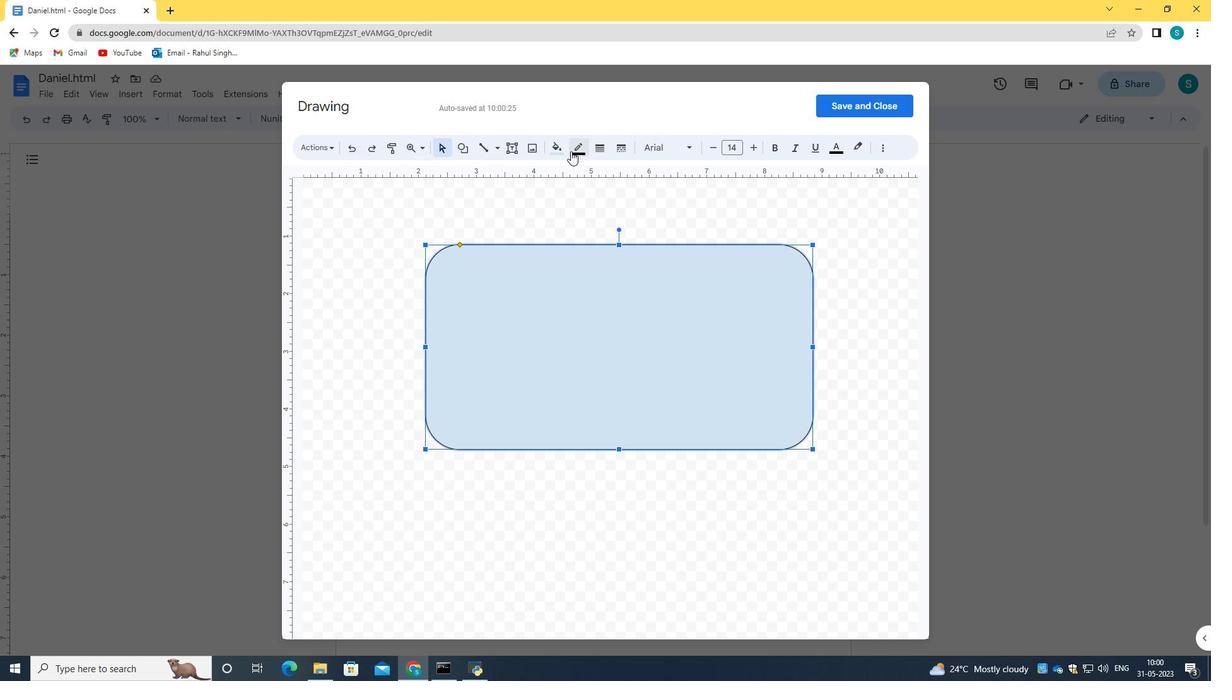
Action: Mouse pressed left at (555, 148)
Screenshot: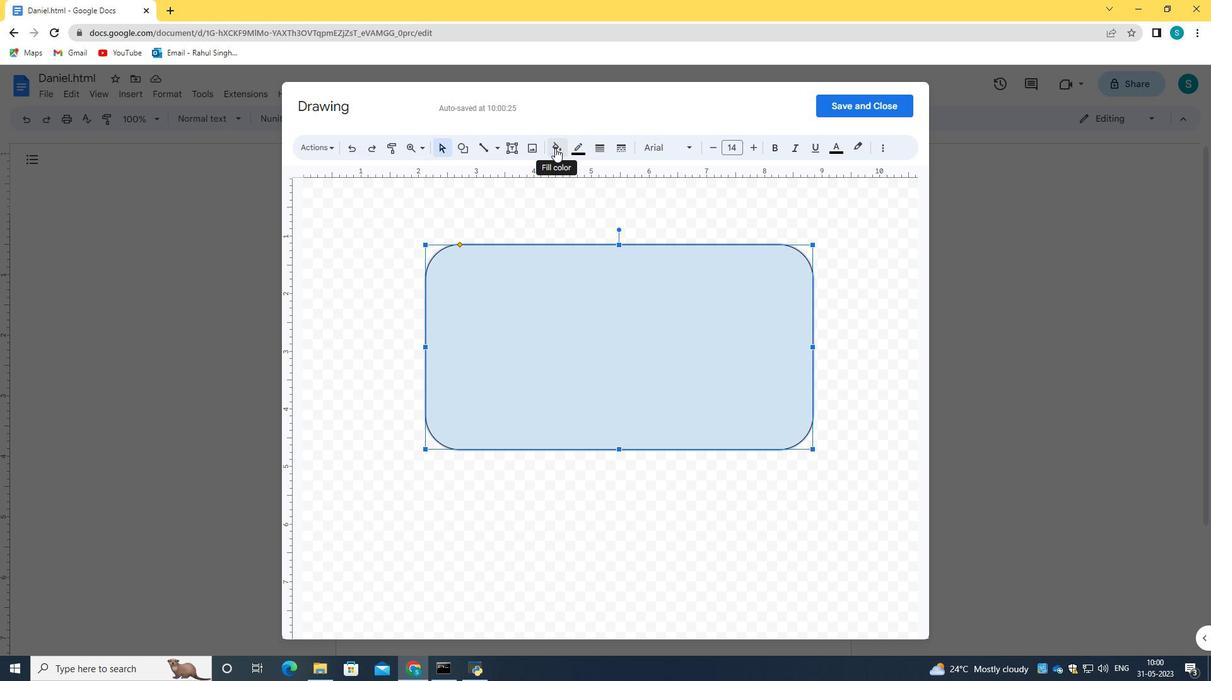 
Action: Mouse moved to (531, 188)
Screenshot: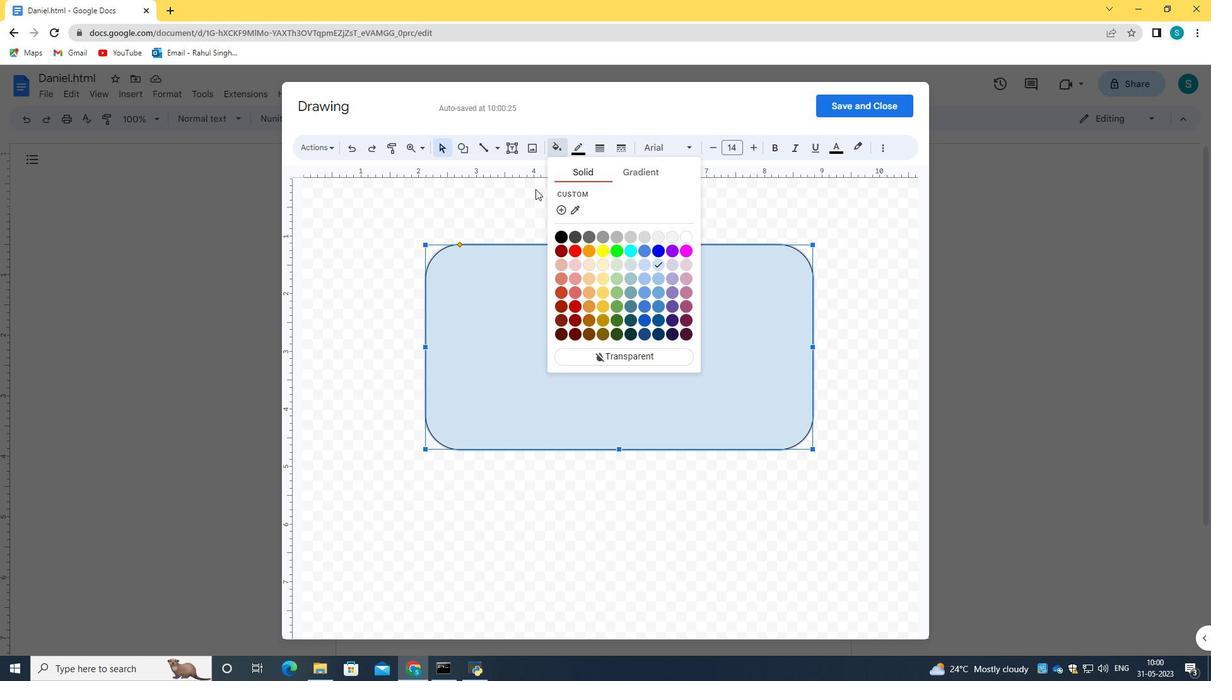 
Action: Mouse pressed left at (531, 188)
Screenshot: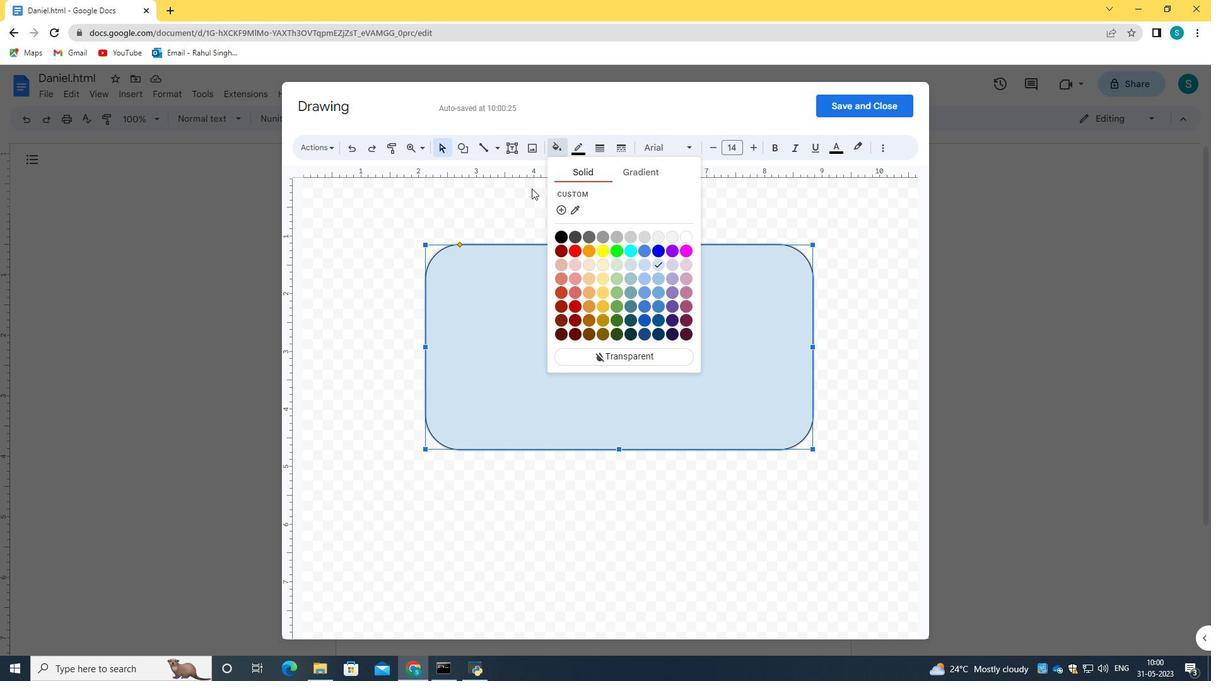 
Action: Mouse moved to (547, 247)
Screenshot: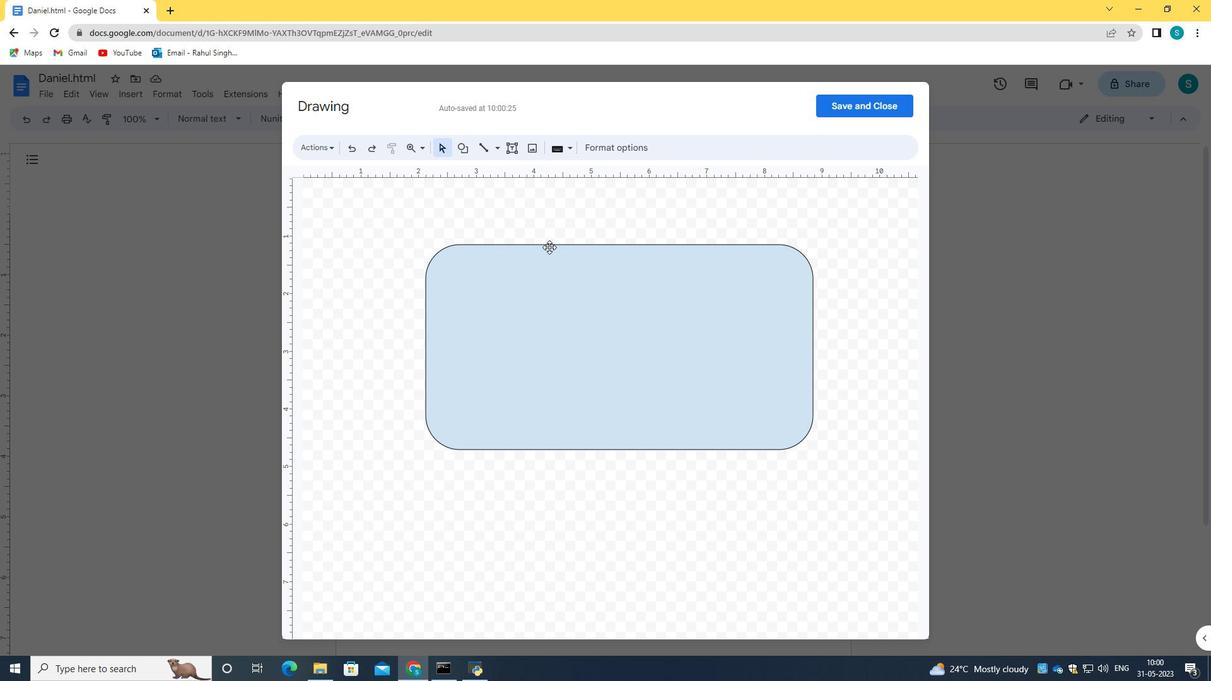 
Action: Mouse pressed left at (547, 247)
Screenshot: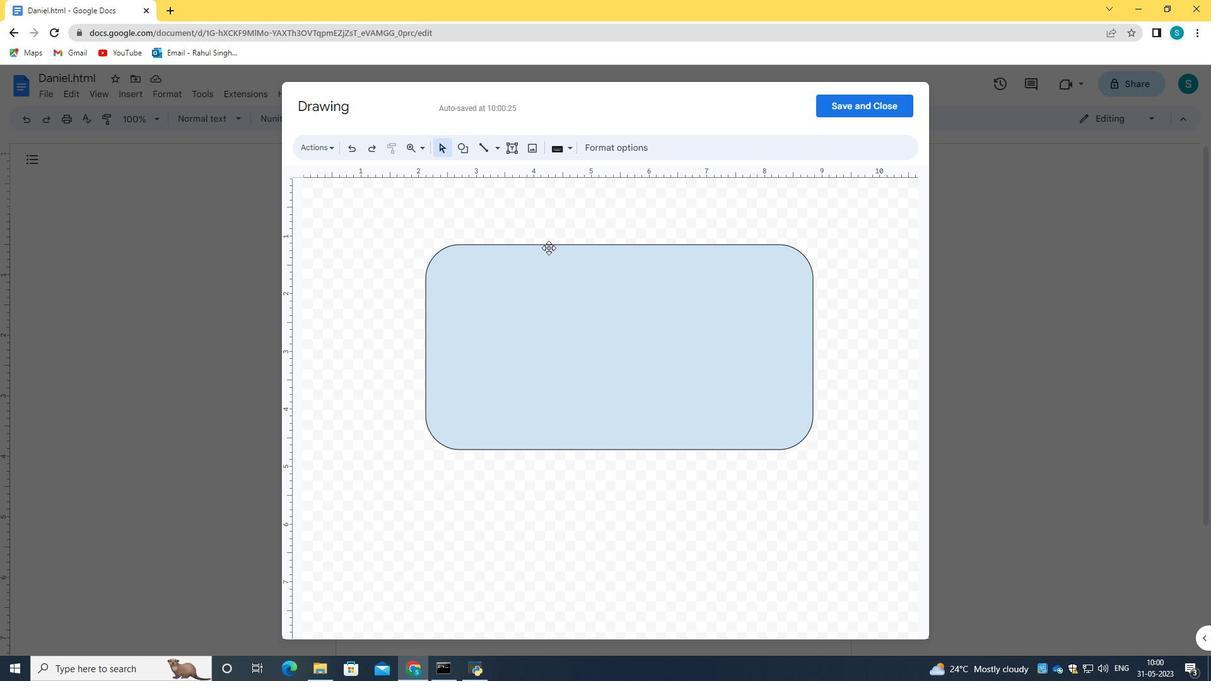 
Action: Mouse moved to (576, 149)
Screenshot: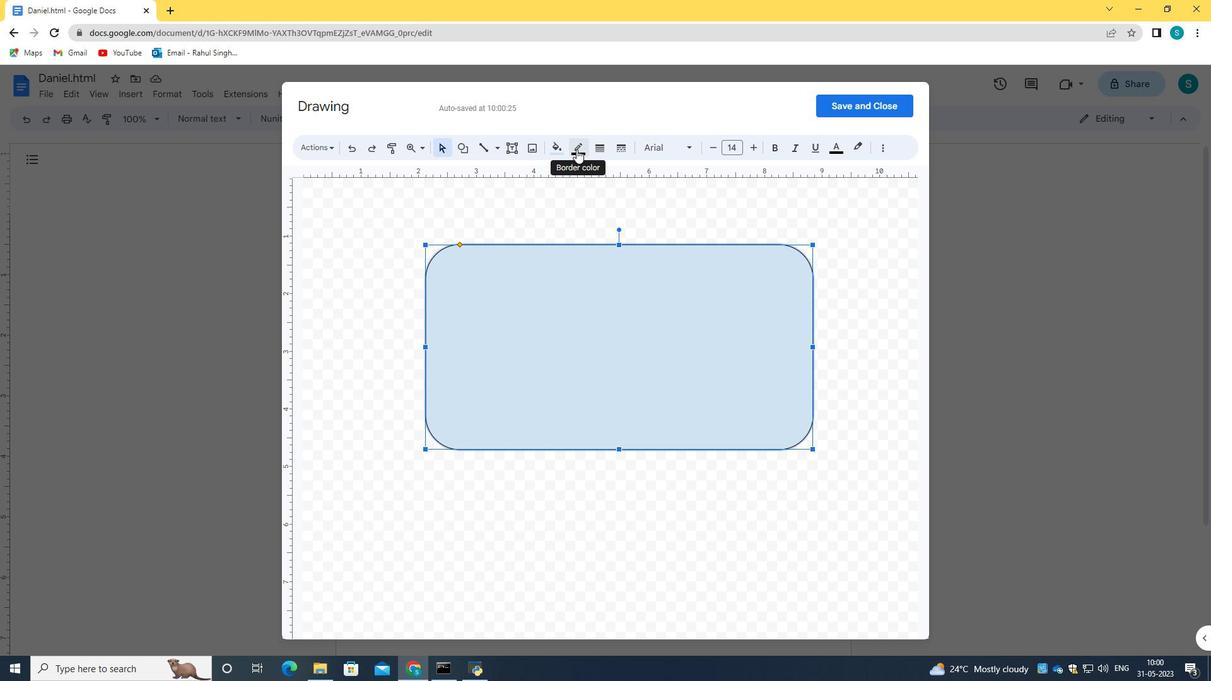 
Action: Mouse pressed left at (576, 149)
Screenshot: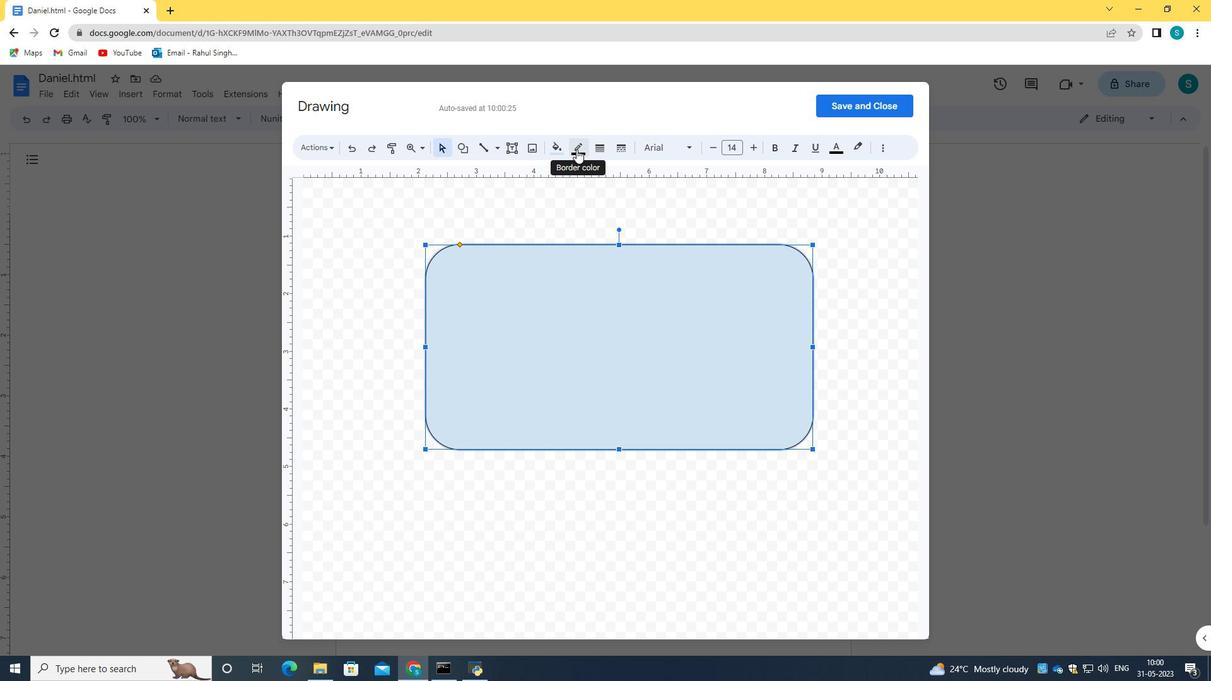 
Action: Mouse moved to (692, 227)
Screenshot: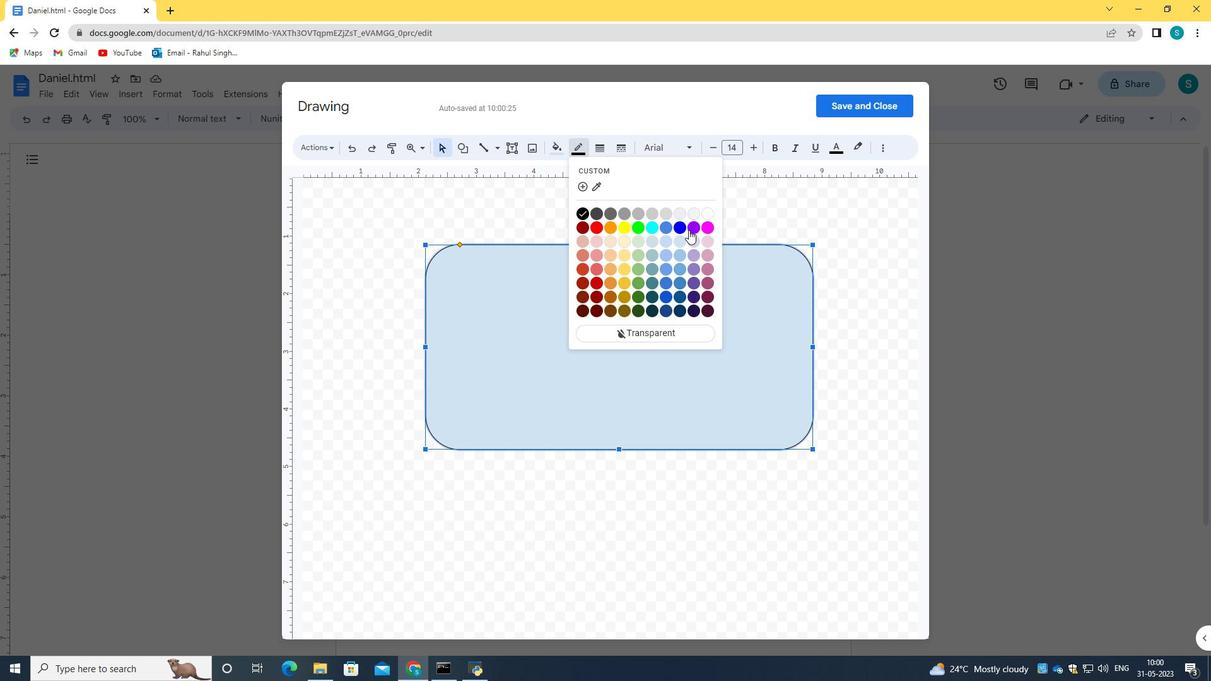 
Action: Mouse pressed left at (692, 227)
Screenshot: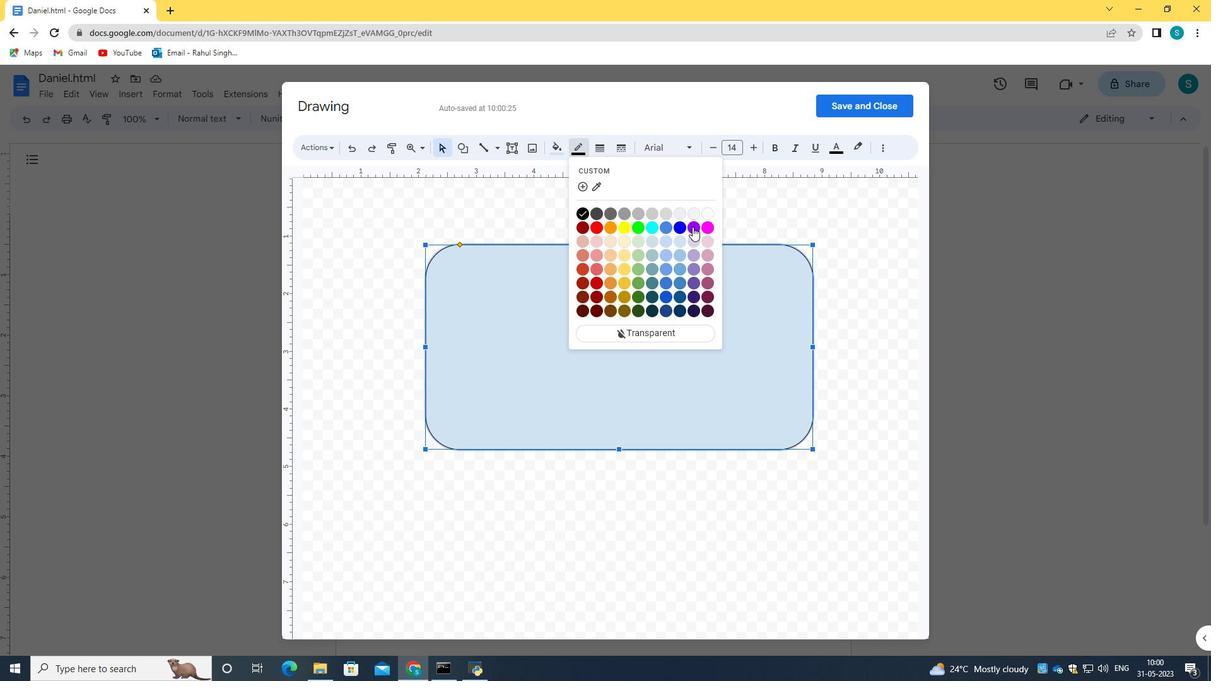 
Action: Mouse moved to (616, 145)
Screenshot: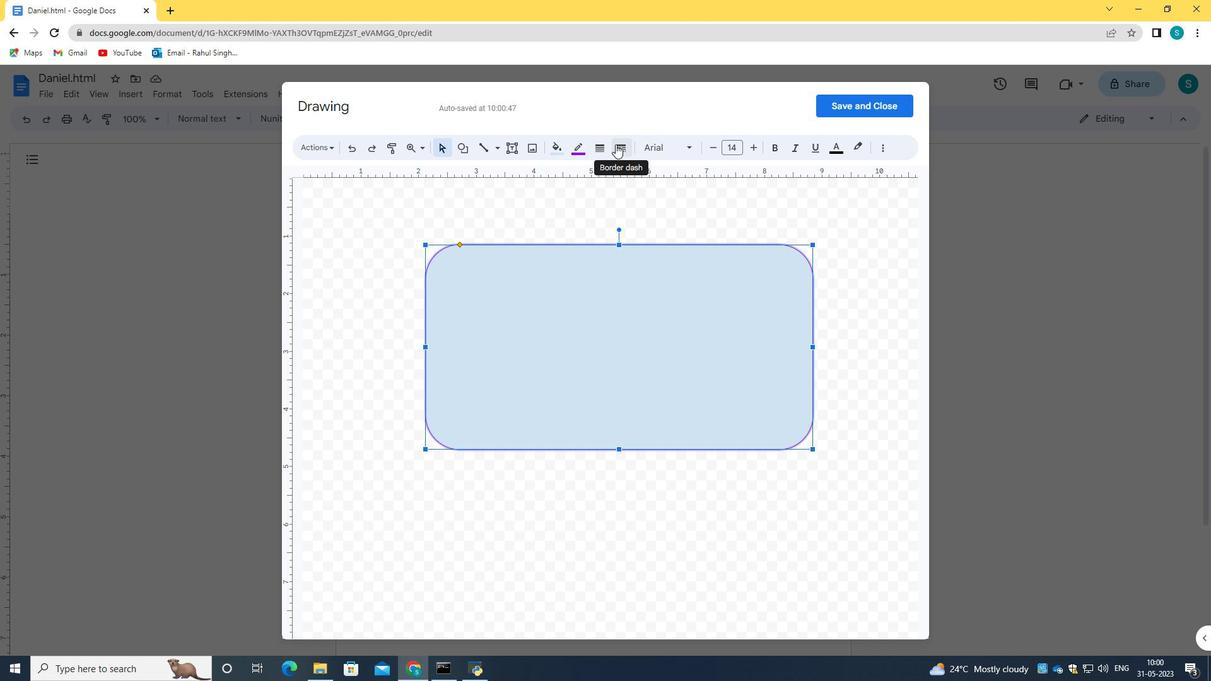 
Action: Mouse pressed left at (616, 145)
Screenshot: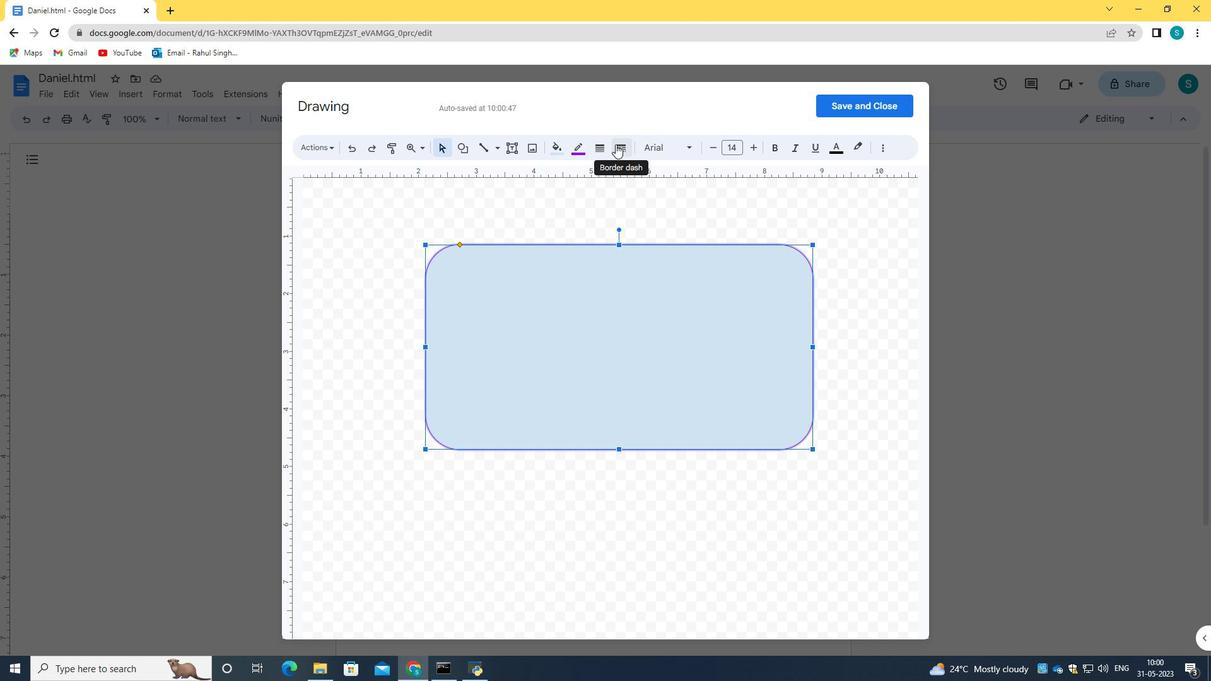 
Action: Mouse moved to (617, 145)
Screenshot: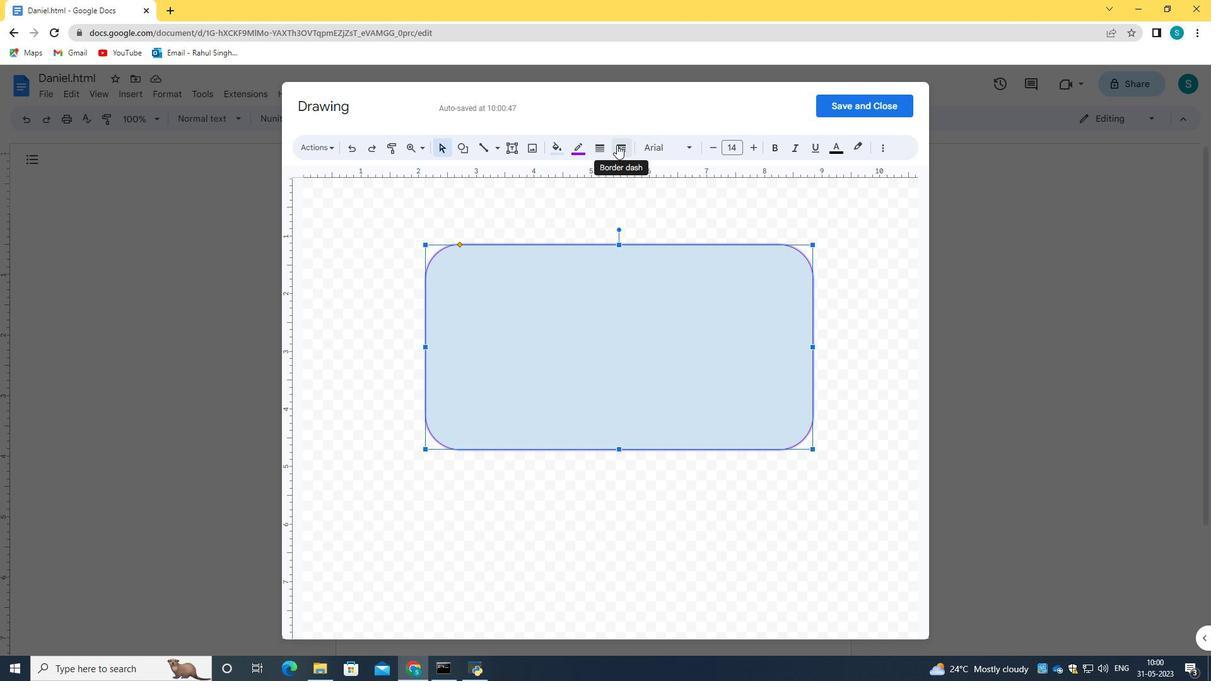 
Action: Mouse pressed left at (617, 145)
Screenshot: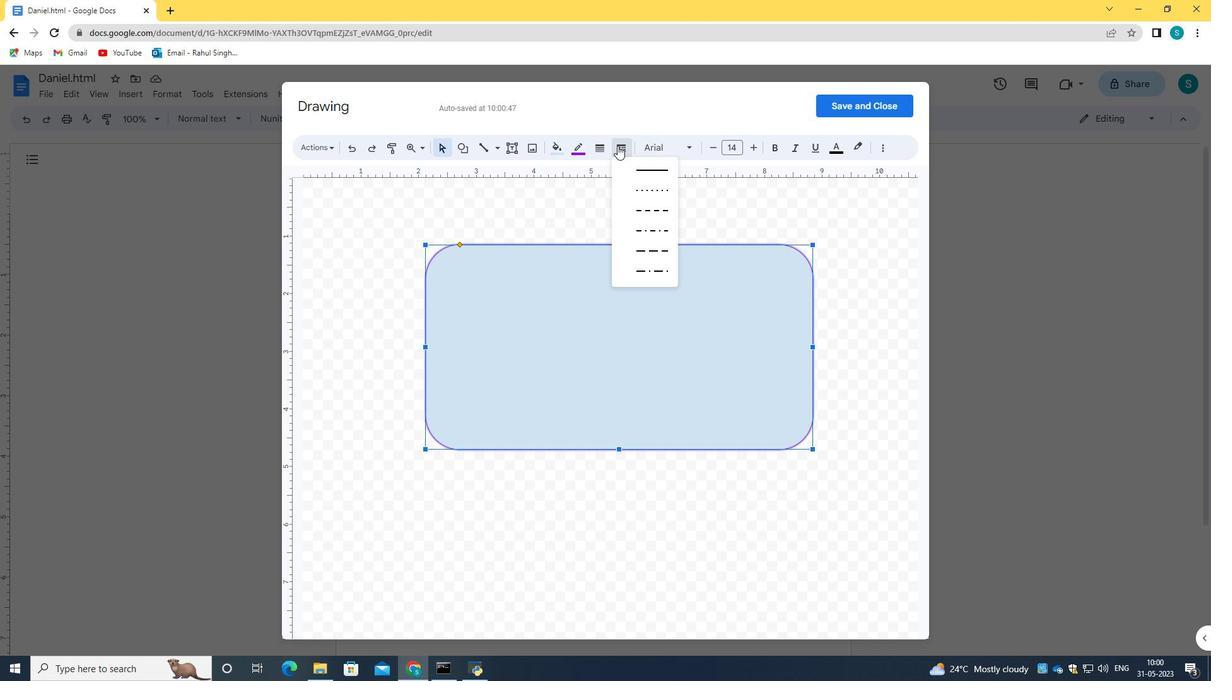 
Action: Mouse moved to (507, 143)
Screenshot: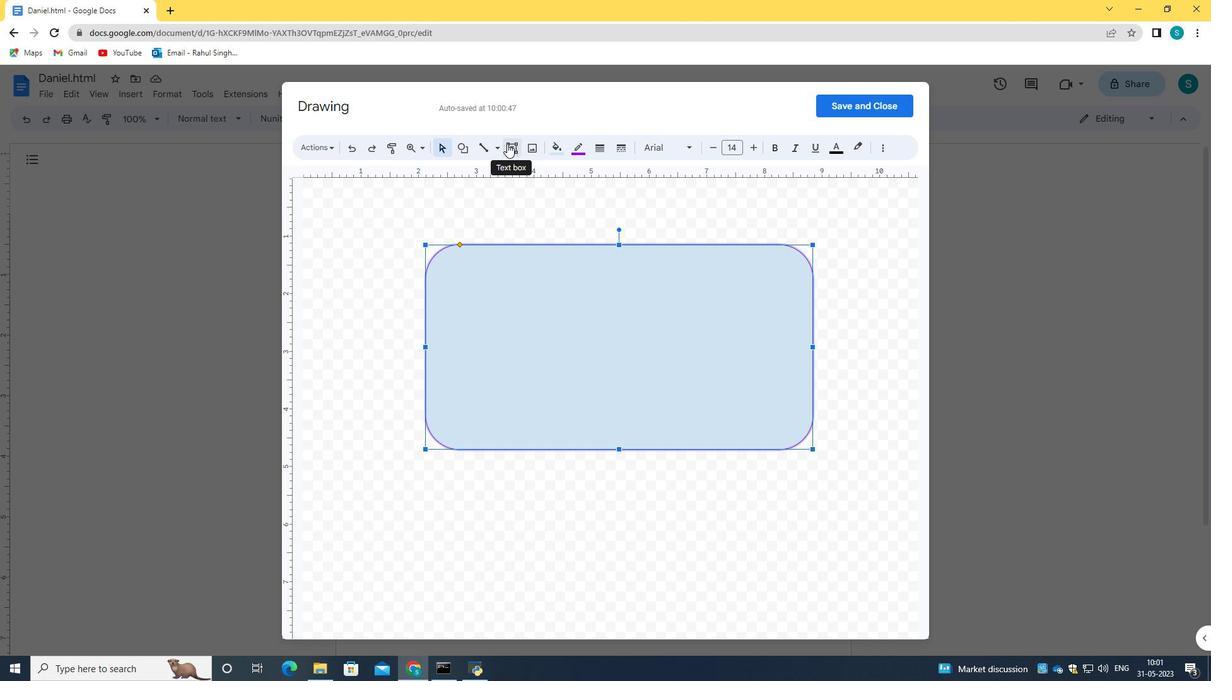 
Action: Mouse pressed left at (507, 143)
Screenshot: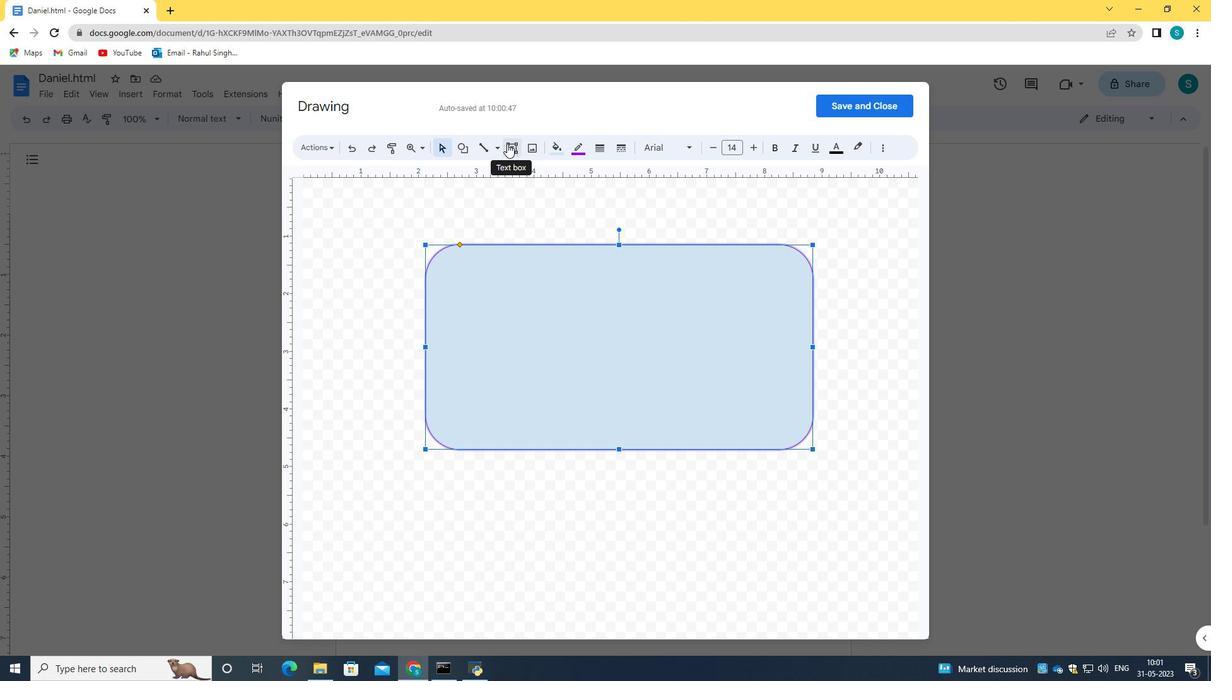
Action: Mouse pressed left at (507, 143)
Screenshot: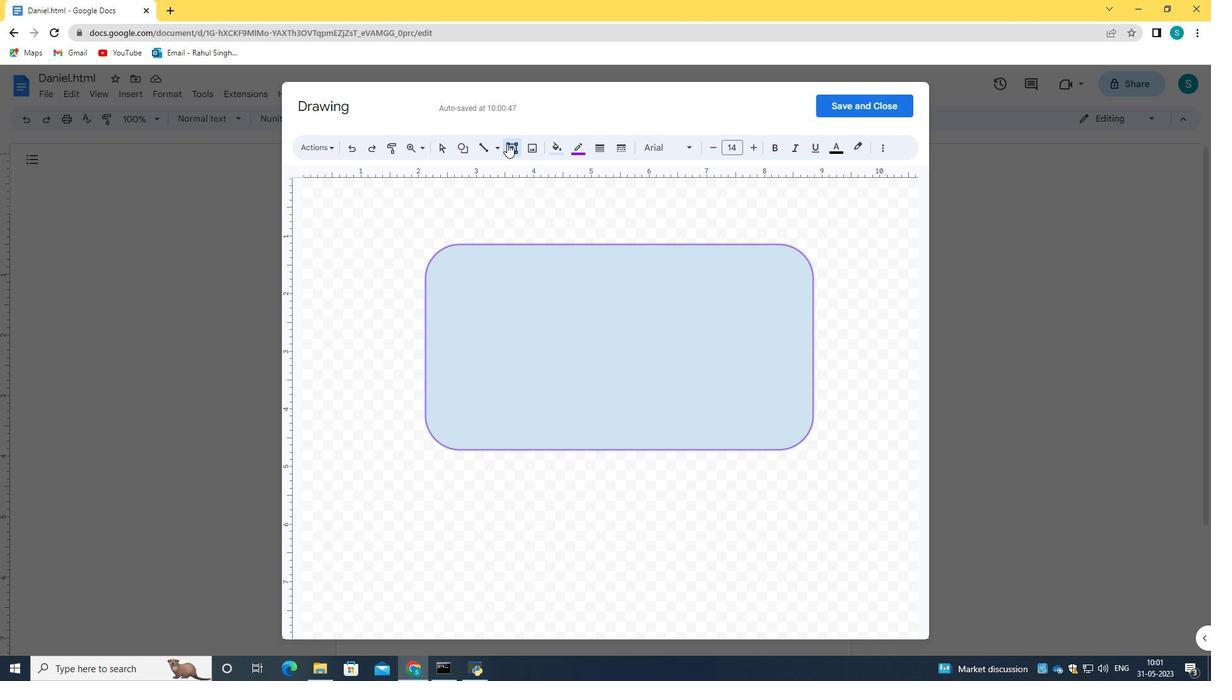 
Action: Mouse moved to (489, 147)
Screenshot: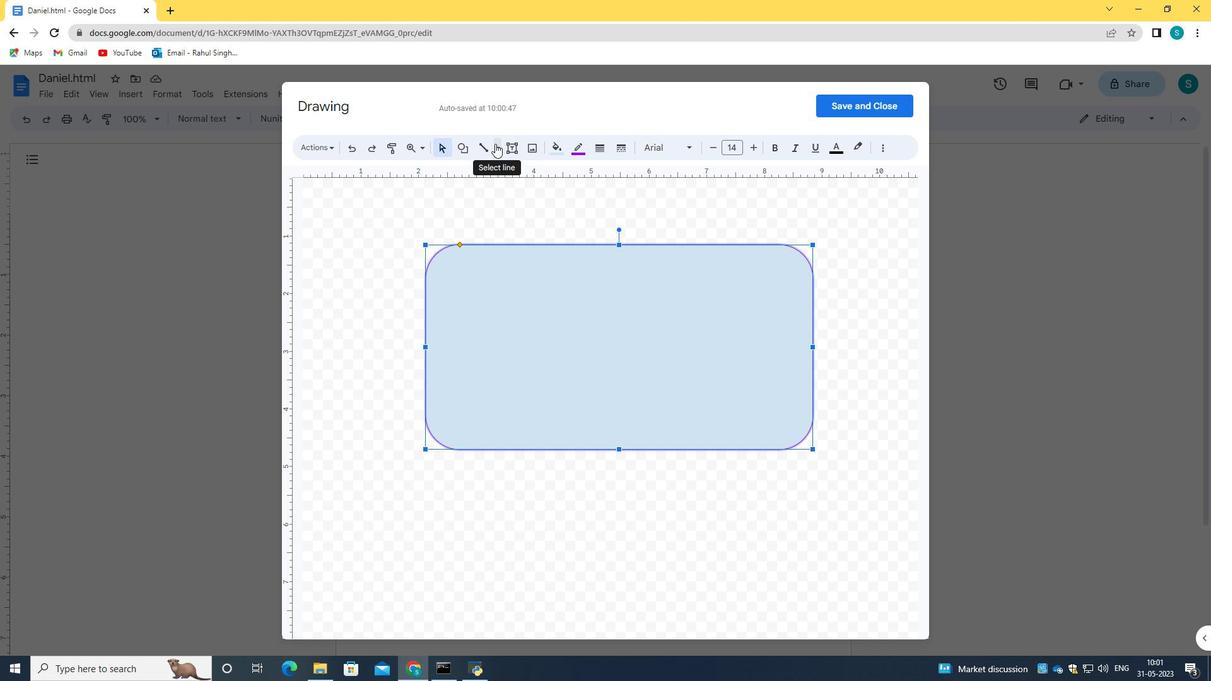 
Action: Mouse pressed left at (489, 147)
Screenshot: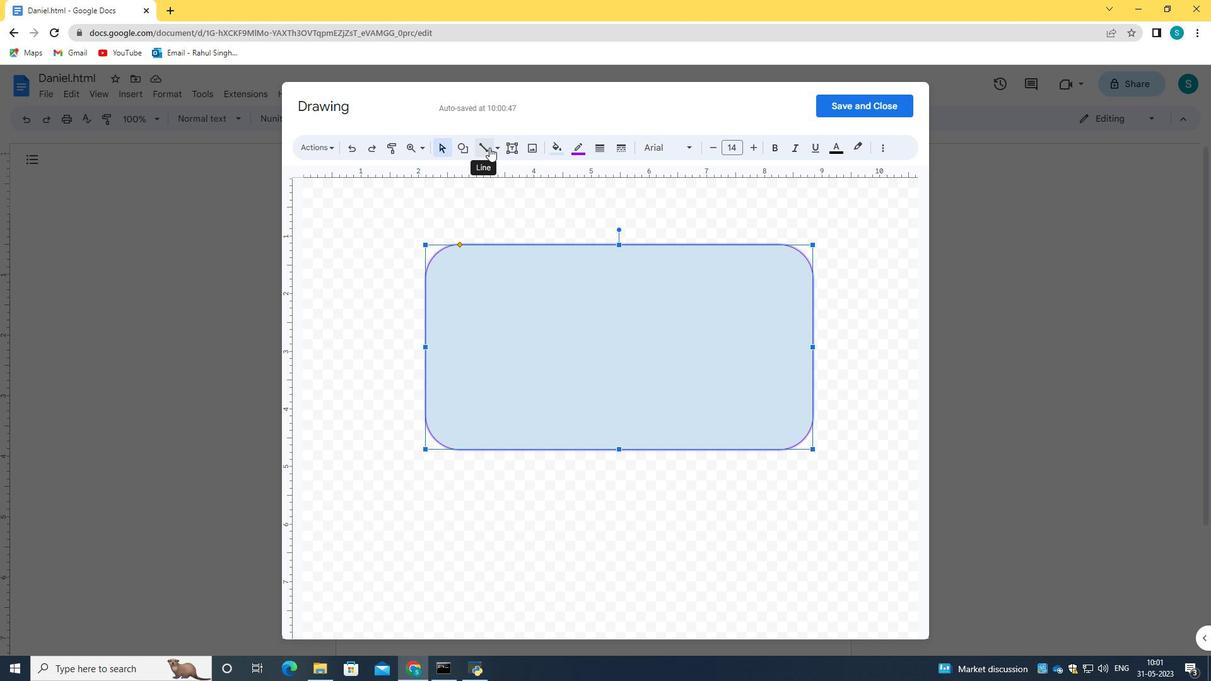 
Action: Mouse moved to (489, 147)
Screenshot: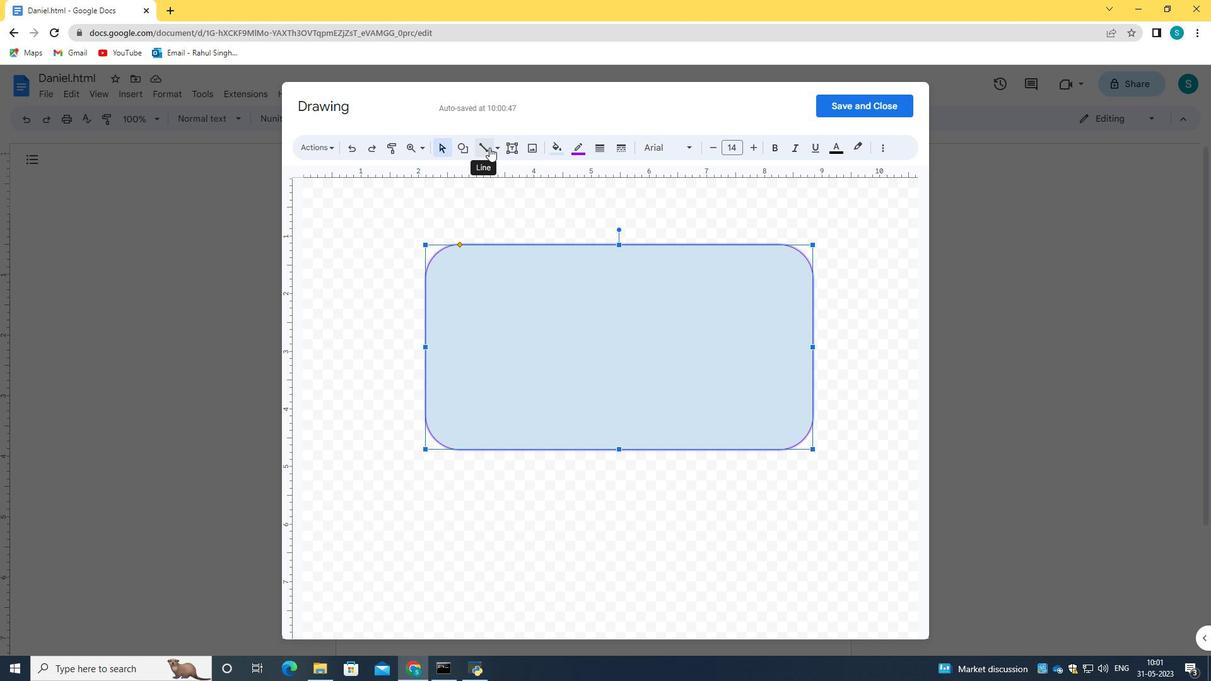 
Action: Mouse pressed left at (489, 147)
Screenshot: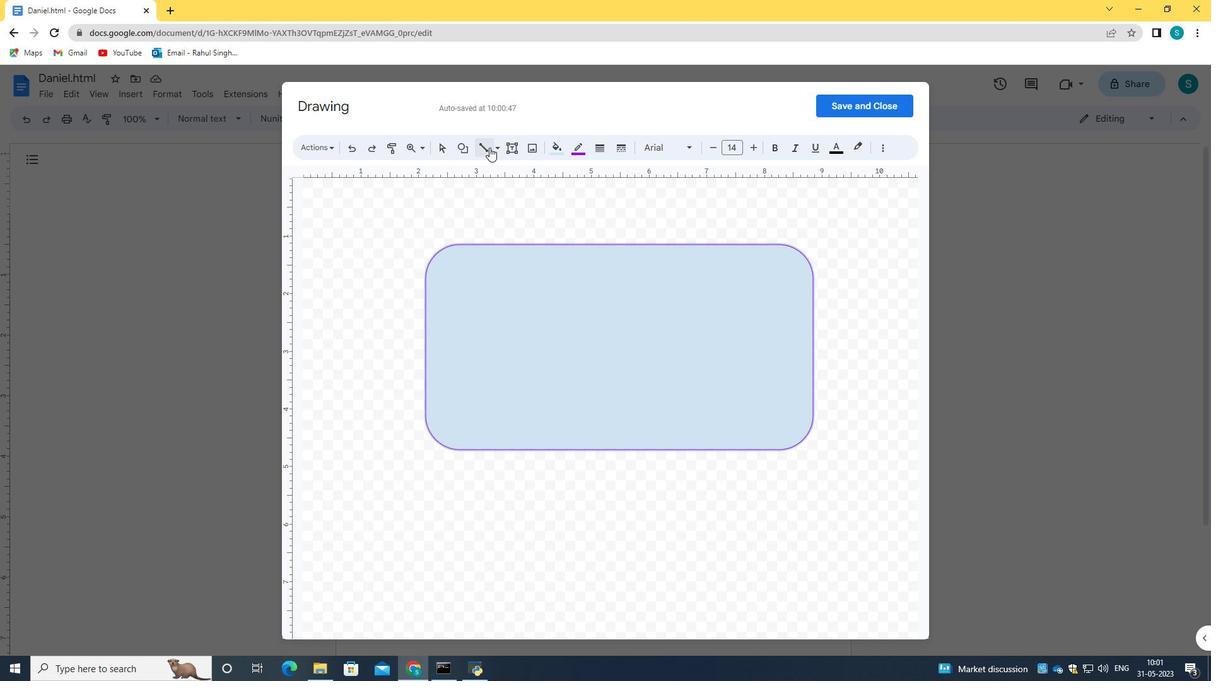 
Action: Mouse moved to (458, 150)
Screenshot: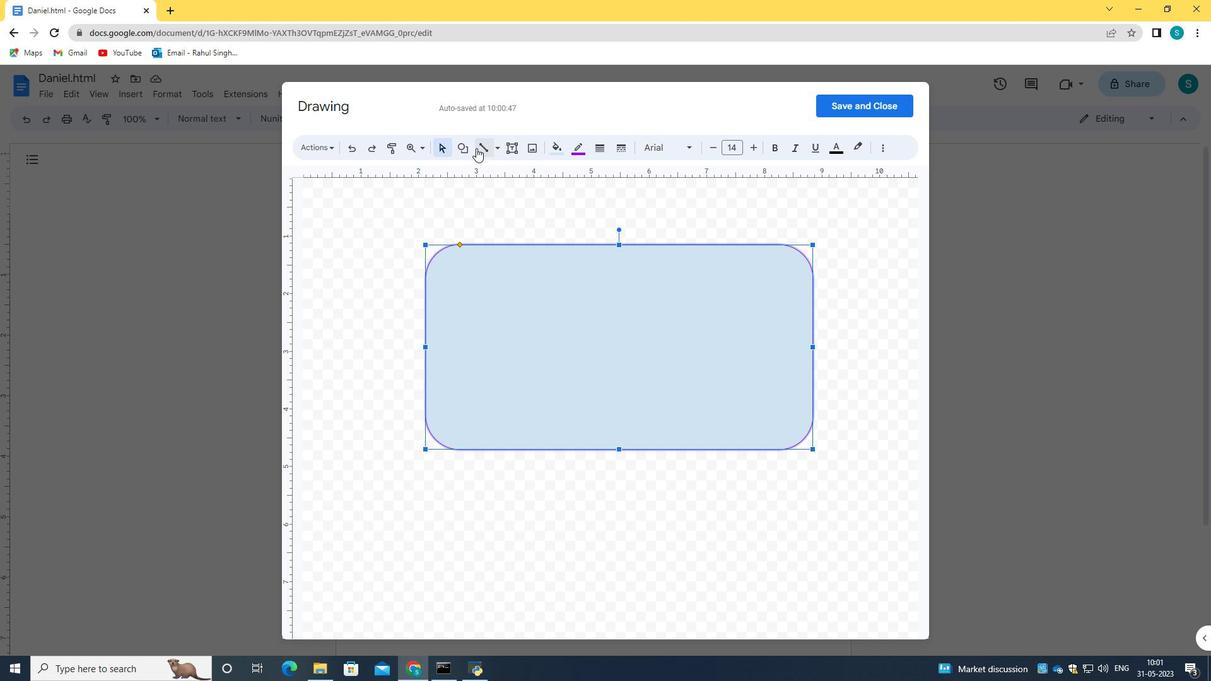 
Action: Mouse pressed left at (458, 150)
Screenshot: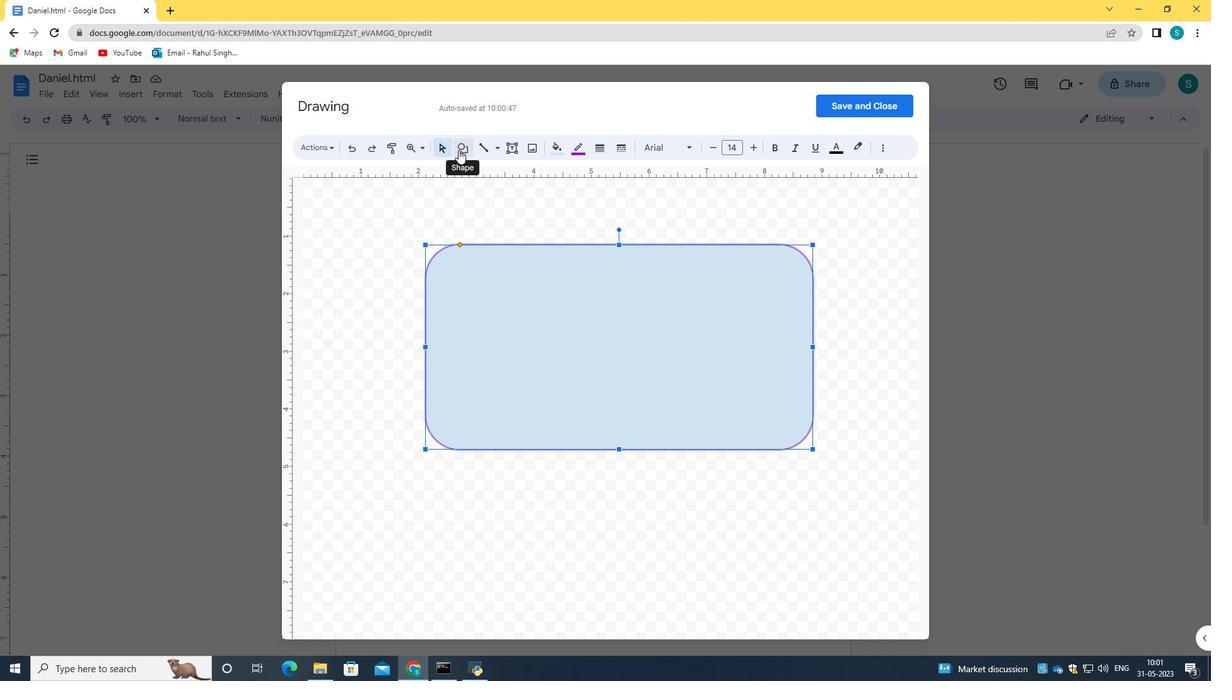 
Action: Mouse pressed left at (458, 150)
Screenshot: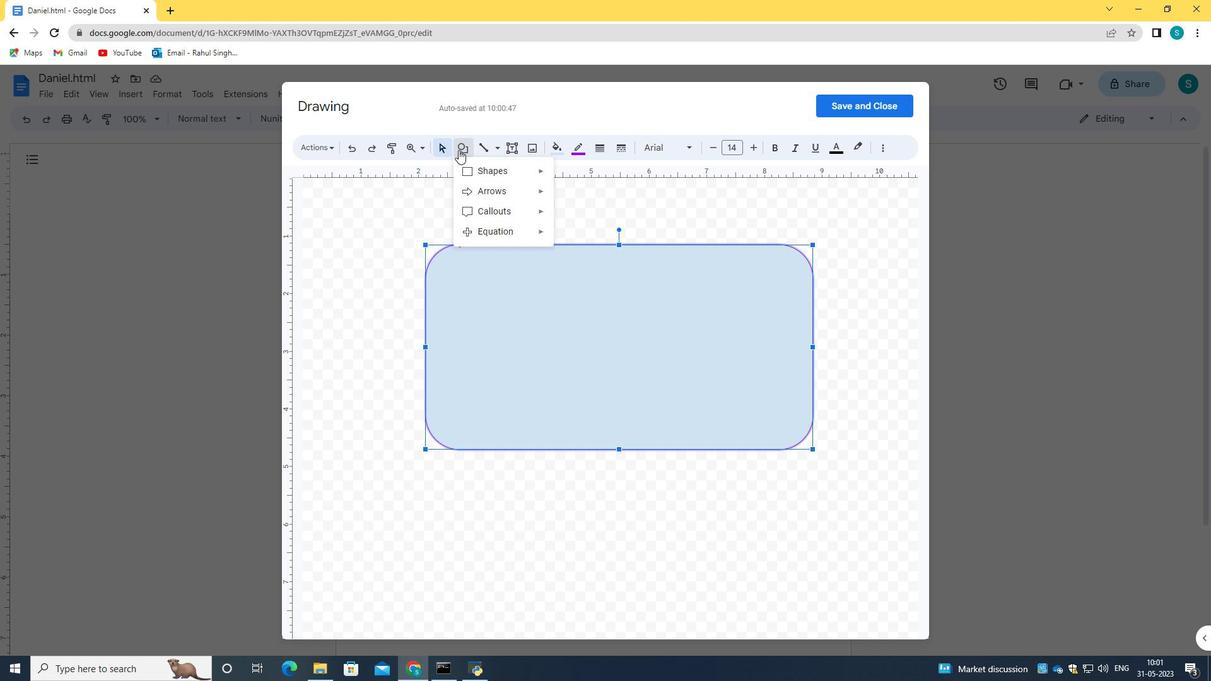 
Action: Mouse moved to (883, 155)
Screenshot: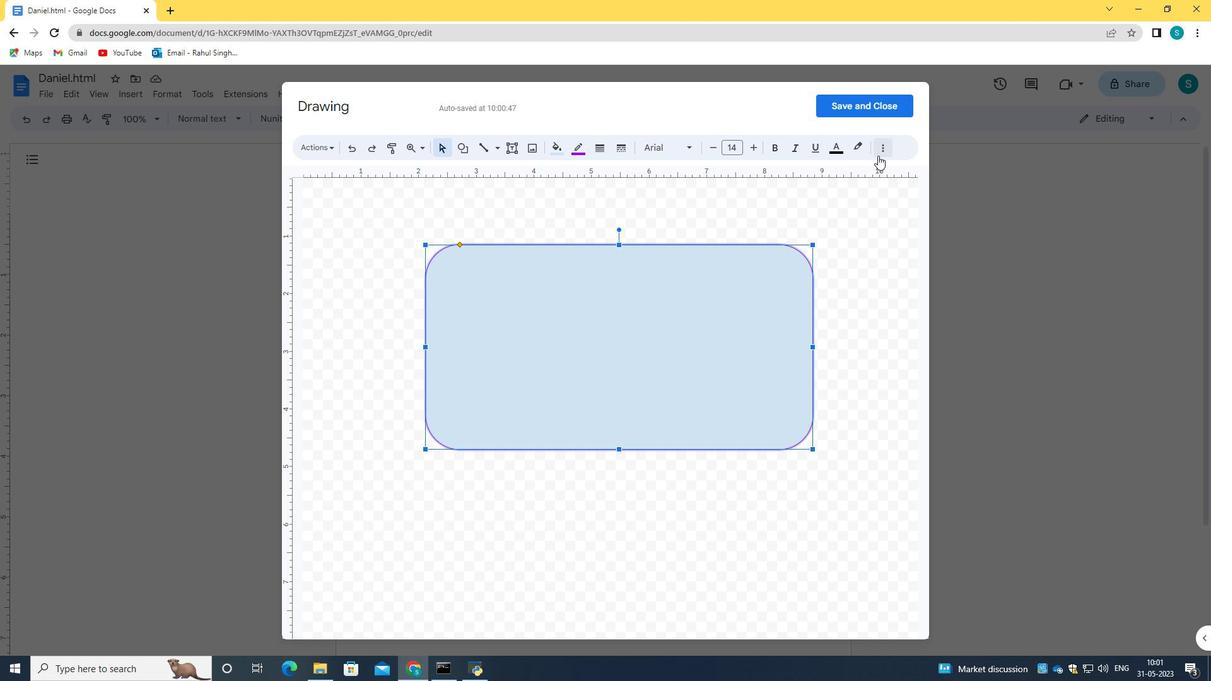 
Action: Mouse pressed left at (883, 155)
Screenshot: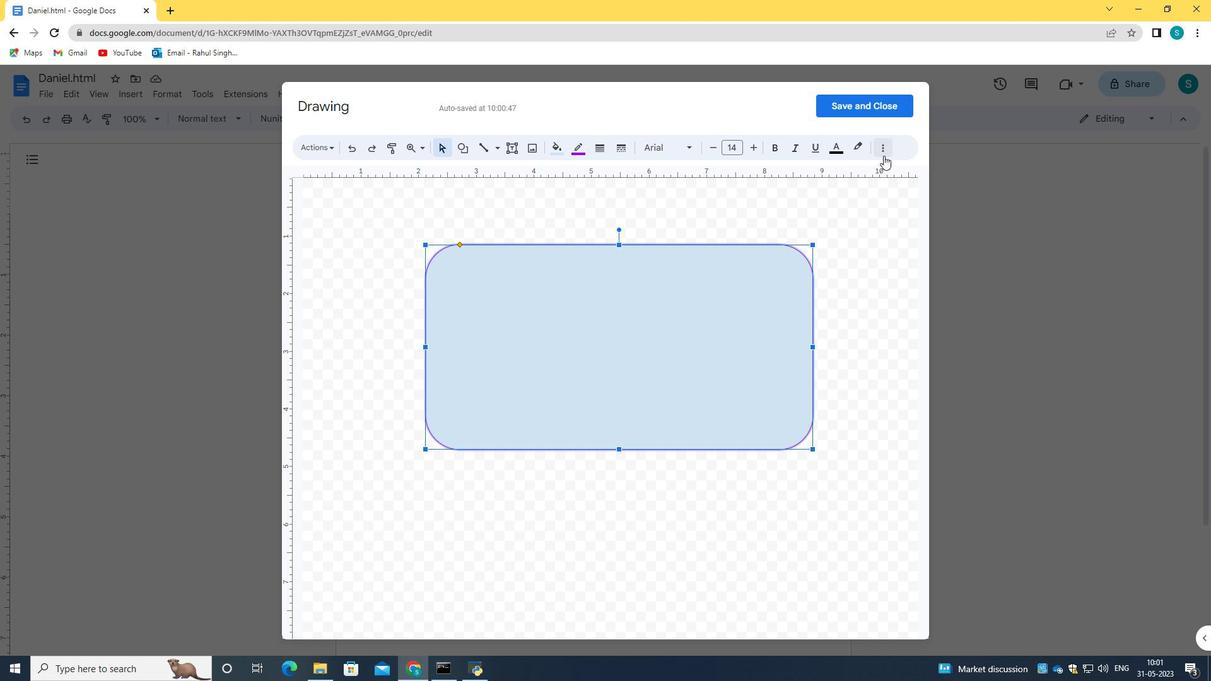 
Action: Mouse moved to (870, 223)
Screenshot: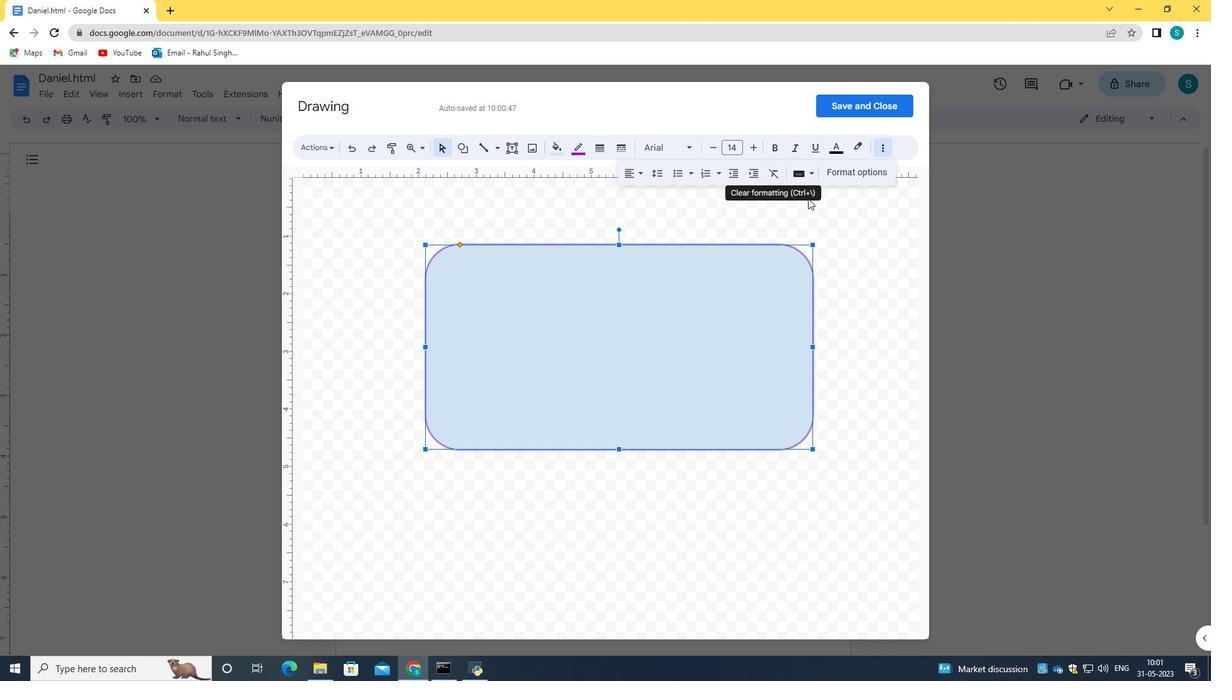 
Action: Mouse pressed left at (870, 223)
Screenshot: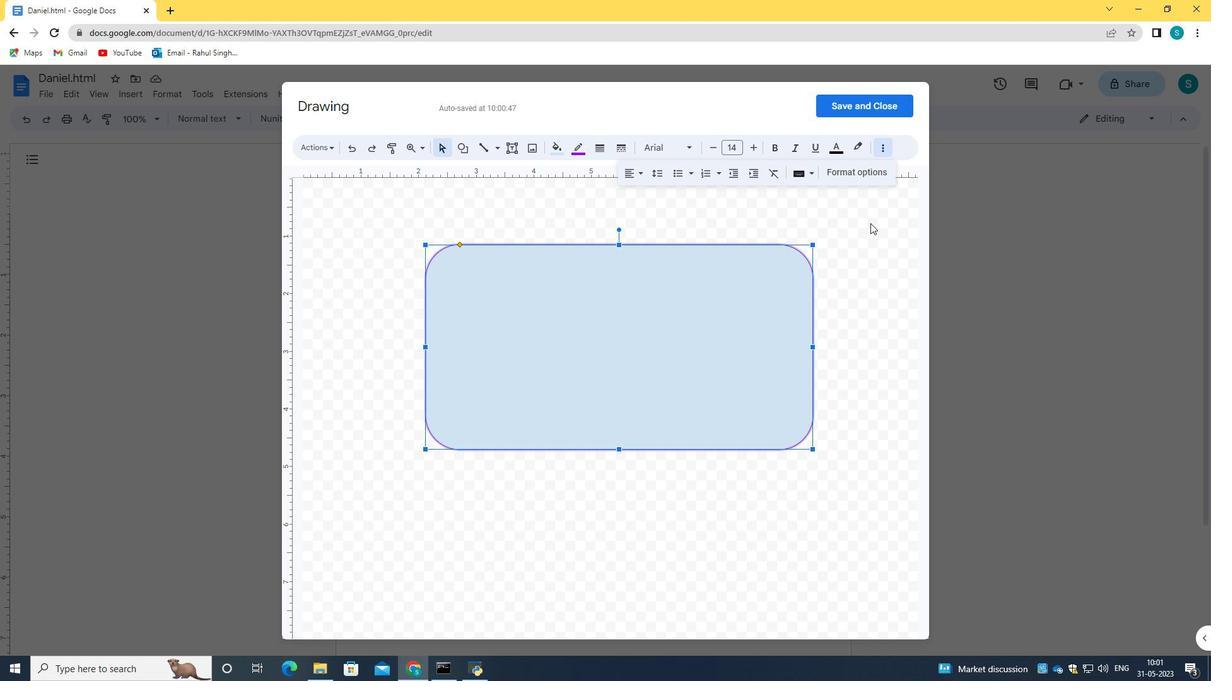
Action: Mouse moved to (821, 247)
Screenshot: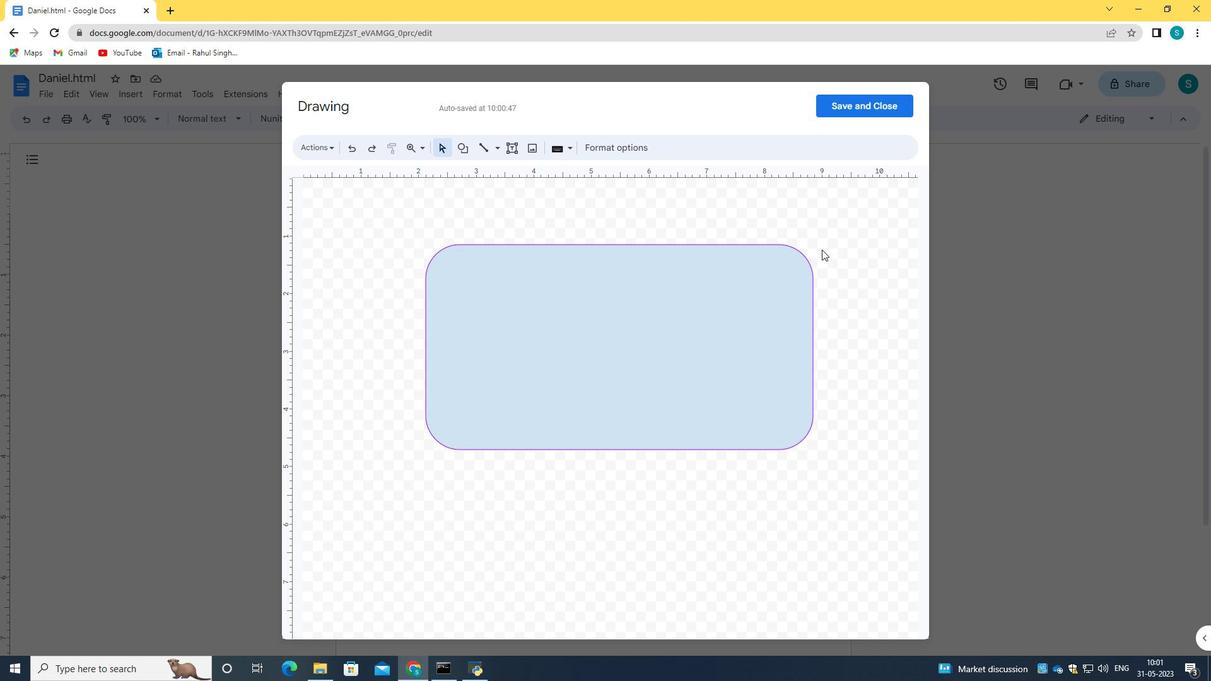 
Action: Mouse pressed left at (821, 247)
Screenshot: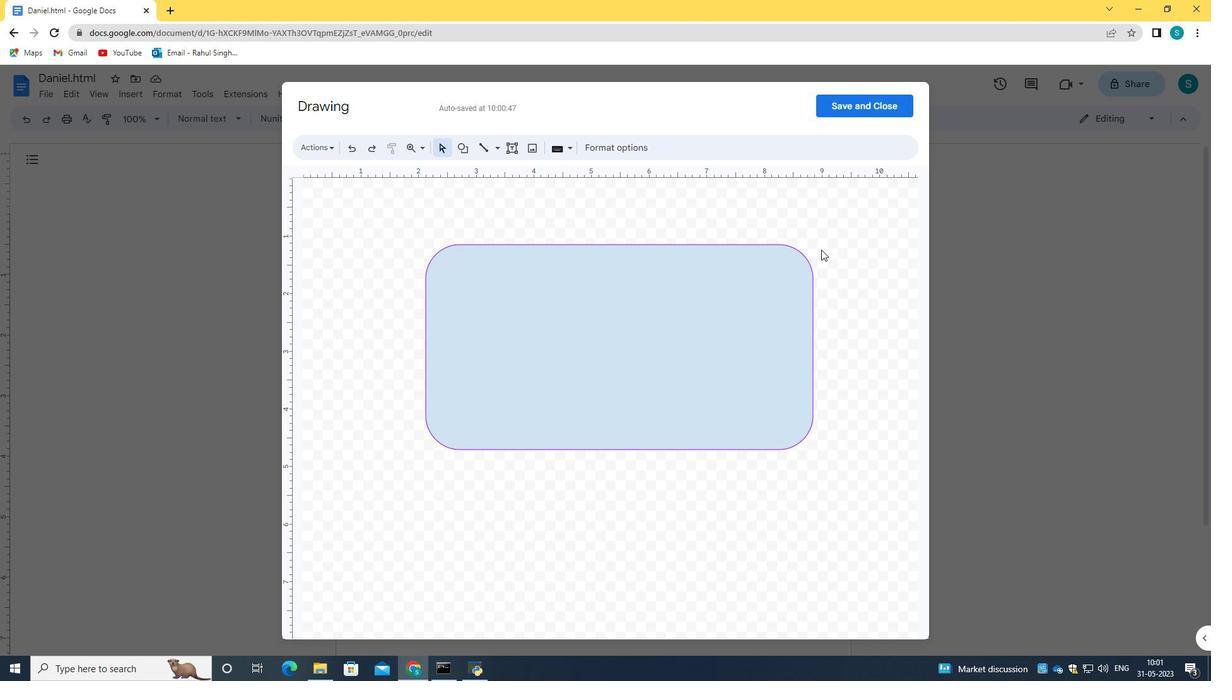 
Action: Mouse moved to (611, 185)
Screenshot: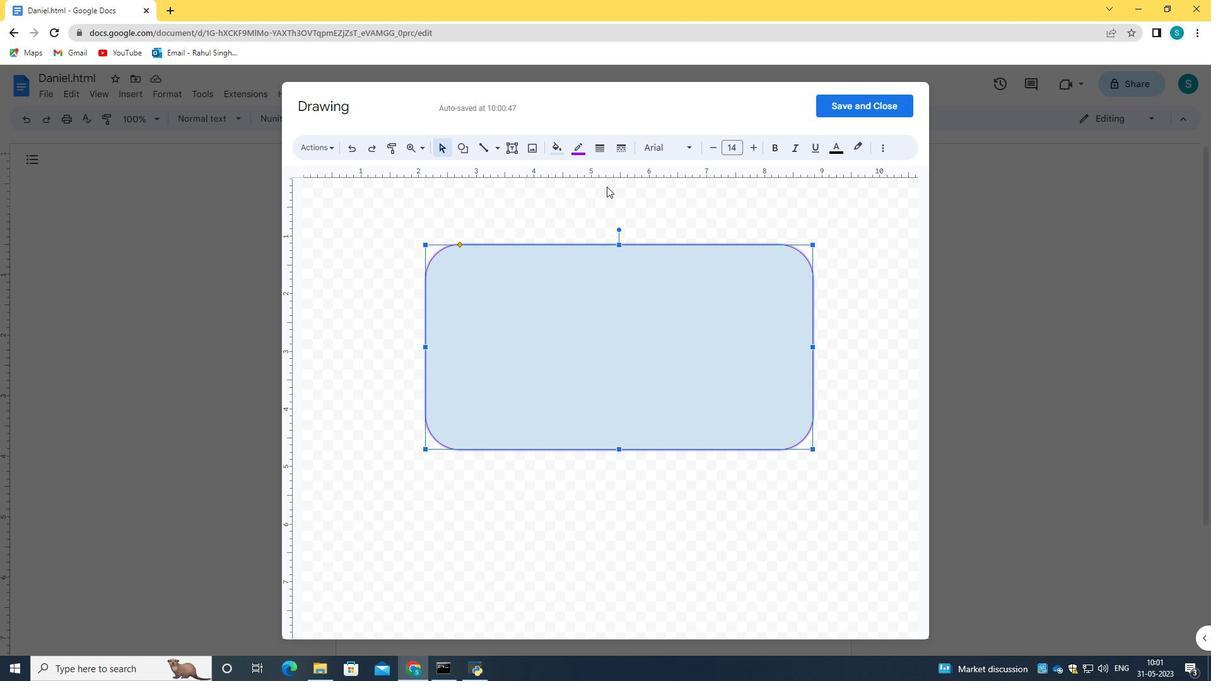 
Action: Mouse pressed left at (611, 185)
Screenshot: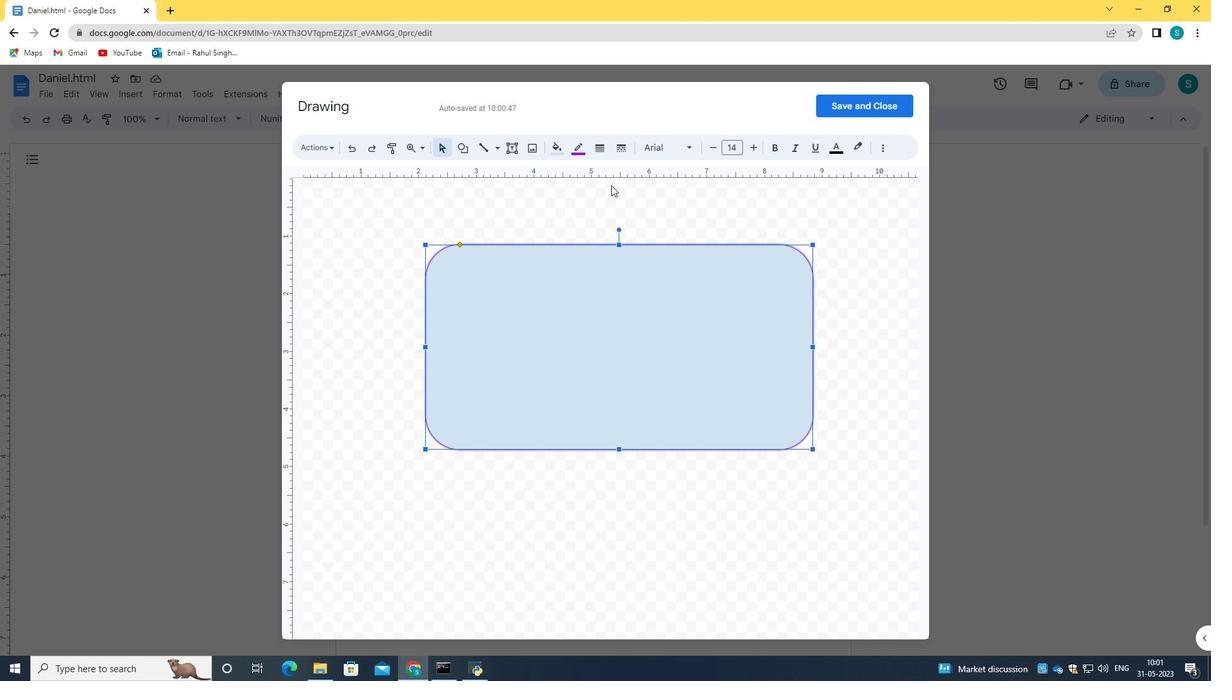 
Action: Mouse moved to (505, 339)
Screenshot: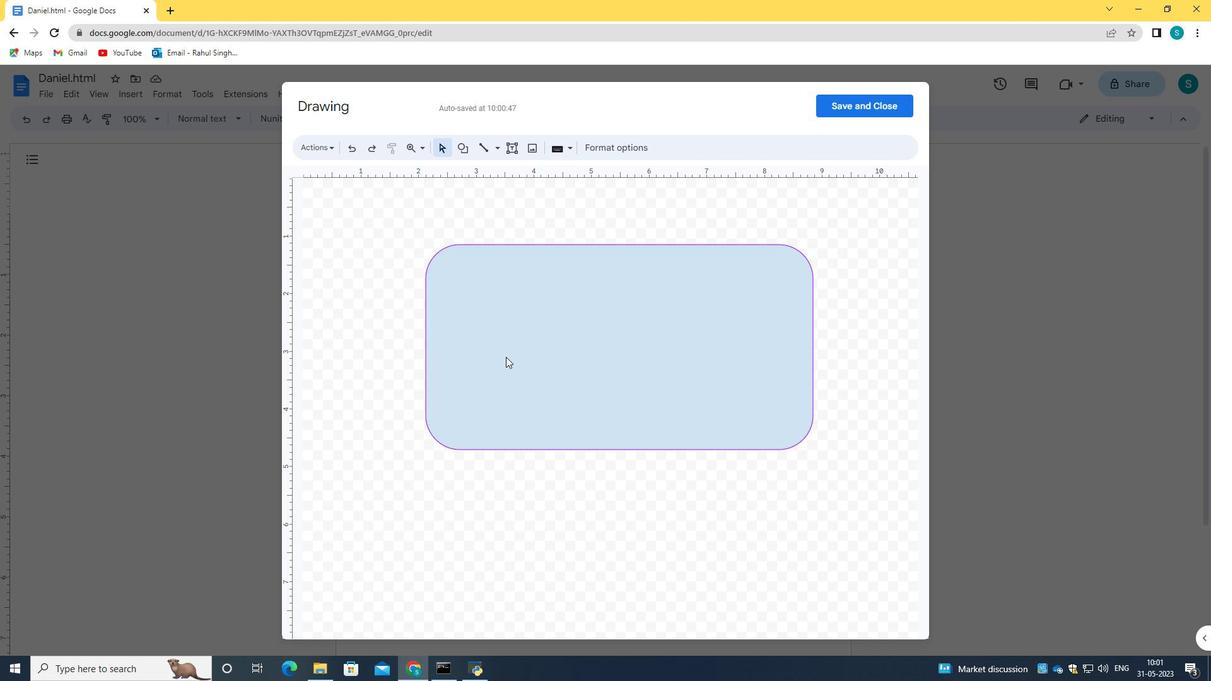 
Action: Mouse pressed left at (505, 339)
Screenshot: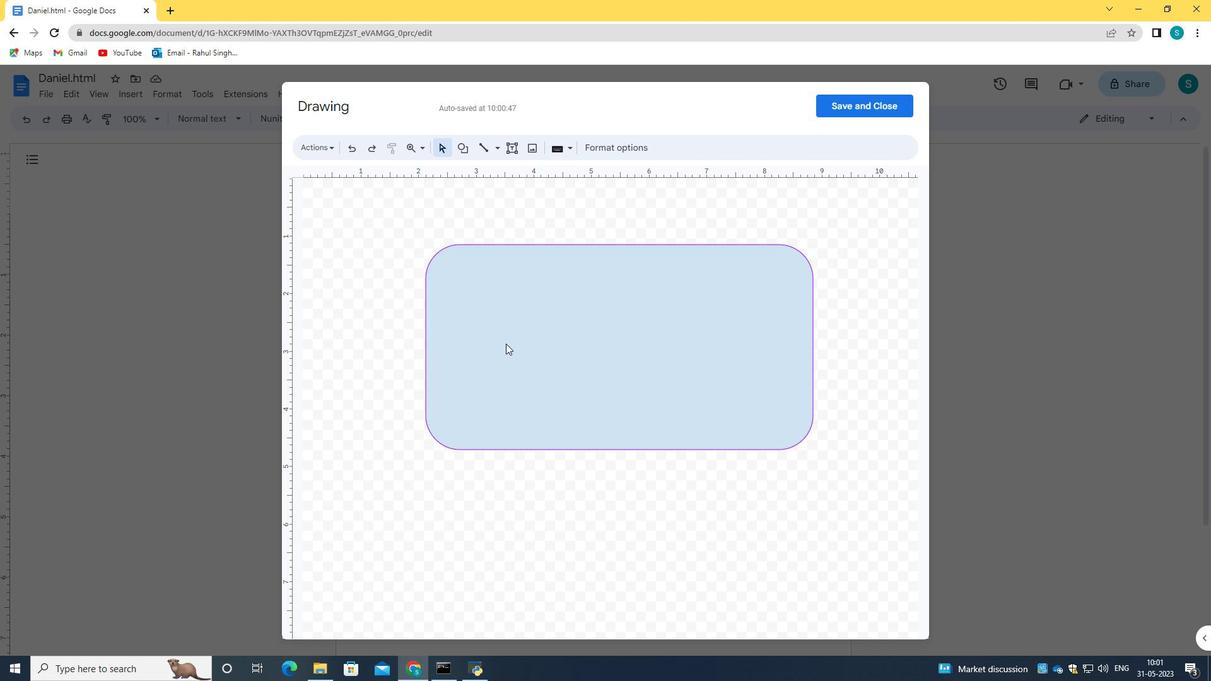 
Action: Mouse moved to (509, 334)
Screenshot: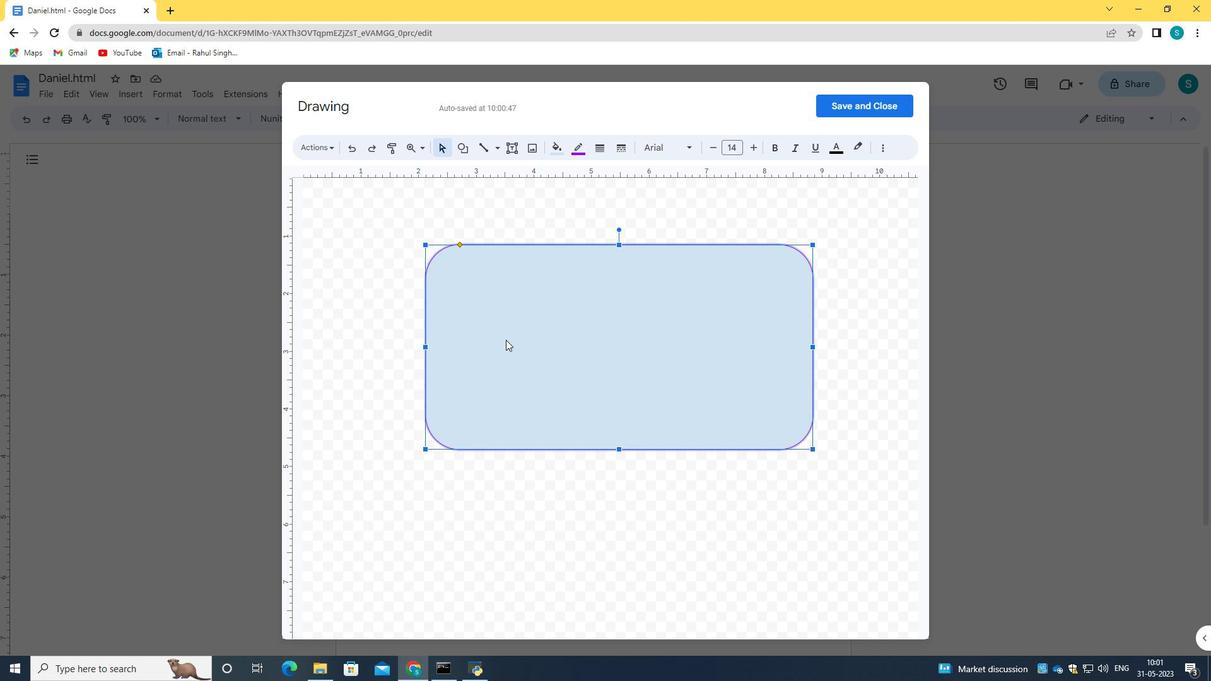 
Action: Key pressed ctrl+V
Screenshot: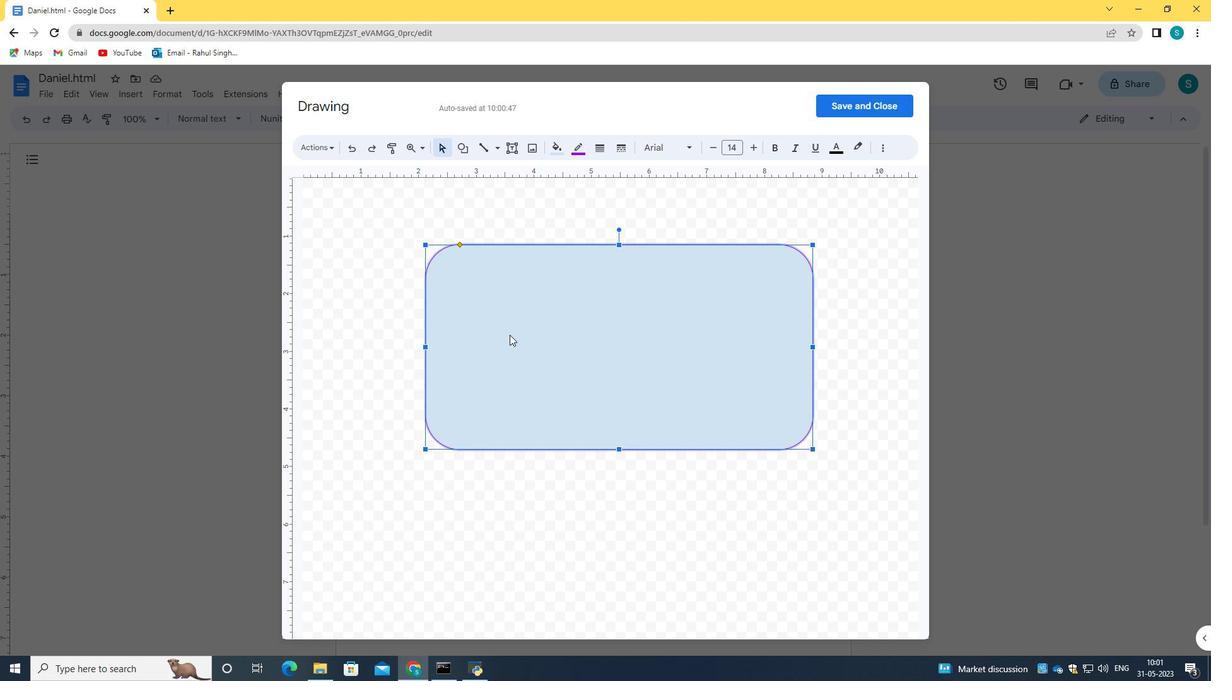 
Action: Mouse moved to (755, 200)
Screenshot: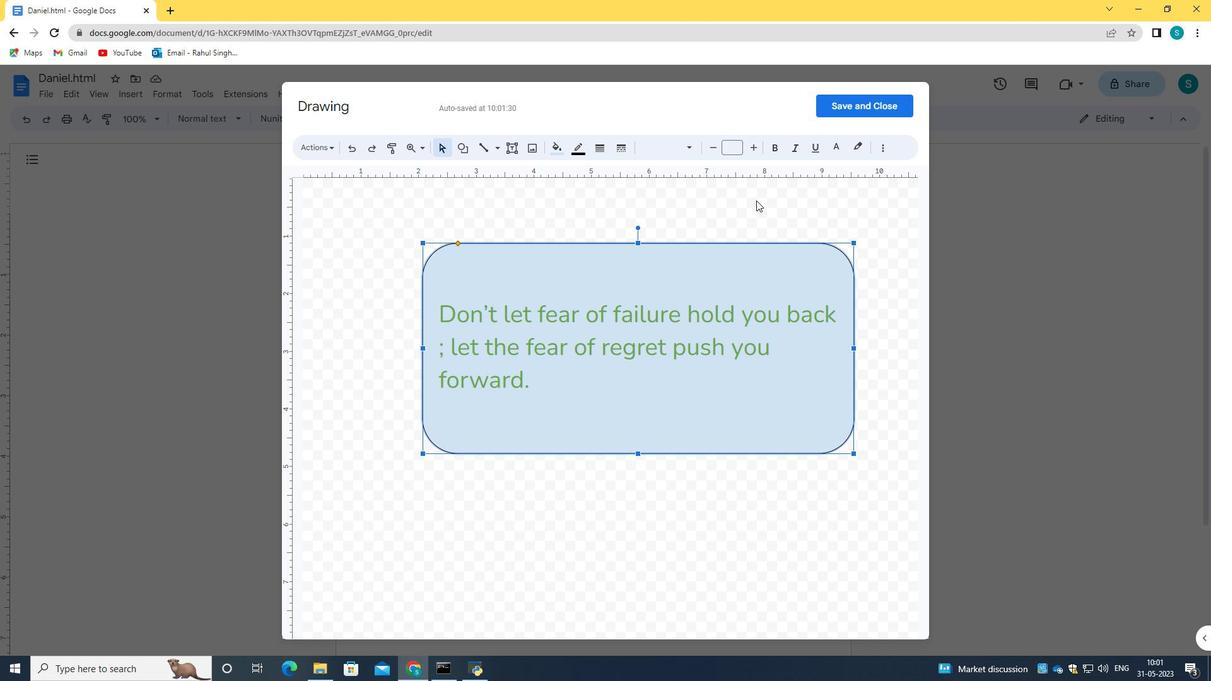 
Action: Mouse pressed left at (755, 200)
Screenshot: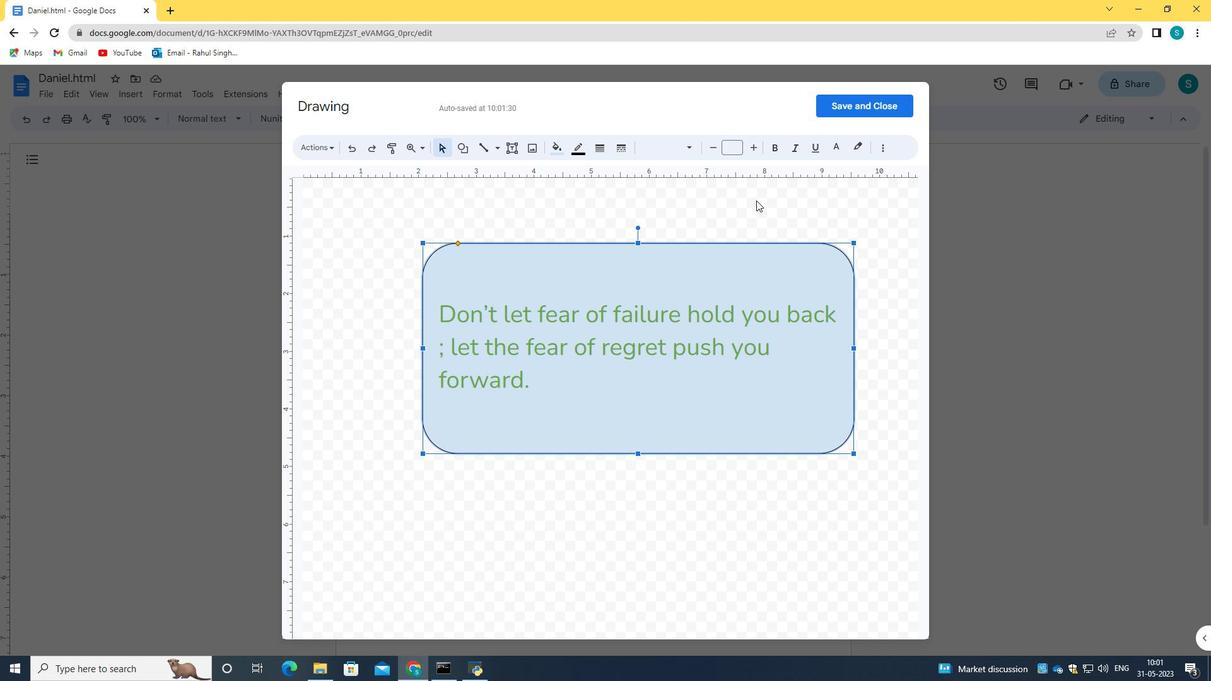 
Action: Mouse moved to (441, 271)
Screenshot: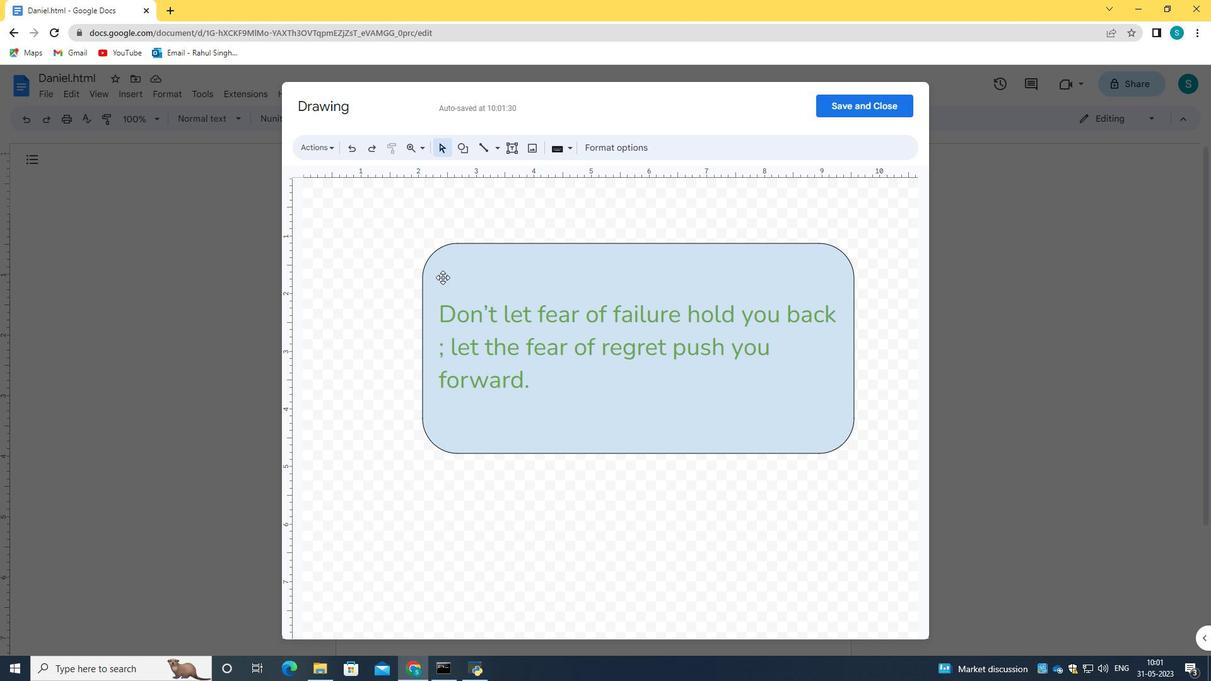 
Action: Mouse pressed left at (441, 271)
Screenshot: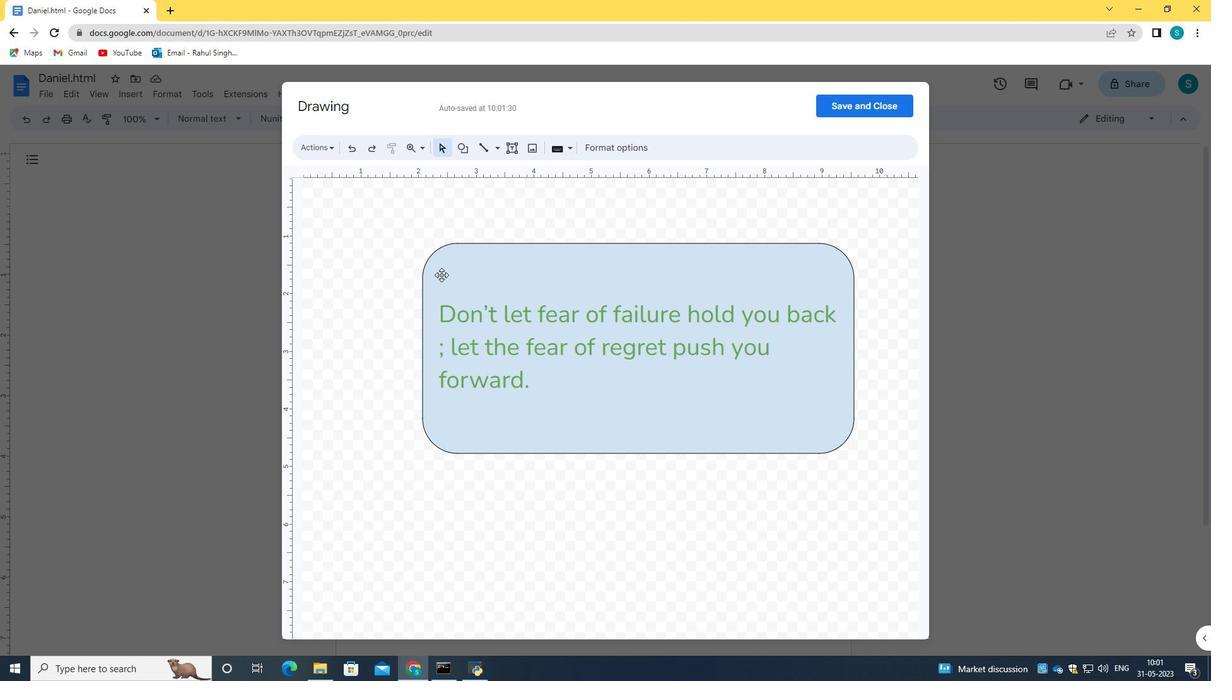 
Action: Mouse moved to (972, 170)
Screenshot: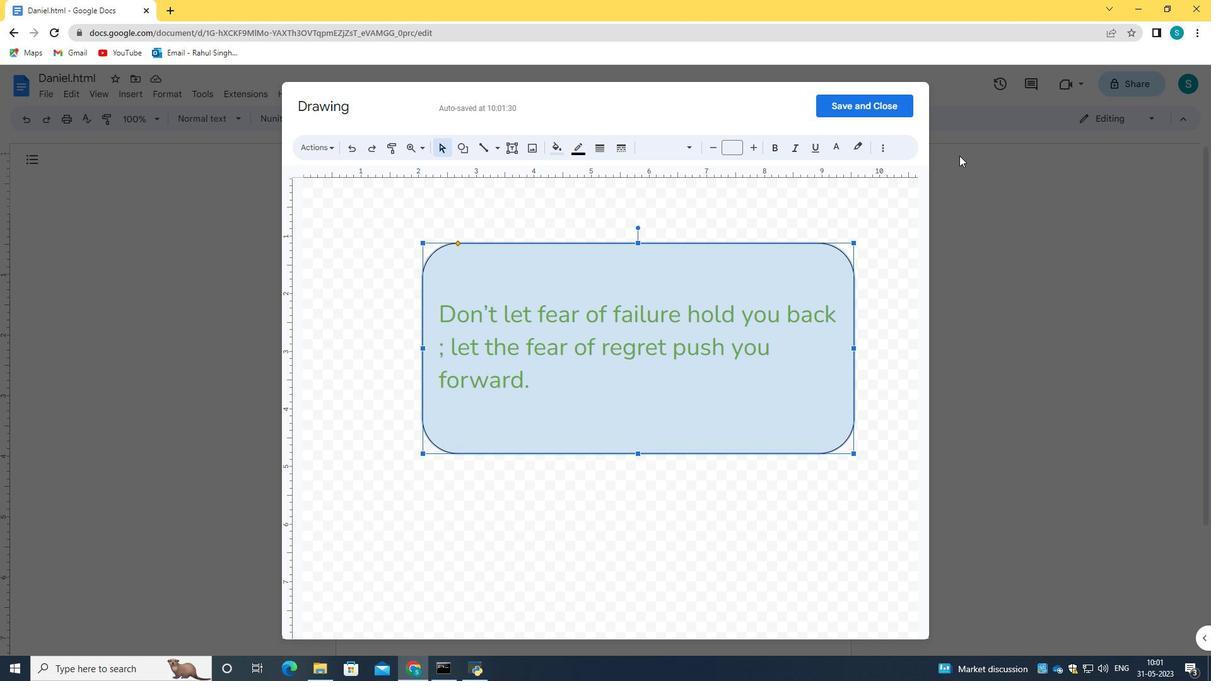 
Action: Mouse pressed left at (972, 170)
Screenshot: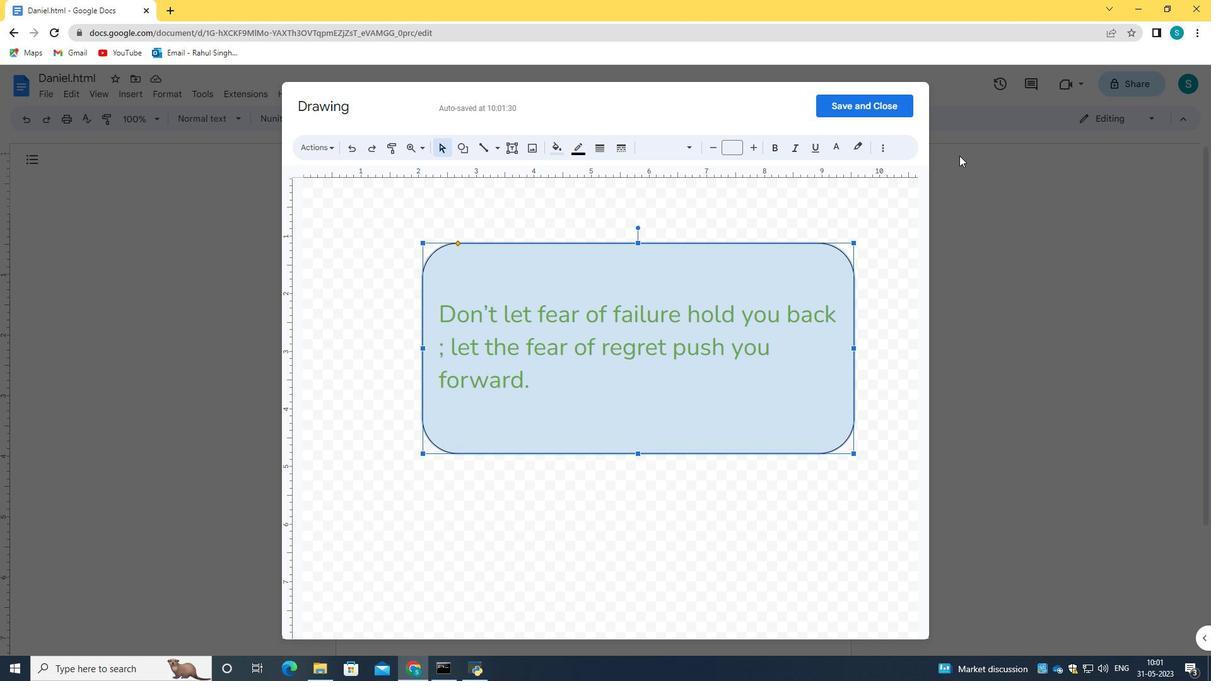 
Action: Mouse moved to (1012, 227)
Screenshot: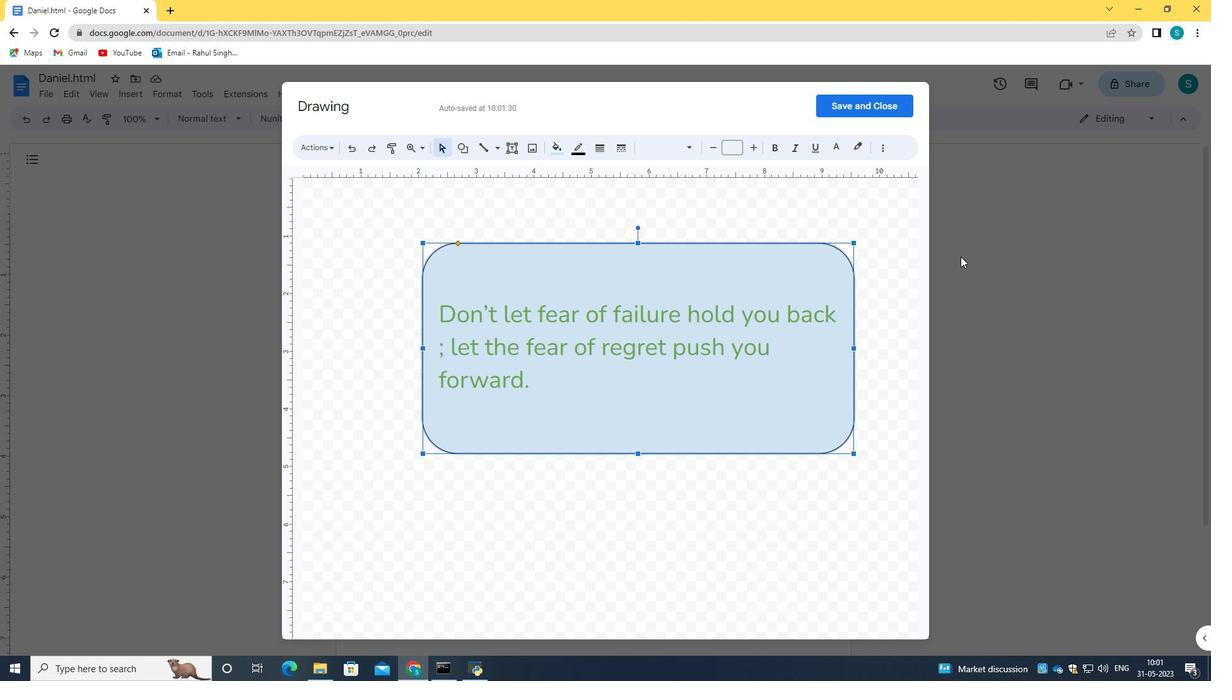 
Action: Mouse pressed left at (1012, 227)
Screenshot: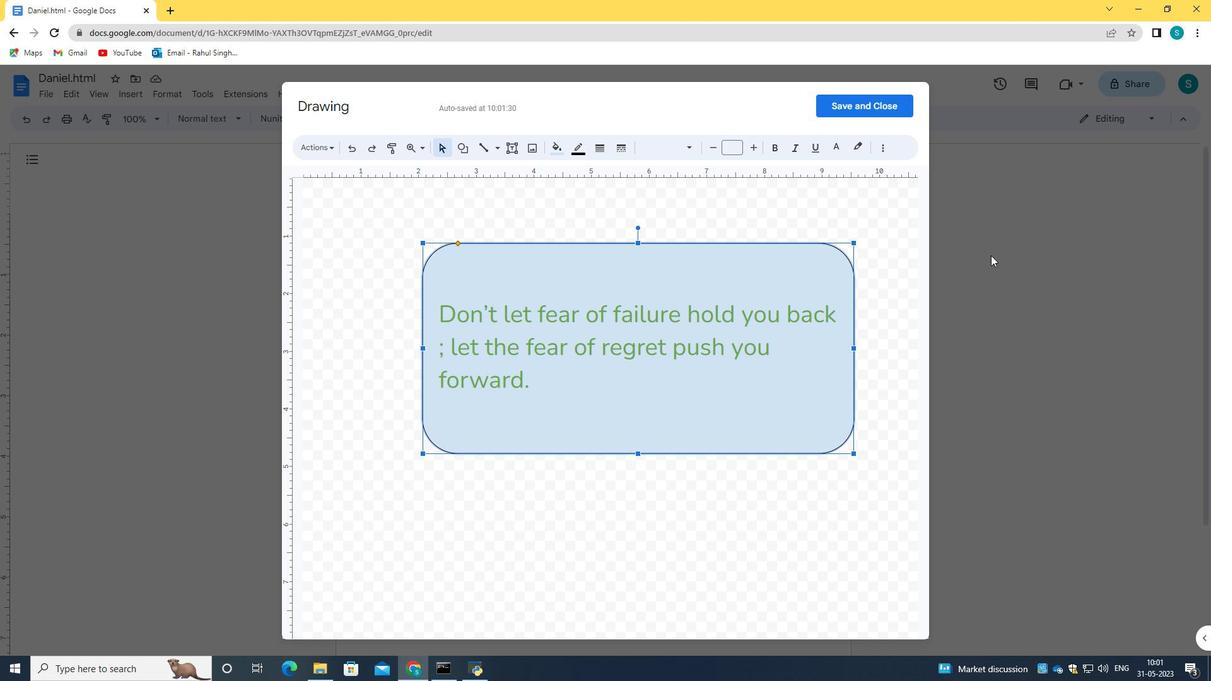 
Action: Mouse moved to (840, 308)
Screenshot: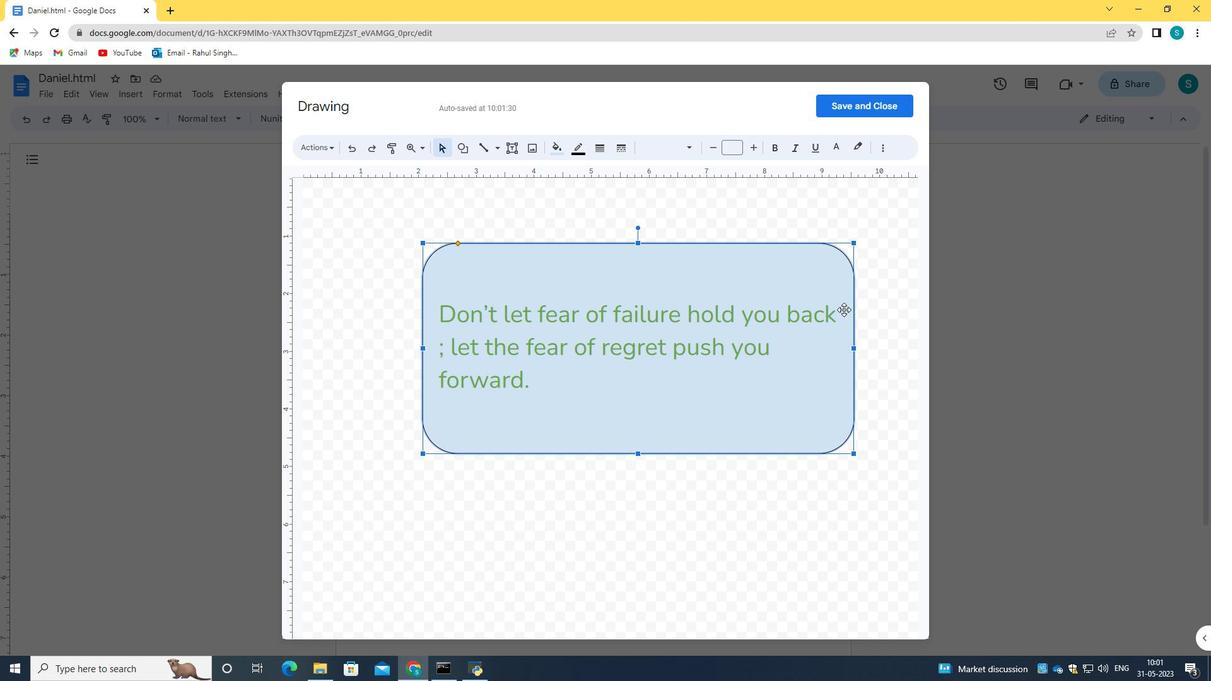 
Action: Mouse scrolled (840, 307) with delta (0, 0)
Screenshot: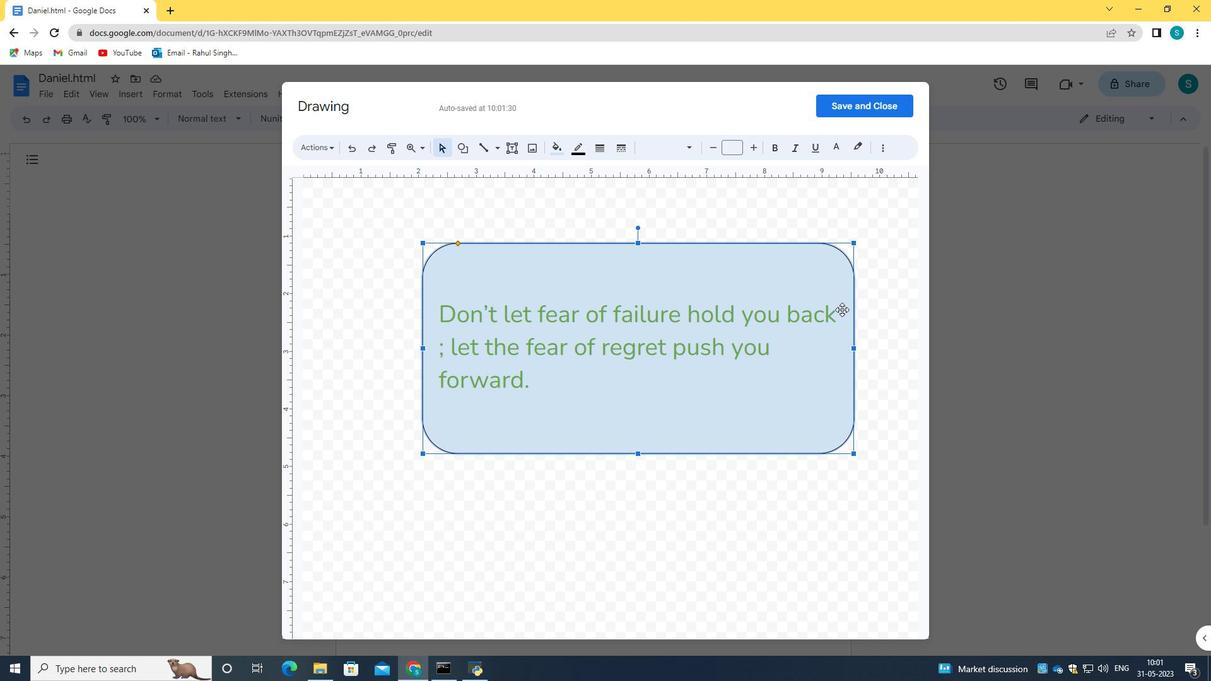 
Action: Mouse scrolled (840, 307) with delta (0, 0)
Screenshot: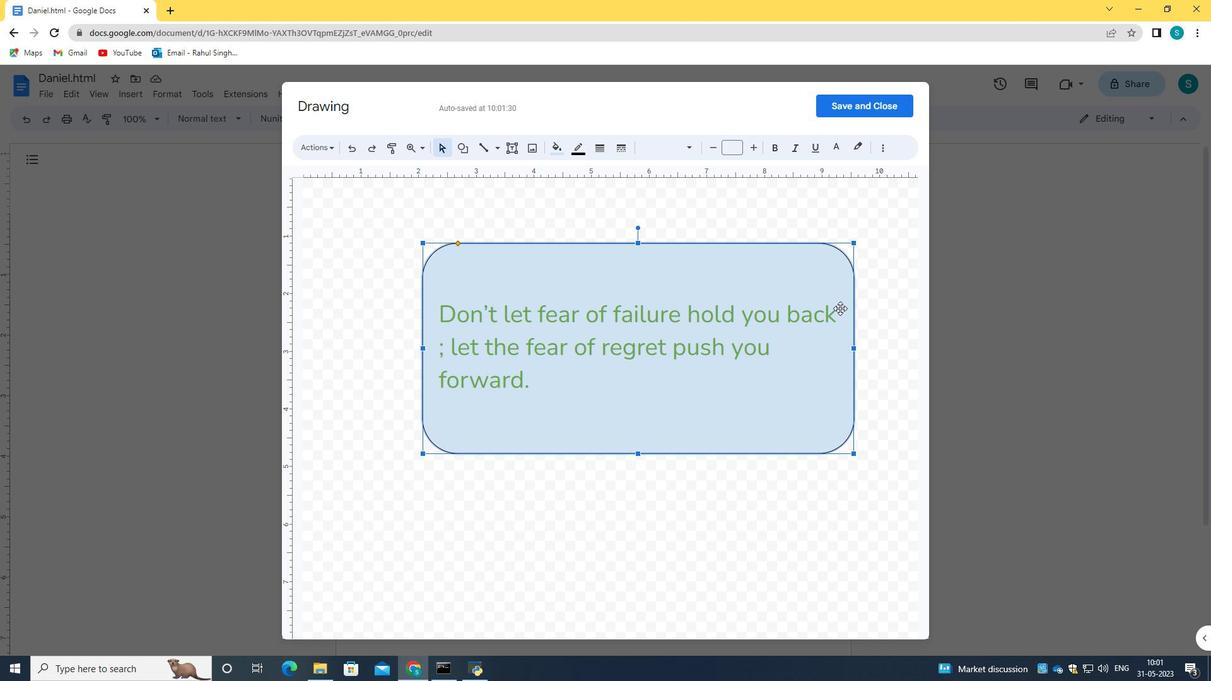 
Action: Mouse moved to (834, 288)
Screenshot: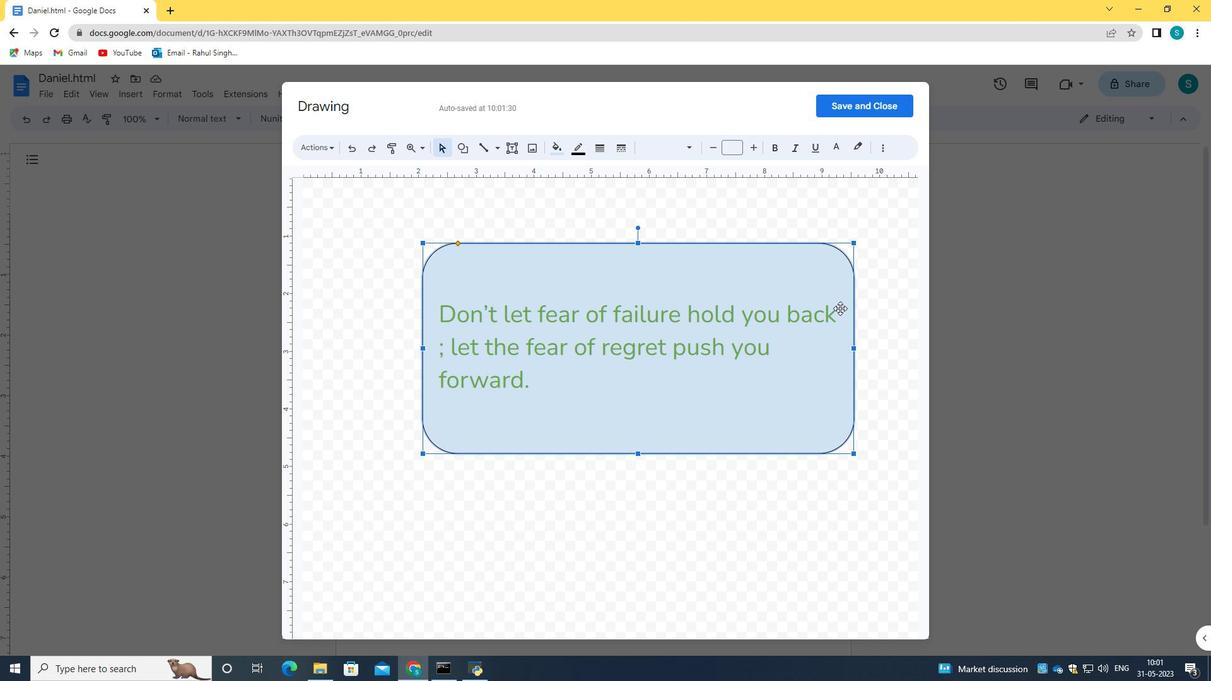
Action: Mouse scrolled (839, 303) with delta (0, 0)
Screenshot: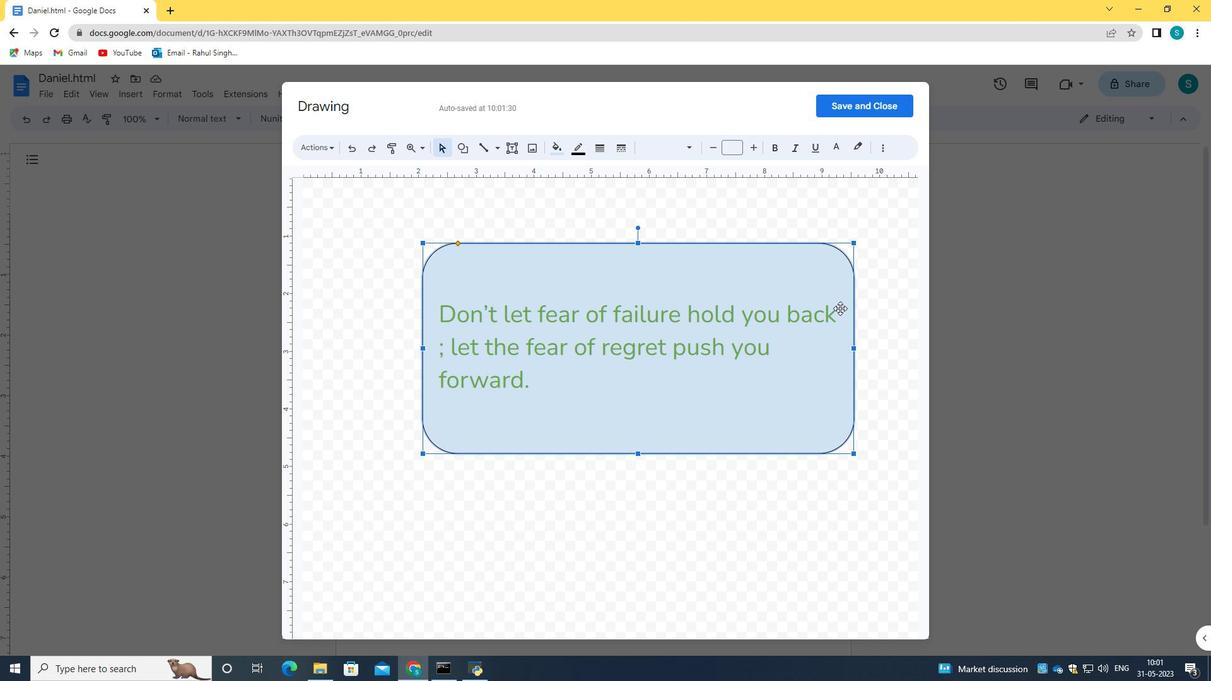 
Action: Mouse moved to (321, 145)
Screenshot: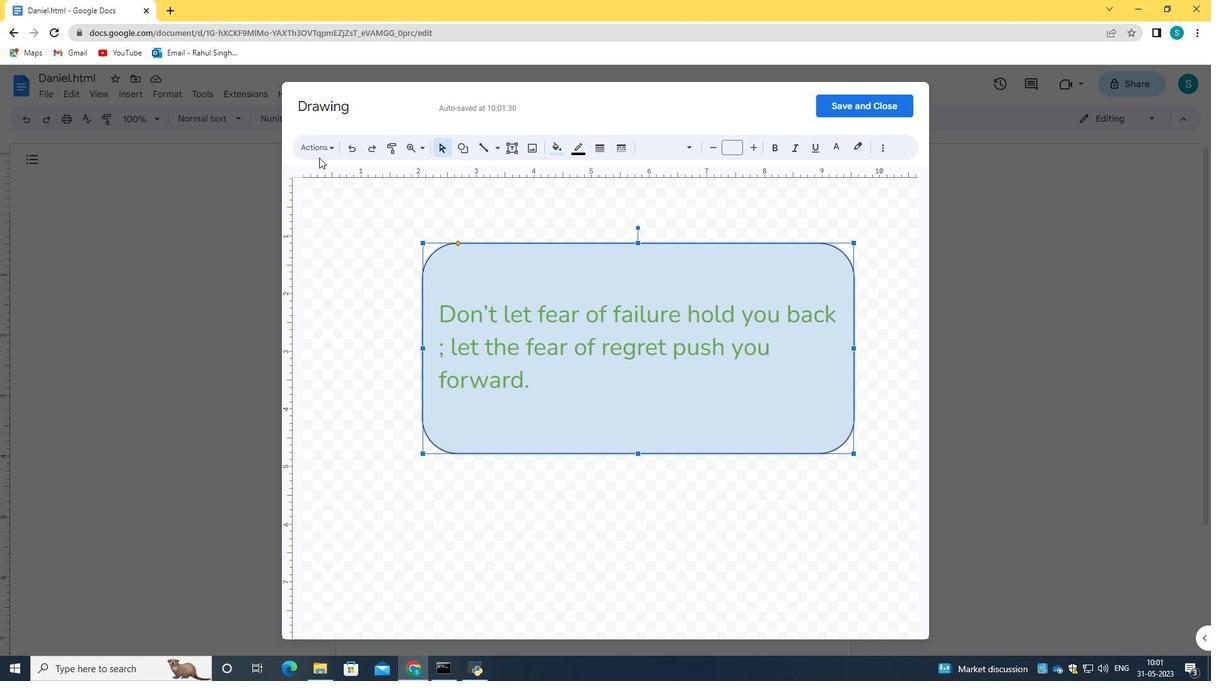 
Action: Mouse pressed left at (321, 145)
Screenshot: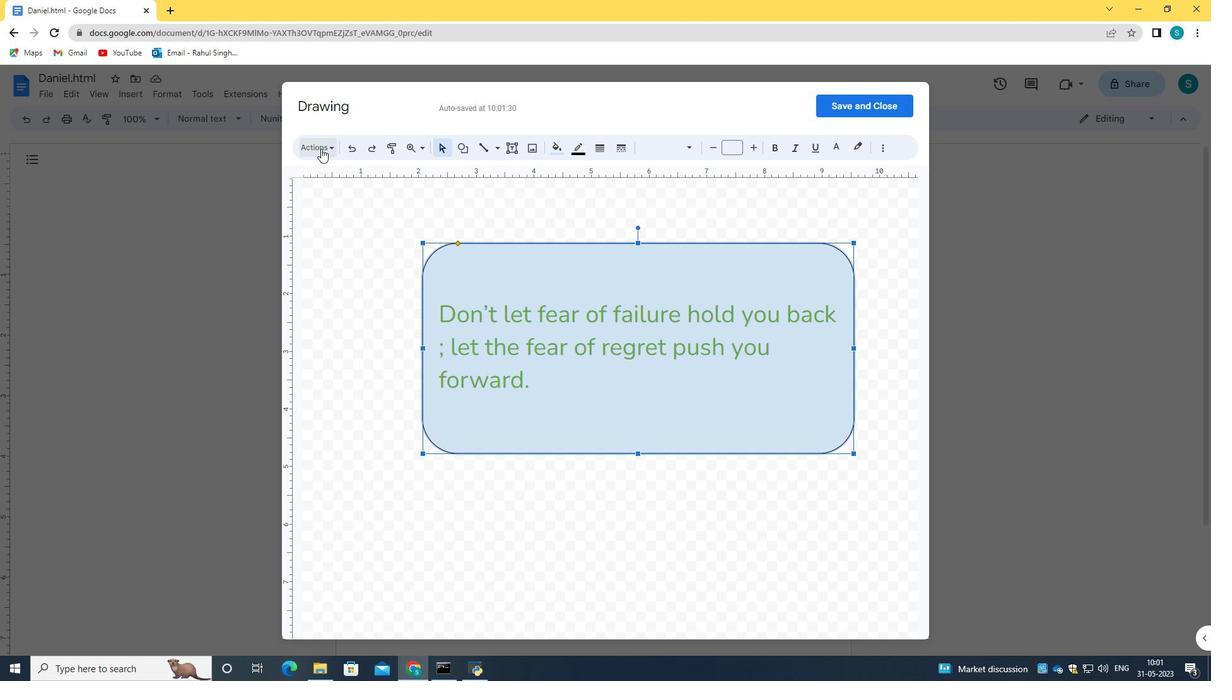 
Action: Mouse moved to (213, 410)
Screenshot: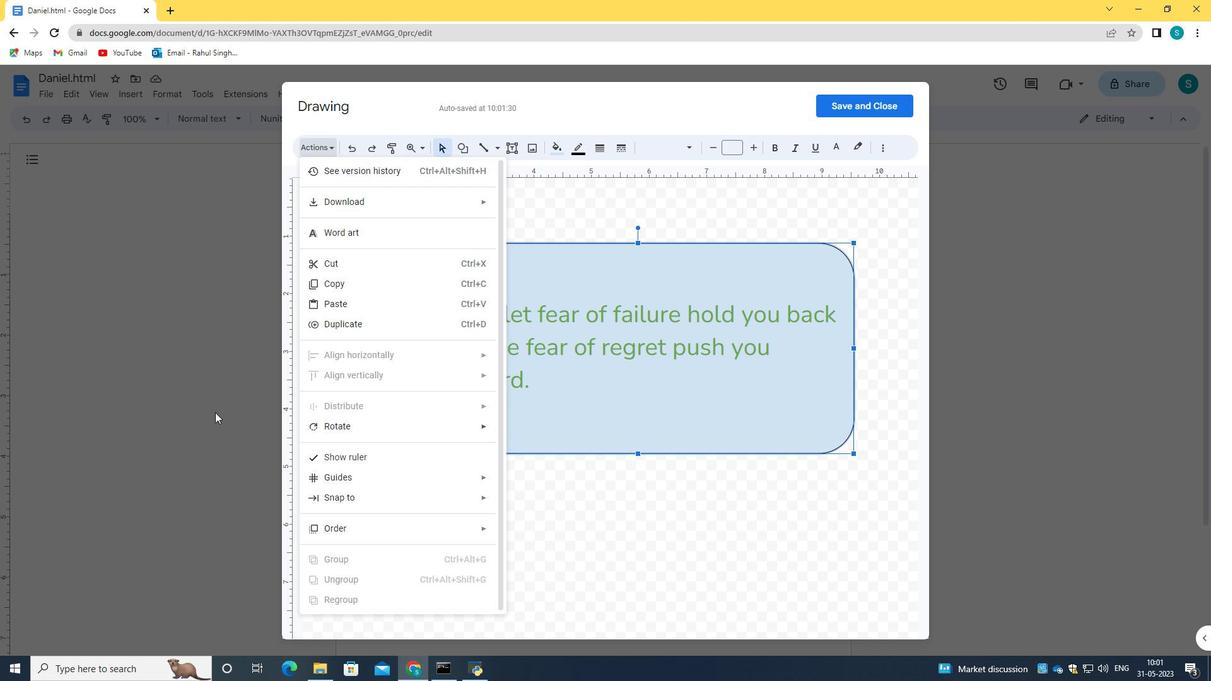 
Action: Mouse pressed left at (213, 410)
Screenshot: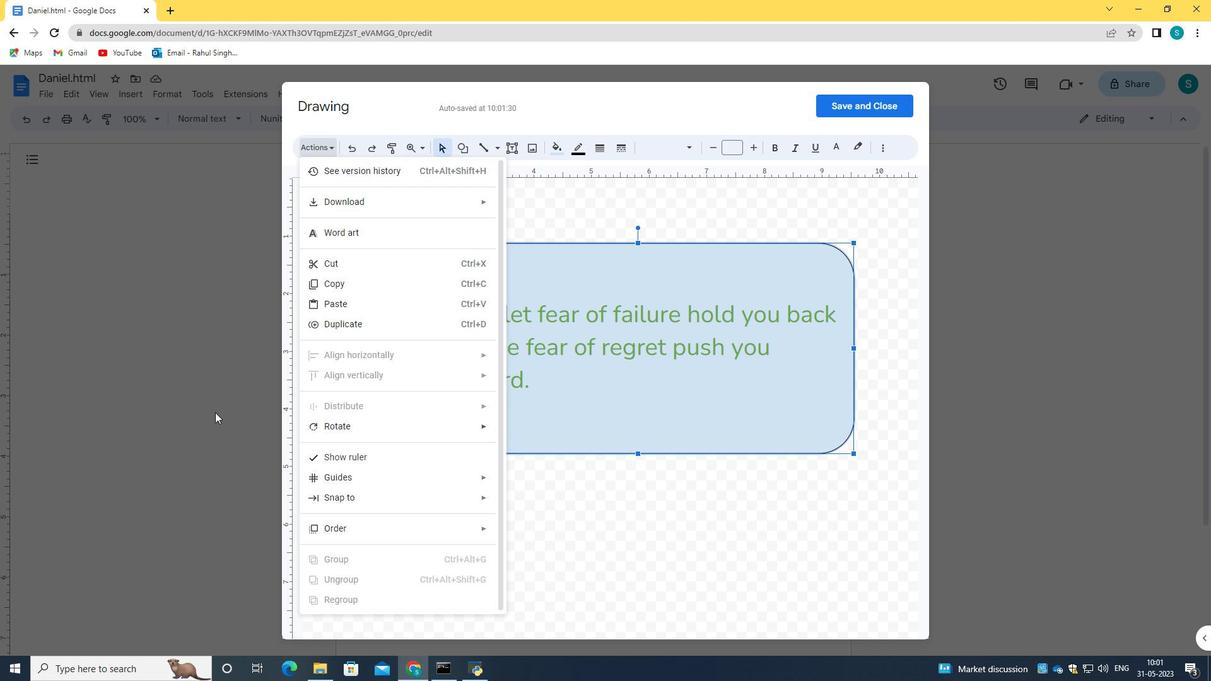
Action: Mouse moved to (864, 107)
Screenshot: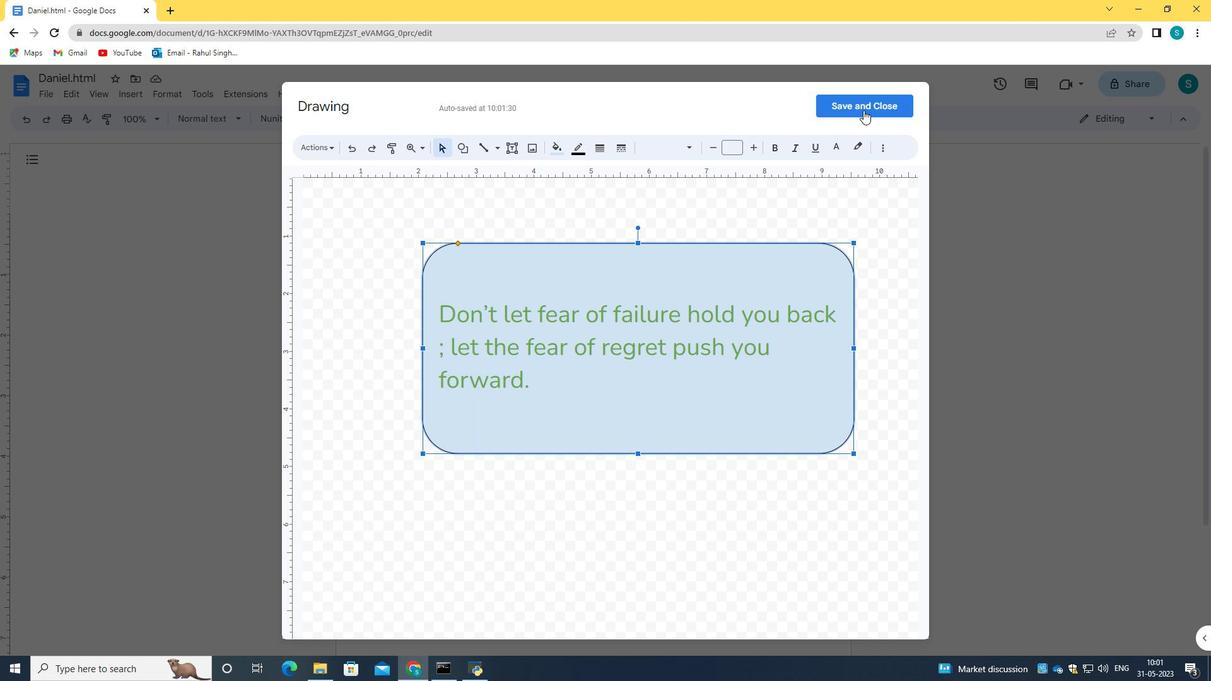 
Action: Mouse pressed left at (864, 107)
Screenshot: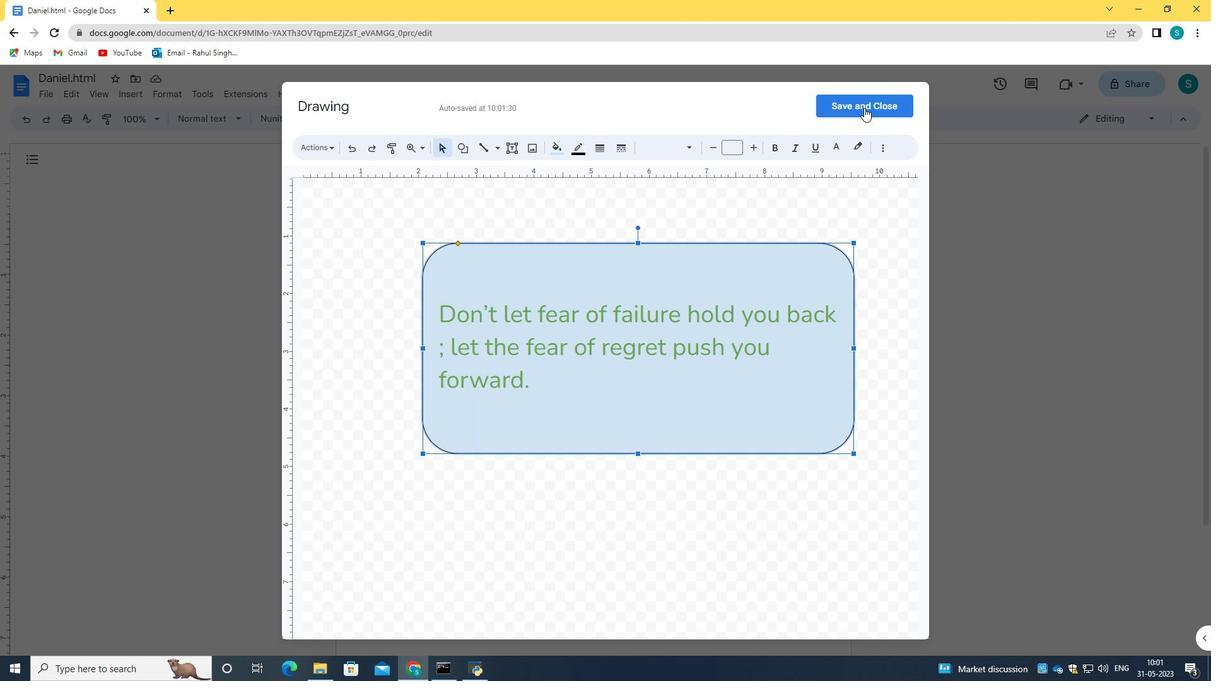 
Action: Mouse moved to (567, 244)
Screenshot: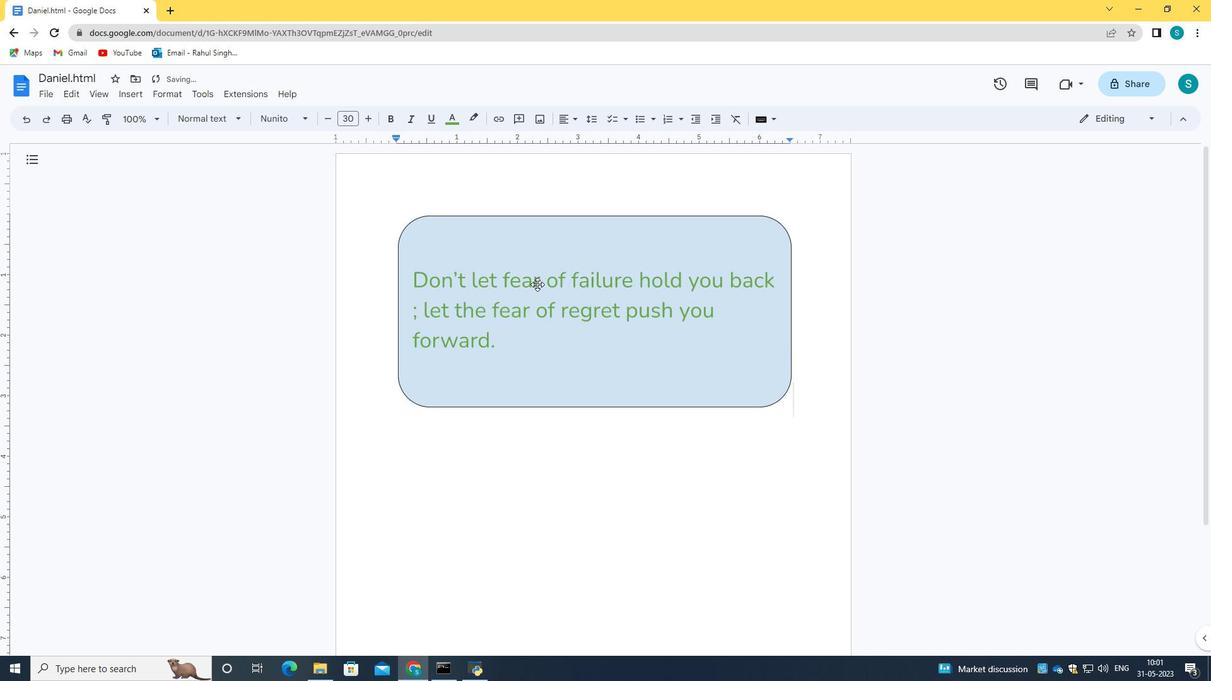
Action: Mouse pressed left at (567, 244)
Screenshot: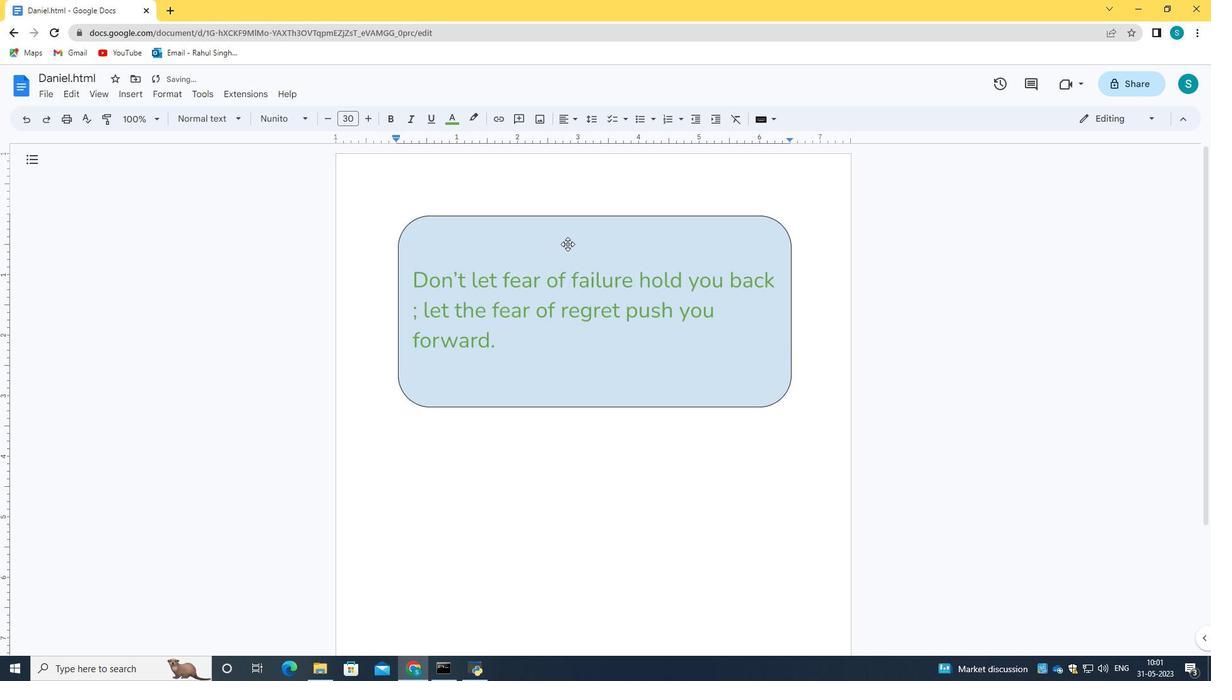 
Action: Mouse moved to (583, 425)
Screenshot: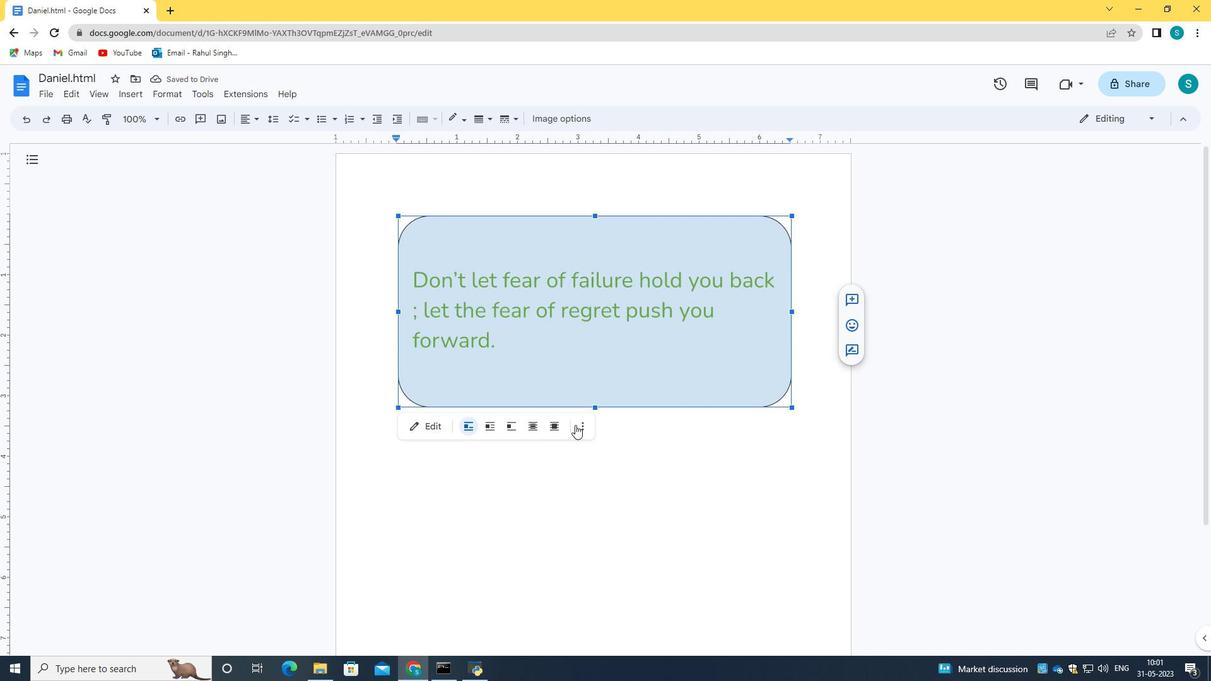 
Action: Mouse pressed left at (583, 425)
Screenshot: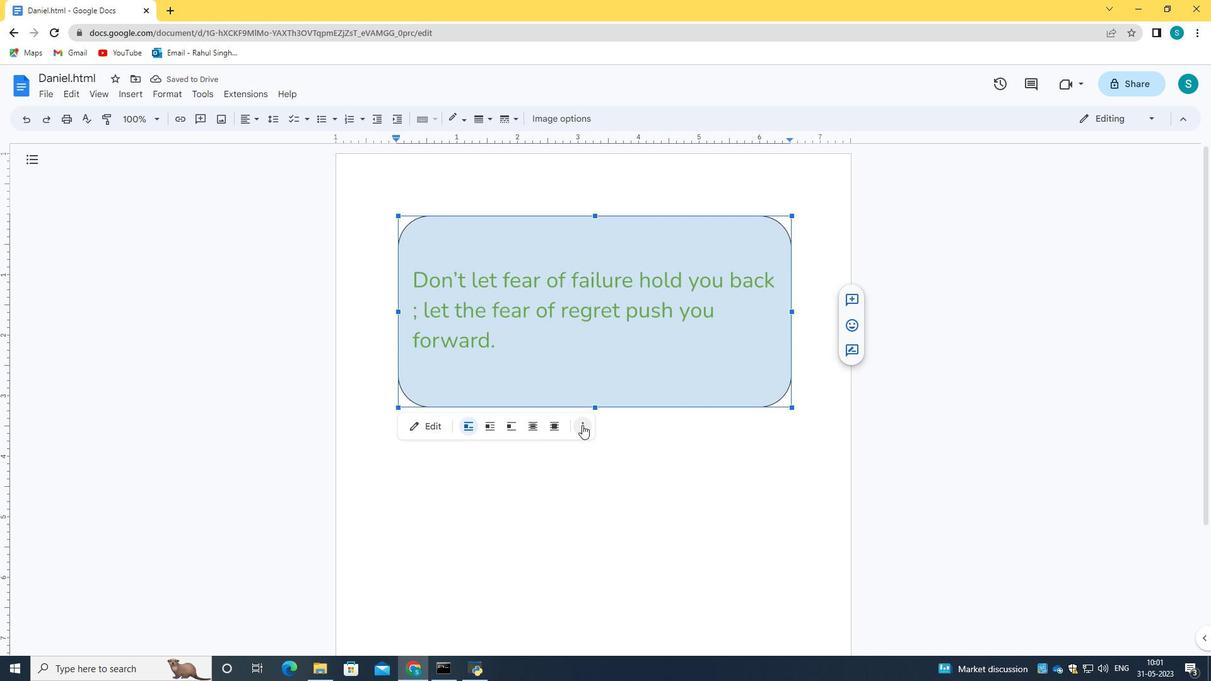 
Action: Mouse moved to (435, 432)
Screenshot: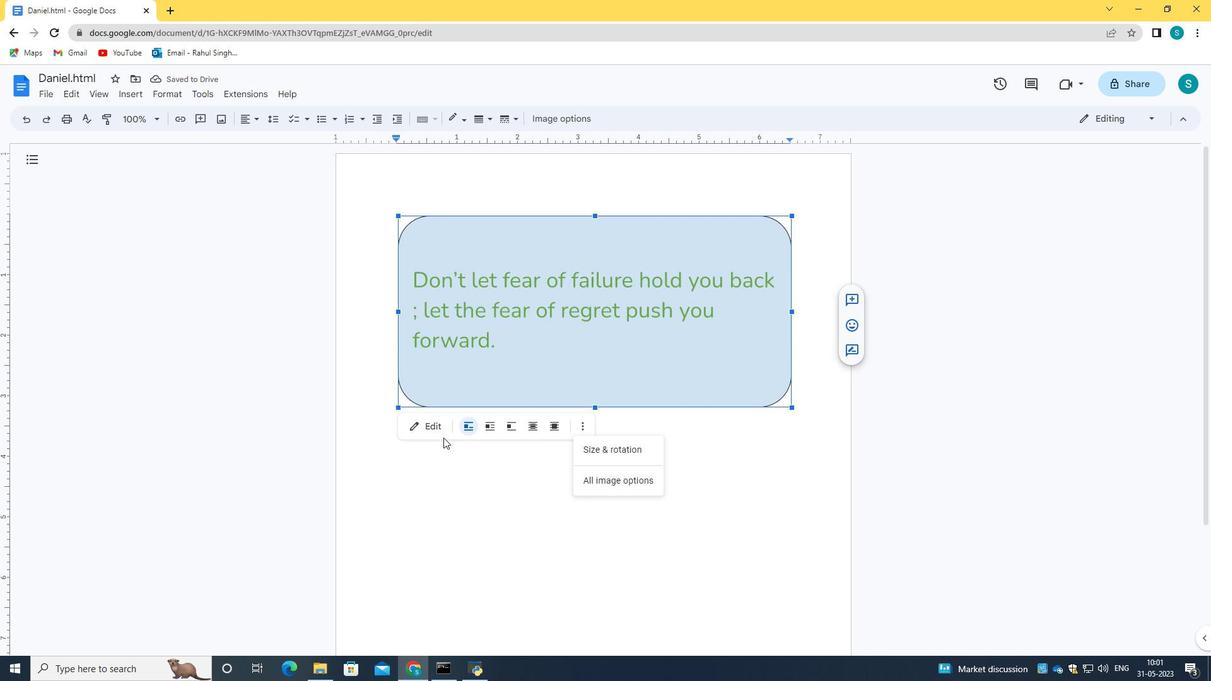 
Action: Mouse pressed left at (435, 432)
Screenshot: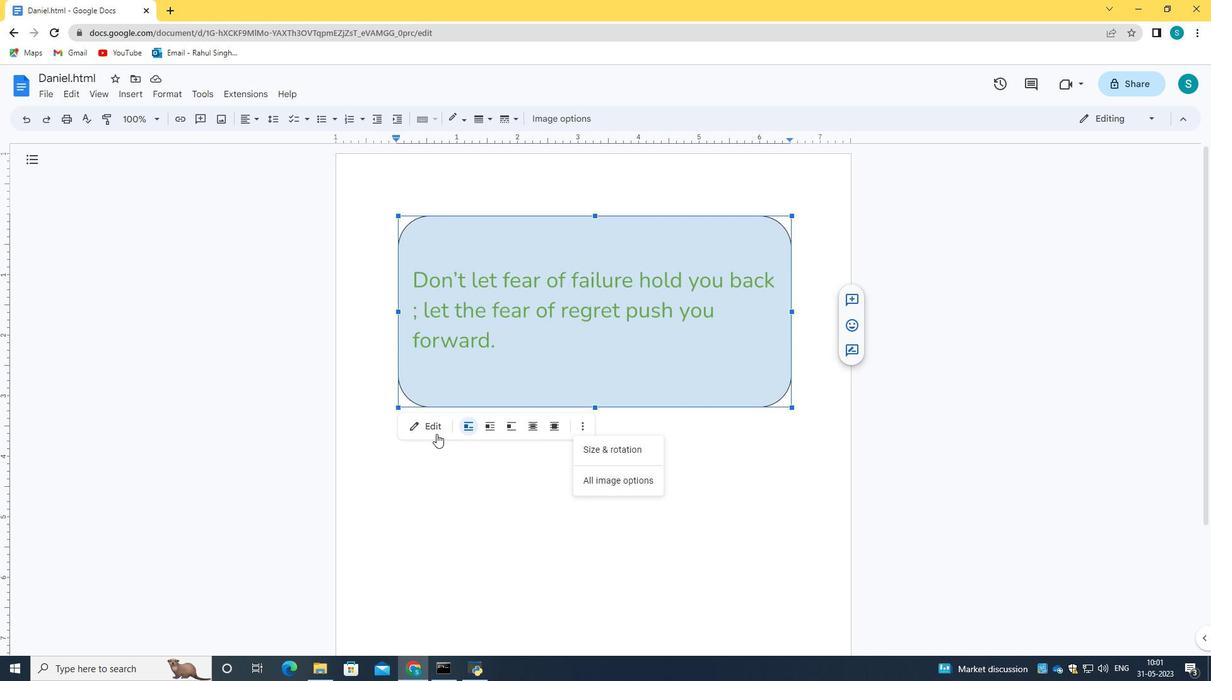 
Action: Mouse moved to (464, 151)
Screenshot: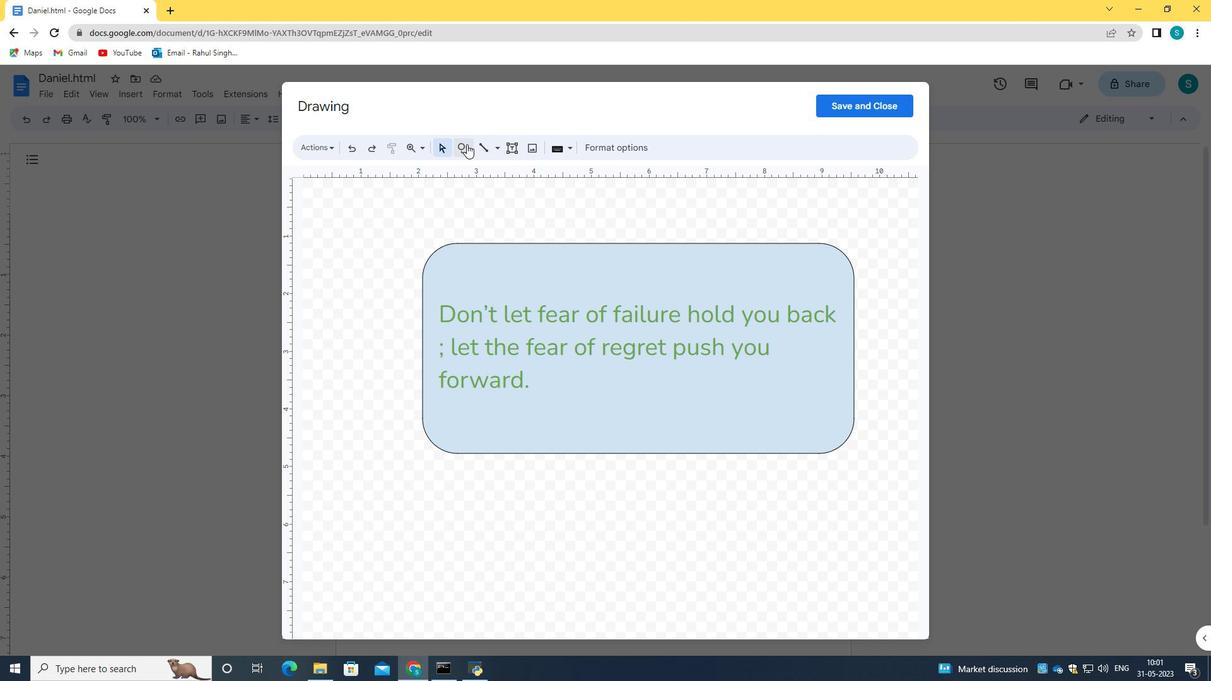 
Action: Mouse pressed left at (464, 151)
Screenshot: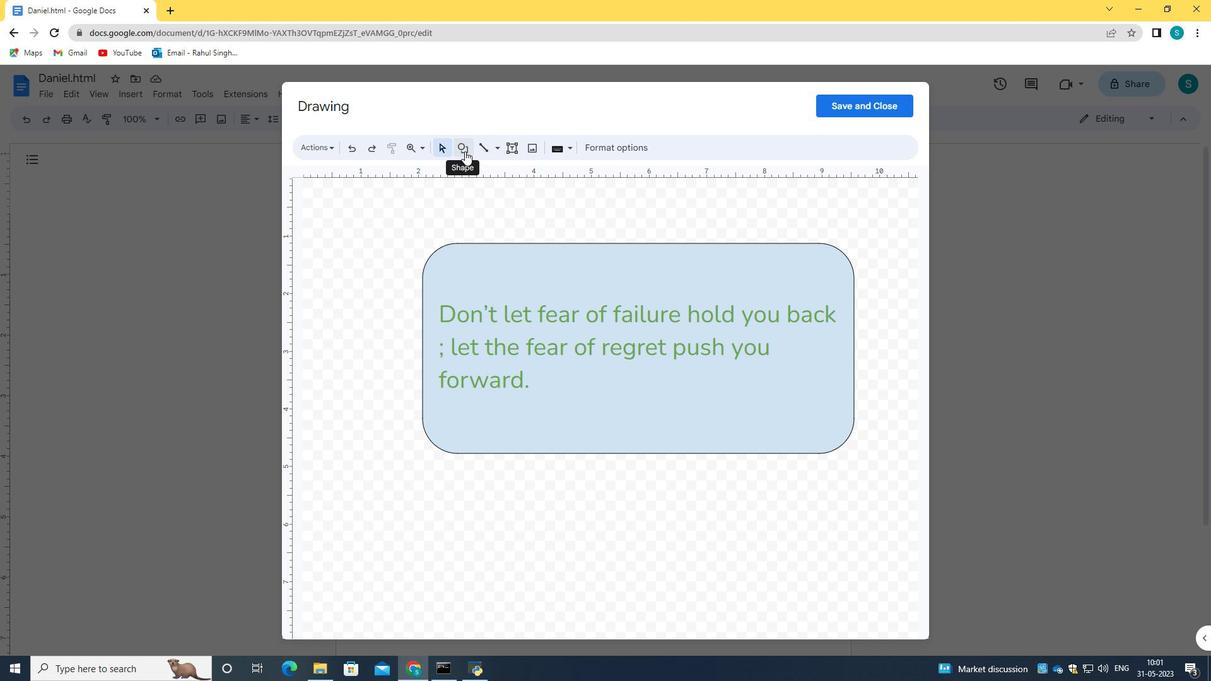 
Action: Mouse moved to (442, 272)
Screenshot: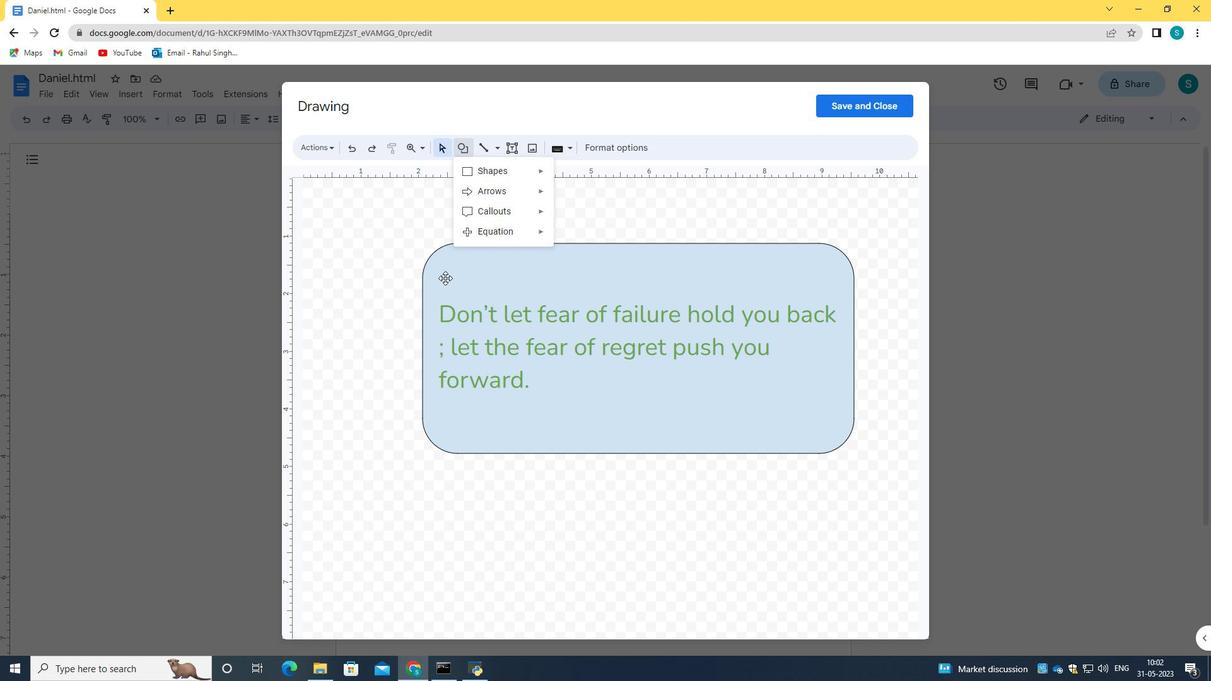 
Action: Mouse pressed left at (442, 272)
Screenshot: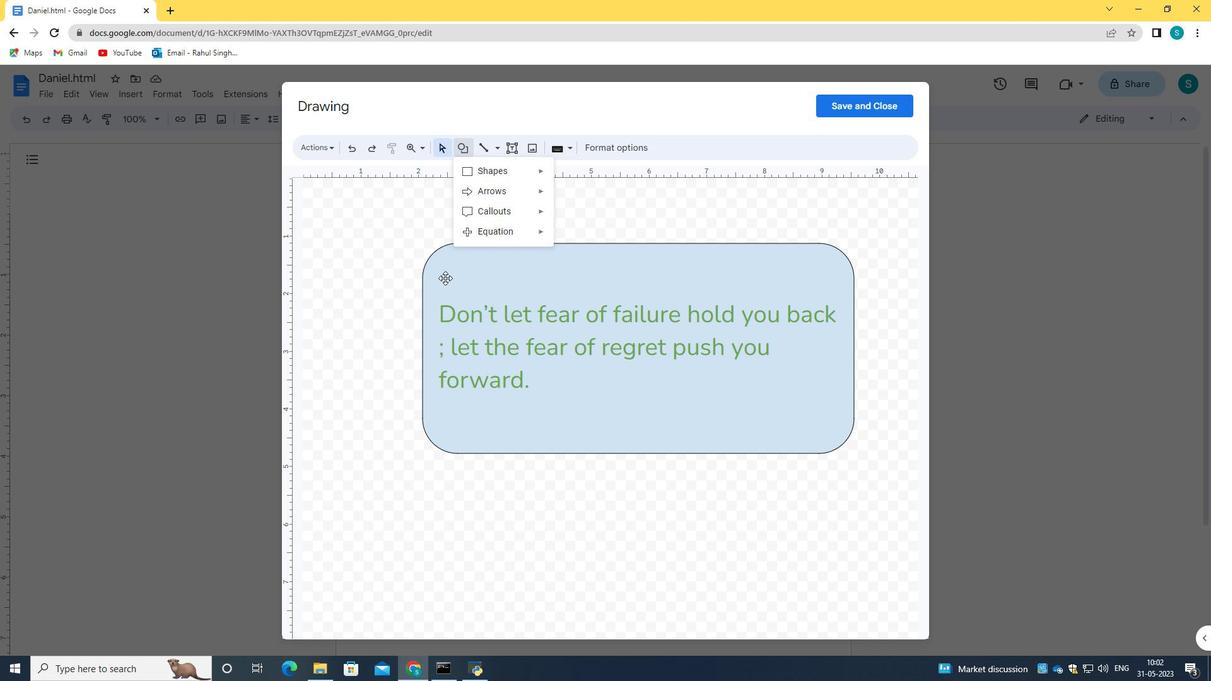 
Action: Mouse moved to (570, 150)
Screenshot: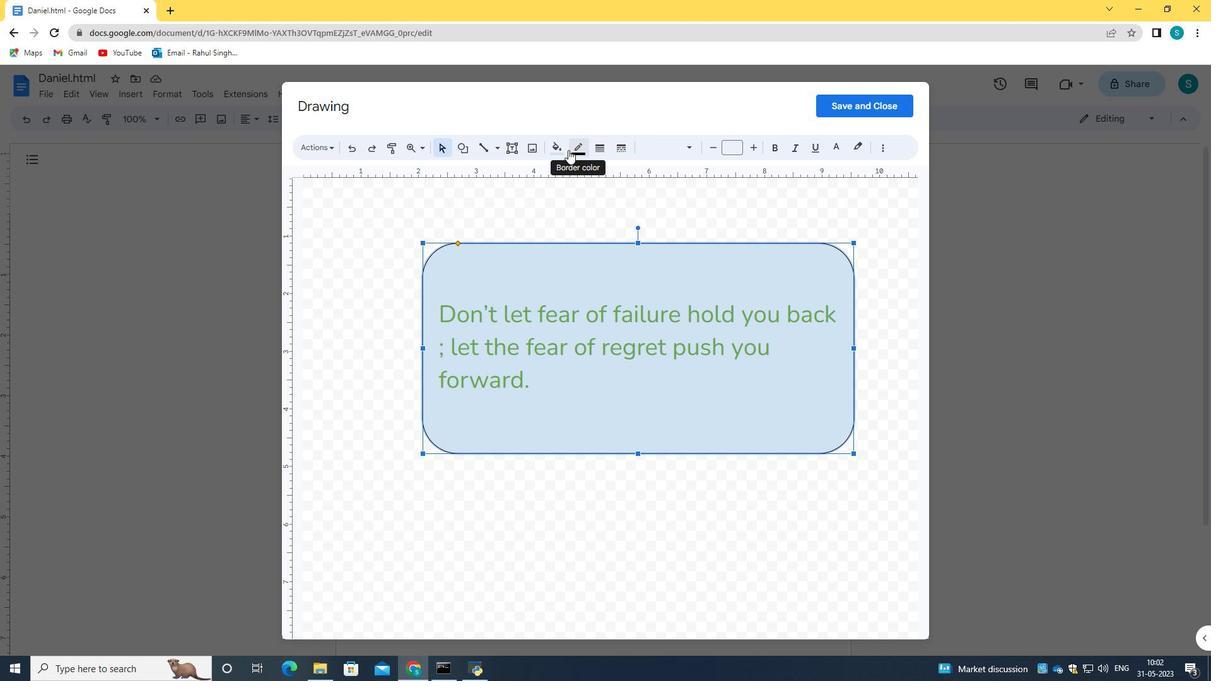 
Action: Mouse pressed left at (570, 150)
Screenshot: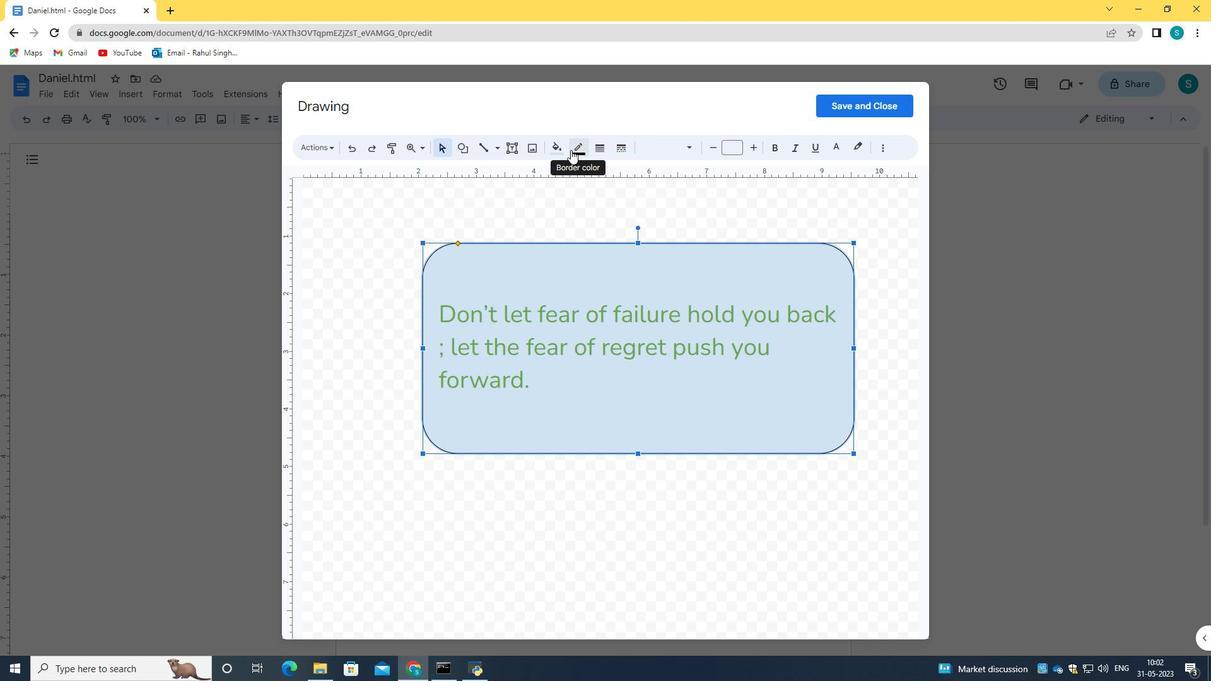 
Action: Mouse moved to (706, 230)
Screenshot: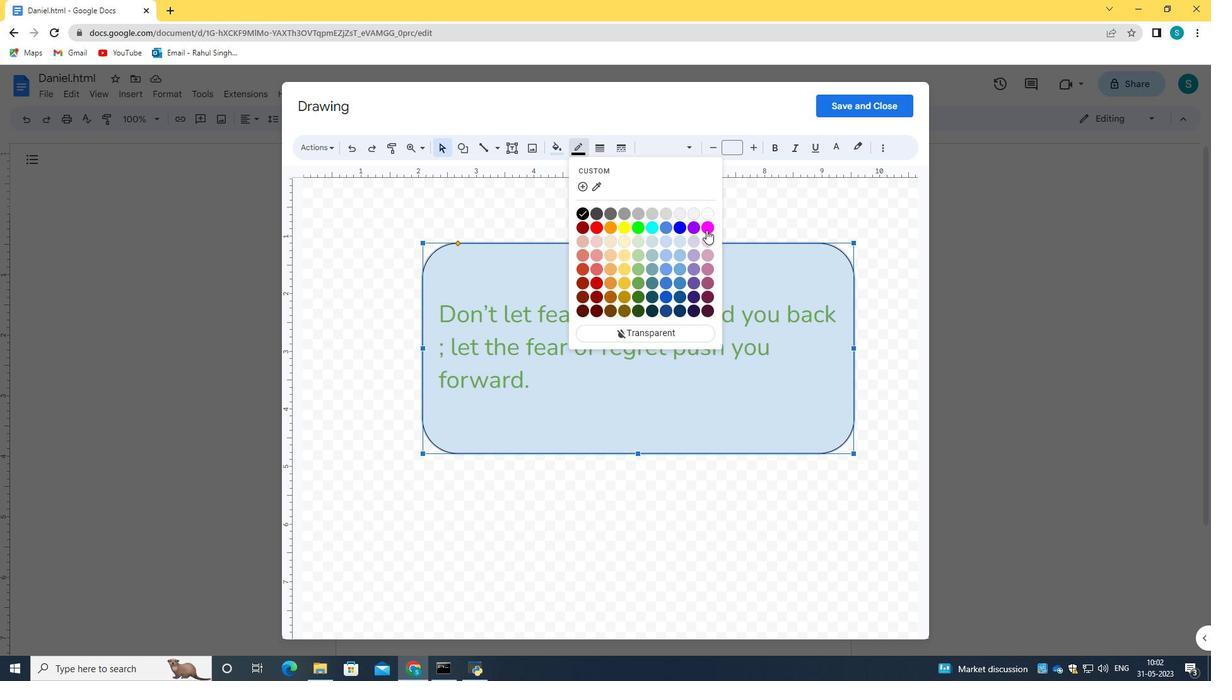 
Action: Mouse pressed left at (706, 230)
Screenshot: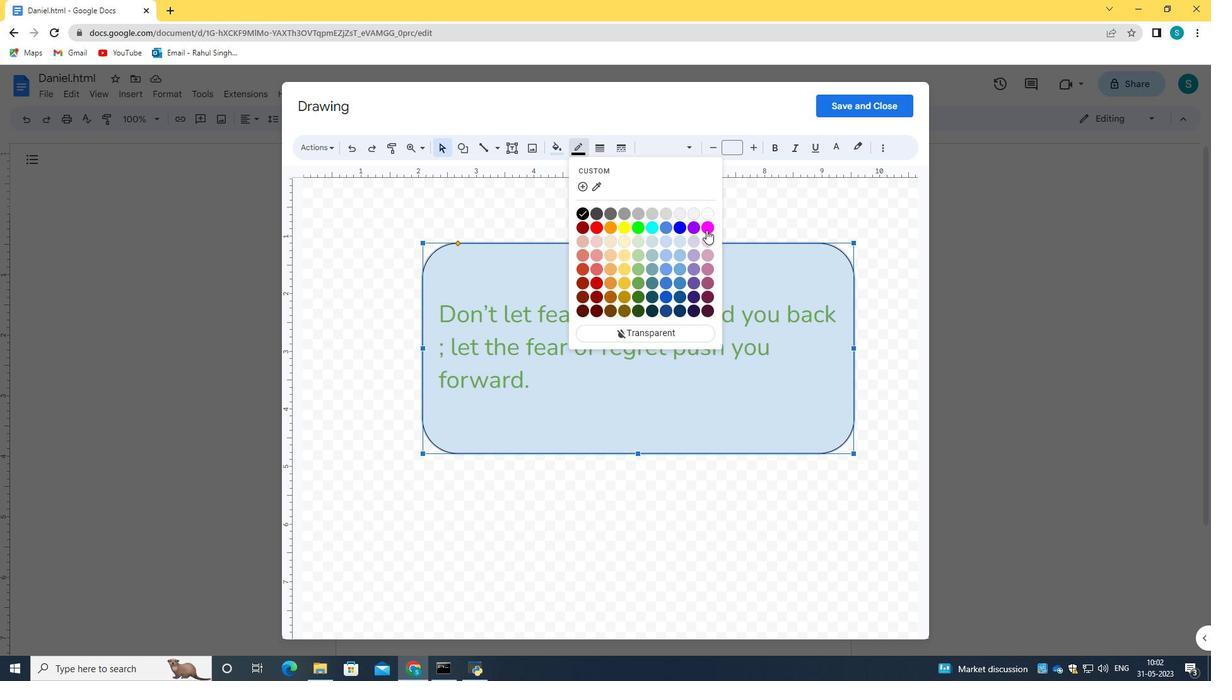 
Action: Mouse moved to (421, 450)
Screenshot: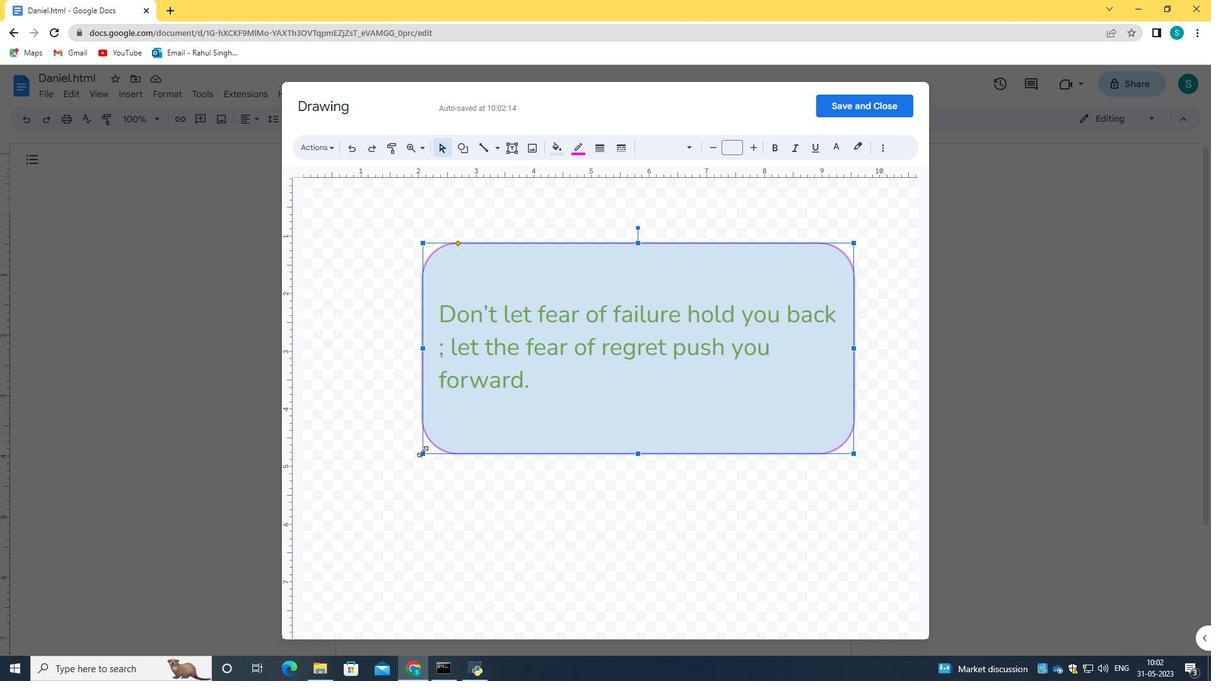 
Action: Mouse pressed left at (421, 450)
Screenshot: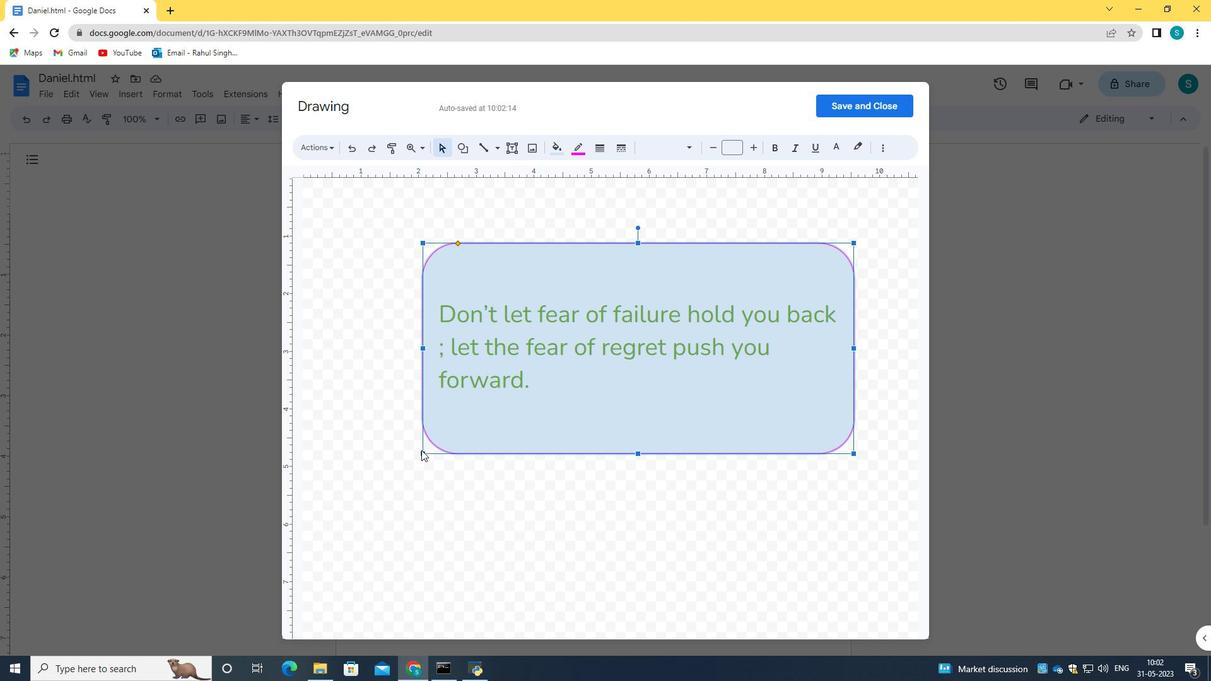 
Action: Mouse moved to (423, 453)
Screenshot: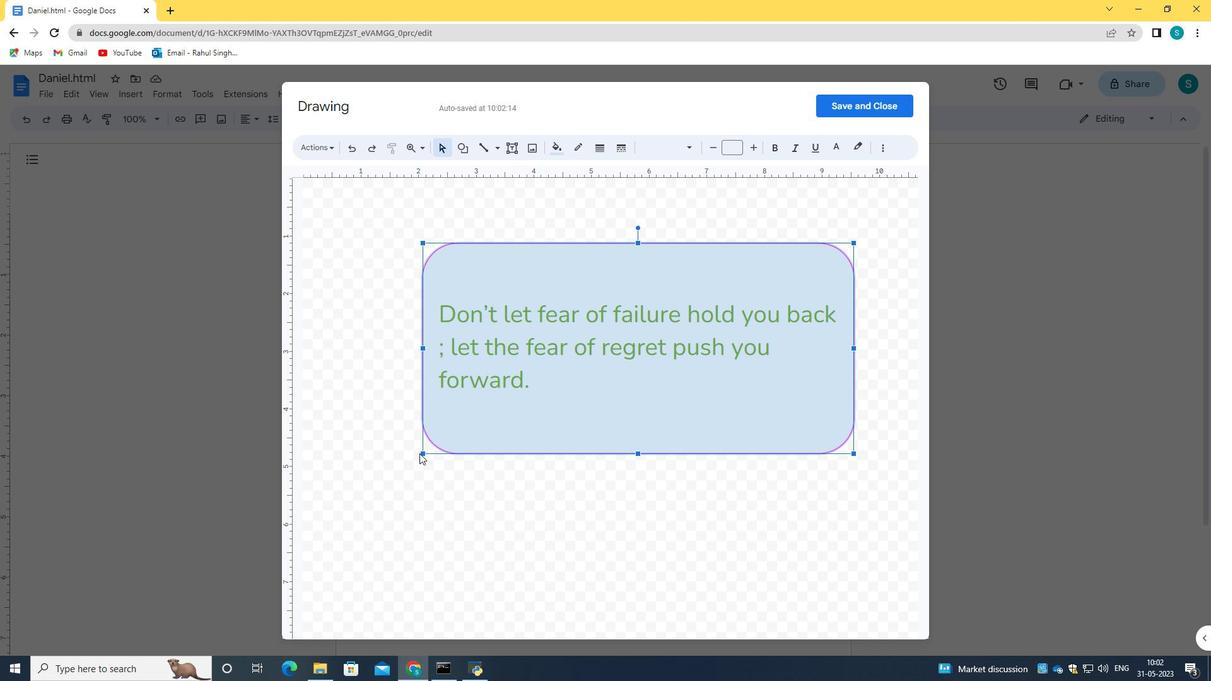 
Action: Mouse pressed left at (423, 453)
Screenshot: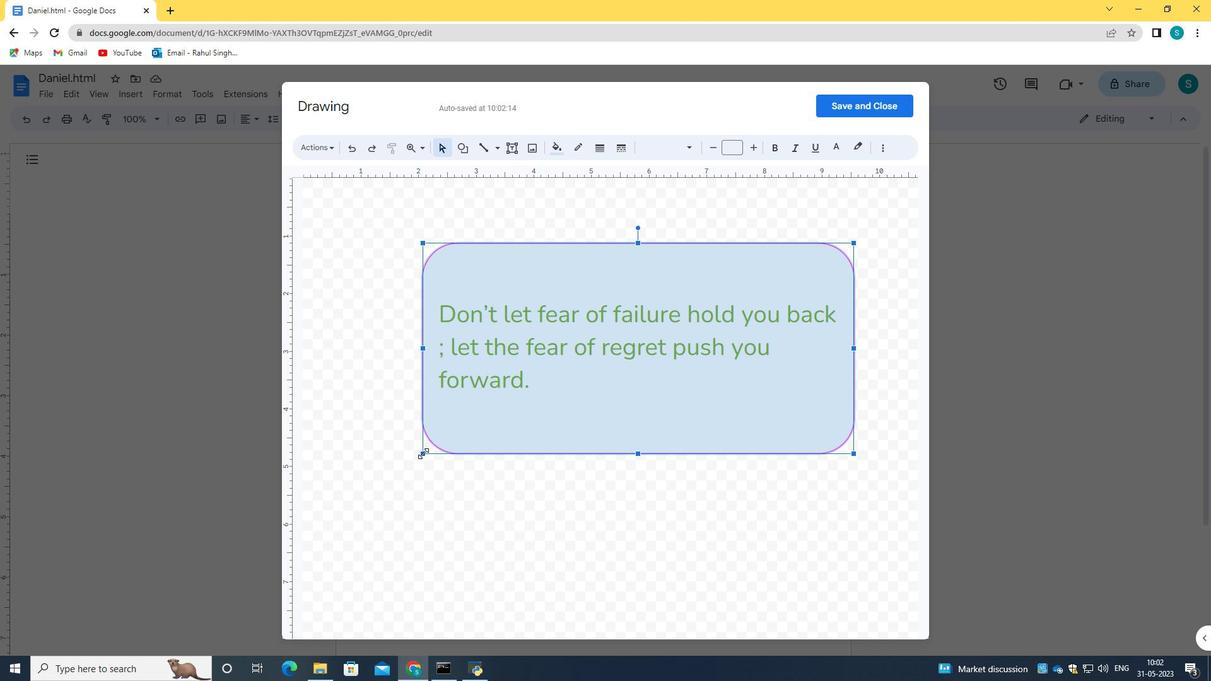 
Action: Mouse moved to (837, 109)
Screenshot: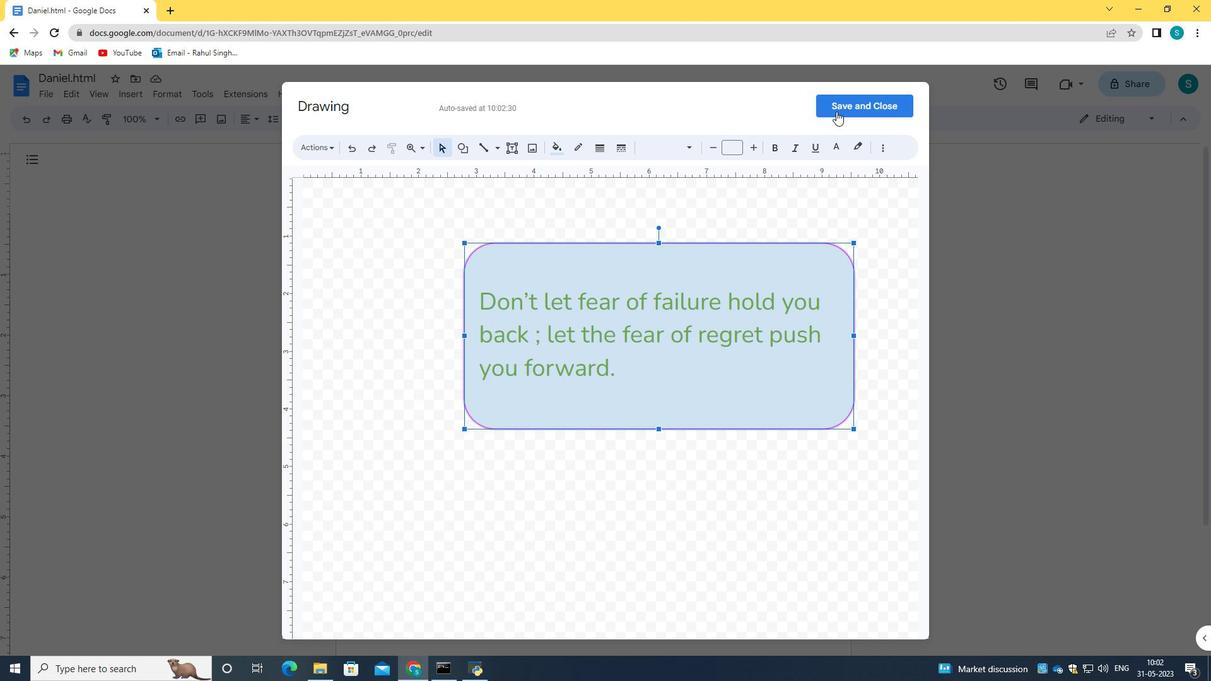 
Action: Mouse pressed left at (837, 109)
Screenshot: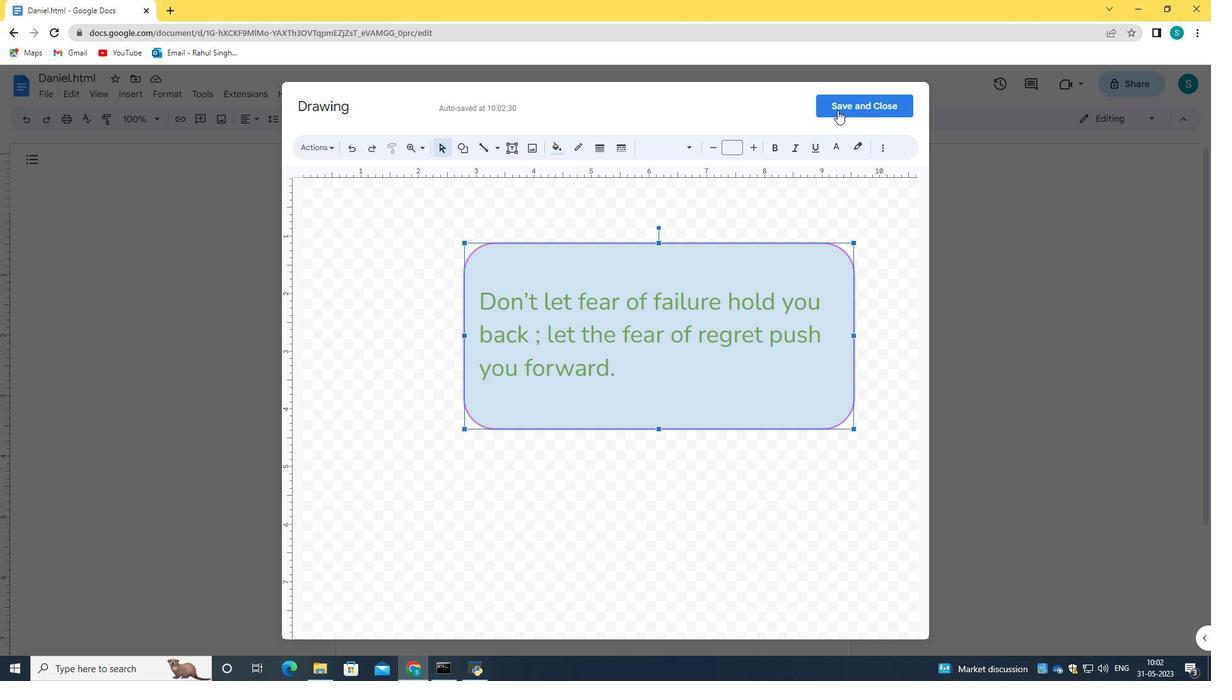 
Action: Mouse moved to (493, 171)
Screenshot: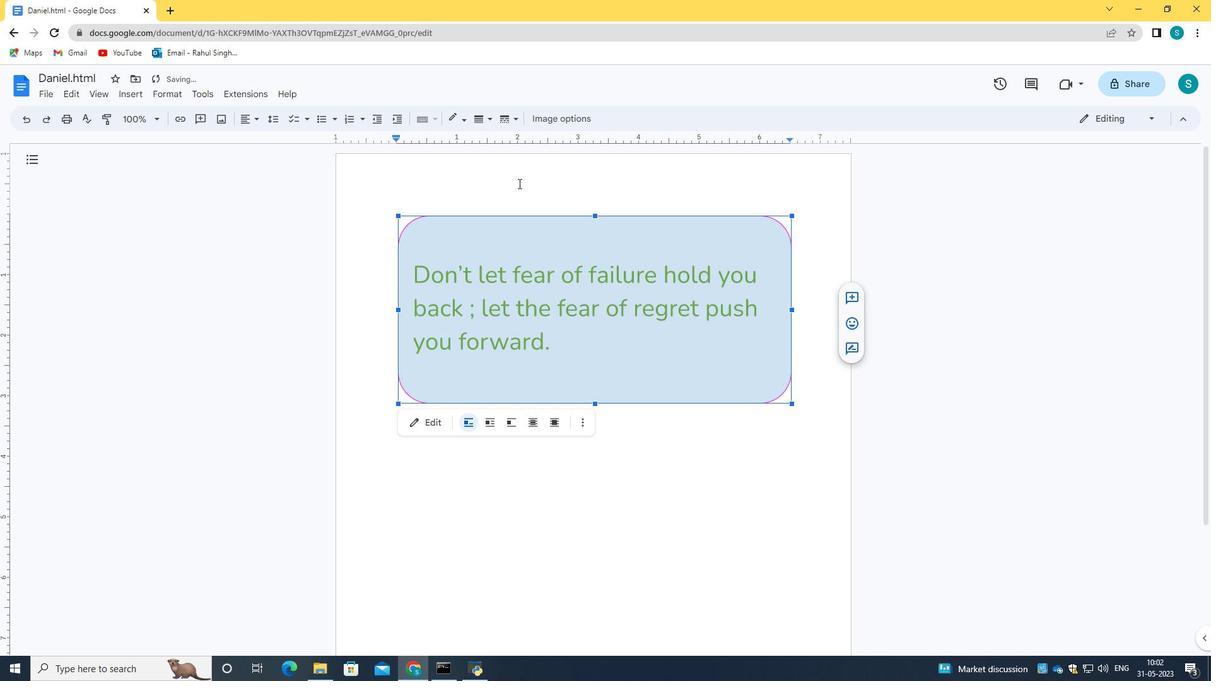 
Action: Mouse pressed left at (493, 171)
Screenshot: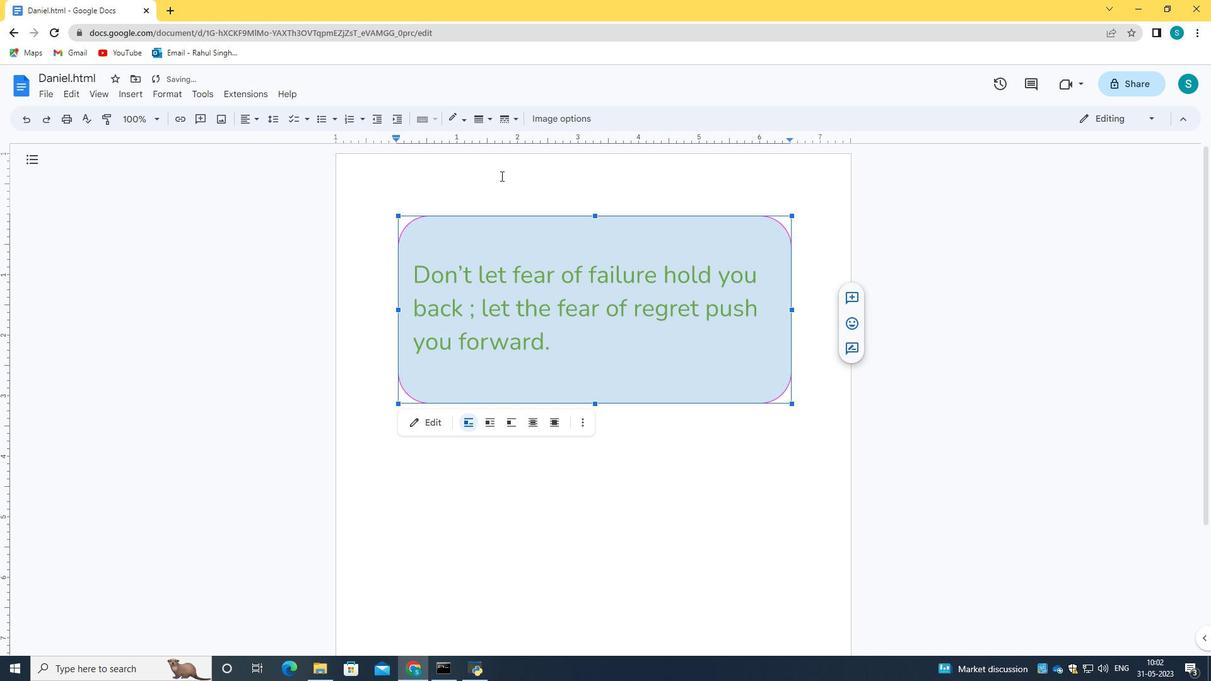 
Action: Mouse moved to (821, 234)
Screenshot: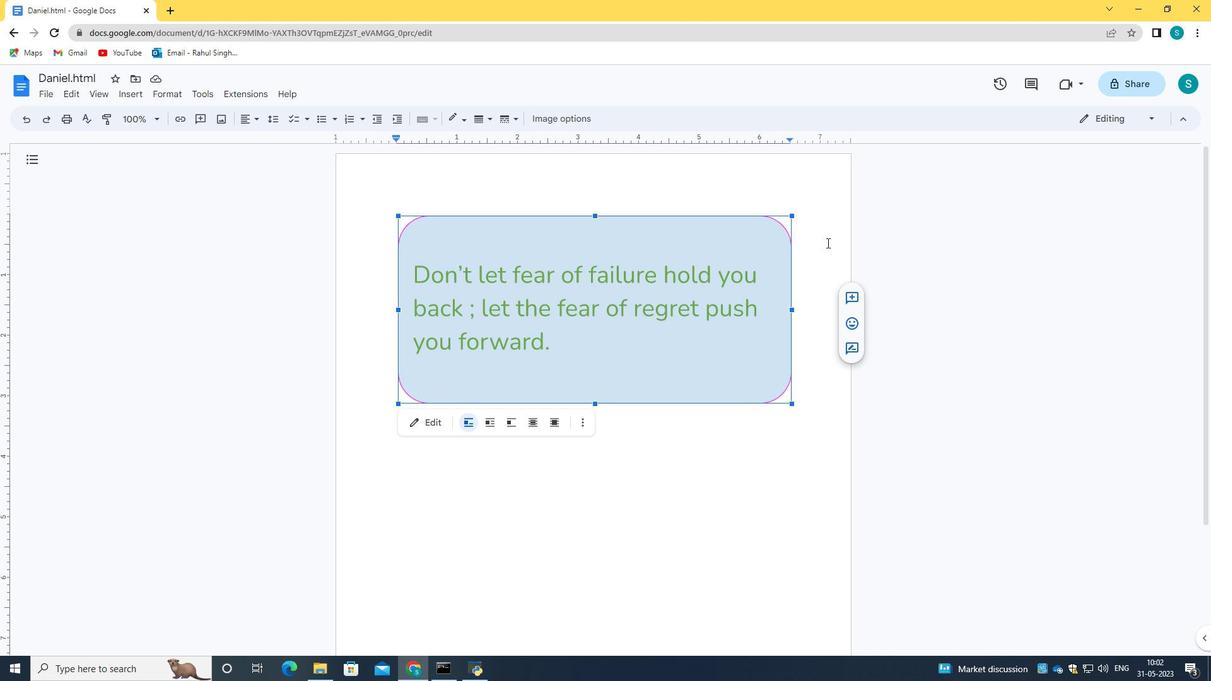 
Action: Mouse pressed left at (821, 234)
Screenshot: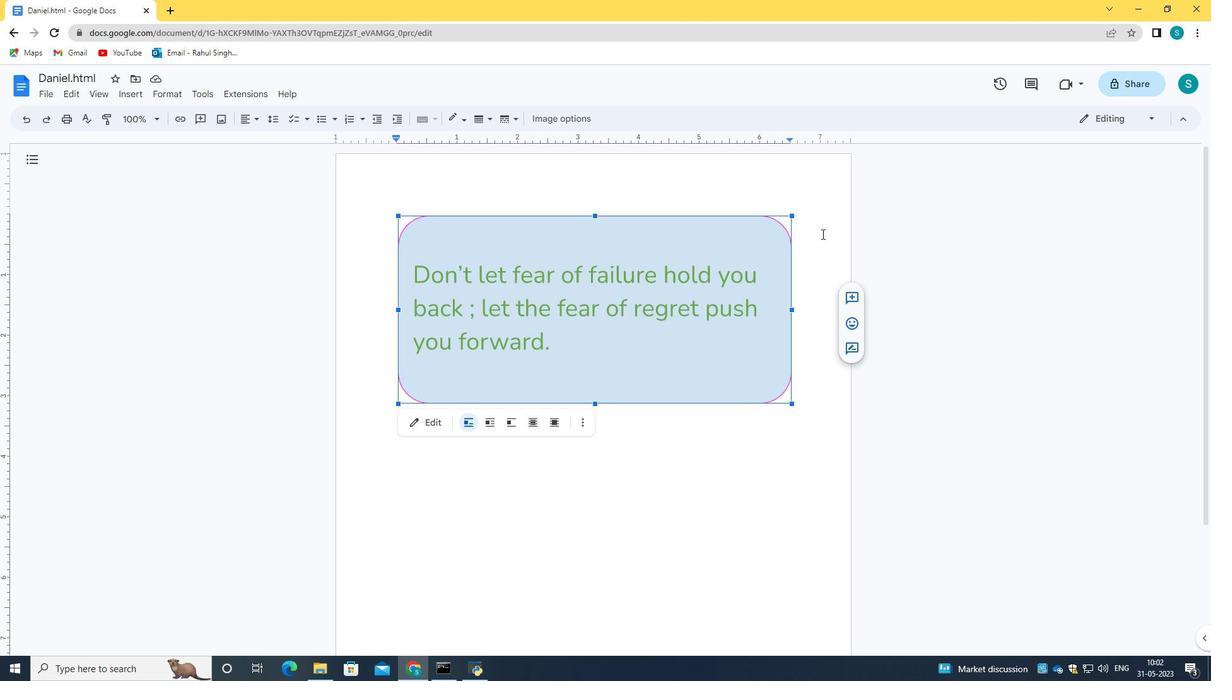 
Action: Mouse moved to (448, 419)
Screenshot: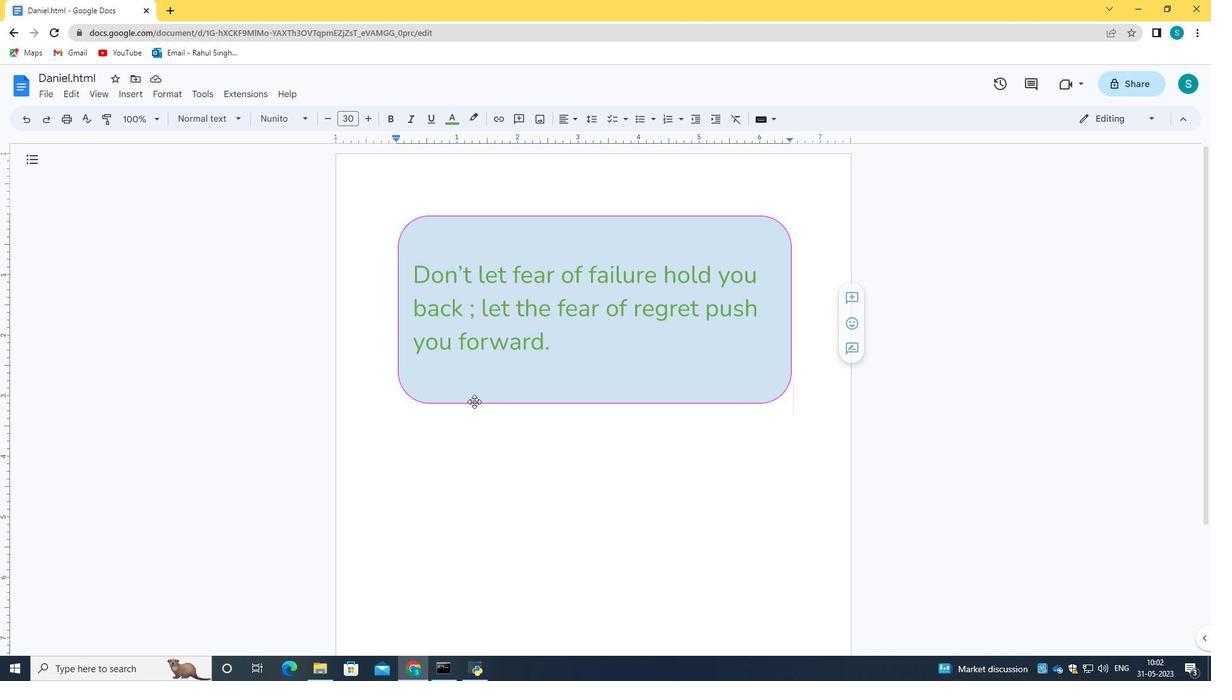 
